 Task: Team Management: Offsite Planning.
Action: Mouse moved to (46, 85)
Screenshot: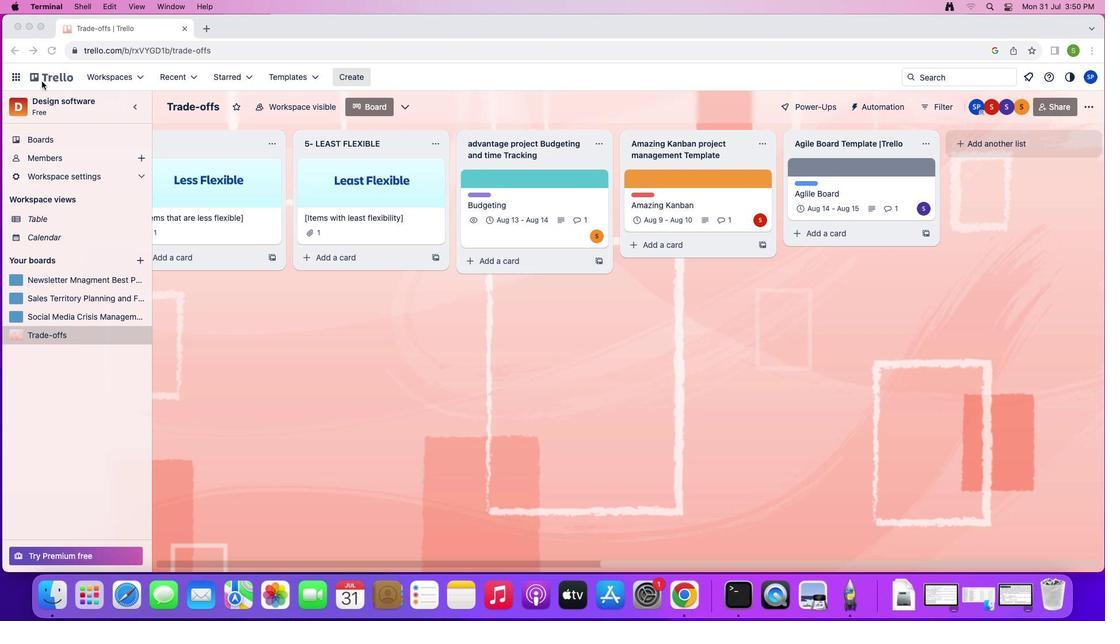 
Action: Mouse pressed left at (46, 85)
Screenshot: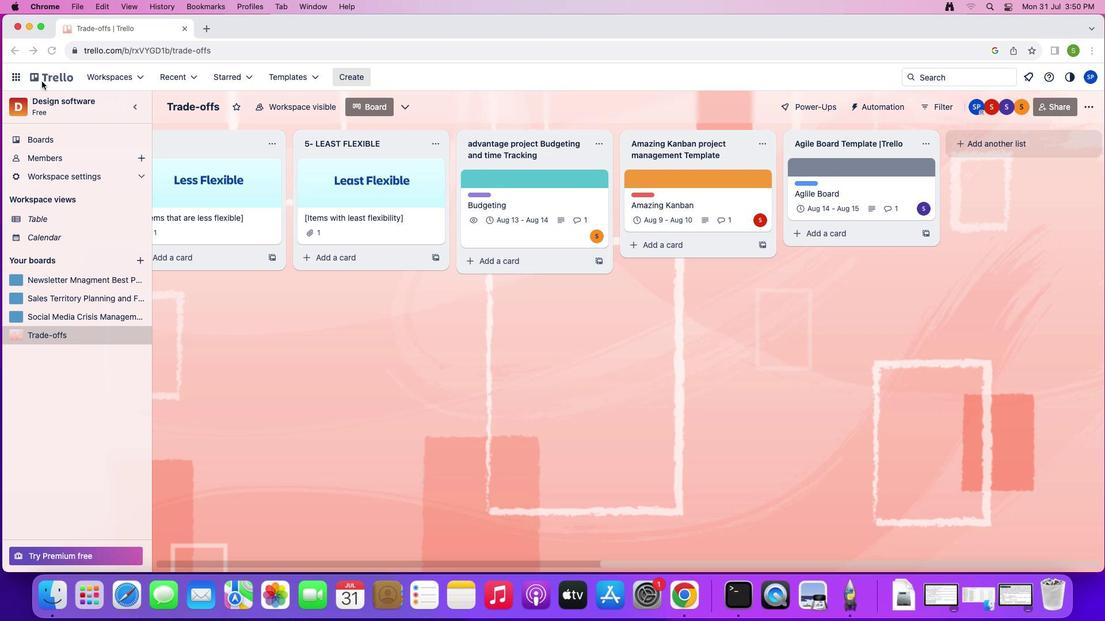 
Action: Mouse moved to (61, 82)
Screenshot: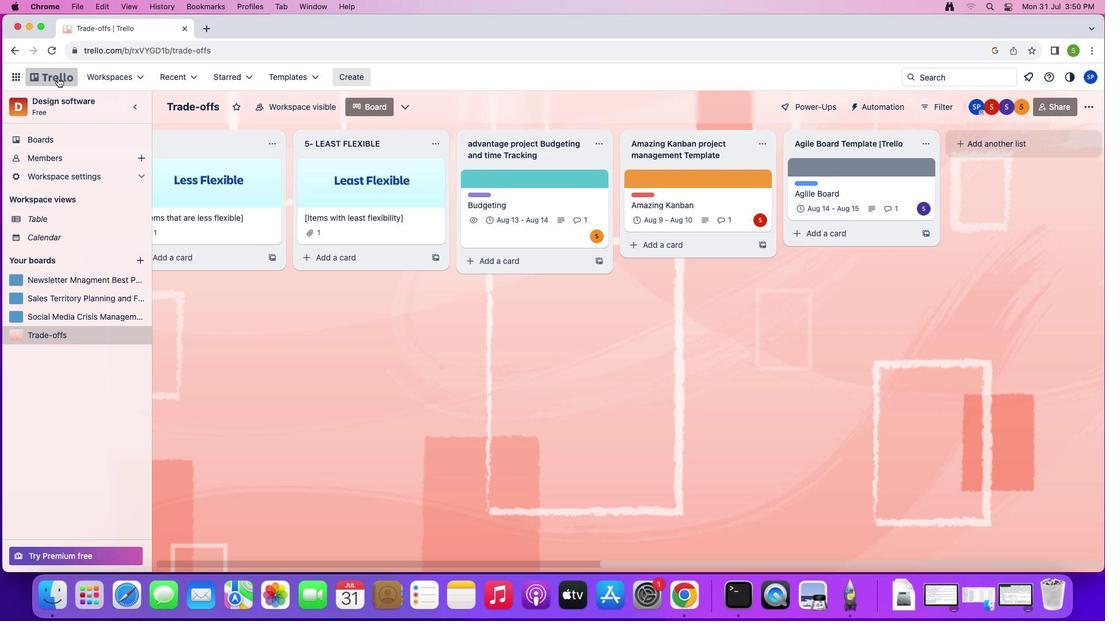 
Action: Mouse pressed left at (61, 82)
Screenshot: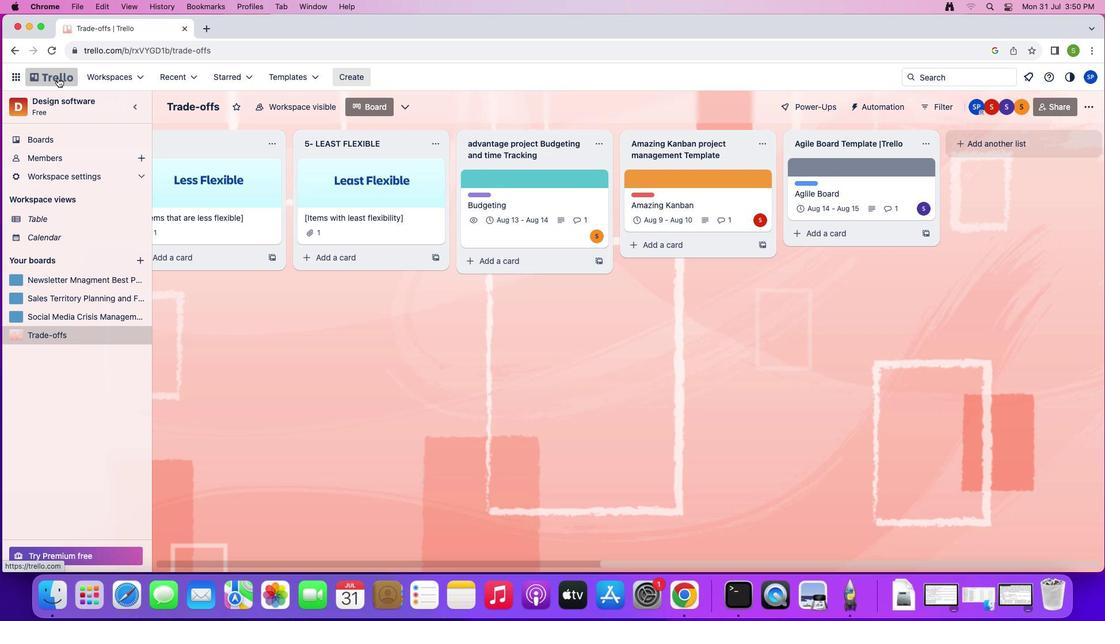 
Action: Mouse moved to (268, 145)
Screenshot: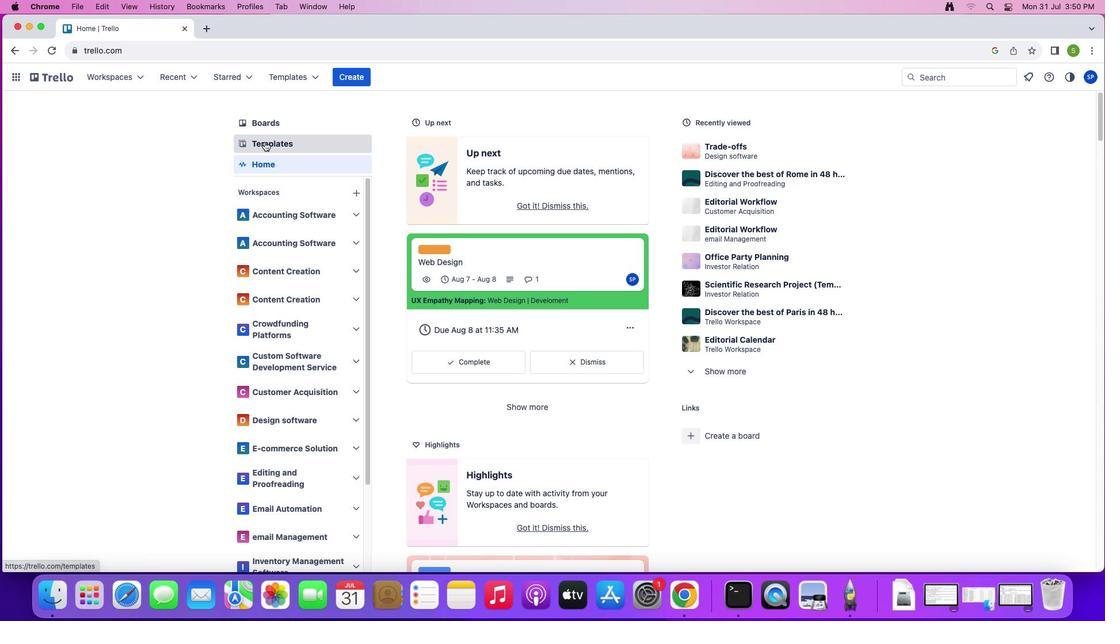 
Action: Mouse pressed left at (268, 145)
Screenshot: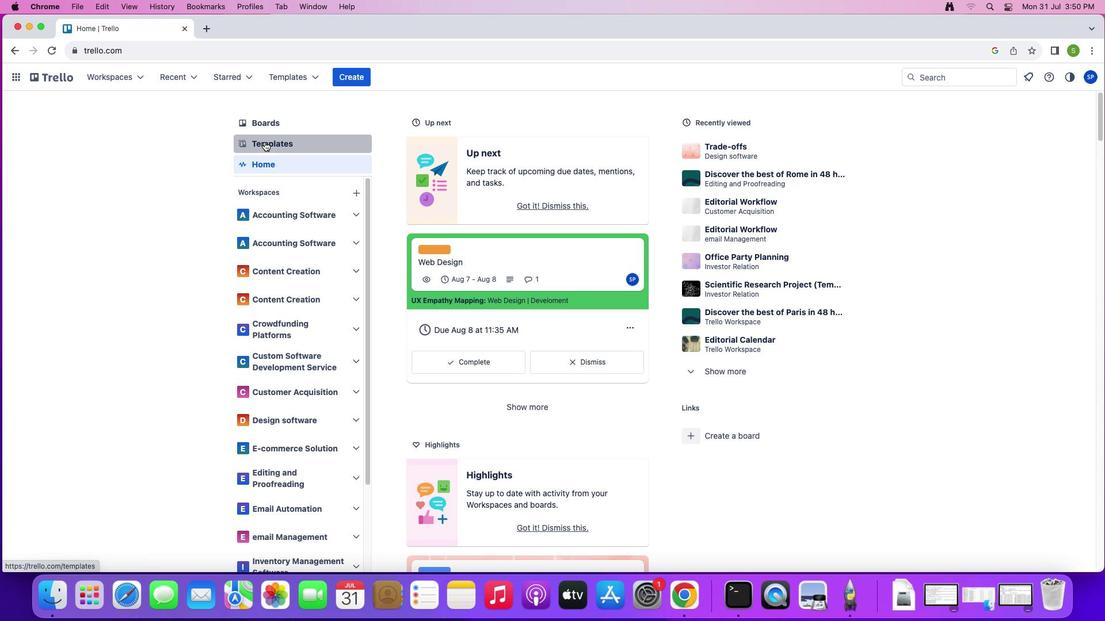 
Action: Mouse moved to (283, 466)
Screenshot: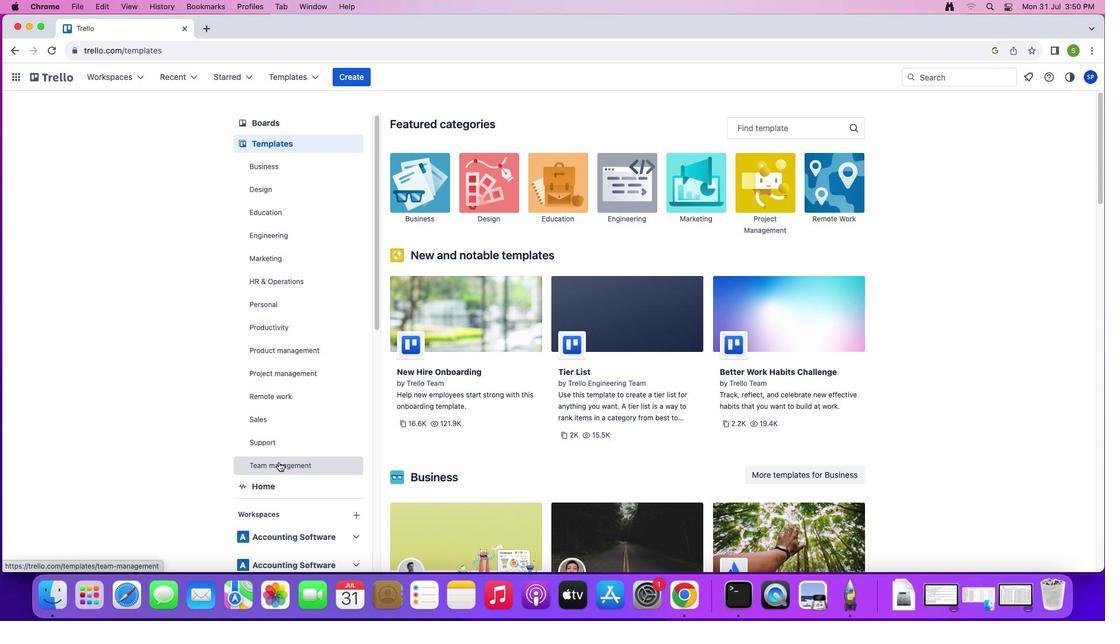 
Action: Mouse pressed left at (283, 466)
Screenshot: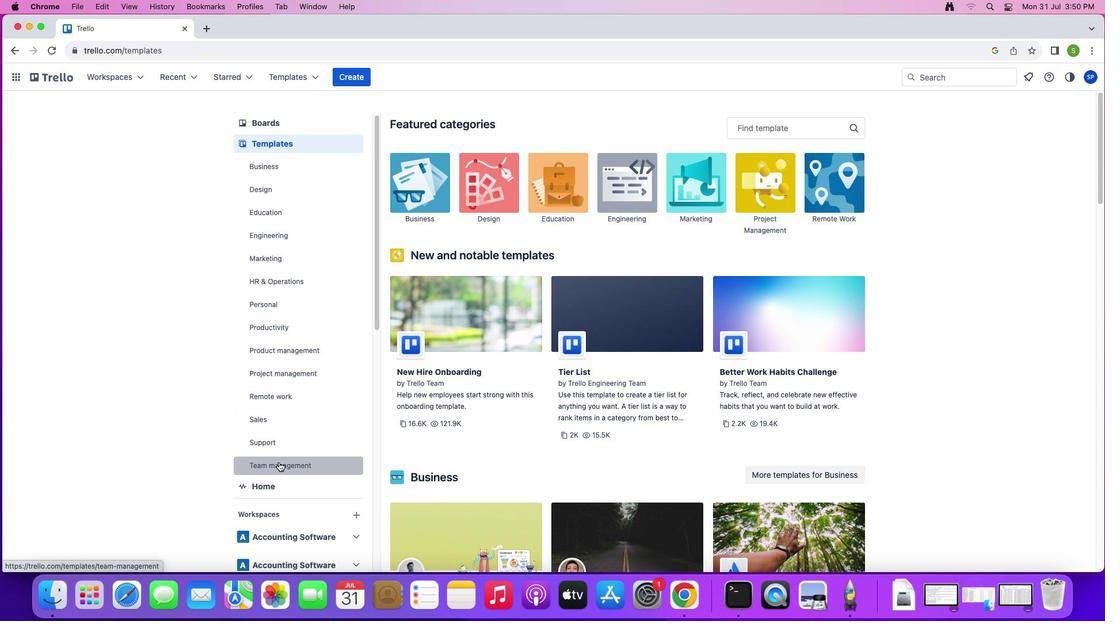 
Action: Mouse moved to (786, 129)
Screenshot: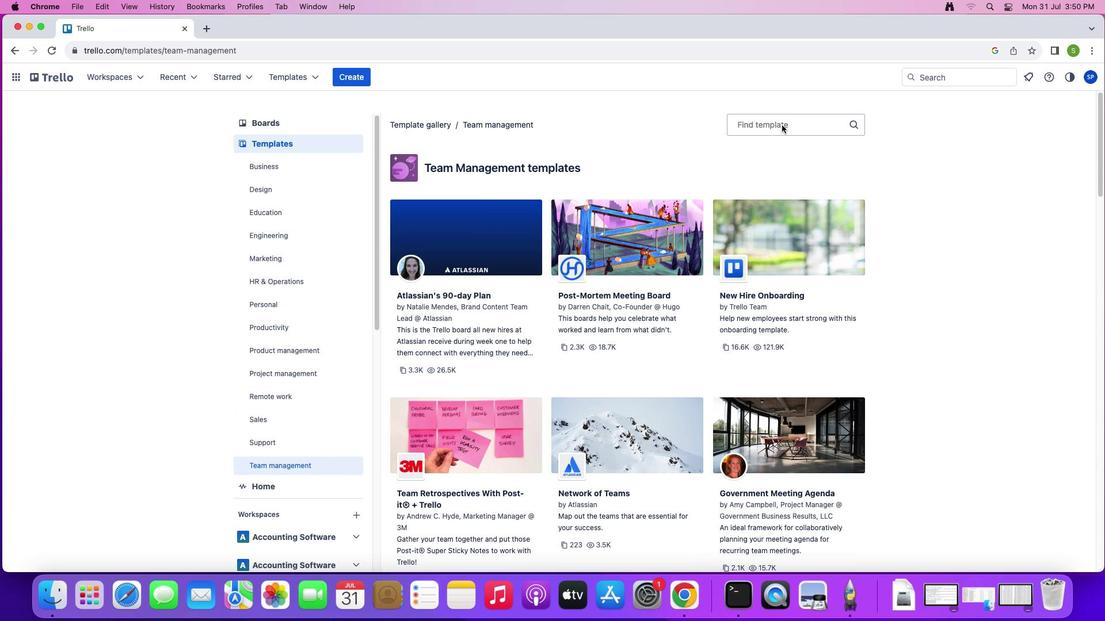 
Action: Mouse pressed left at (786, 129)
Screenshot: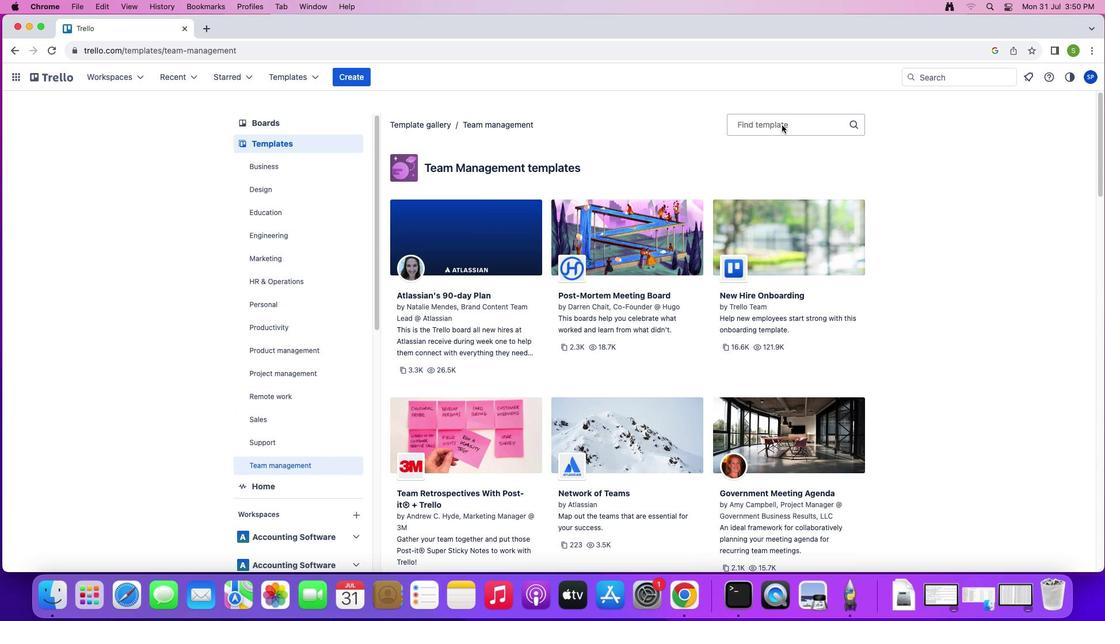 
Action: Mouse moved to (780, 130)
Screenshot: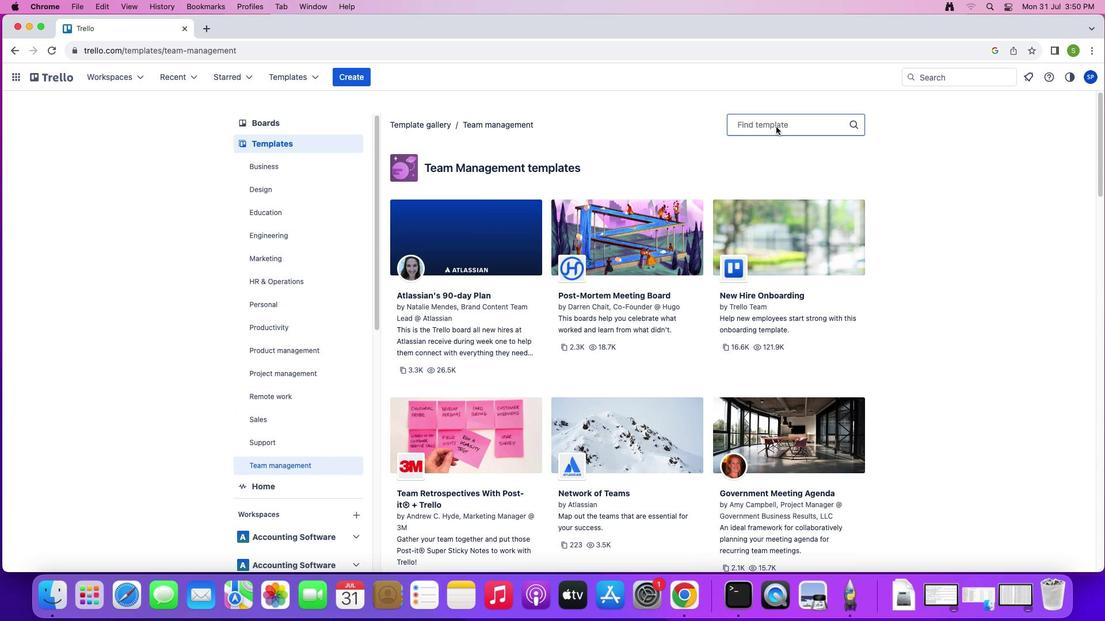 
Action: Key pressed Key.shift'O''f''f''s''i''t''e'Key.space
Screenshot: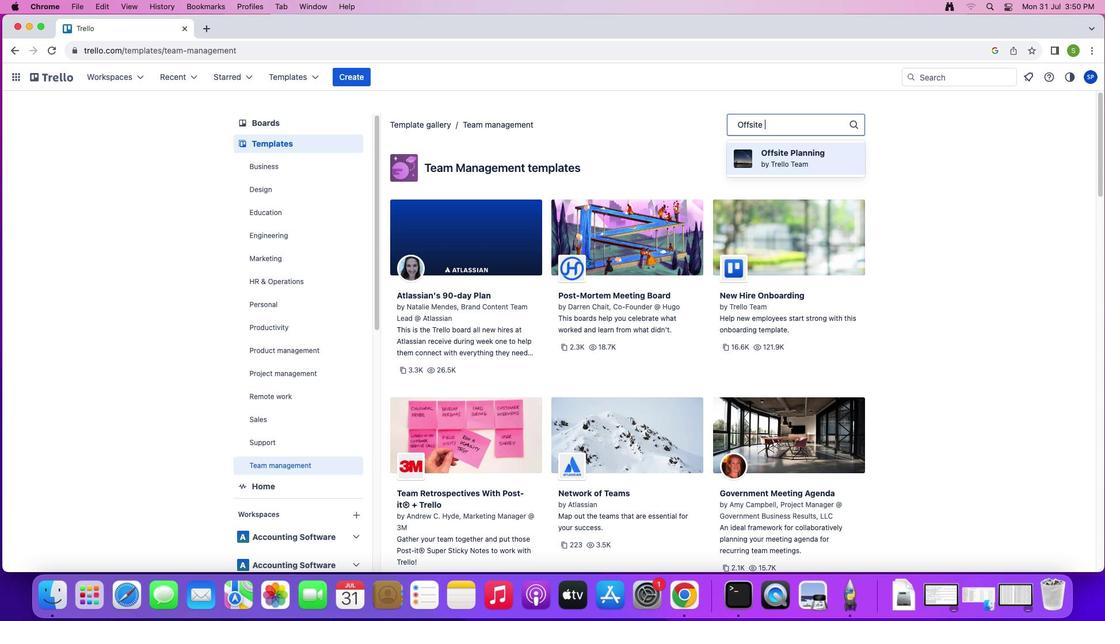 
Action: Mouse moved to (757, 161)
Screenshot: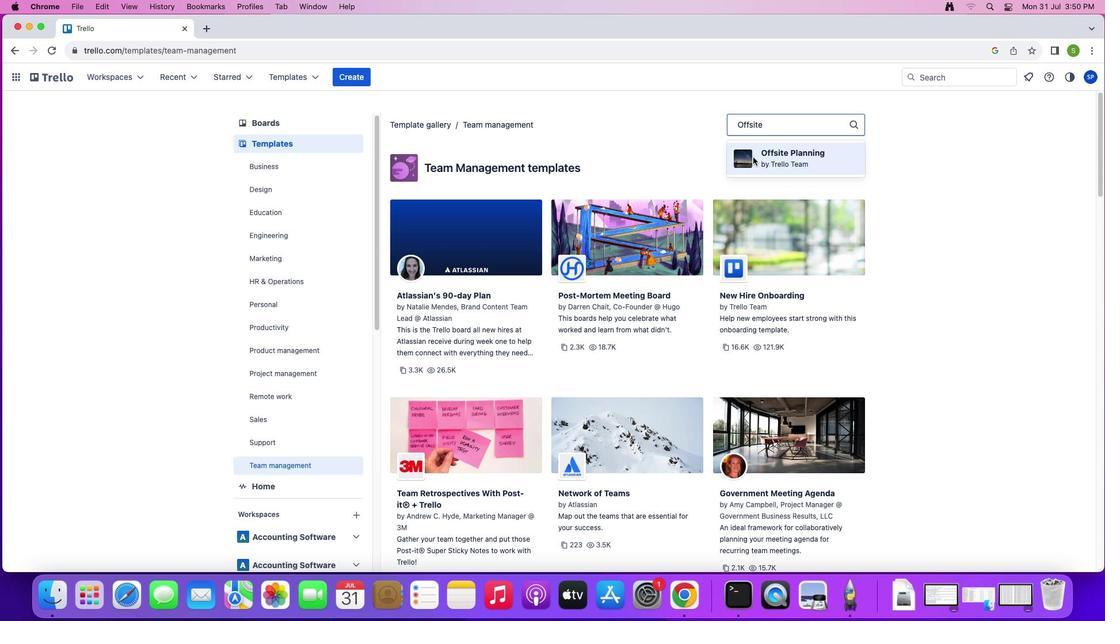 
Action: Mouse pressed left at (757, 161)
Screenshot: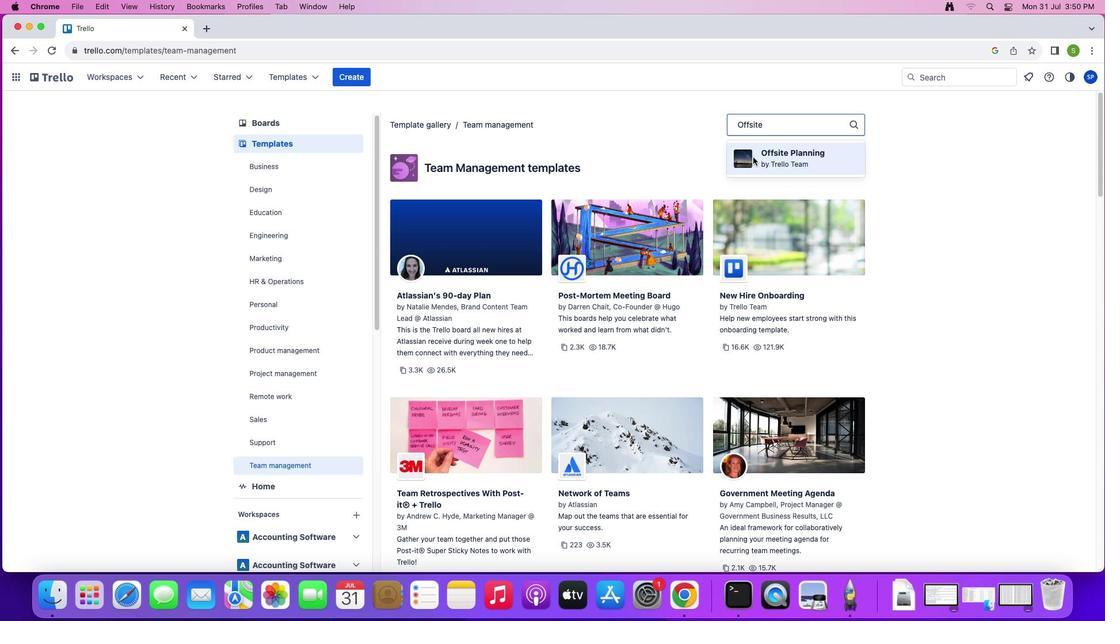 
Action: Mouse moved to (823, 169)
Screenshot: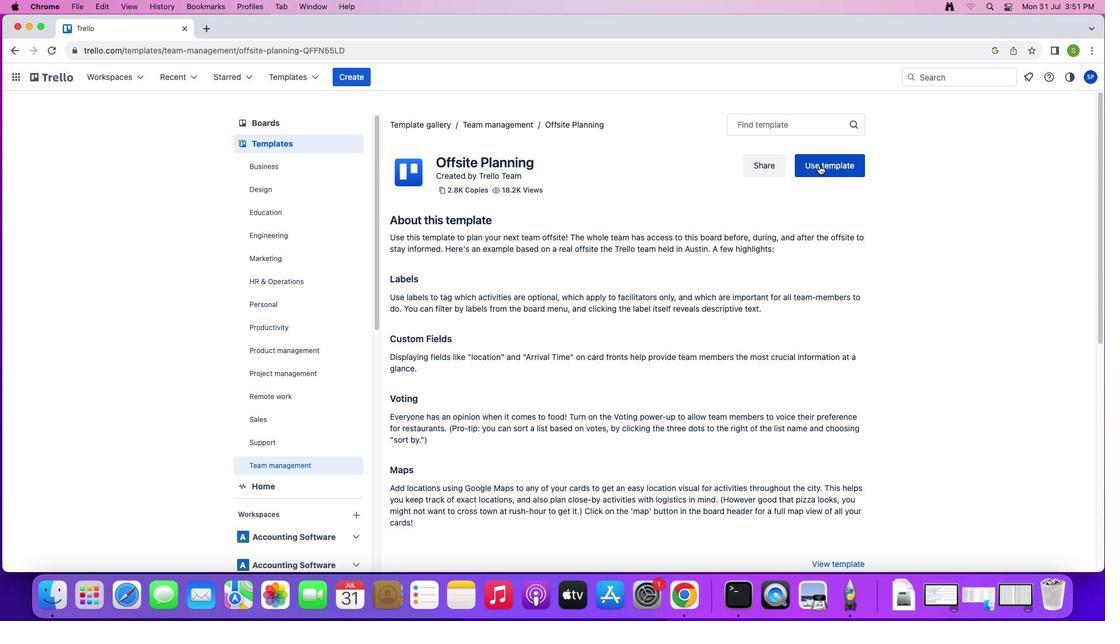 
Action: Mouse pressed left at (823, 169)
Screenshot: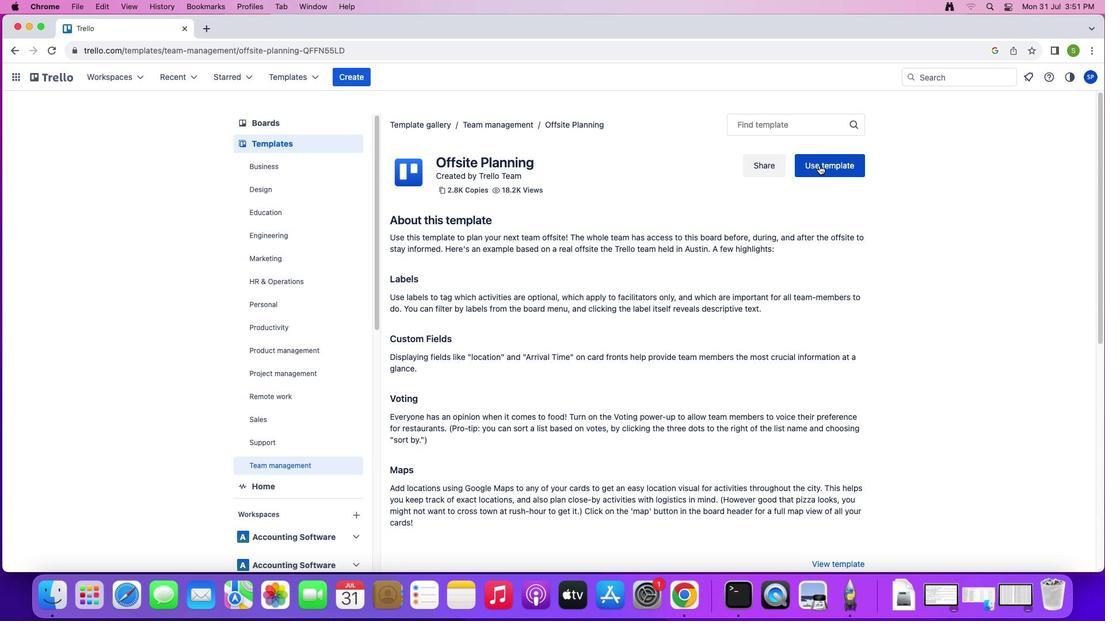 
Action: Mouse moved to (858, 274)
Screenshot: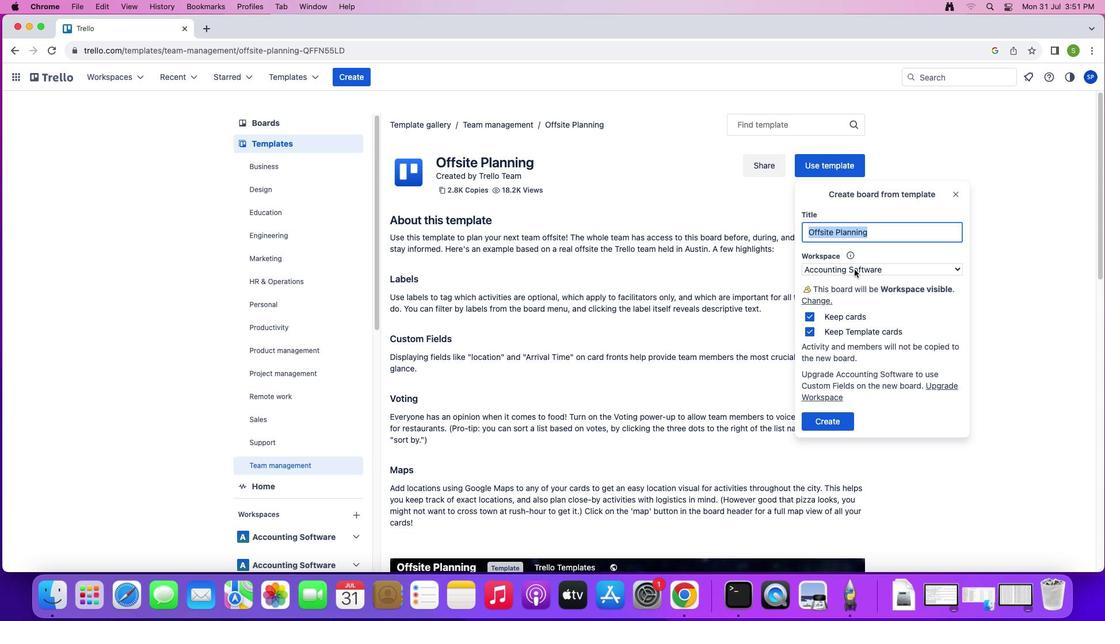
Action: Mouse pressed left at (858, 274)
Screenshot: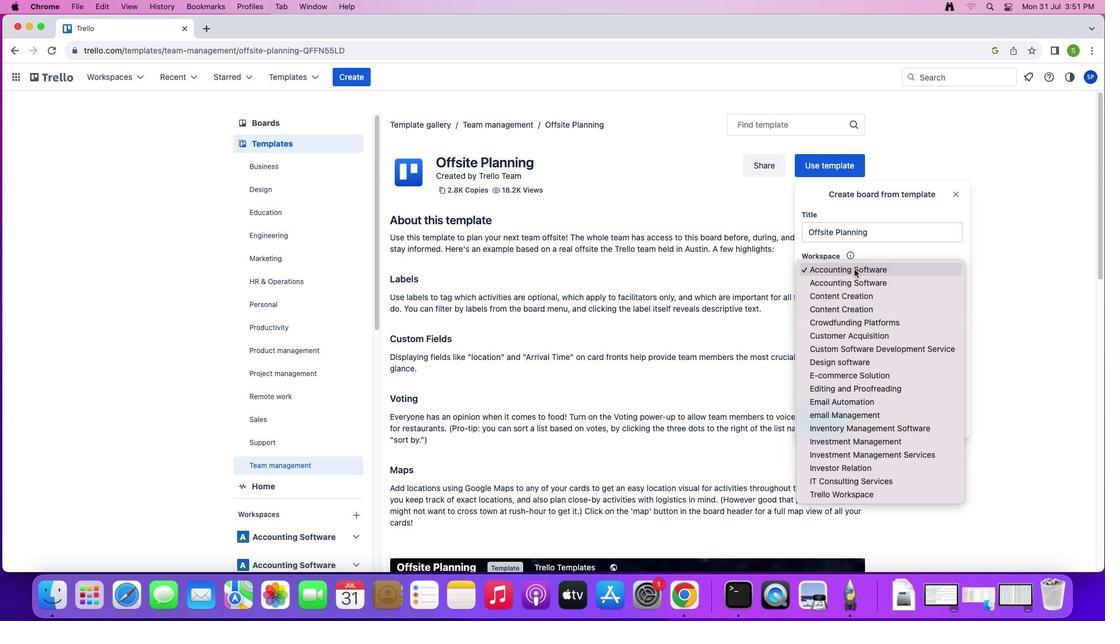 
Action: Mouse moved to (866, 410)
Screenshot: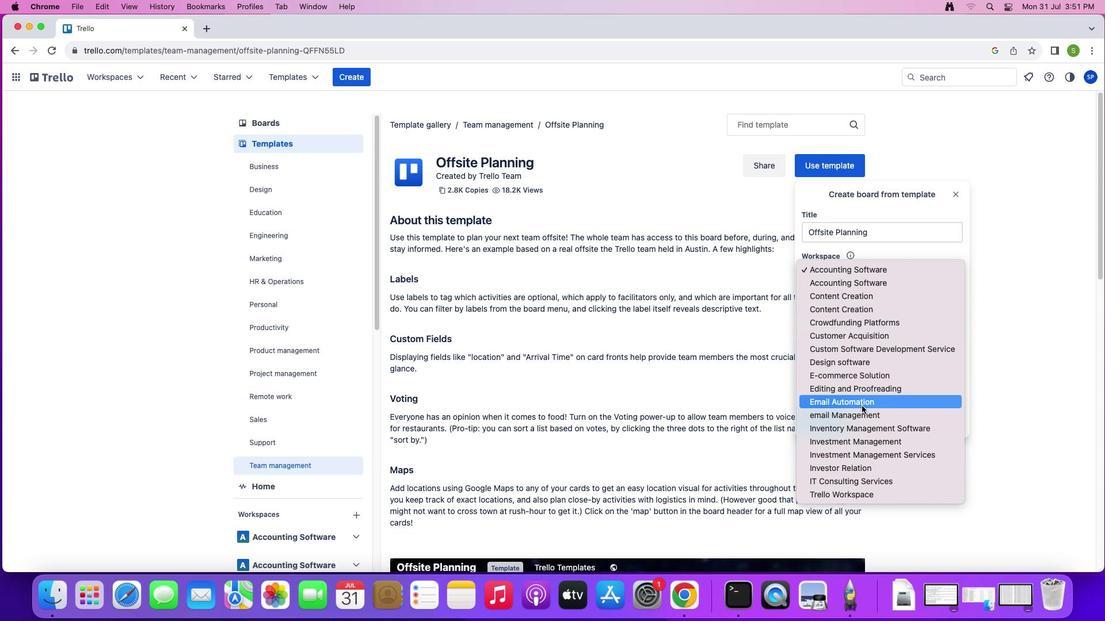 
Action: Mouse pressed left at (866, 410)
Screenshot: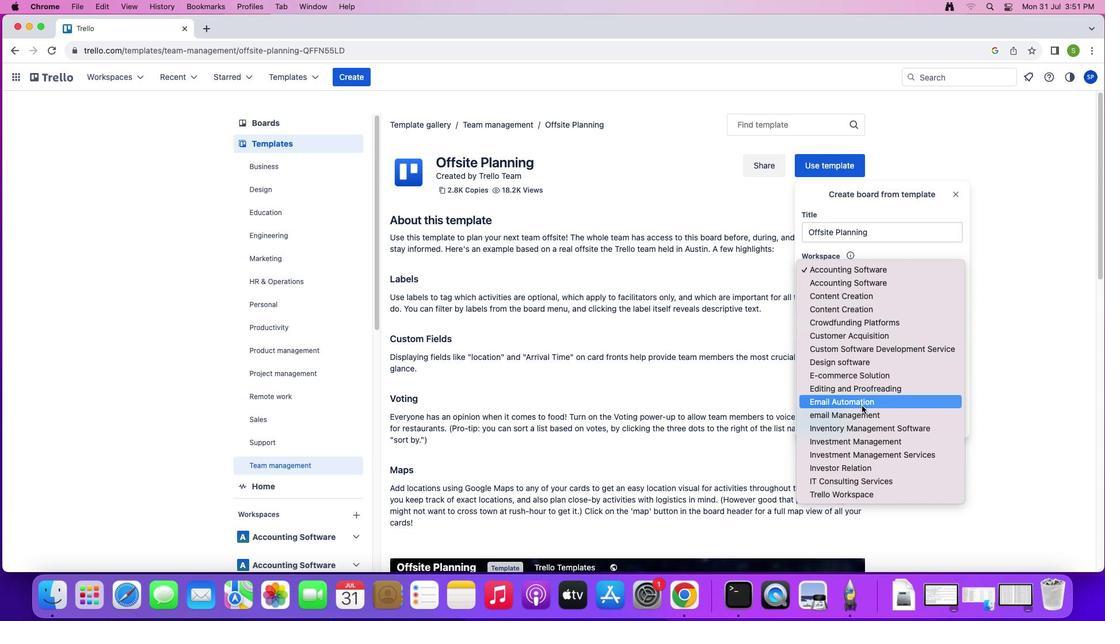 
Action: Mouse moved to (833, 432)
Screenshot: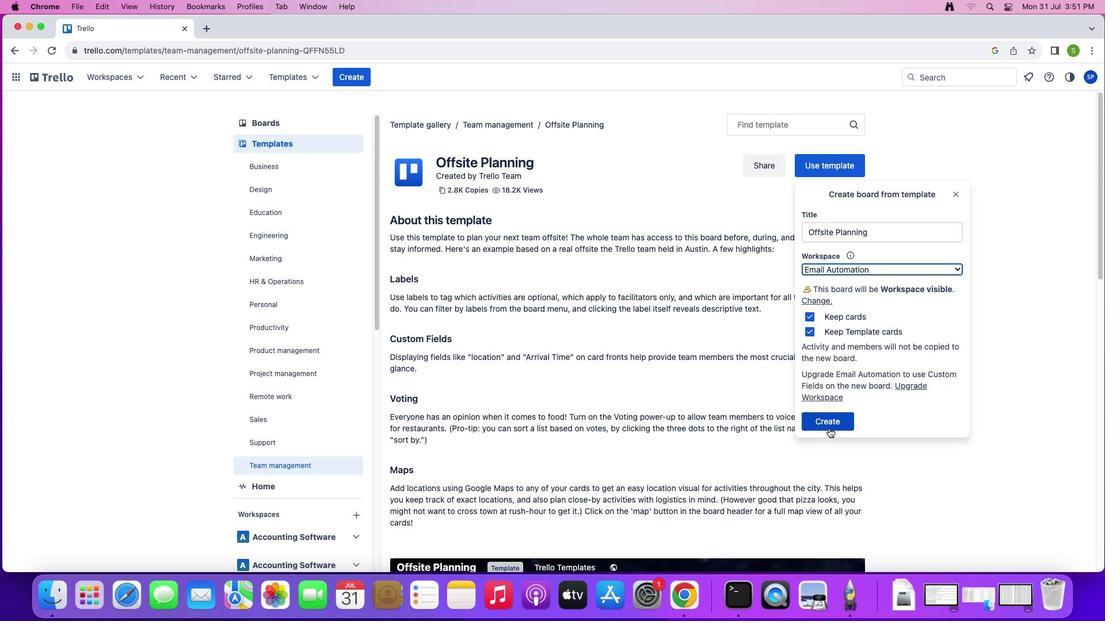 
Action: Mouse pressed left at (833, 432)
Screenshot: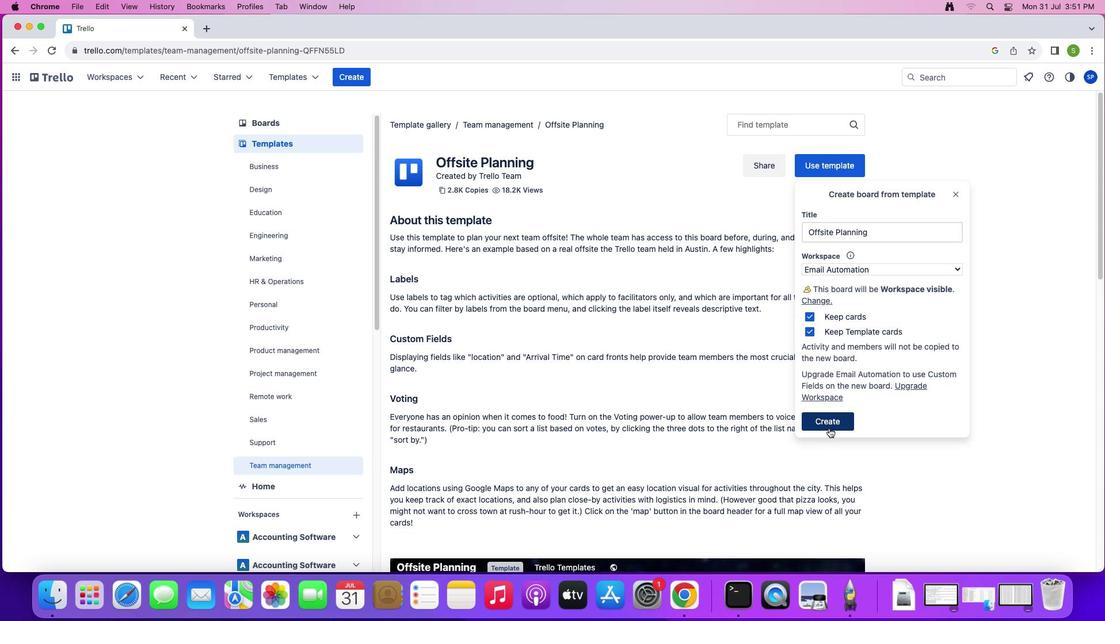 
Action: Mouse moved to (599, 567)
Screenshot: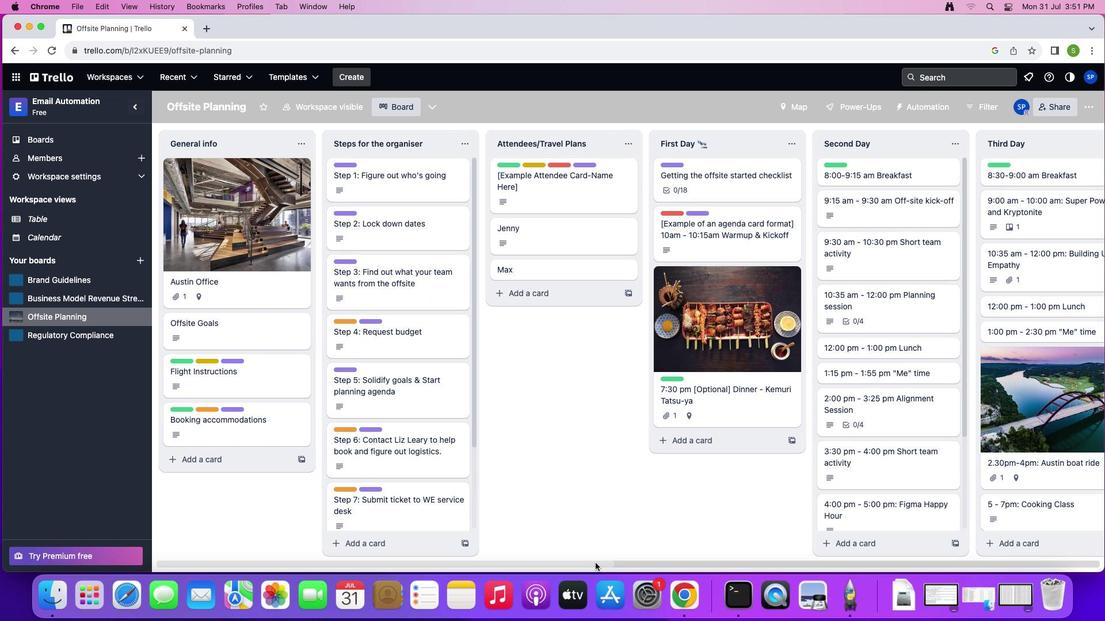 
Action: Mouse pressed left at (599, 567)
Screenshot: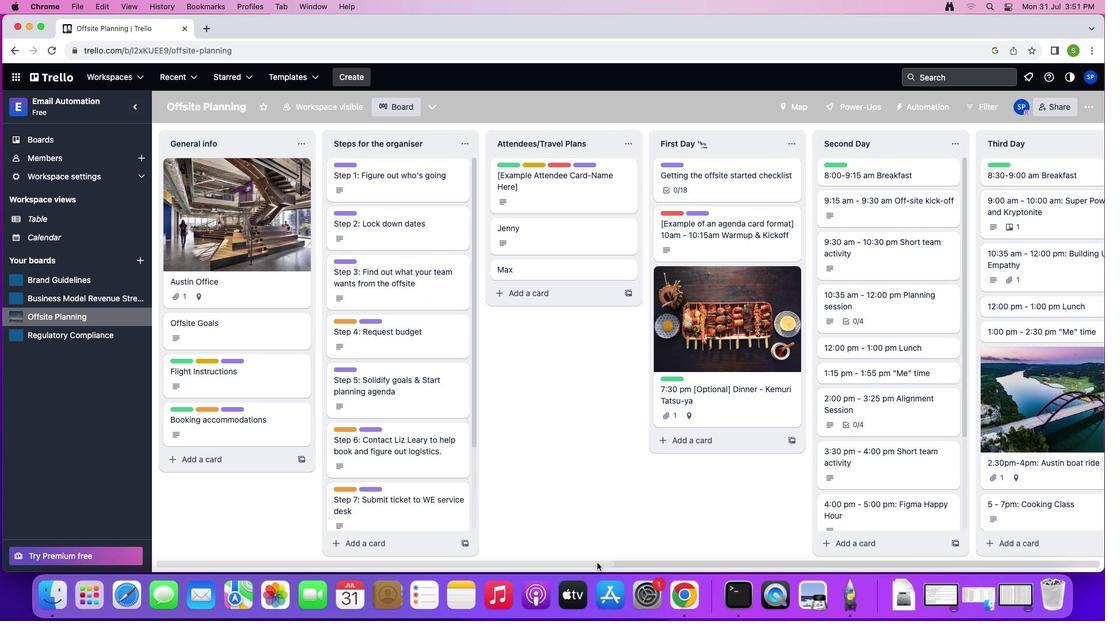 
Action: Mouse moved to (1022, 154)
Screenshot: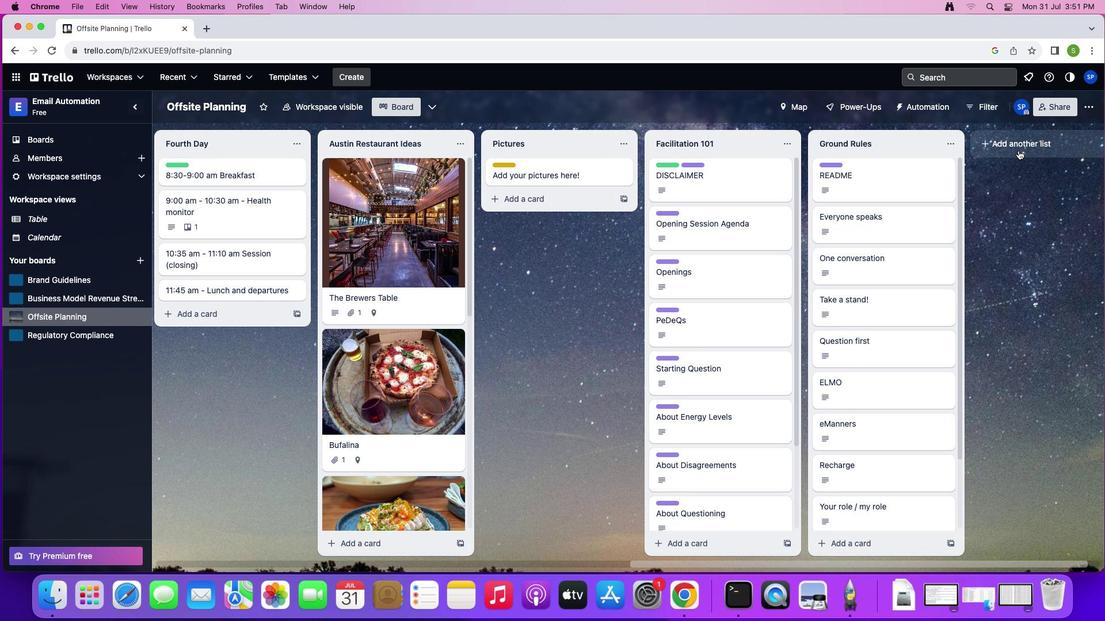 
Action: Mouse pressed left at (1022, 154)
Screenshot: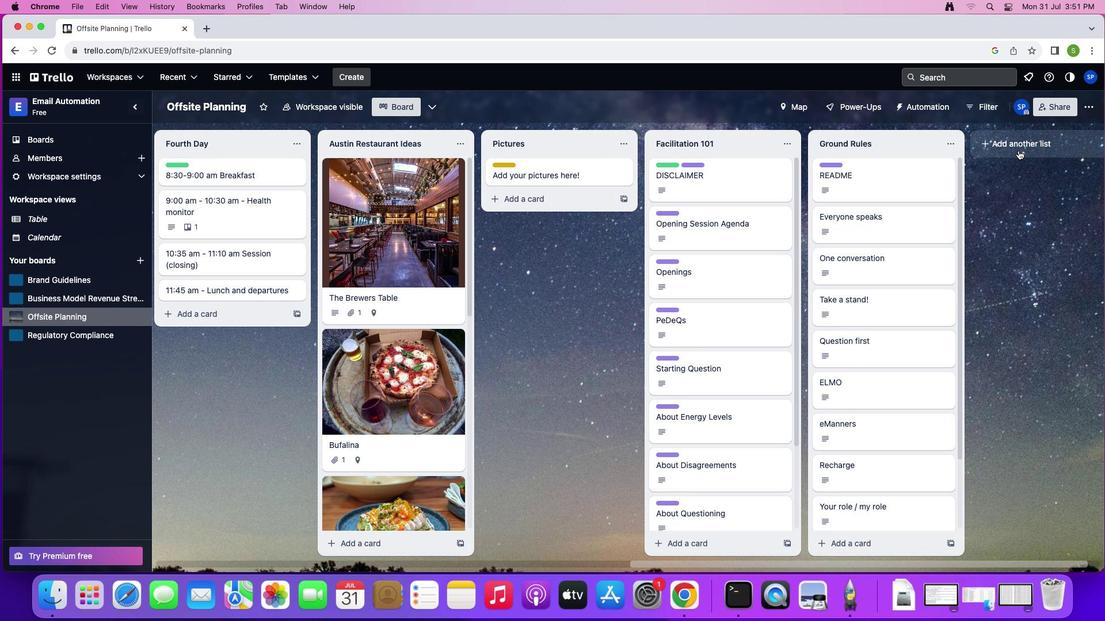 
Action: Mouse moved to (864, 567)
Screenshot: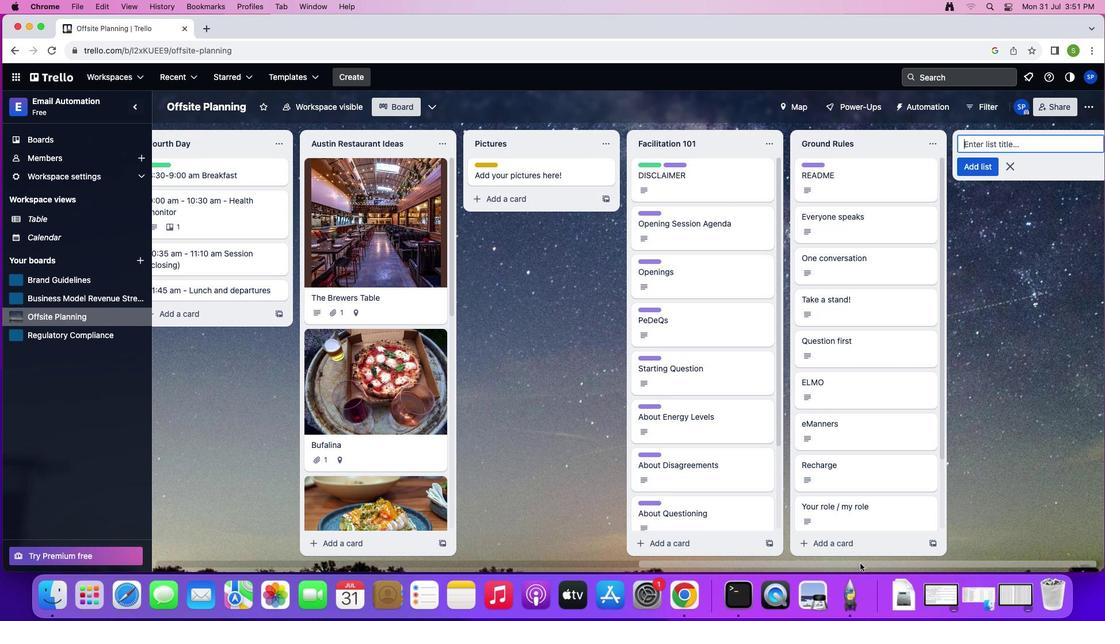 
Action: Mouse pressed left at (864, 567)
Screenshot: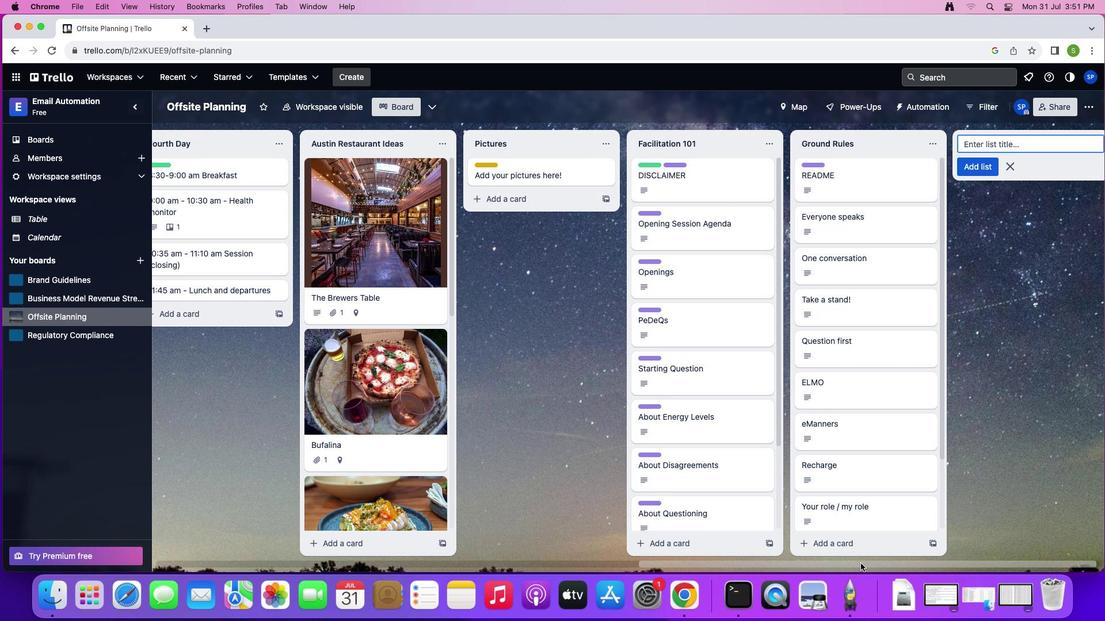 
Action: Mouse moved to (991, 147)
Screenshot: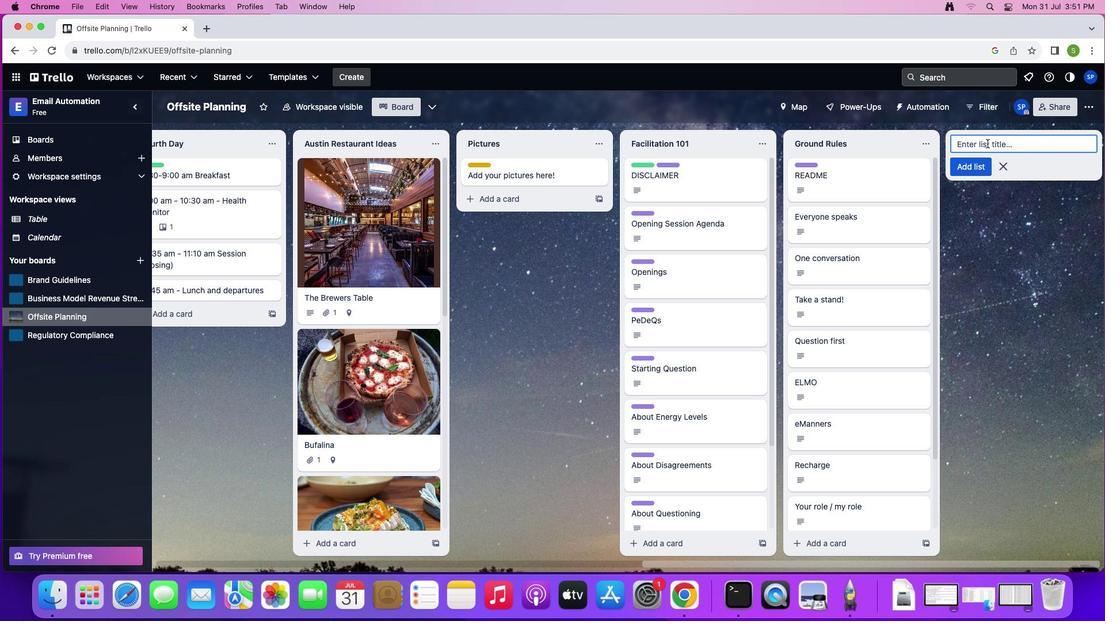 
Action: Mouse pressed left at (991, 147)
Screenshot: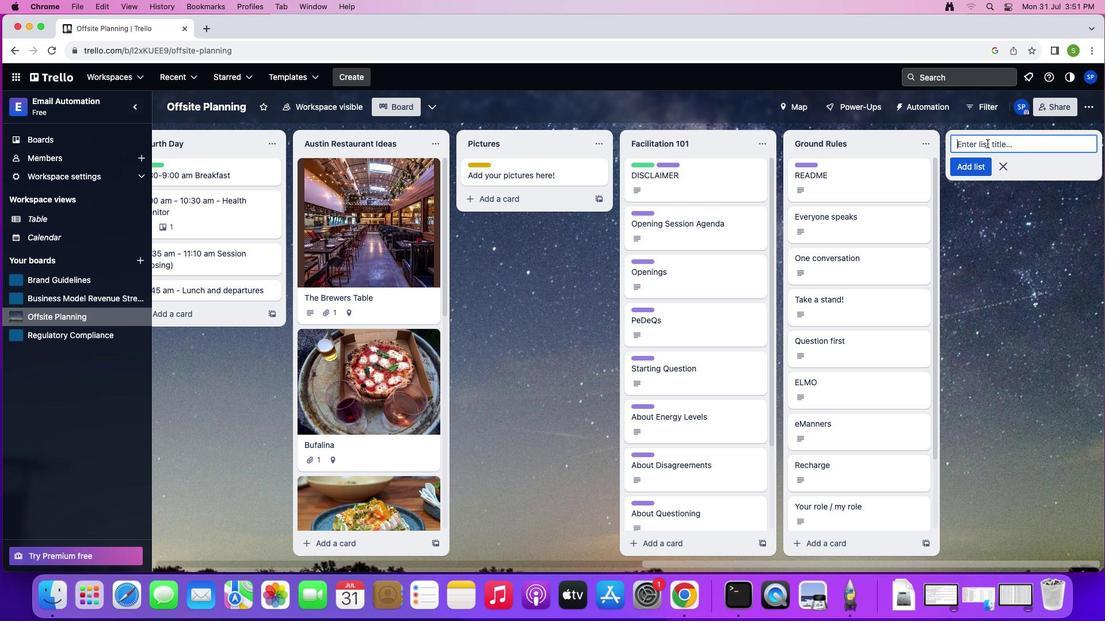 
Action: Mouse moved to (1051, 428)
Screenshot: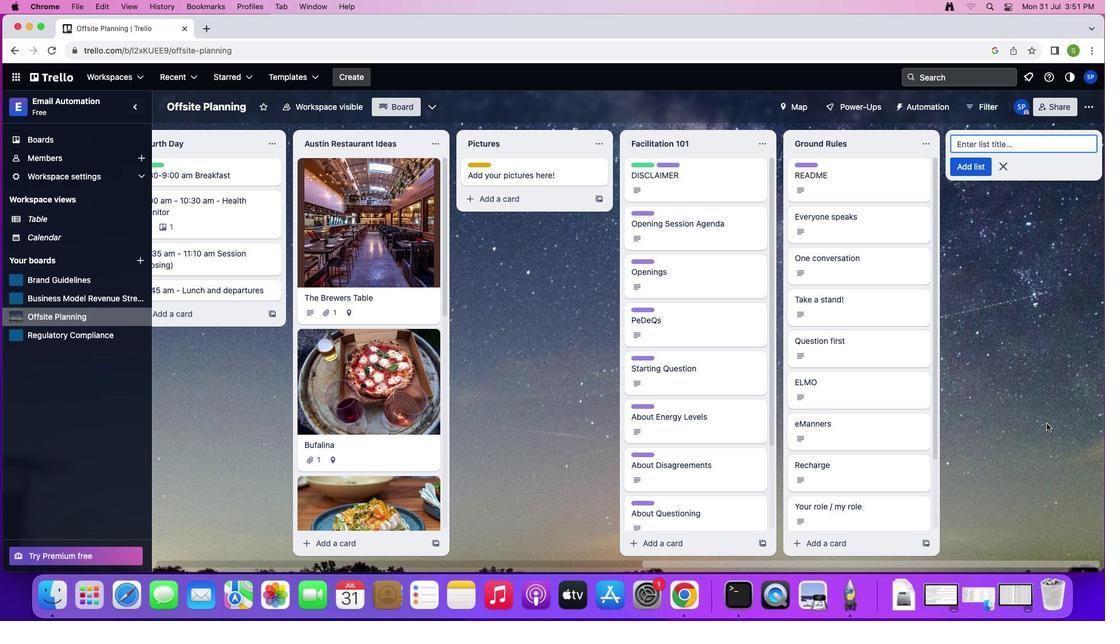 
Action: Key pressed Key.shift'T''e''a''m'Key.spaceKey.shift'h''e''a''l''t''h'Key.spaceKey.shift'M''o''n''i''t''e''r'
Screenshot: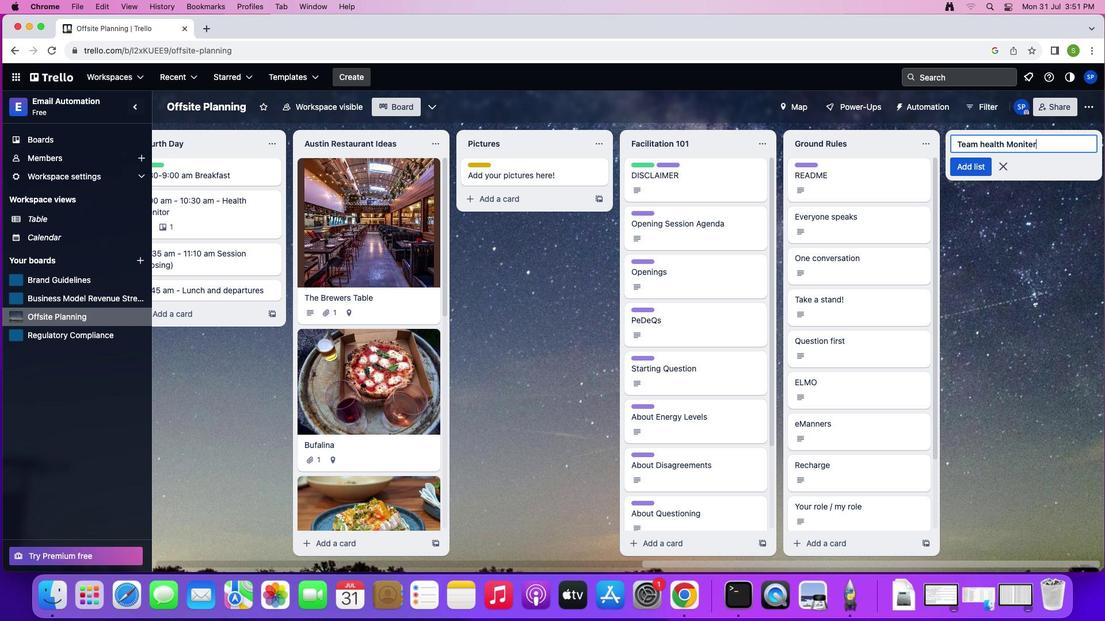 
Action: Mouse moved to (1050, 428)
Screenshot: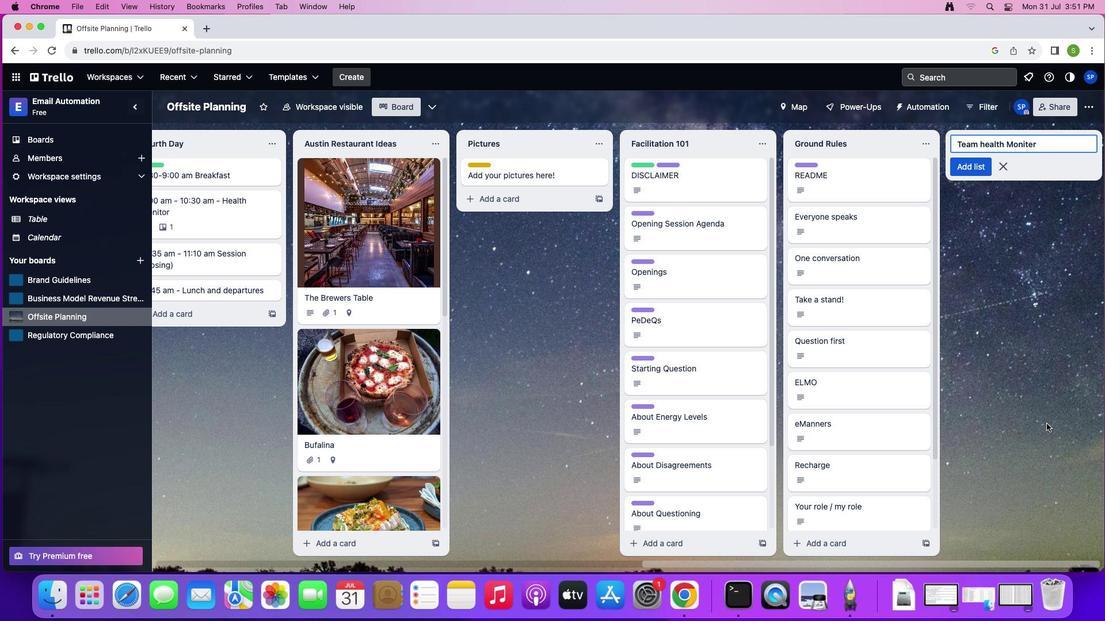 
Action: Key pressed Key.enter
Screenshot: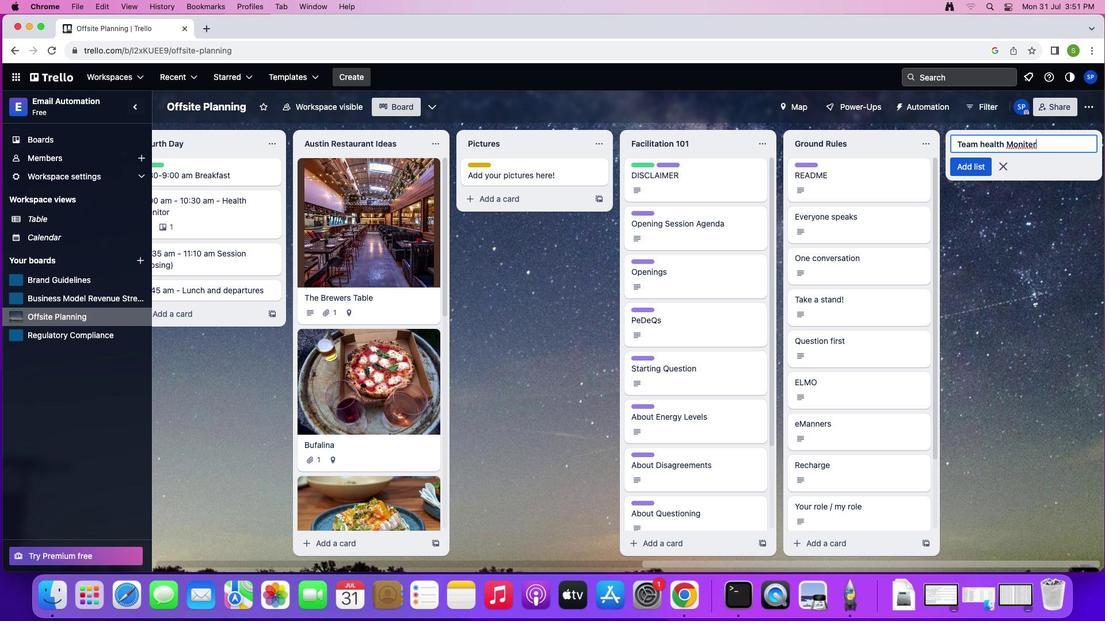 
Action: Mouse moved to (1047, 415)
Screenshot: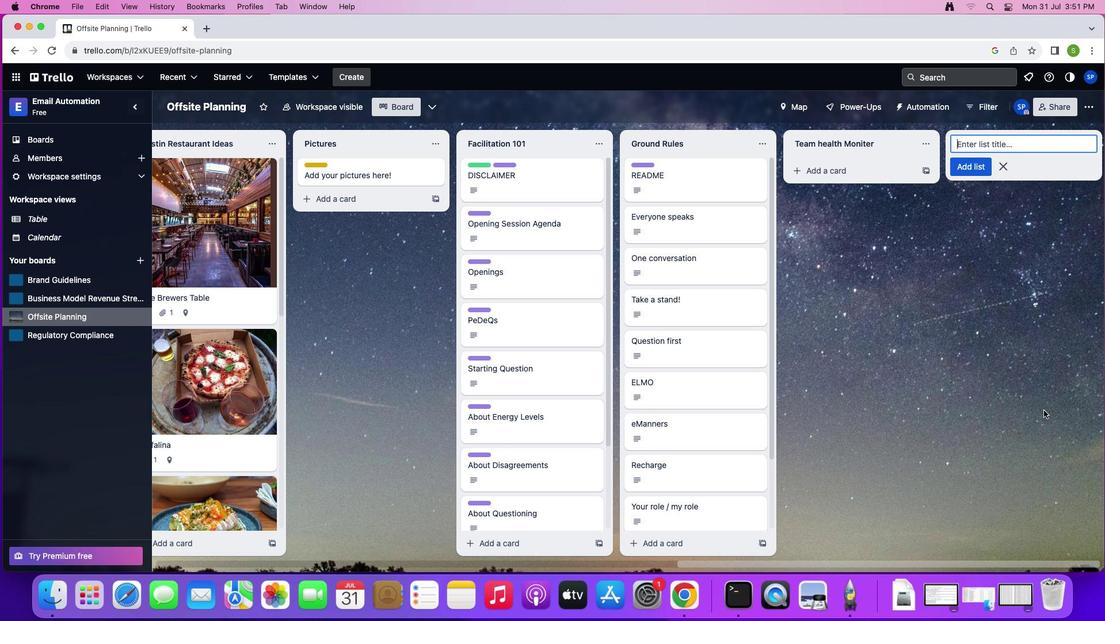 
Action: Key pressed Key.shift'P''o''s''t''-'Key.shift'M''o''r''t''e''m'Key.spaceKey.shift'M''e''e''t''i''n''g'Key.spaceKey.shift'B''o''a''r''d'Key.enterKey.shift'M''e''e''t''i''n''g'Key.spaceKey.shift'a''g''e''n''d''a'Key.spaceKey.shift't''e''m''p''l''a''t''e'Key.enter
Screenshot: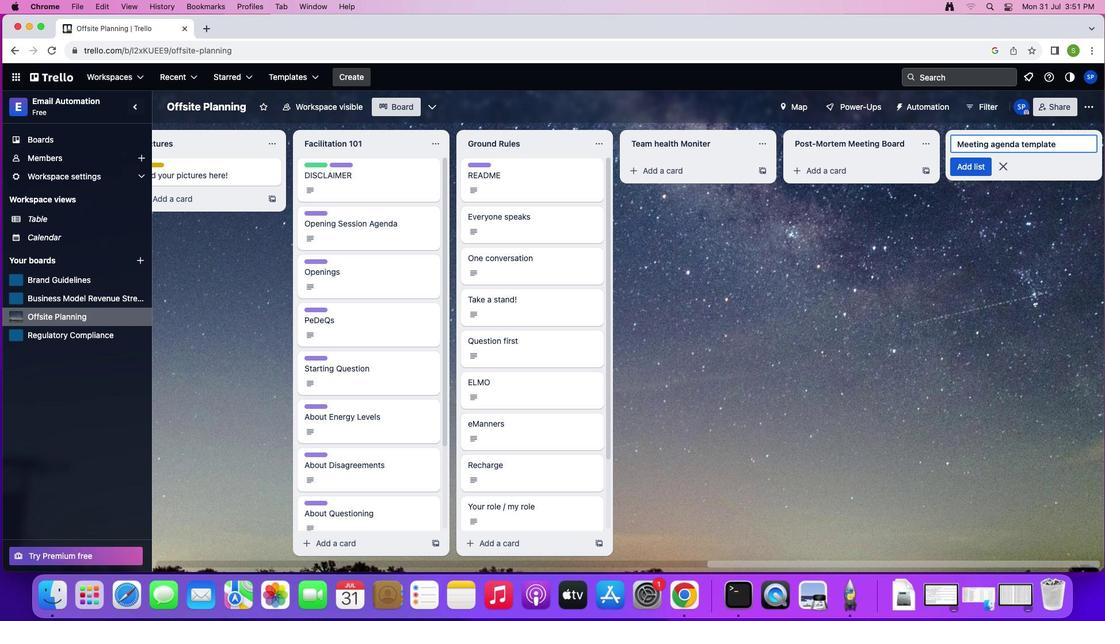 
Action: Mouse moved to (1010, 169)
Screenshot: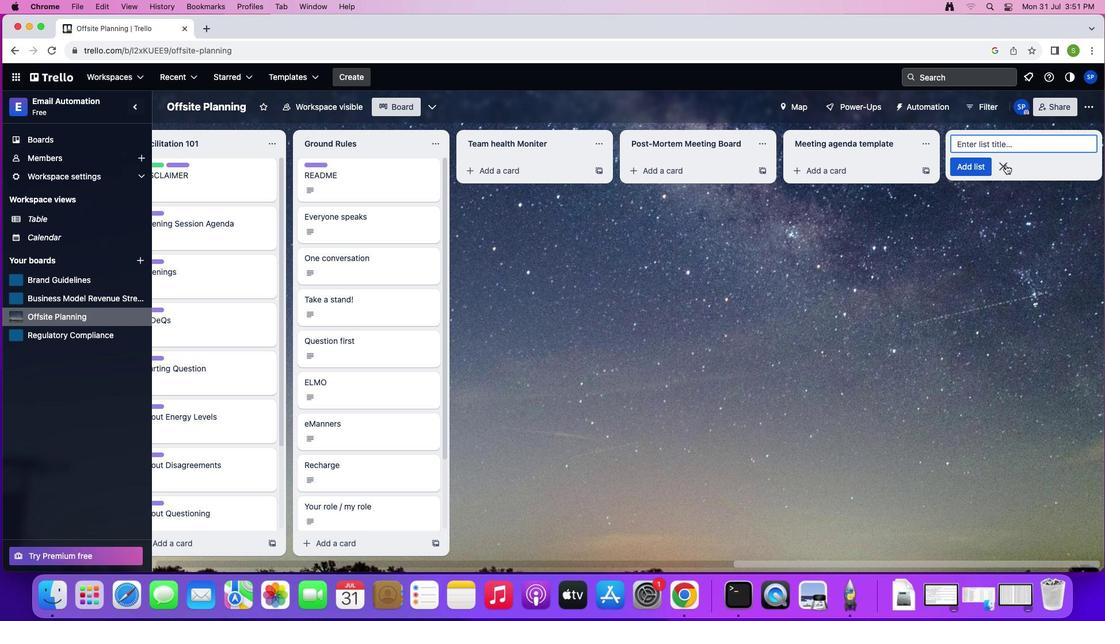 
Action: Mouse pressed left at (1010, 169)
Screenshot: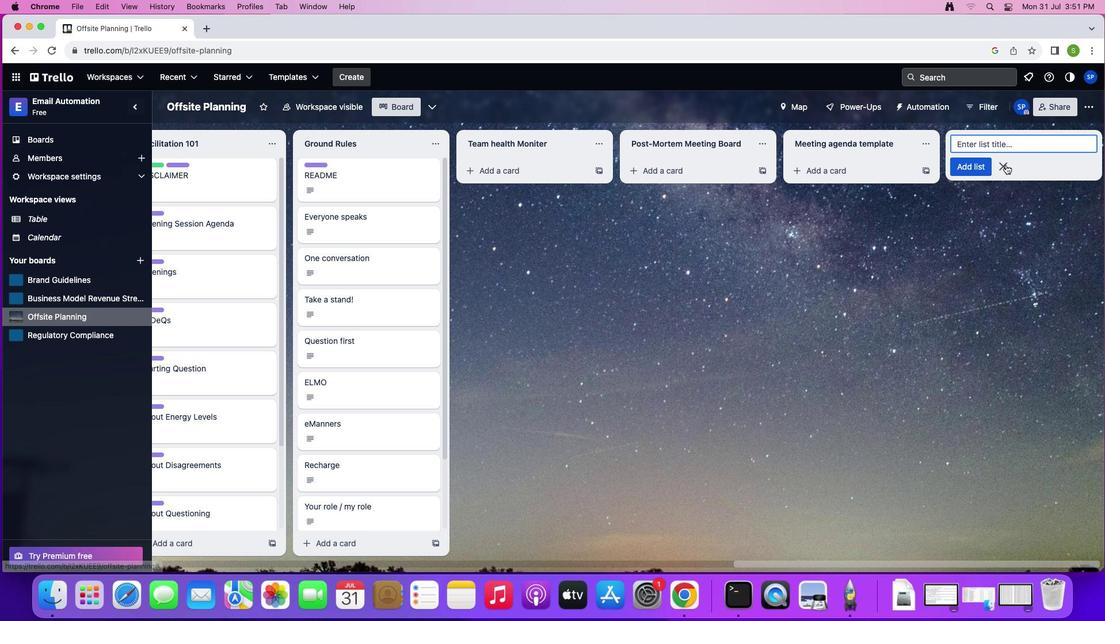 
Action: Mouse moved to (516, 175)
Screenshot: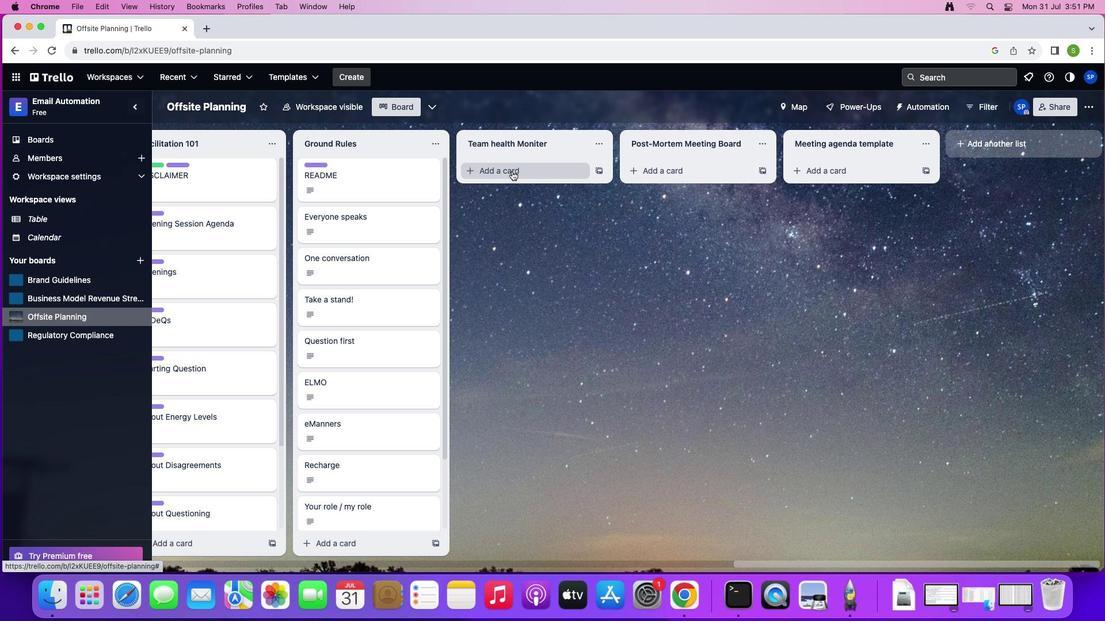 
Action: Mouse pressed left at (516, 175)
Screenshot: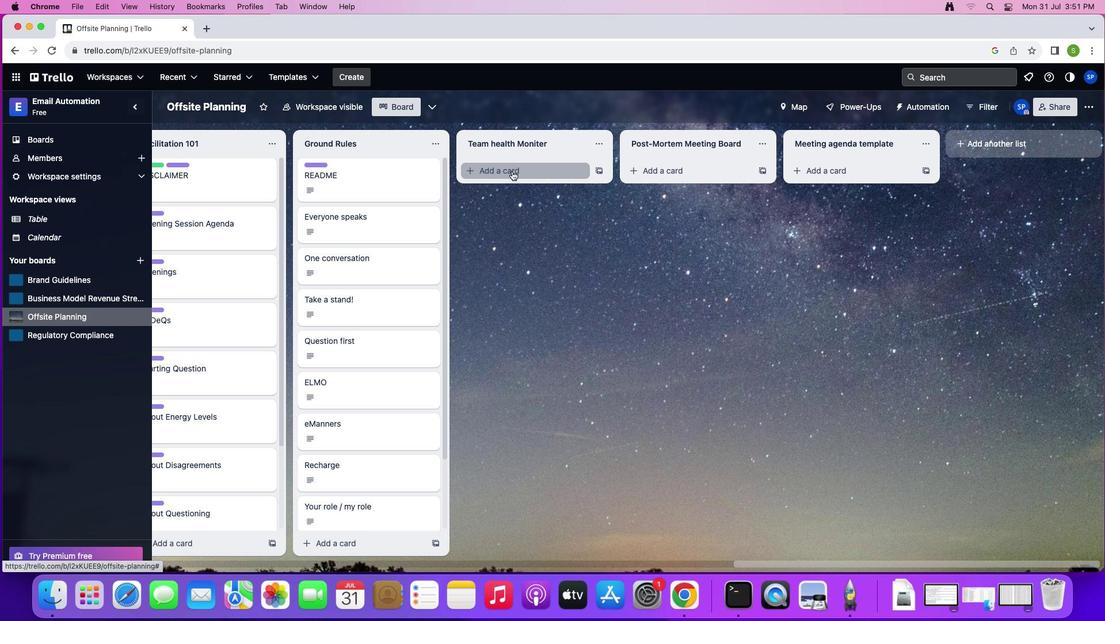 
Action: Mouse moved to (517, 182)
Screenshot: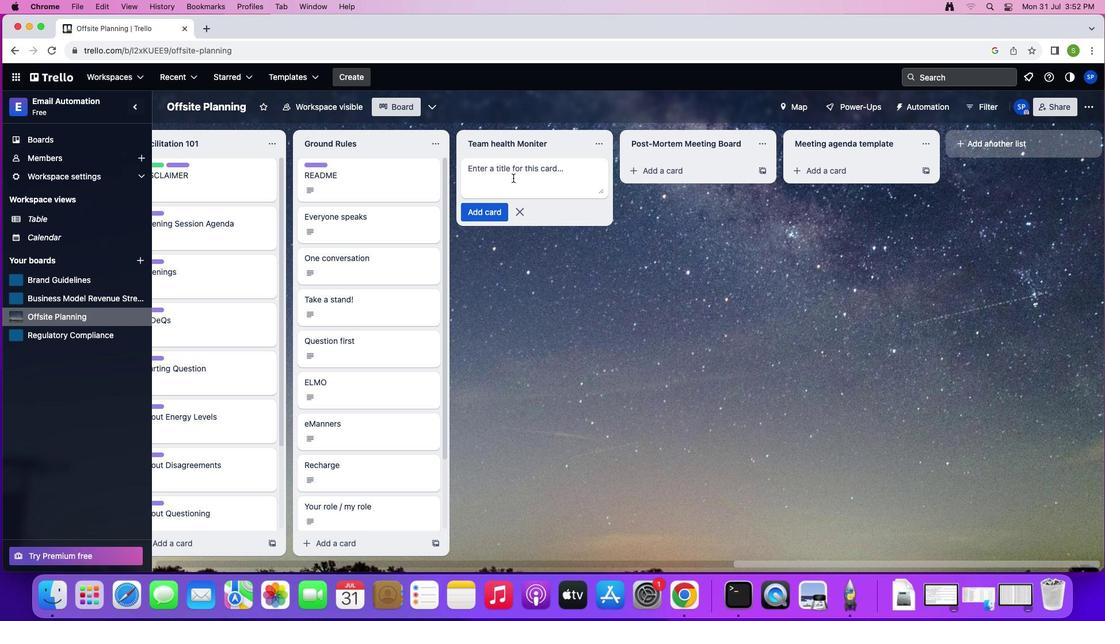 
Action: Mouse pressed left at (517, 182)
Screenshot: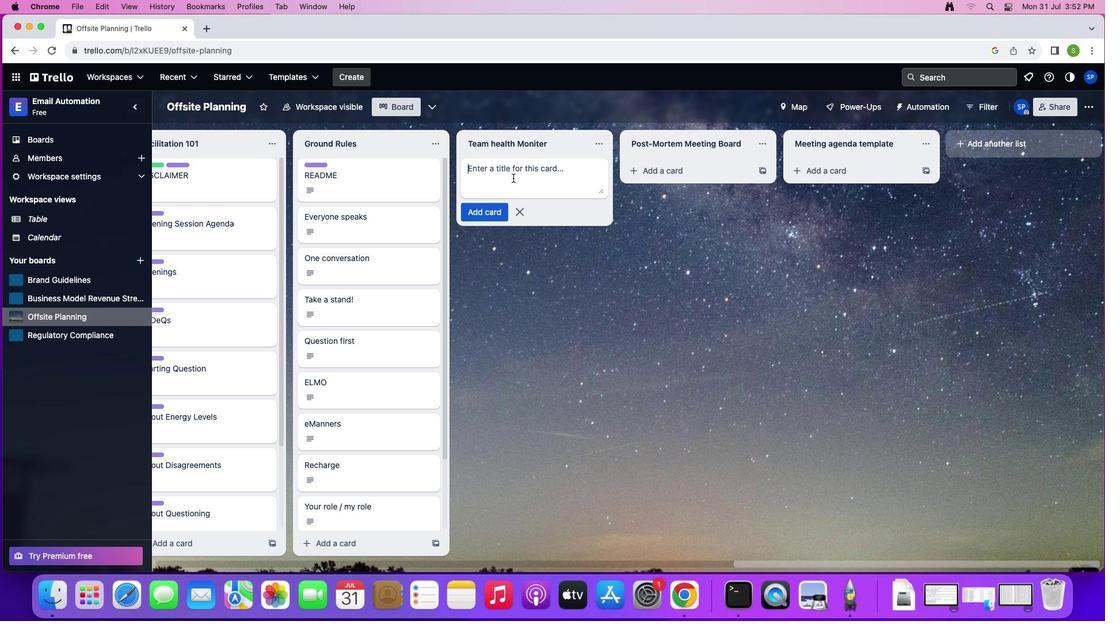 
Action: Mouse moved to (544, 183)
Screenshot: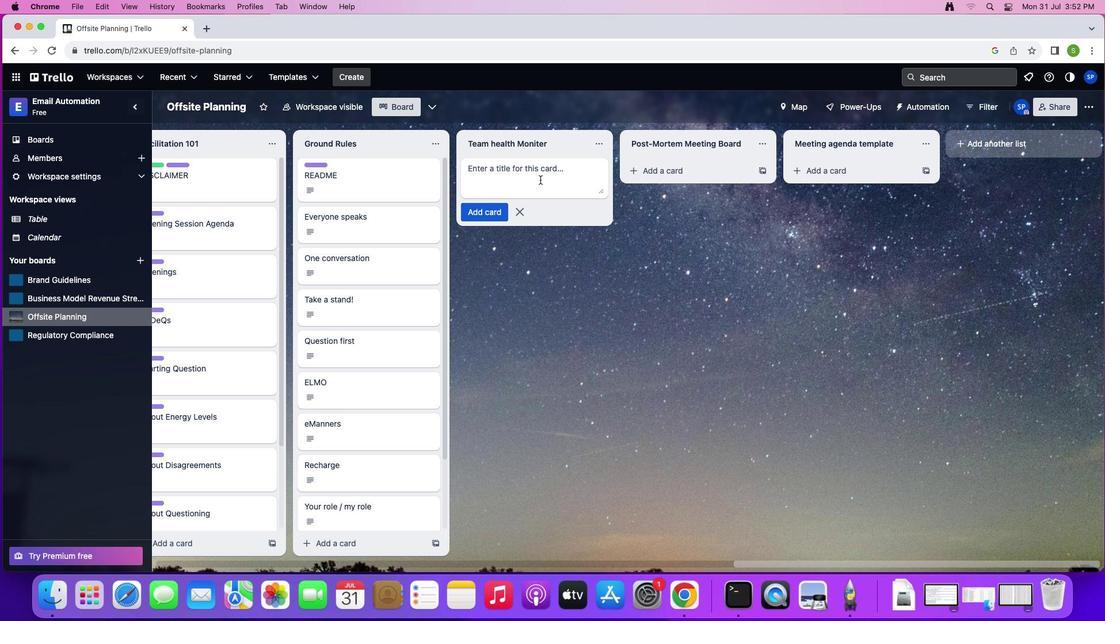 
Action: Key pressed Key.shift'A''t''l''a''s''s''i''a''n'Key.enter
Screenshot: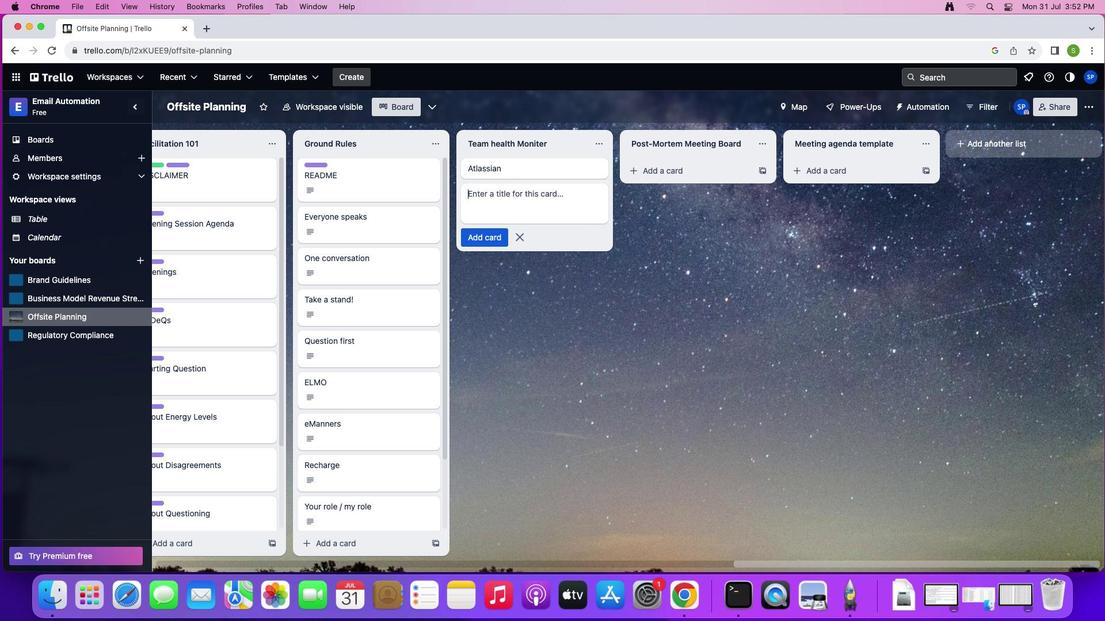 
Action: Mouse moved to (526, 242)
Screenshot: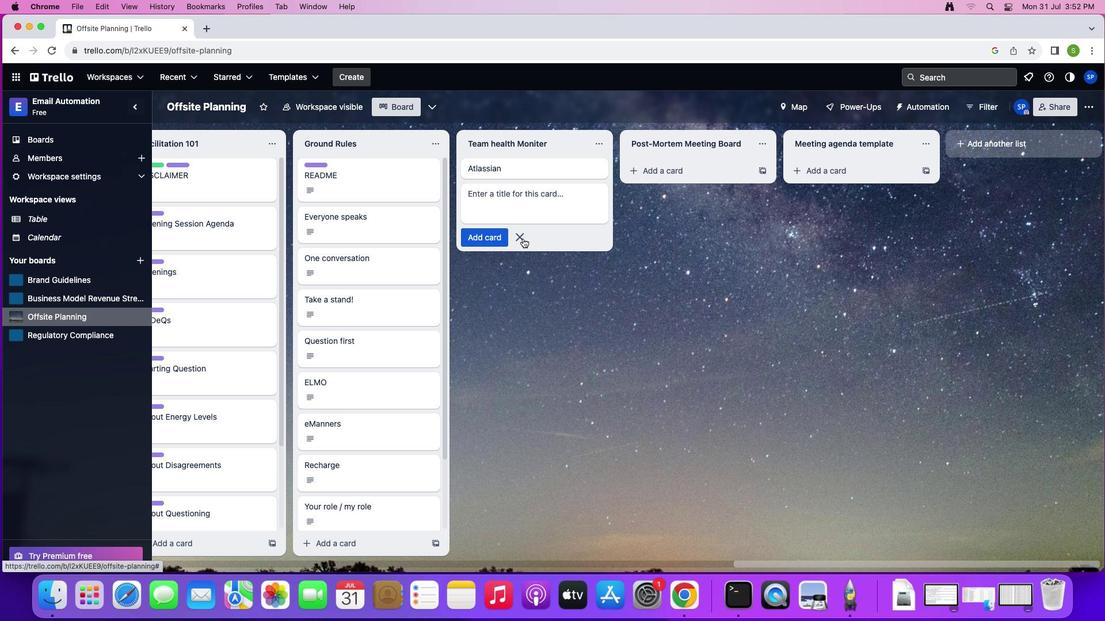 
Action: Mouse pressed left at (526, 242)
Screenshot: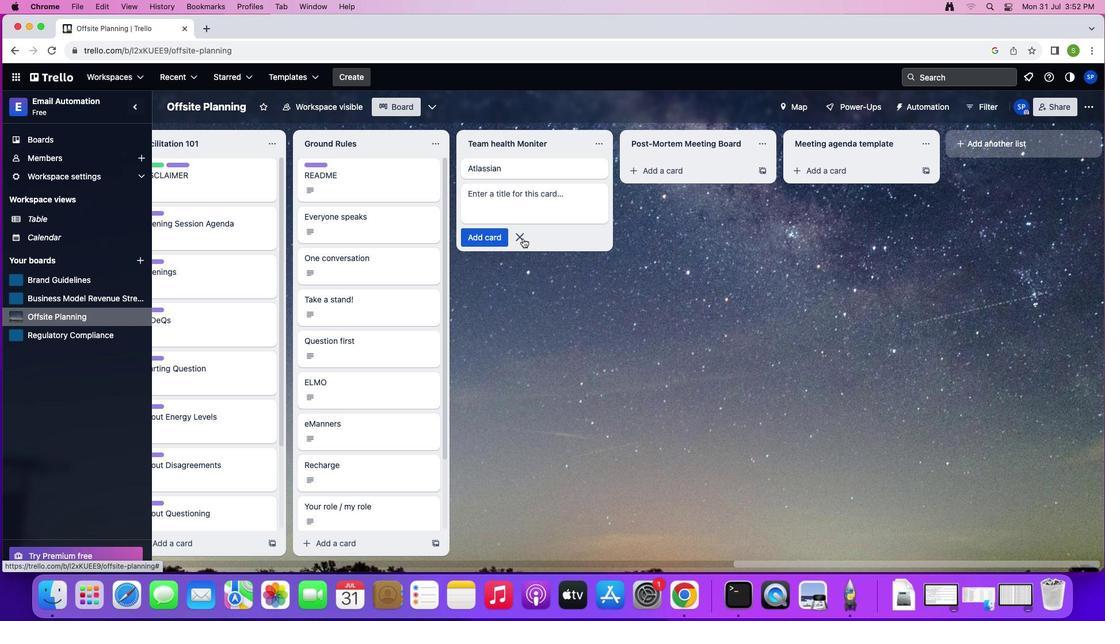 
Action: Mouse moved to (675, 176)
Screenshot: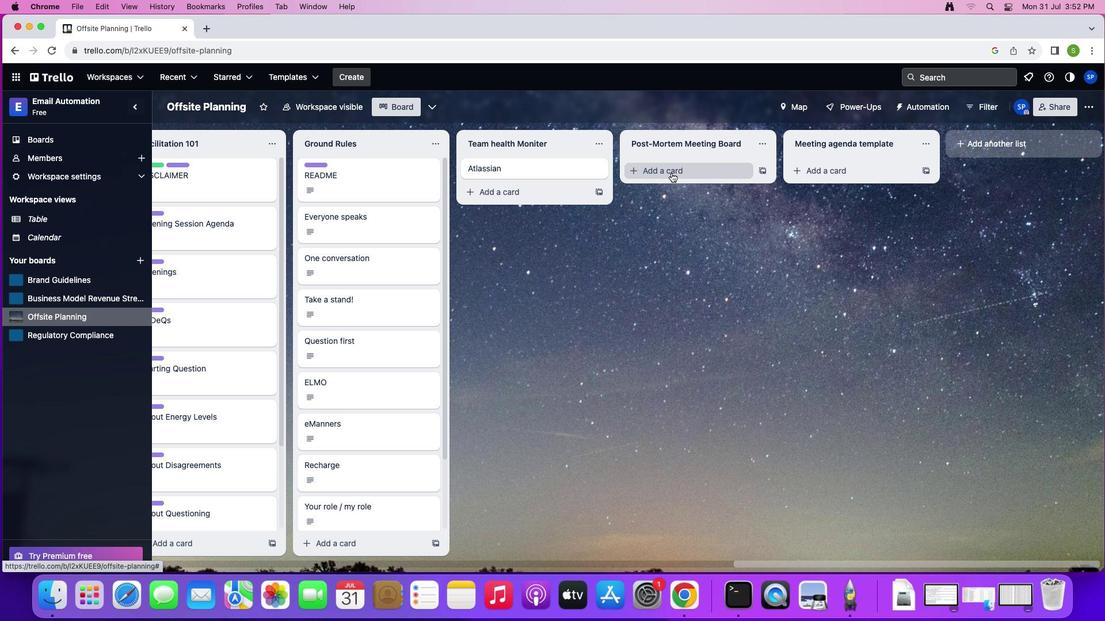 
Action: Mouse pressed left at (675, 176)
Screenshot: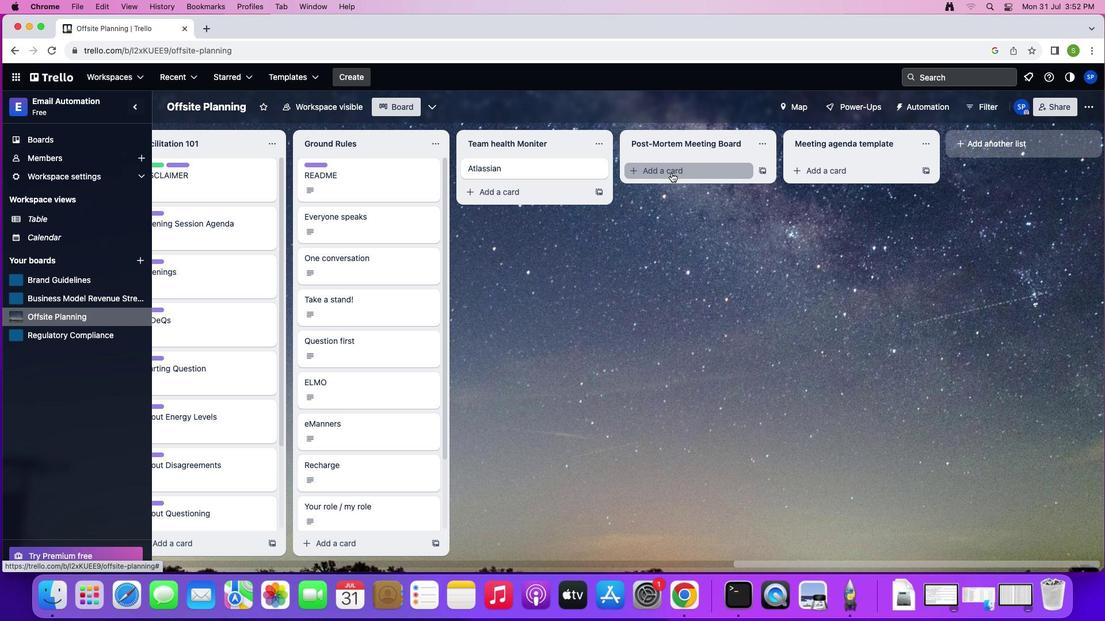 
Action: Key pressed Key.shift'D''a''r''r''e''n'Key.enter
Screenshot: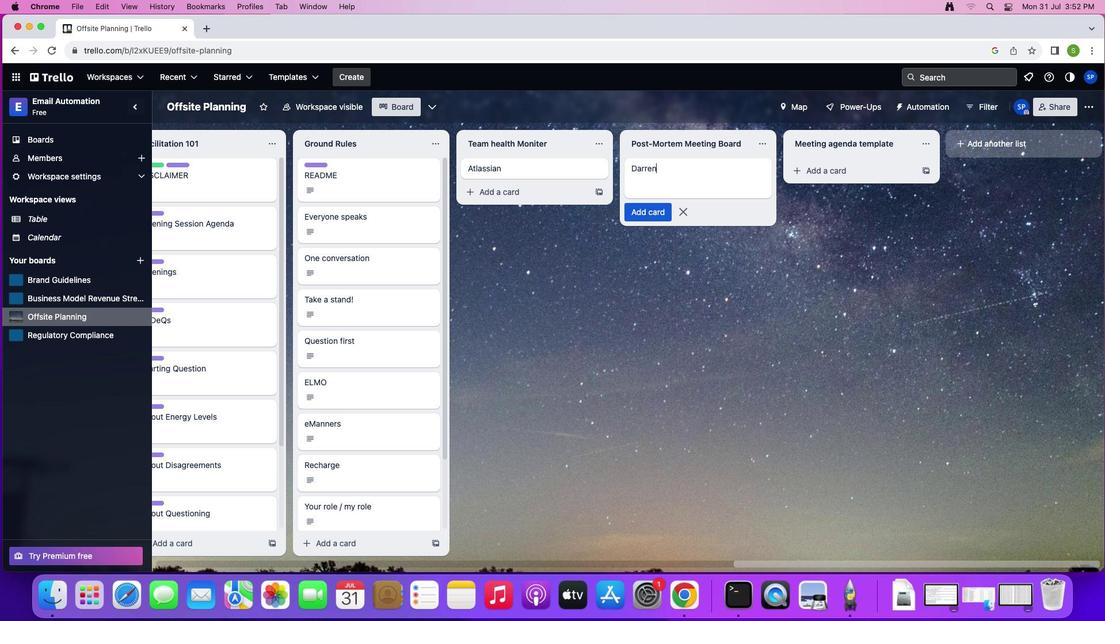 
Action: Mouse moved to (688, 242)
Screenshot: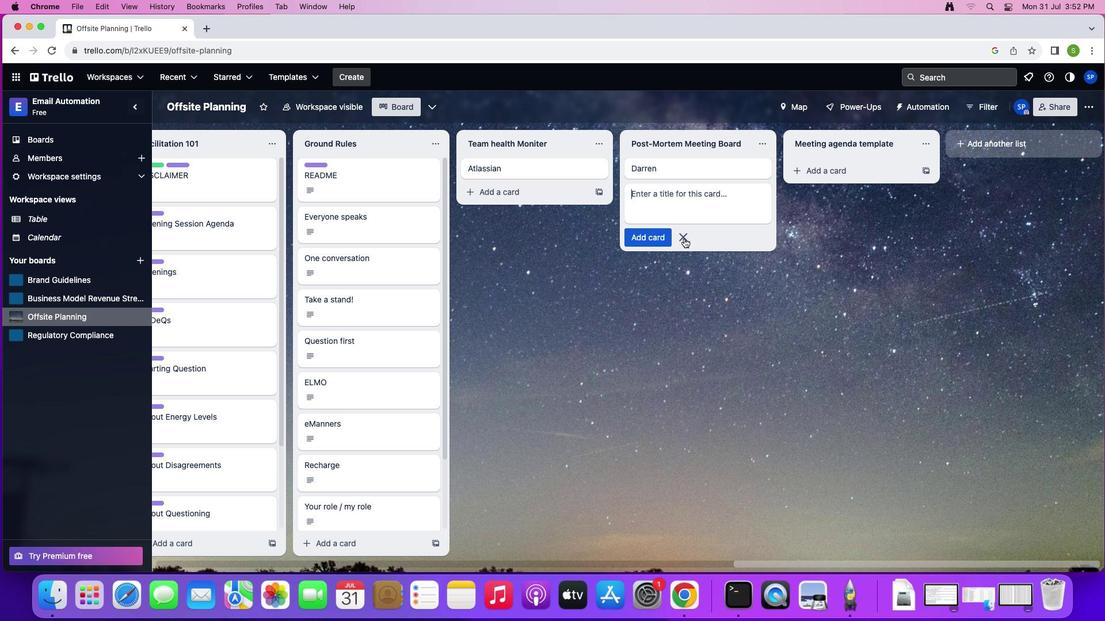 
Action: Mouse pressed left at (688, 242)
Screenshot: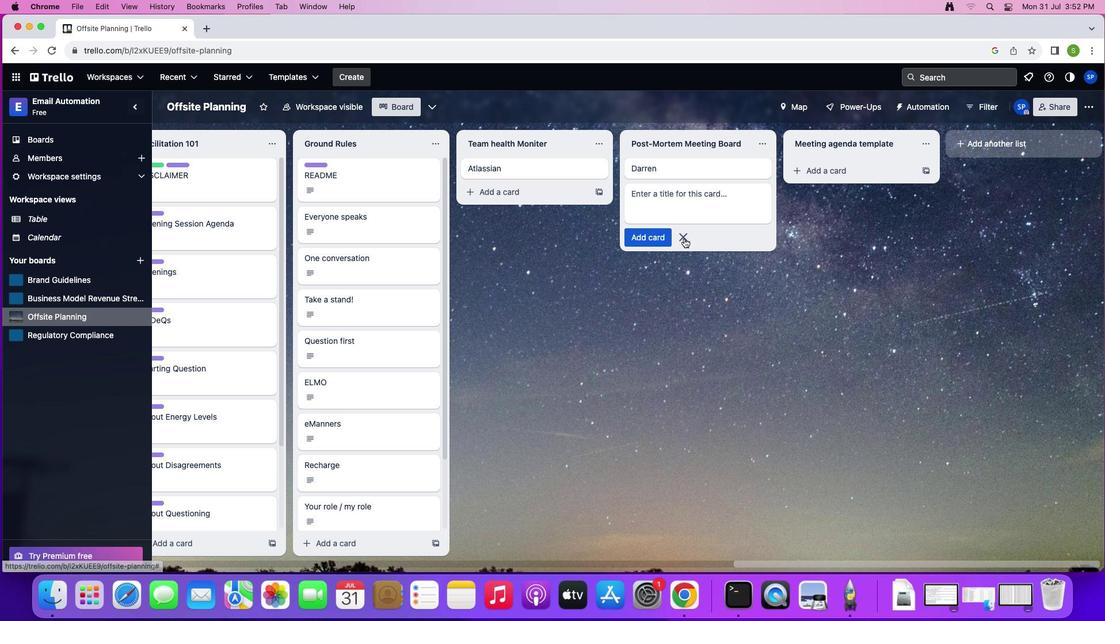 
Action: Mouse moved to (827, 174)
Screenshot: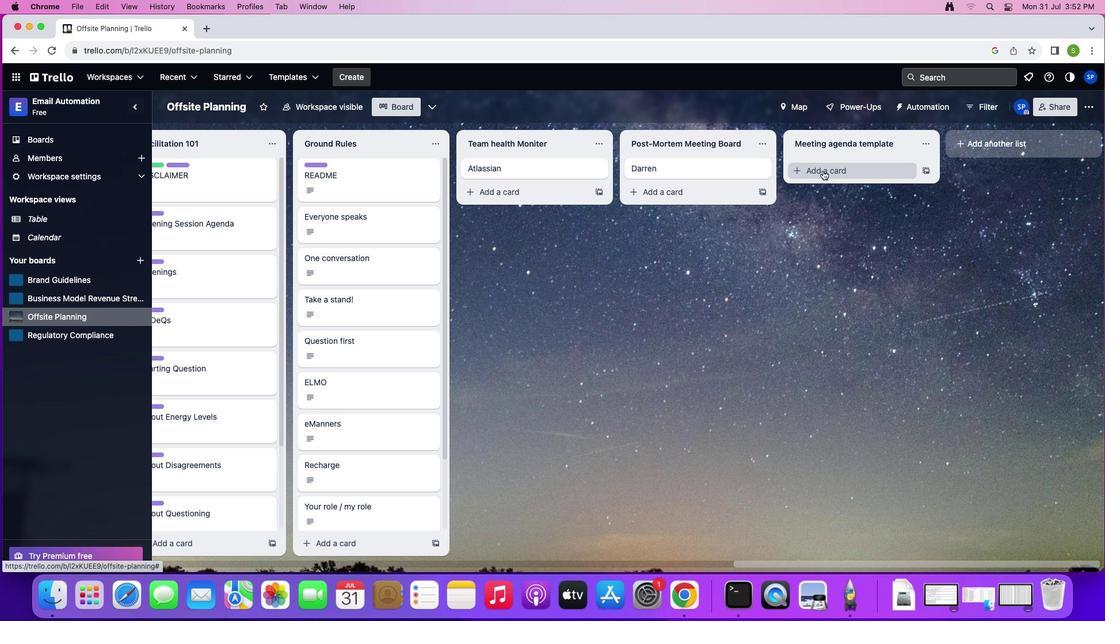 
Action: Mouse pressed left at (827, 174)
Screenshot: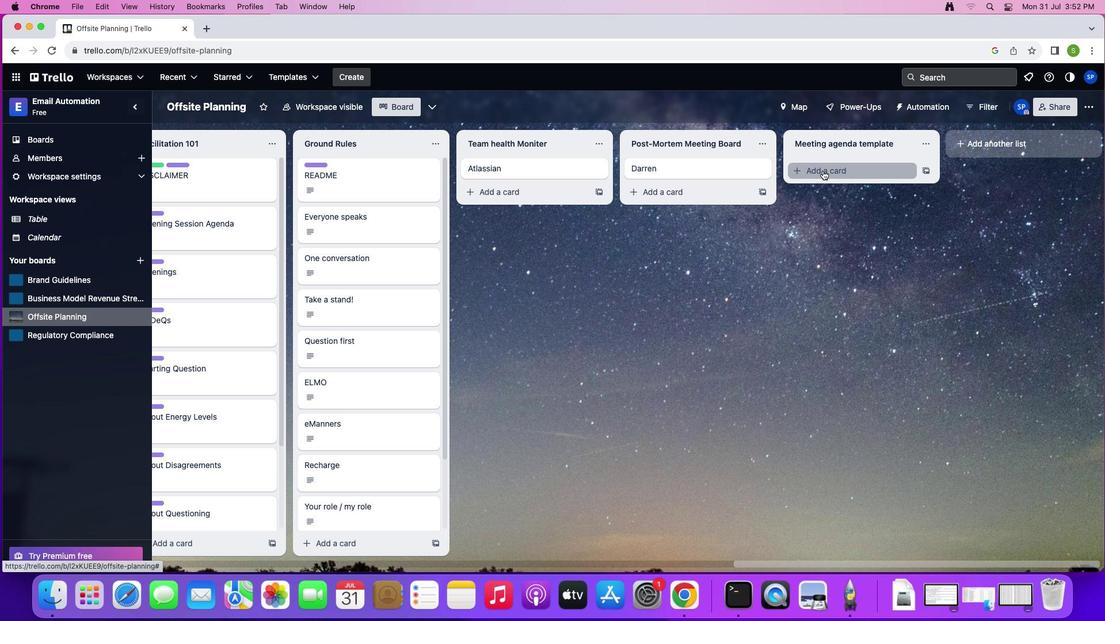 
Action: Mouse moved to (838, 180)
Screenshot: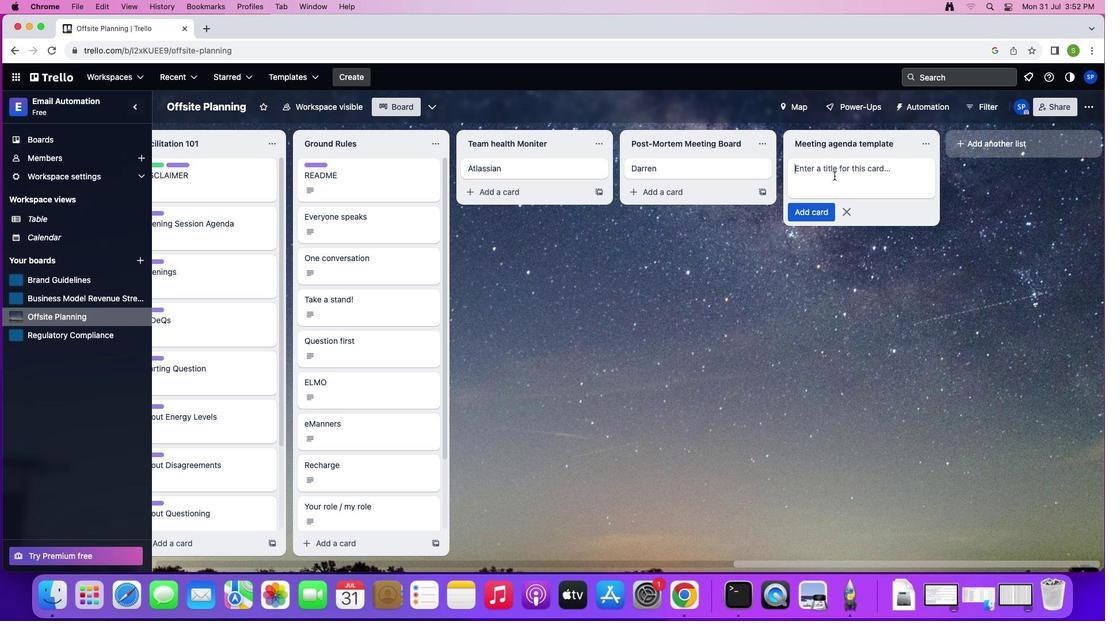 
Action: Key pressed Key.shift'H''u''g''o'
Screenshot: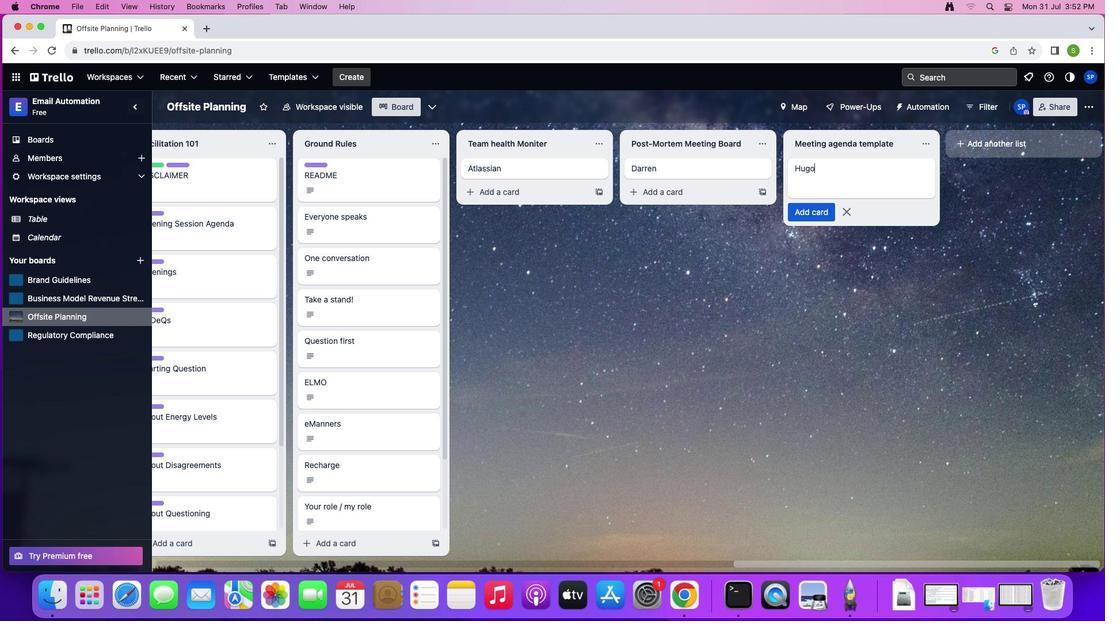 
Action: Mouse moved to (838, 179)
Screenshot: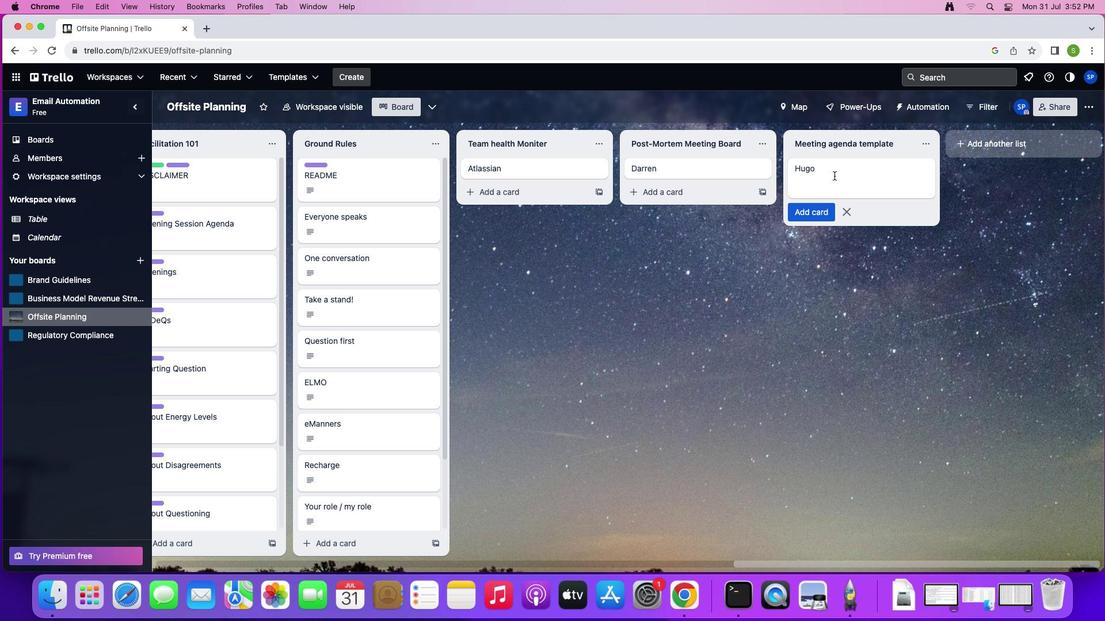 
Action: Key pressed Key.enter
Screenshot: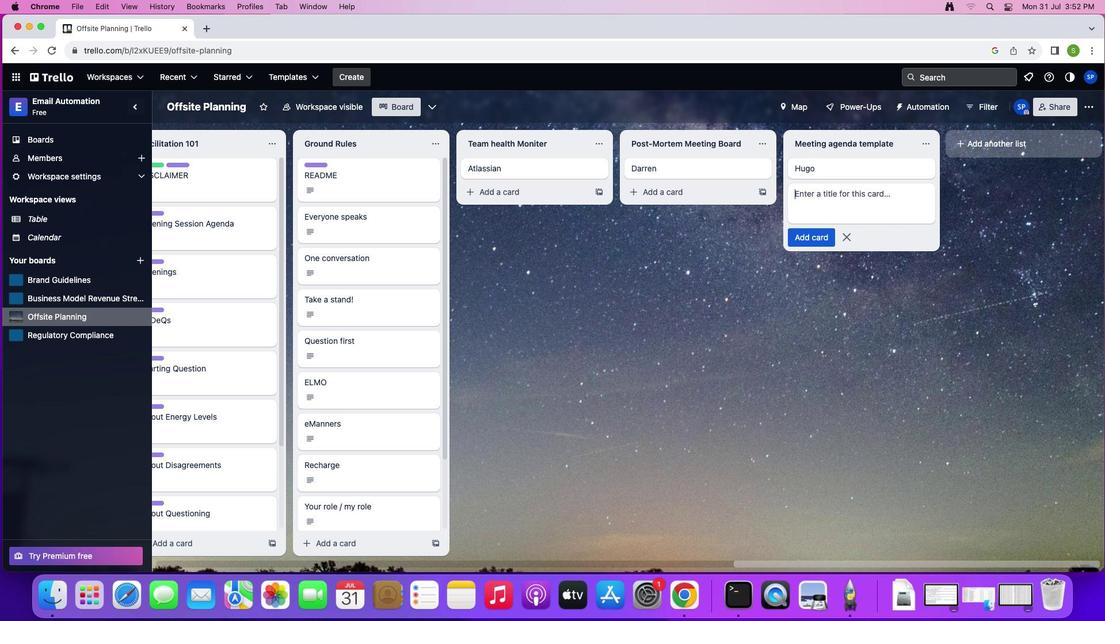 
Action: Mouse moved to (809, 241)
Screenshot: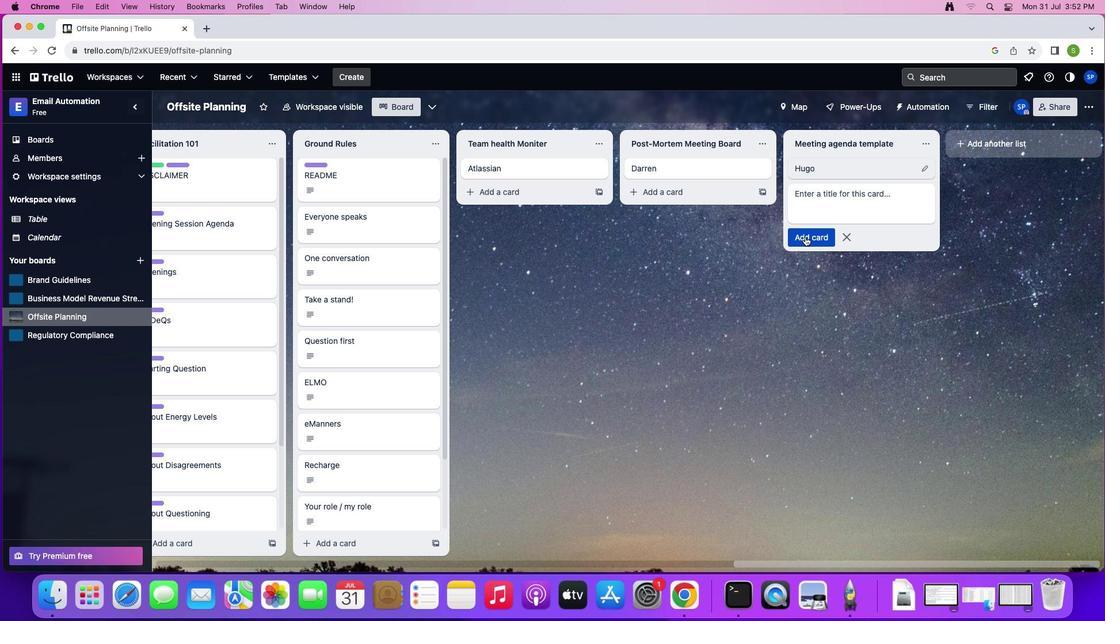 
Action: Mouse pressed left at (809, 241)
Screenshot: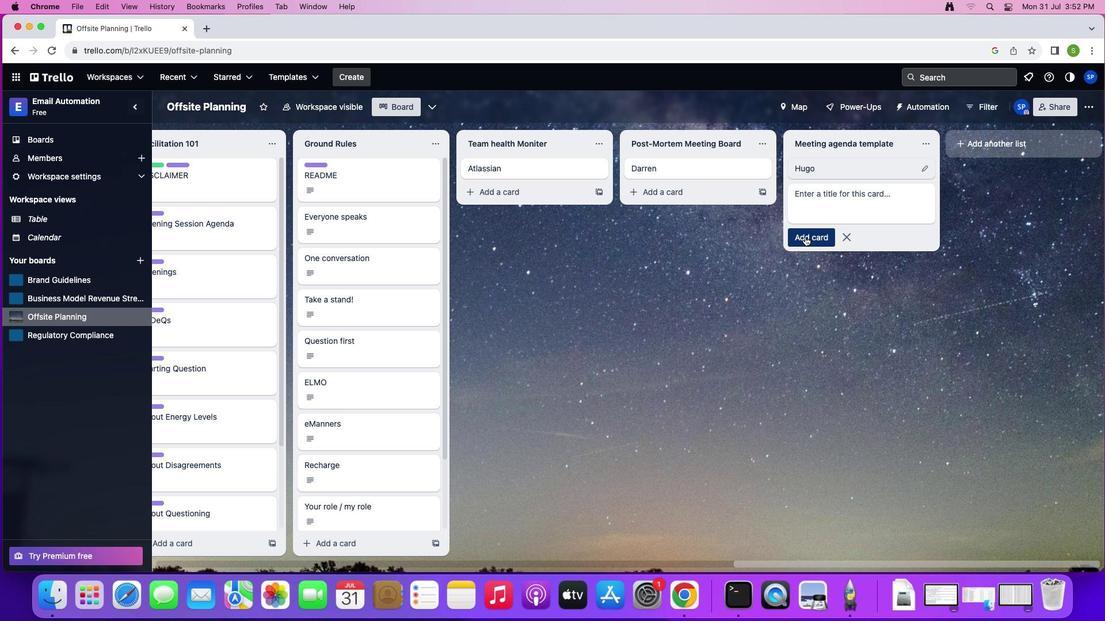 
Action: Mouse moved to (853, 237)
Screenshot: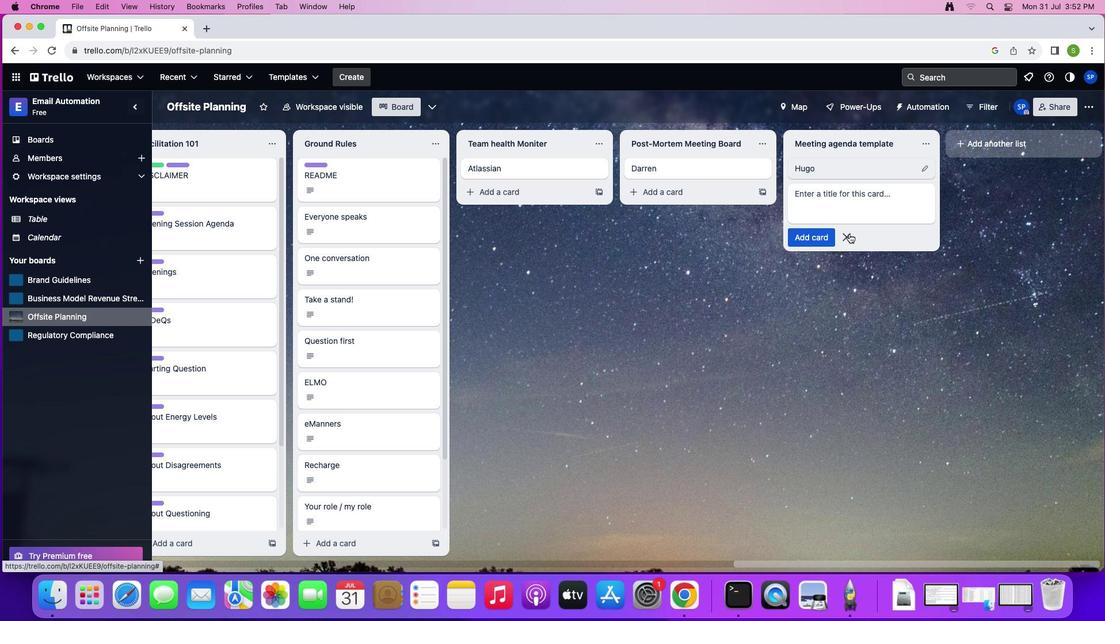 
Action: Mouse pressed left at (853, 237)
Screenshot: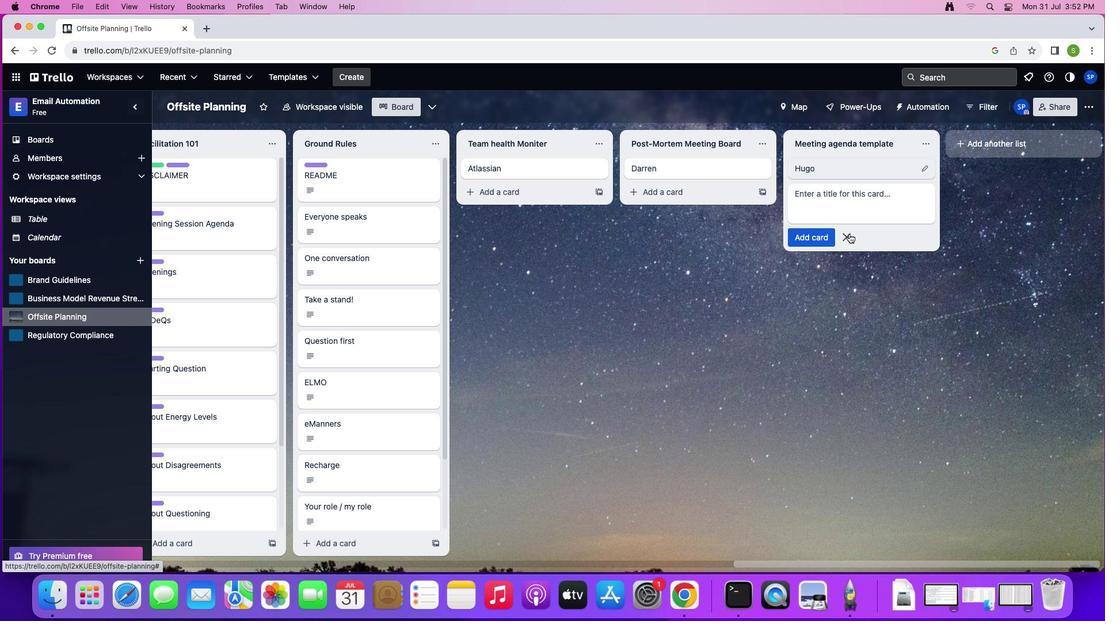 
Action: Mouse moved to (520, 176)
Screenshot: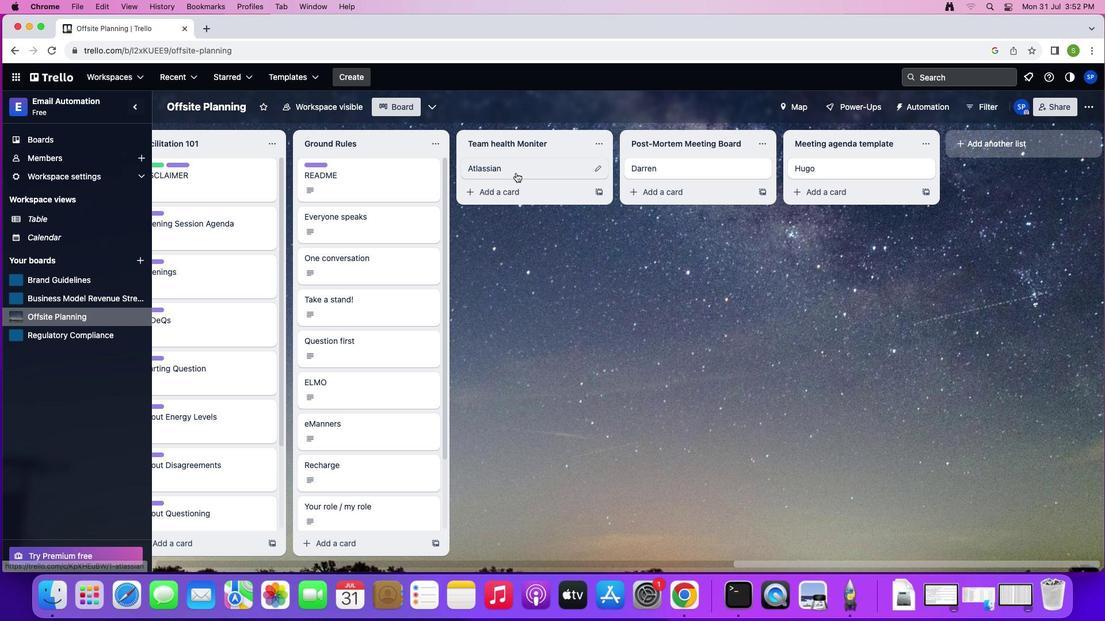 
Action: Mouse pressed left at (520, 176)
Screenshot: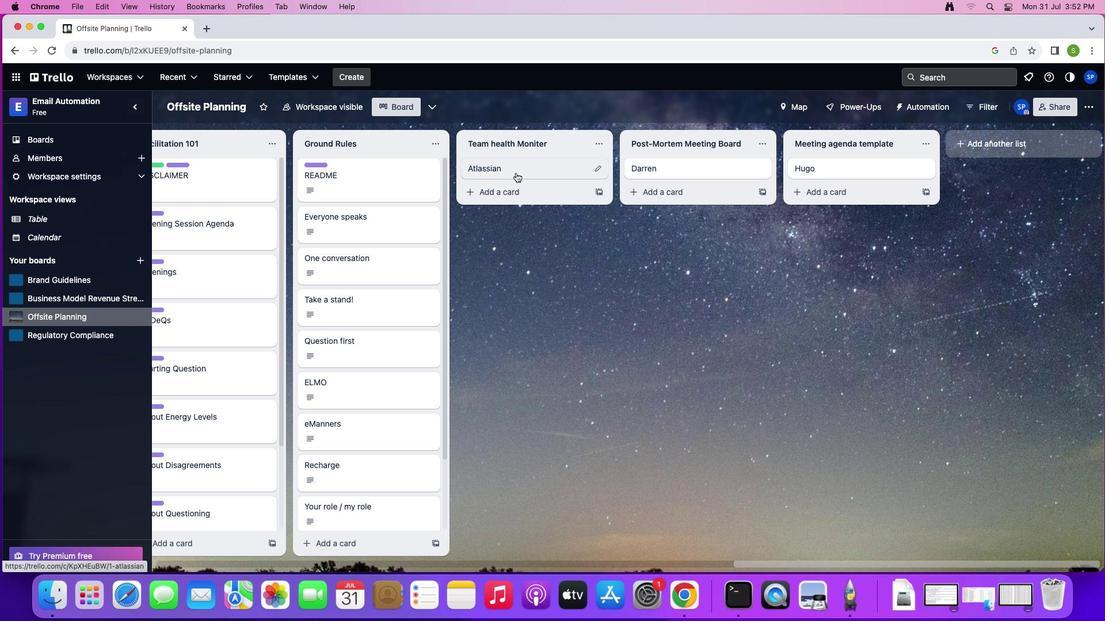 
Action: Mouse moved to (705, 168)
Screenshot: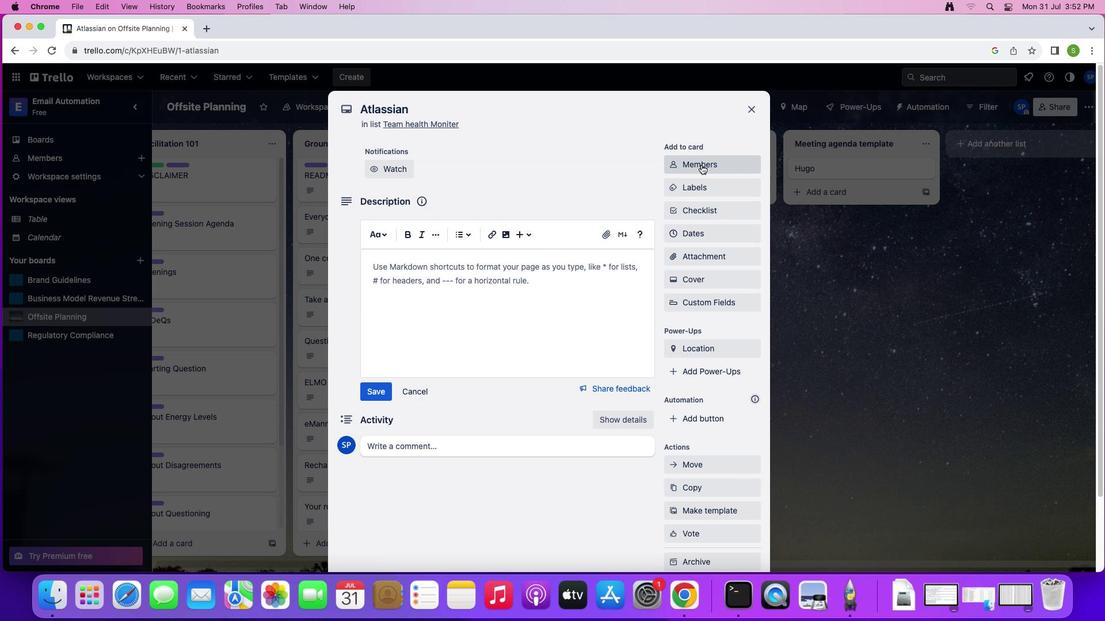 
Action: Mouse pressed left at (705, 168)
Screenshot: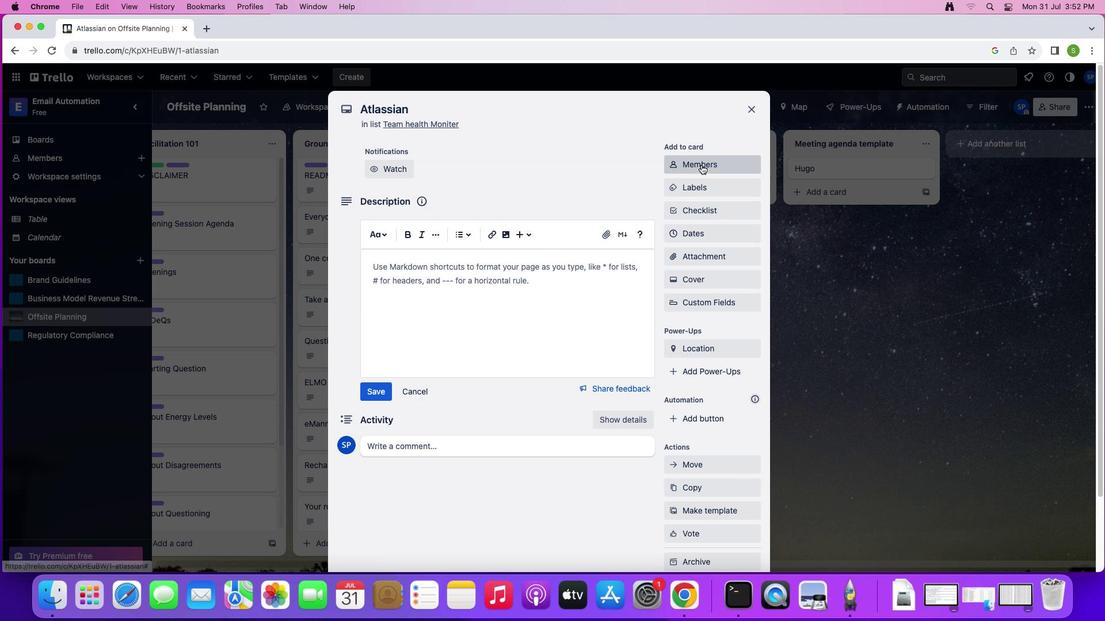 
Action: Mouse moved to (691, 221)
Screenshot: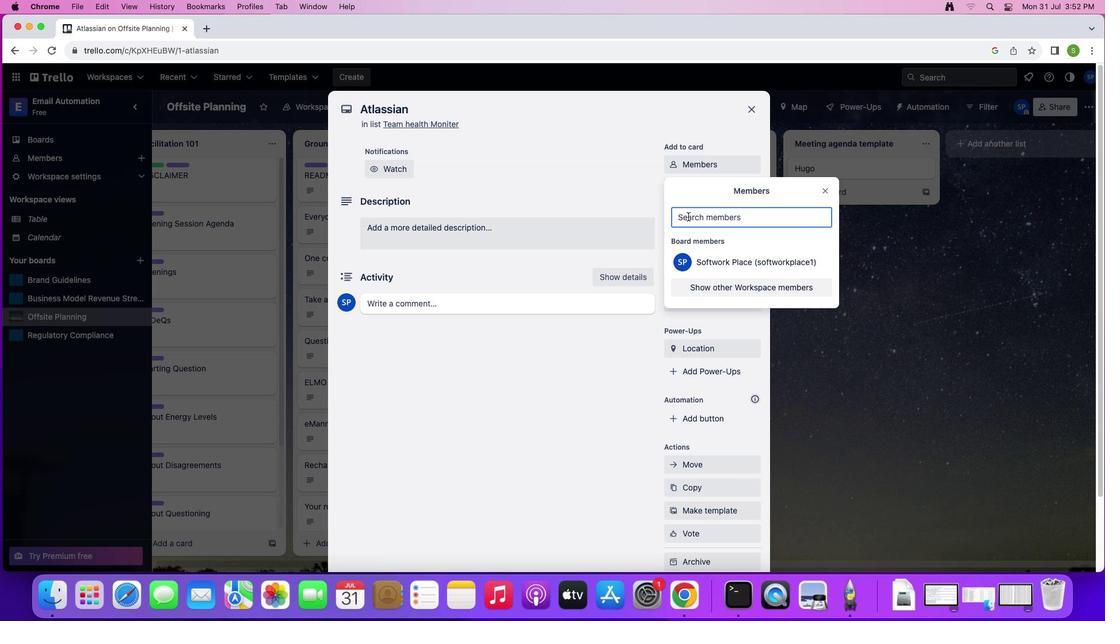 
Action: Mouse pressed left at (691, 221)
Screenshot: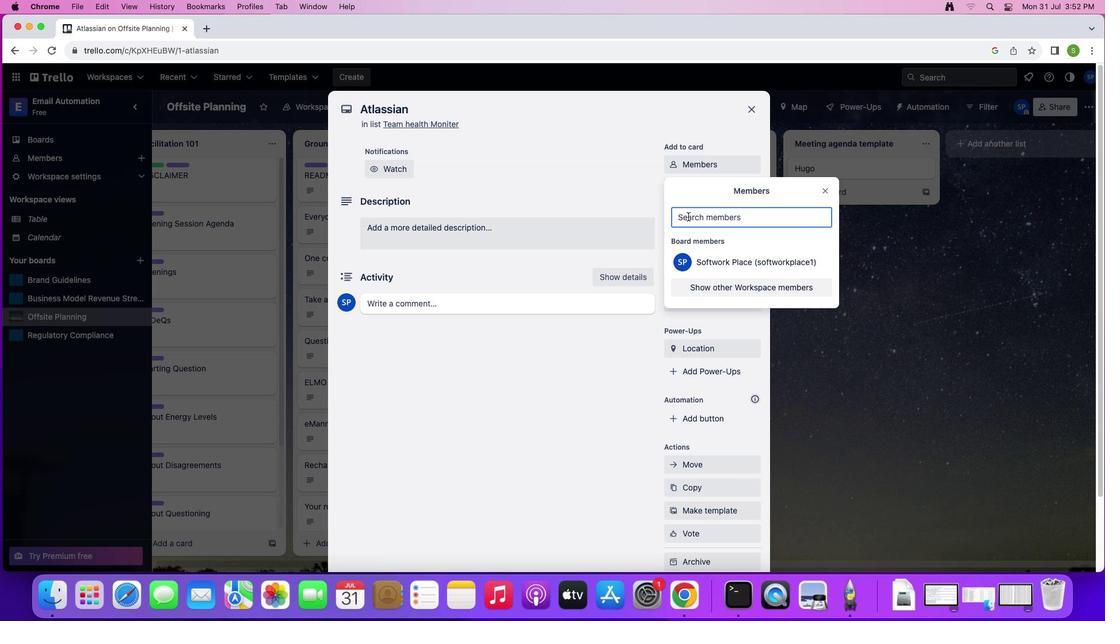 
Action: Mouse moved to (735, 218)
Screenshot: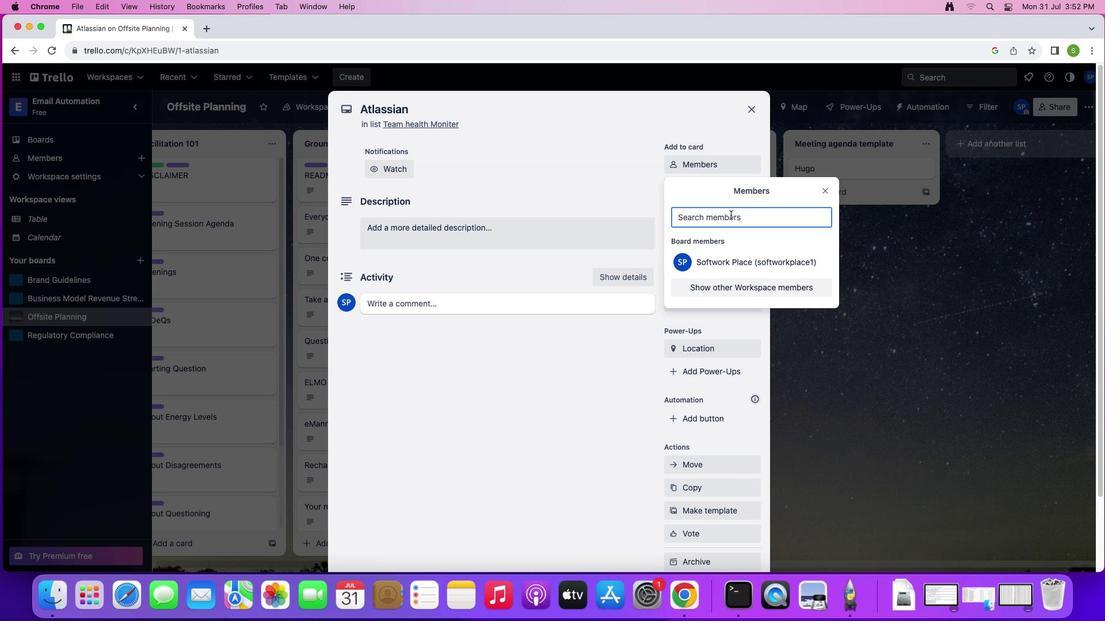 
Action: Key pressed 's''o''f''t''a''g''e''.''3'Key.shift'@''s''o''g'Key.backspace'f''t''a''g''e''.''n''e''t'
Screenshot: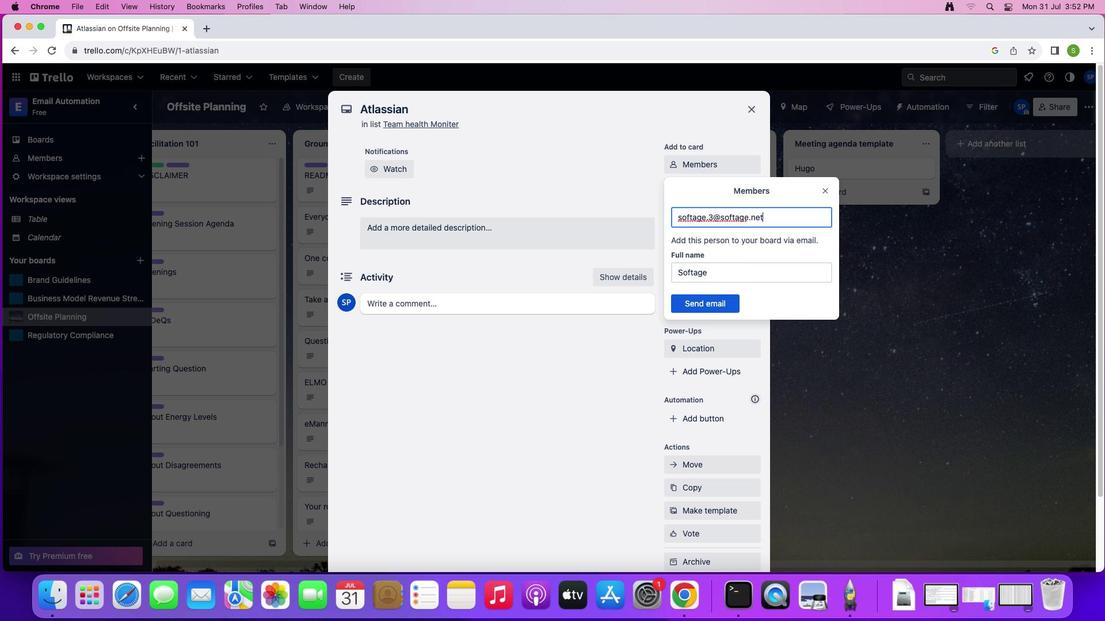 
Action: Mouse moved to (689, 306)
Screenshot: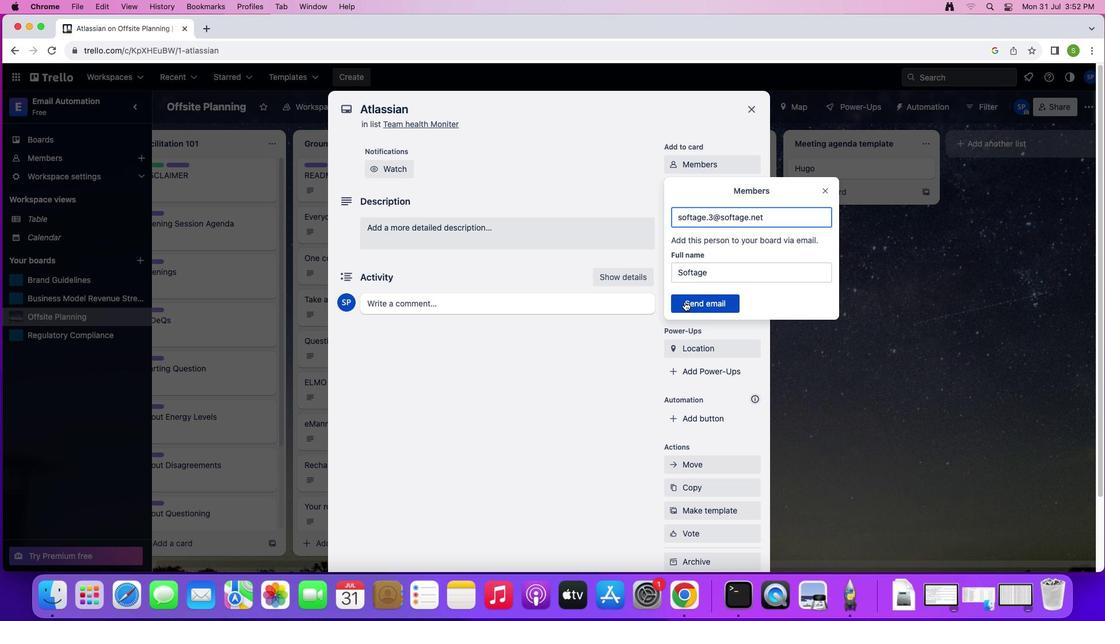 
Action: Mouse pressed left at (689, 306)
Screenshot: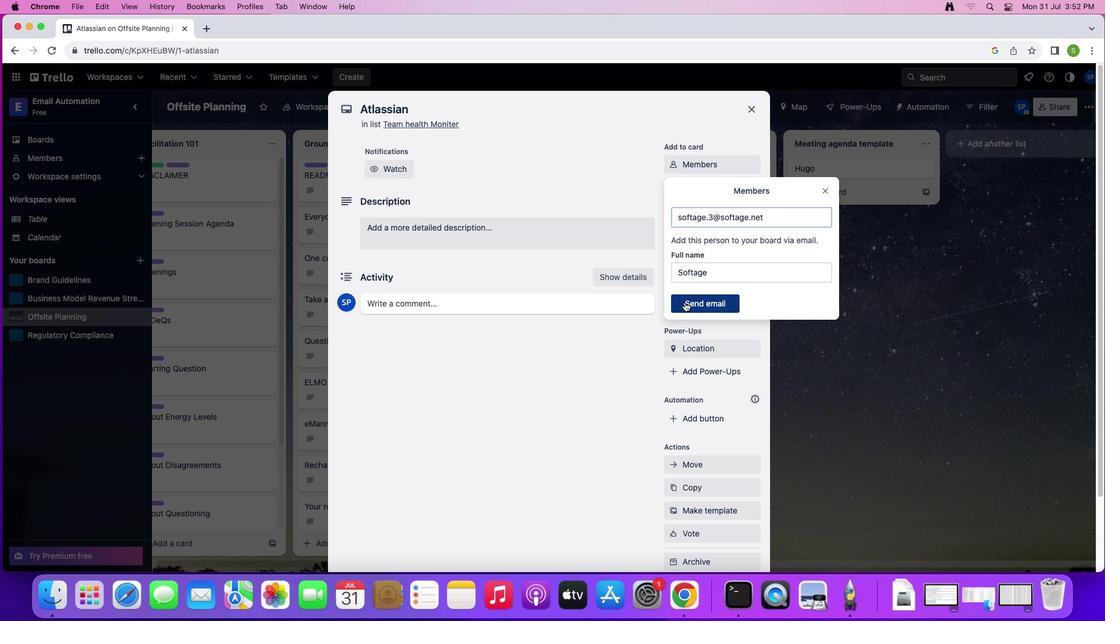 
Action: Mouse moved to (713, 236)
Screenshot: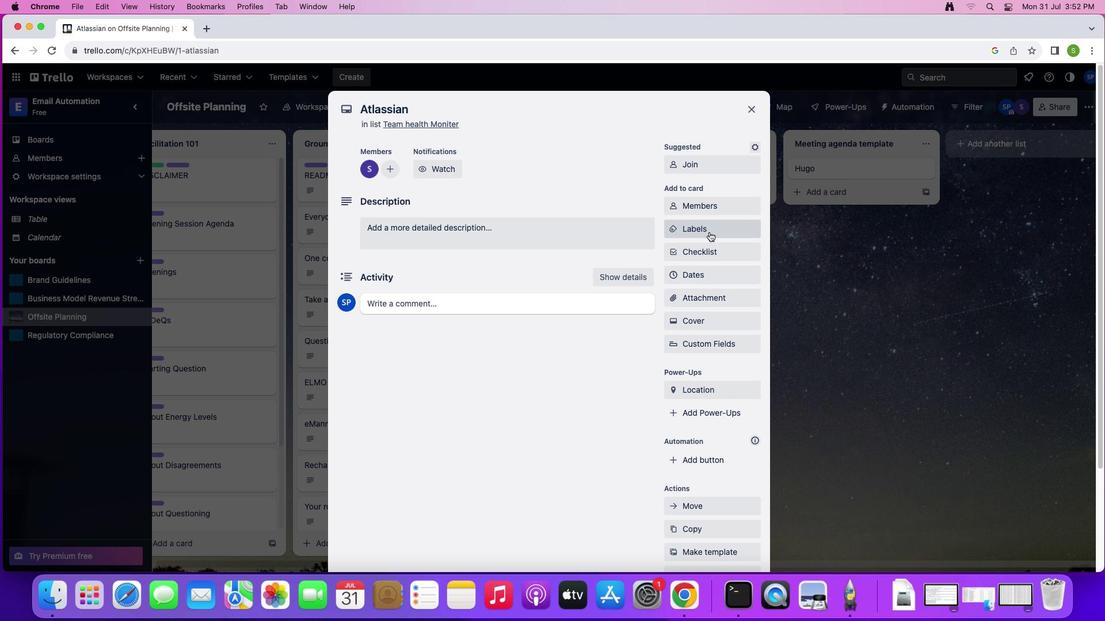 
Action: Mouse pressed left at (713, 236)
Screenshot: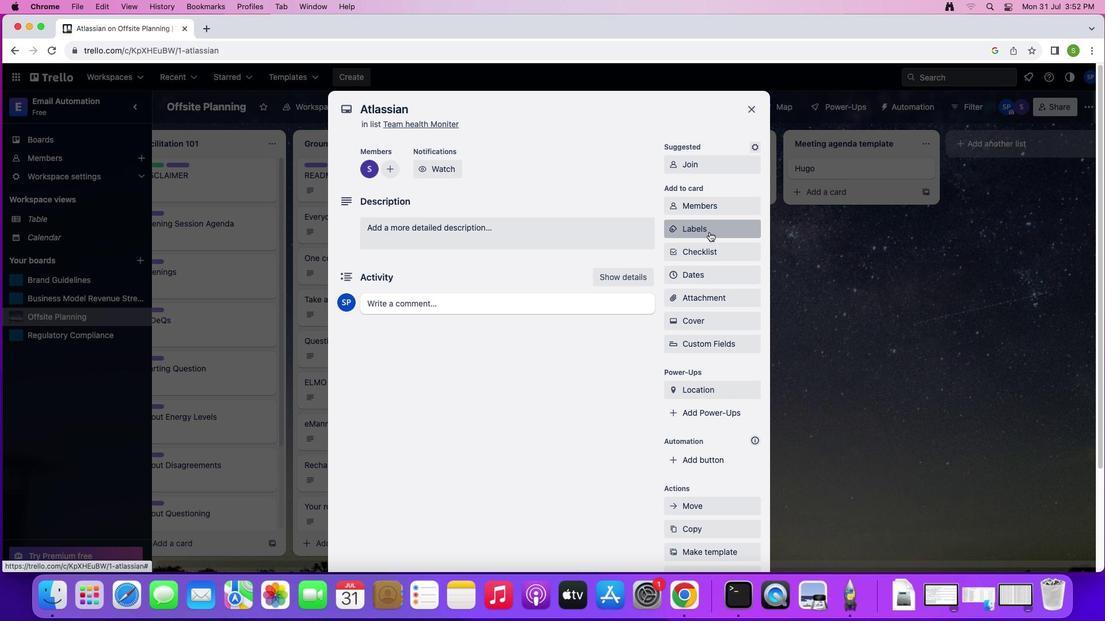 
Action: Mouse moved to (719, 406)
Screenshot: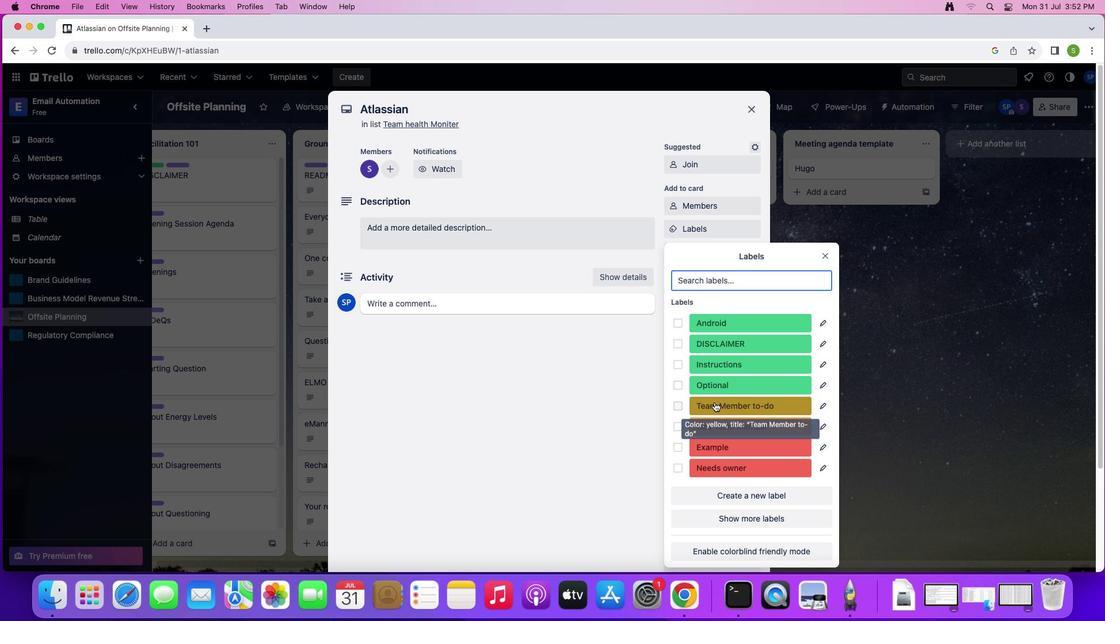 
Action: Mouse pressed left at (719, 406)
Screenshot: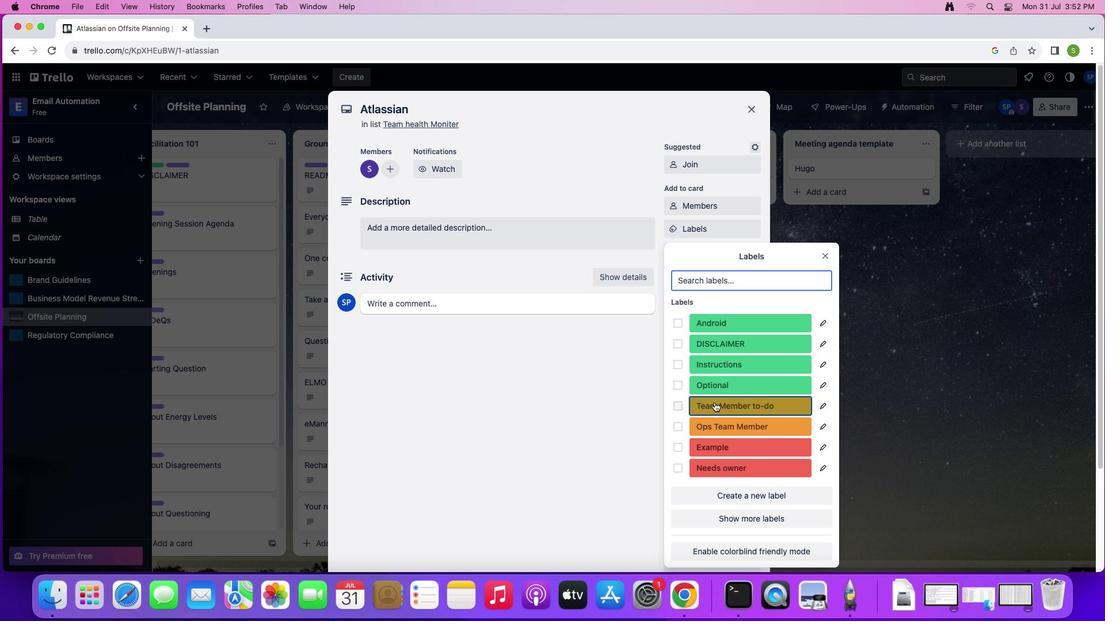
Action: Mouse moved to (826, 268)
Screenshot: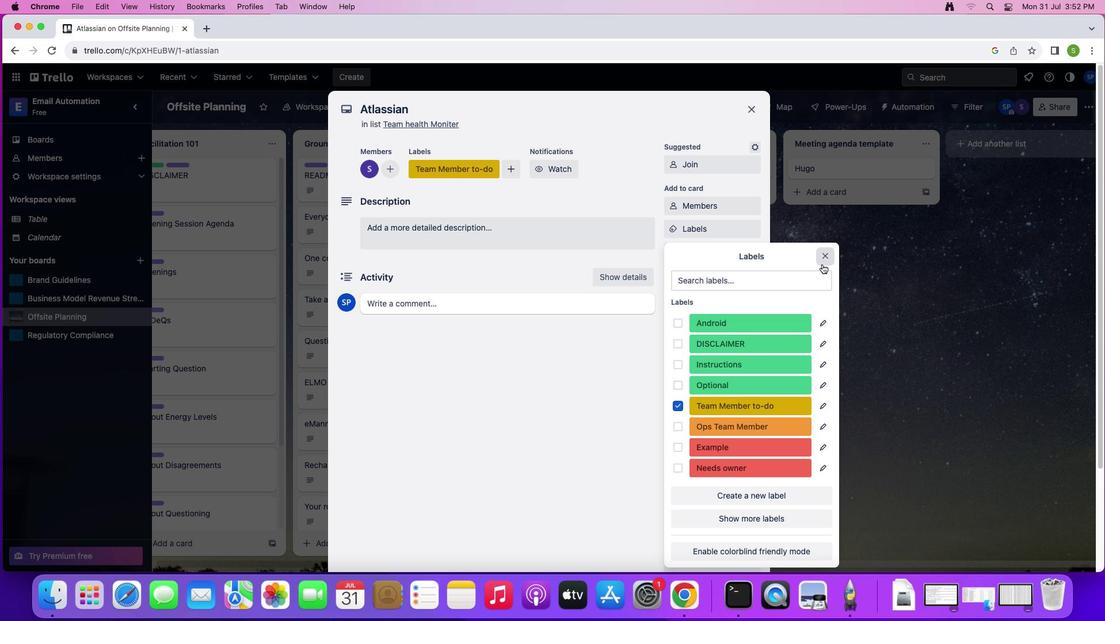 
Action: Mouse pressed left at (826, 268)
Screenshot: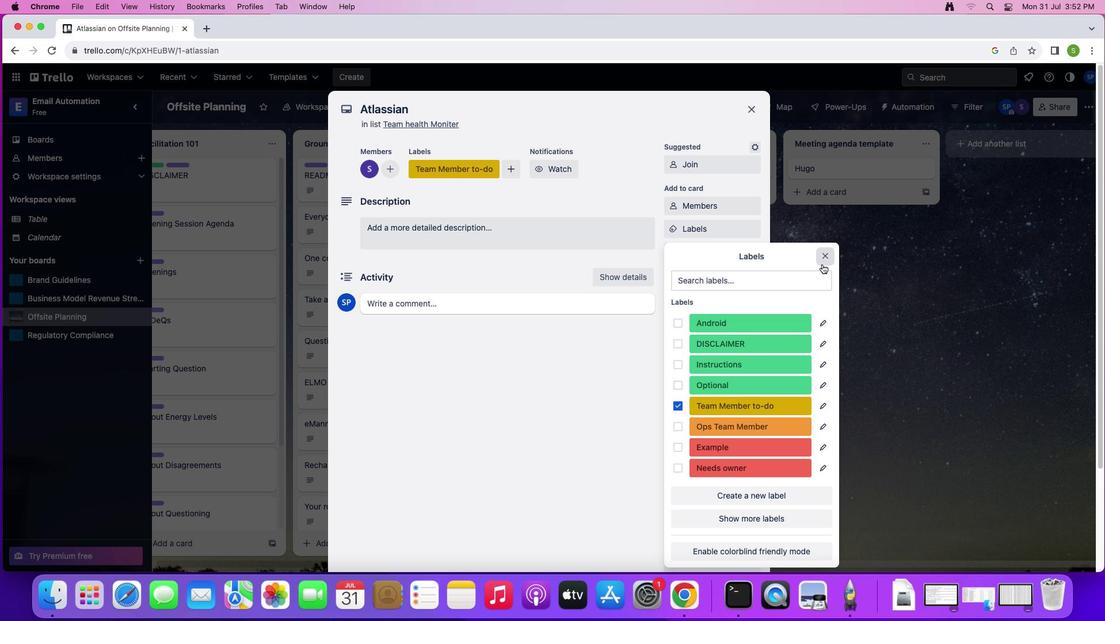 
Action: Mouse moved to (710, 252)
Screenshot: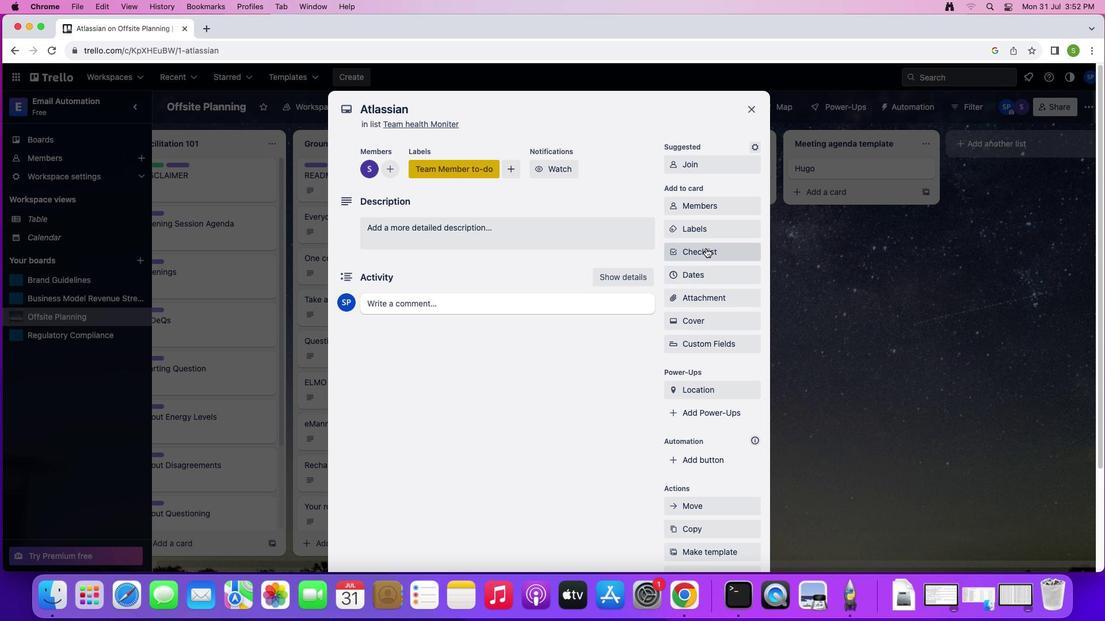 
Action: Mouse pressed left at (710, 252)
Screenshot: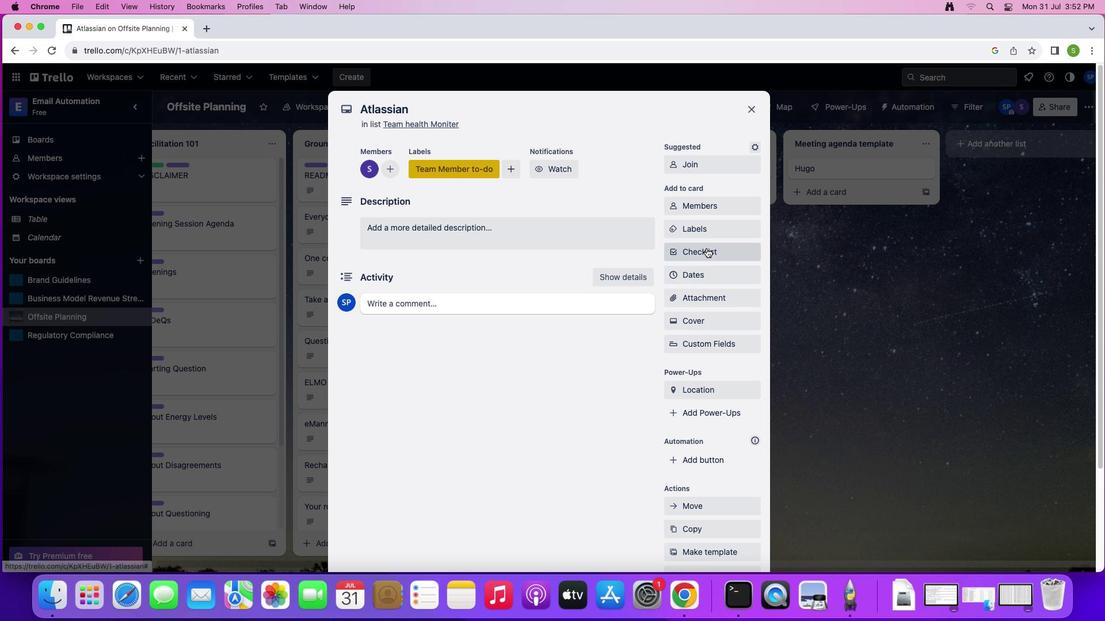 
Action: Mouse moved to (714, 374)
Screenshot: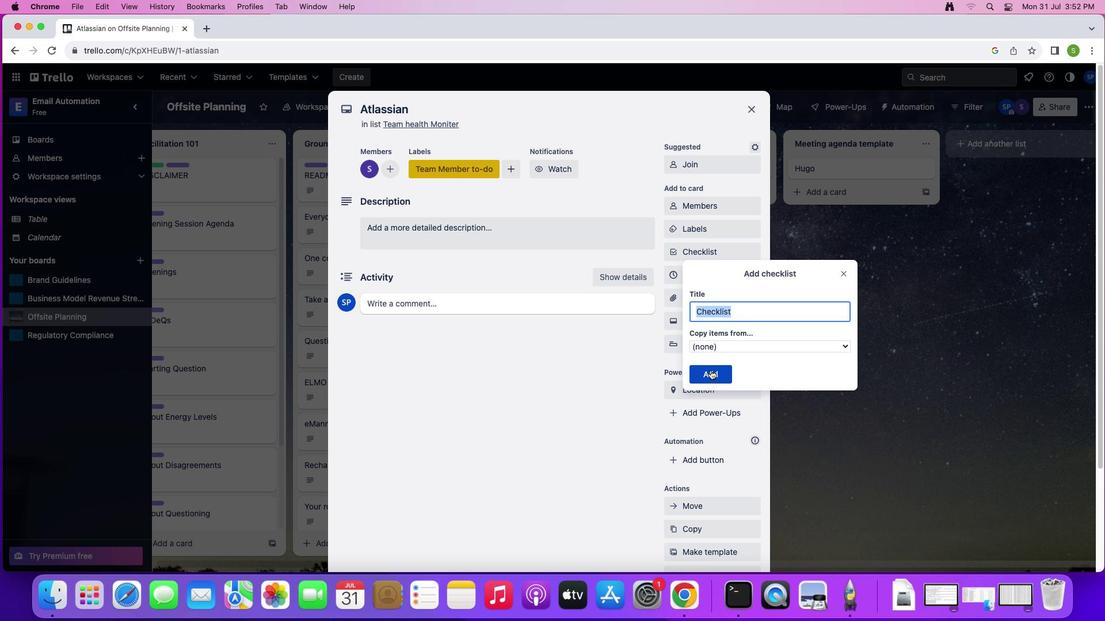 
Action: Mouse pressed left at (714, 374)
Screenshot: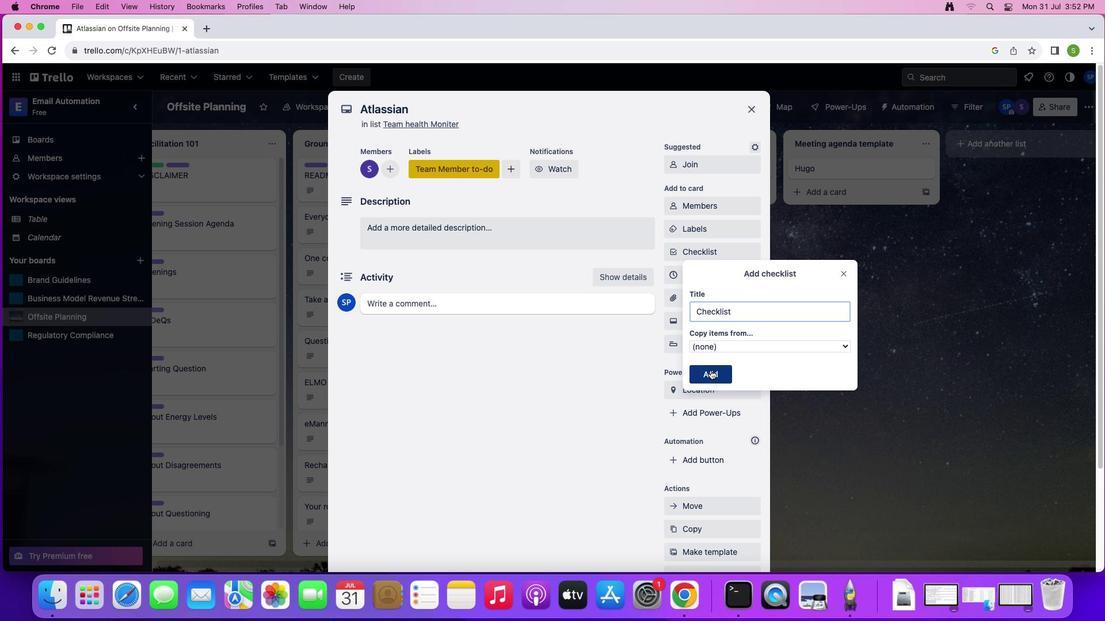 
Action: Mouse moved to (698, 277)
Screenshot: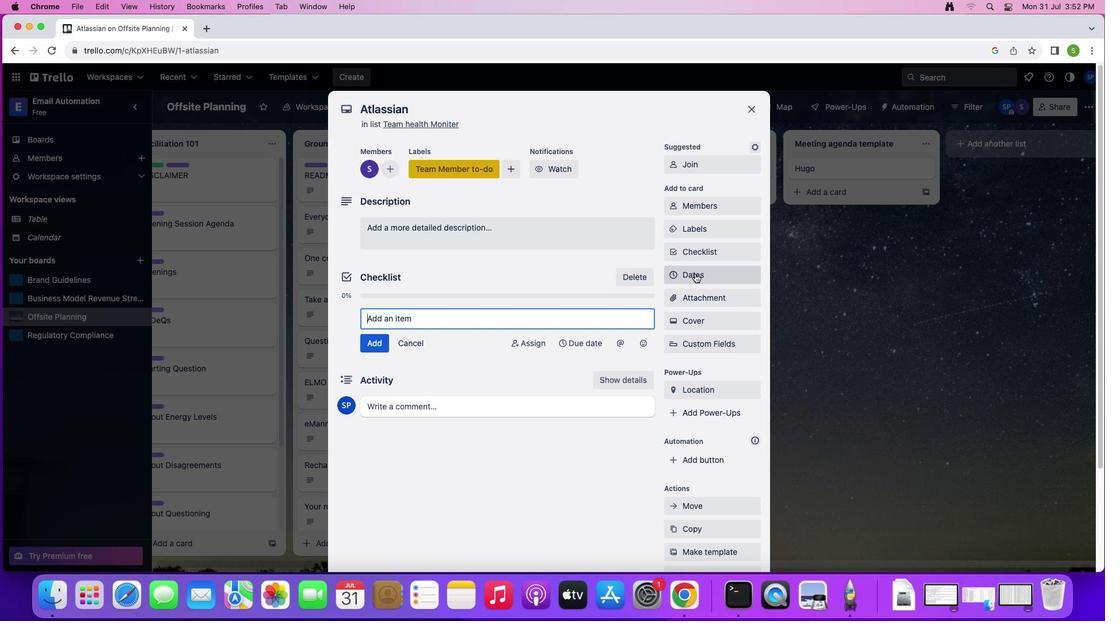 
Action: Mouse pressed left at (698, 277)
Screenshot: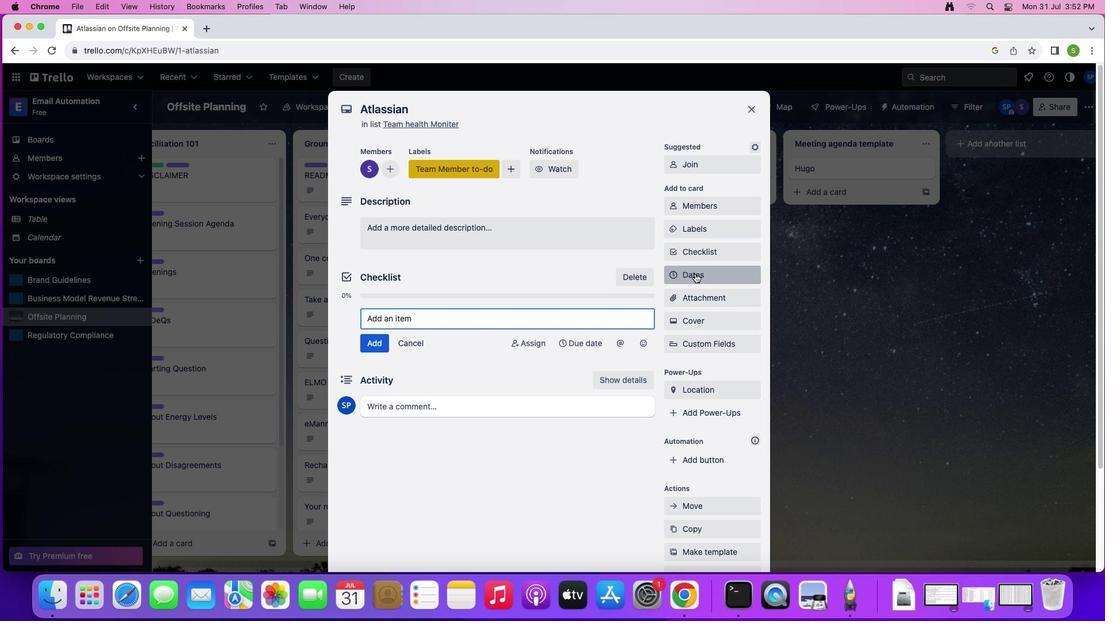 
Action: Mouse moved to (778, 217)
Screenshot: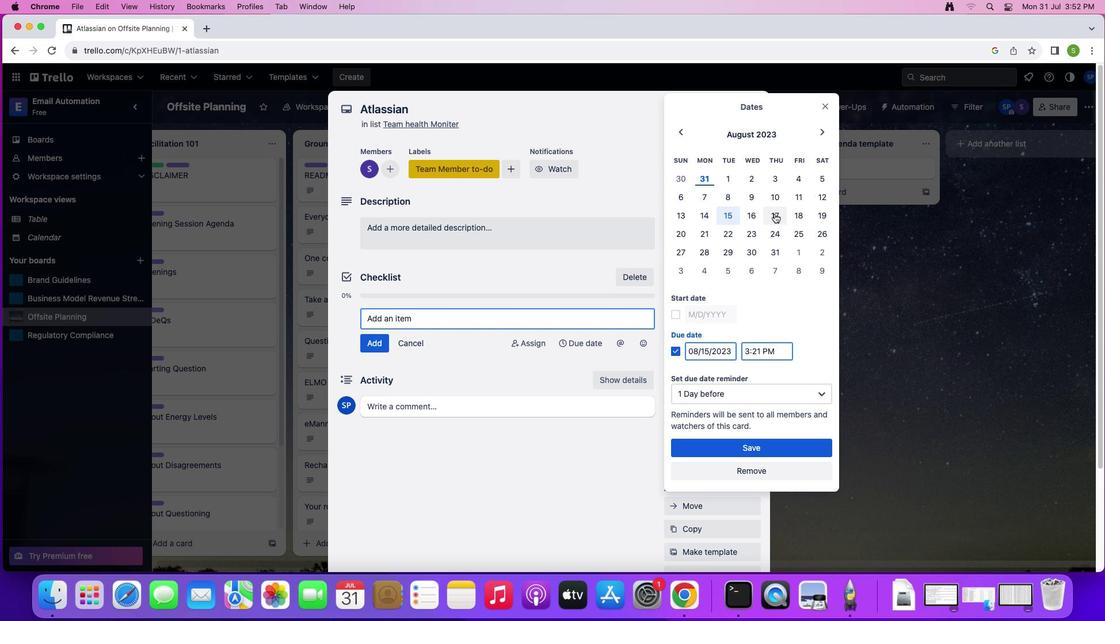 
Action: Mouse pressed left at (778, 217)
Screenshot: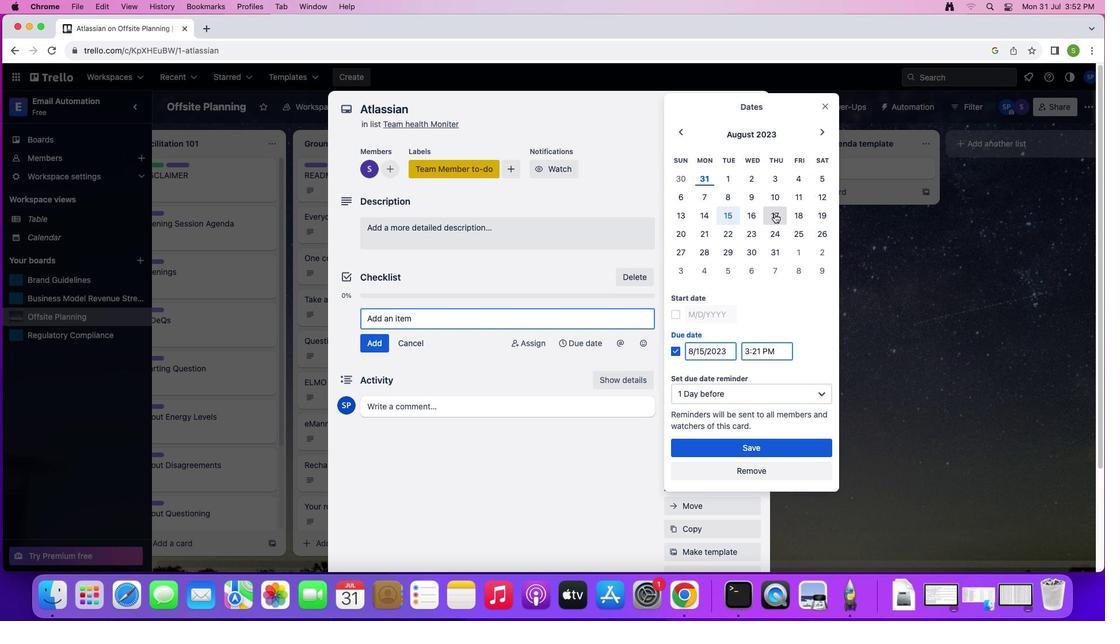 
Action: Mouse moved to (680, 318)
Screenshot: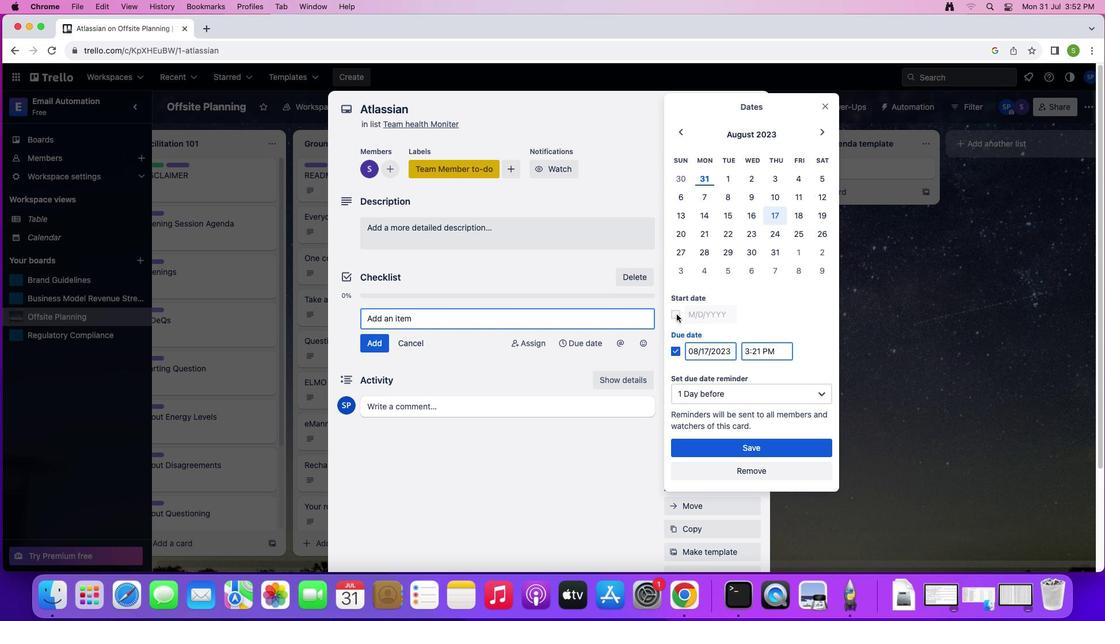 
Action: Mouse pressed left at (680, 318)
Screenshot: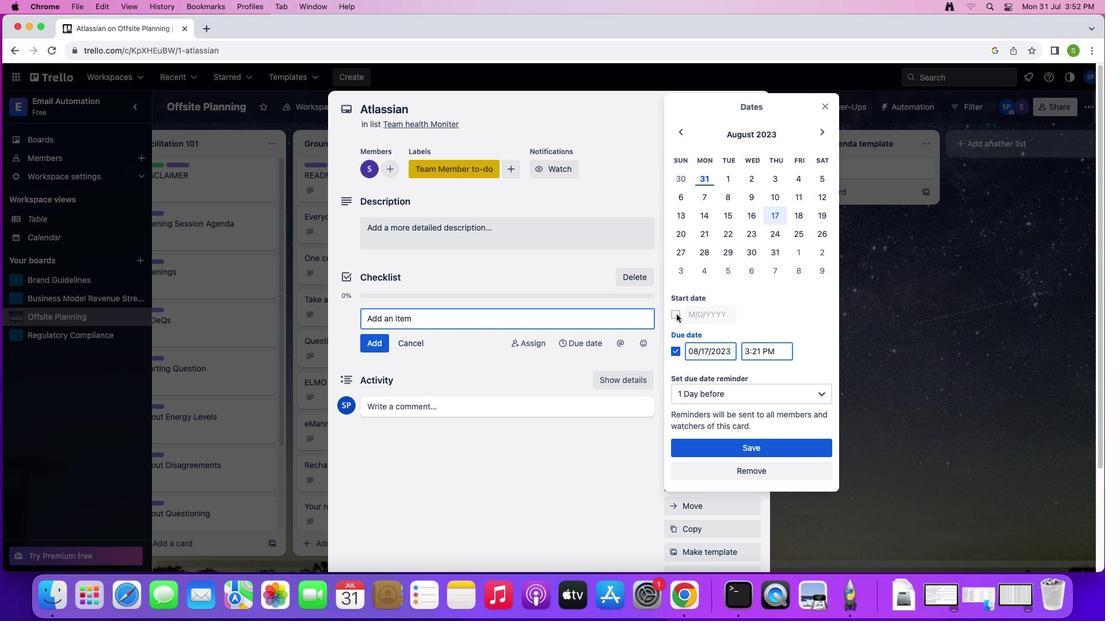 
Action: Mouse moved to (750, 454)
Screenshot: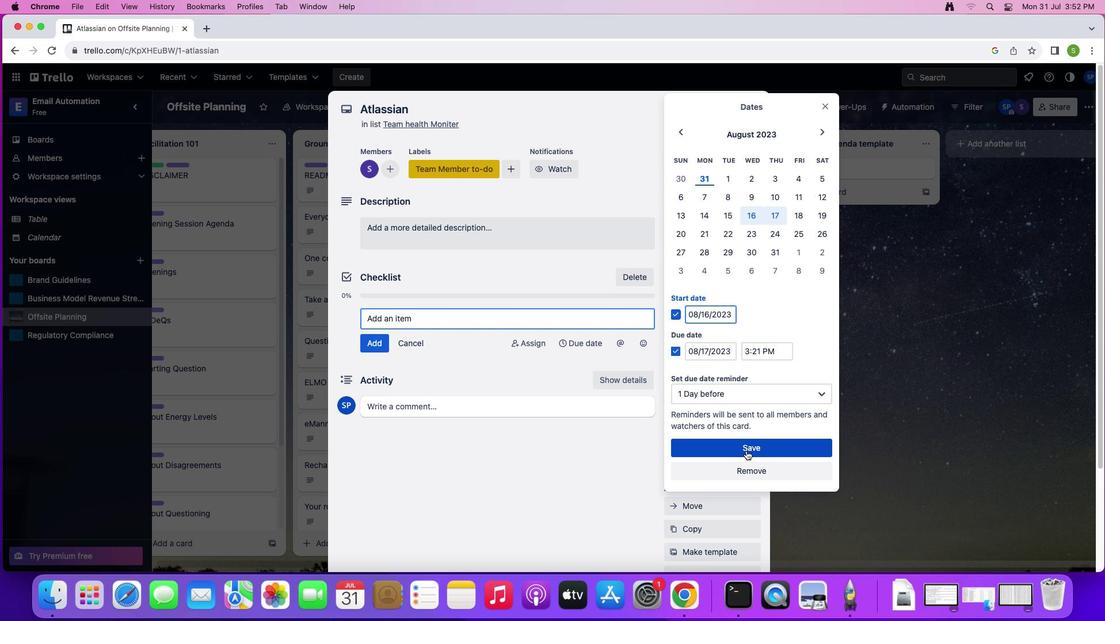 
Action: Mouse pressed left at (750, 454)
Screenshot: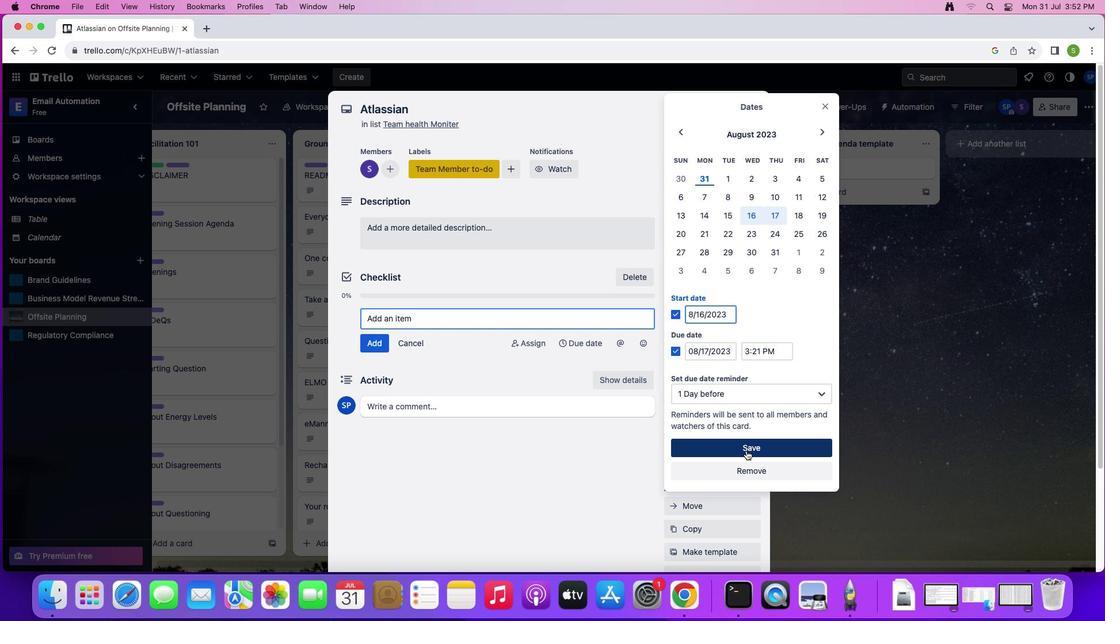 
Action: Mouse moved to (705, 331)
Screenshot: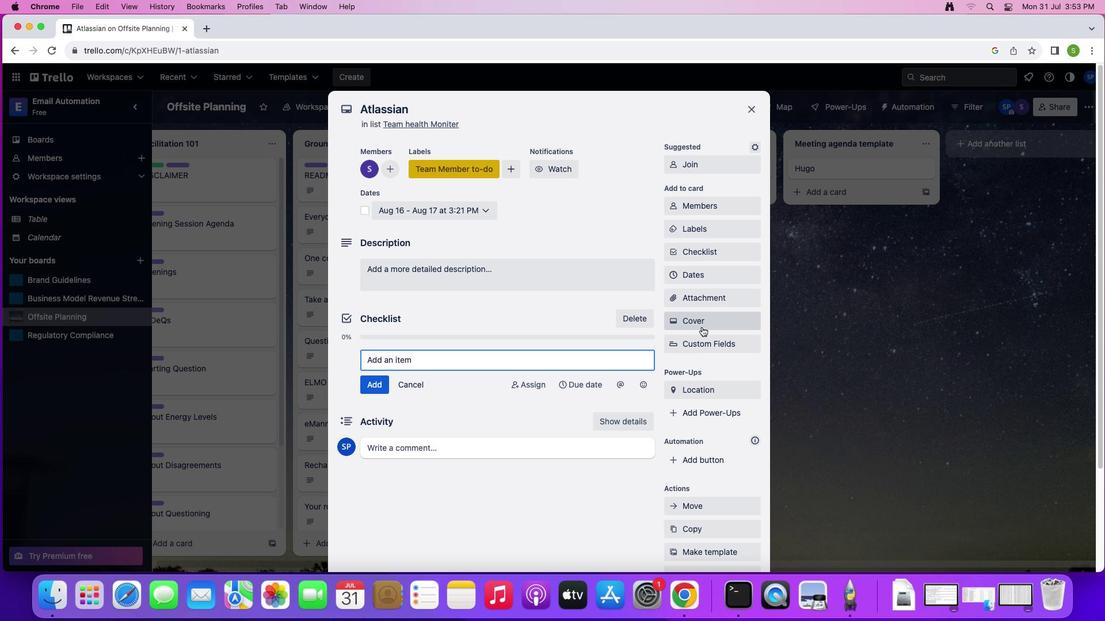 
Action: Mouse pressed left at (705, 331)
Screenshot: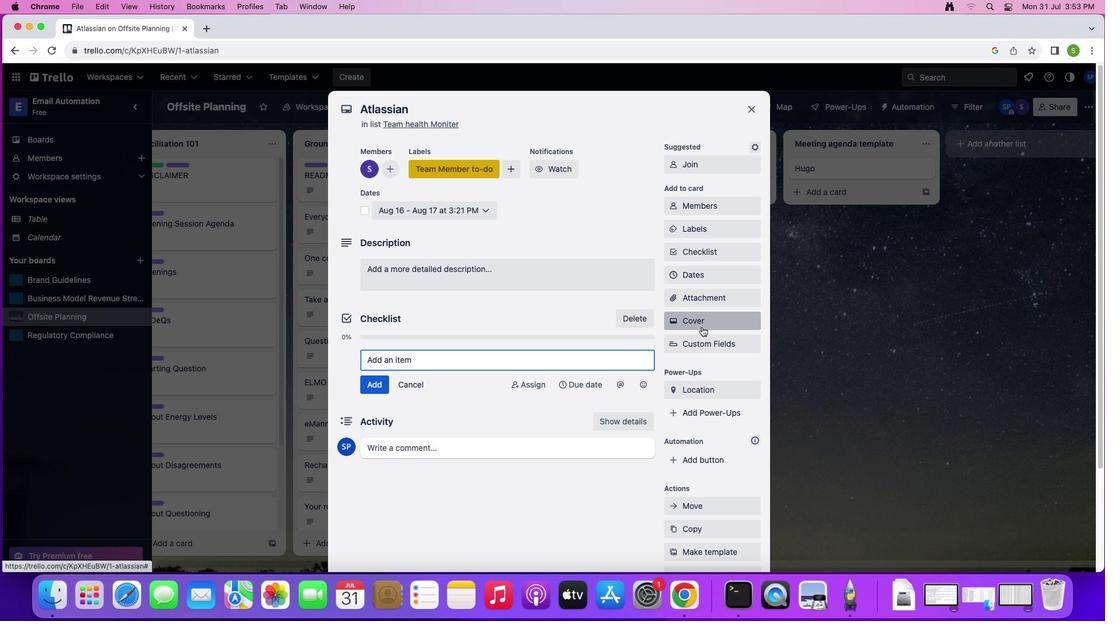 
Action: Mouse moved to (691, 351)
Screenshot: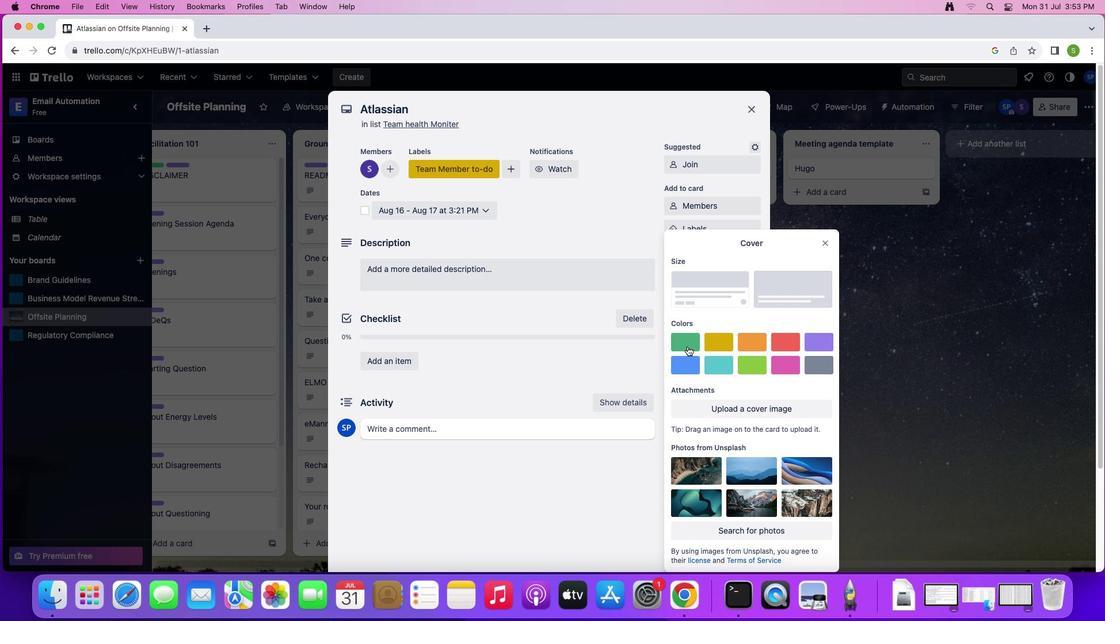 
Action: Mouse pressed left at (691, 351)
Screenshot: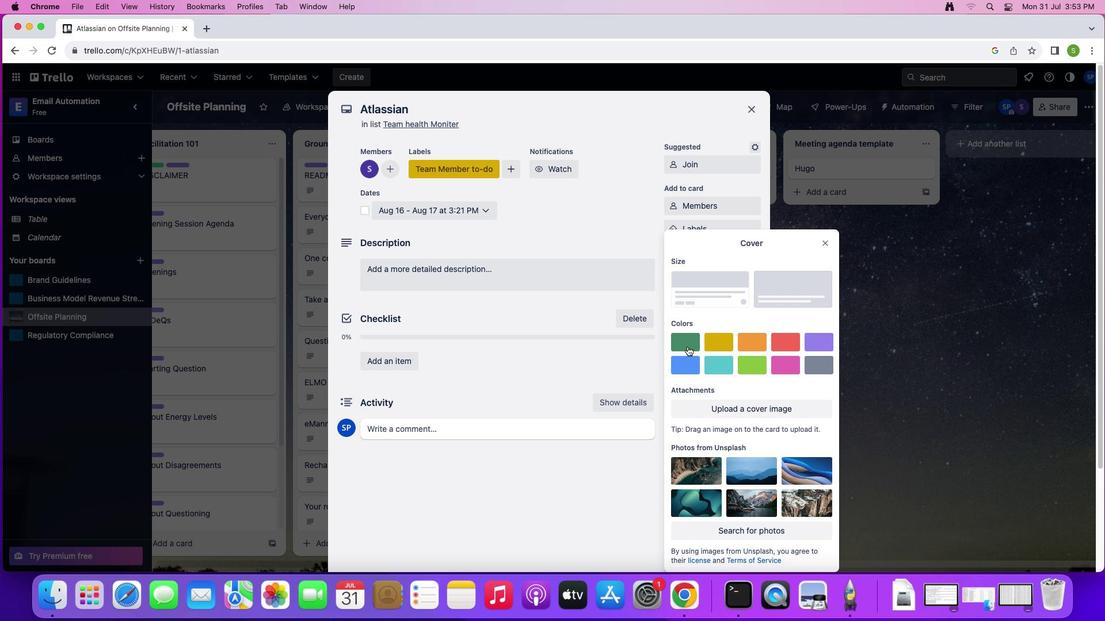 
Action: Mouse moved to (830, 231)
Screenshot: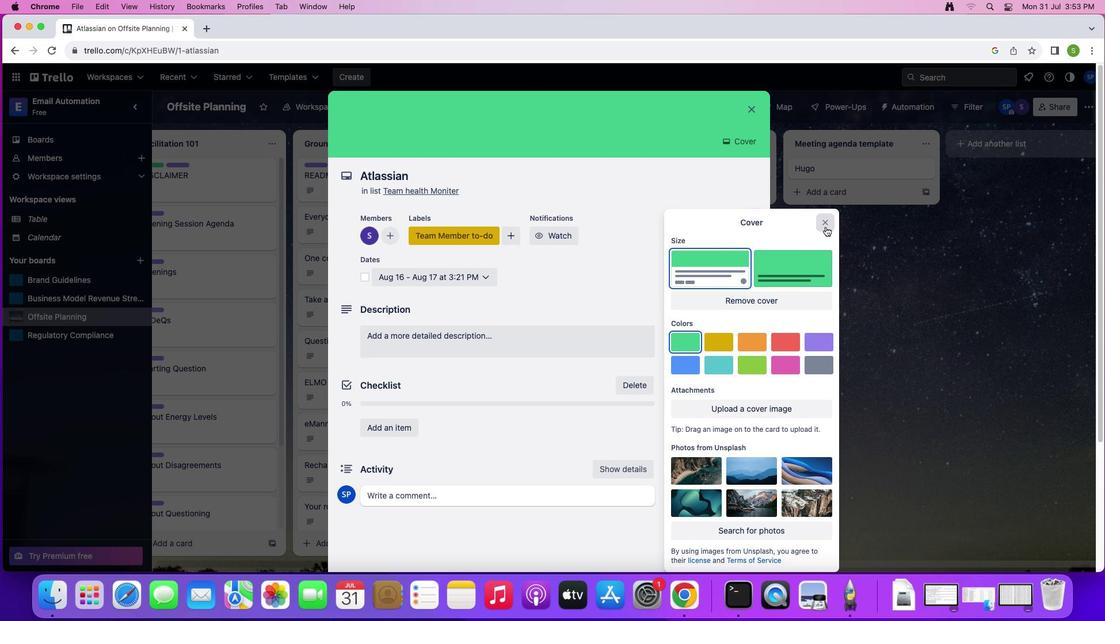 
Action: Mouse pressed left at (830, 231)
Screenshot: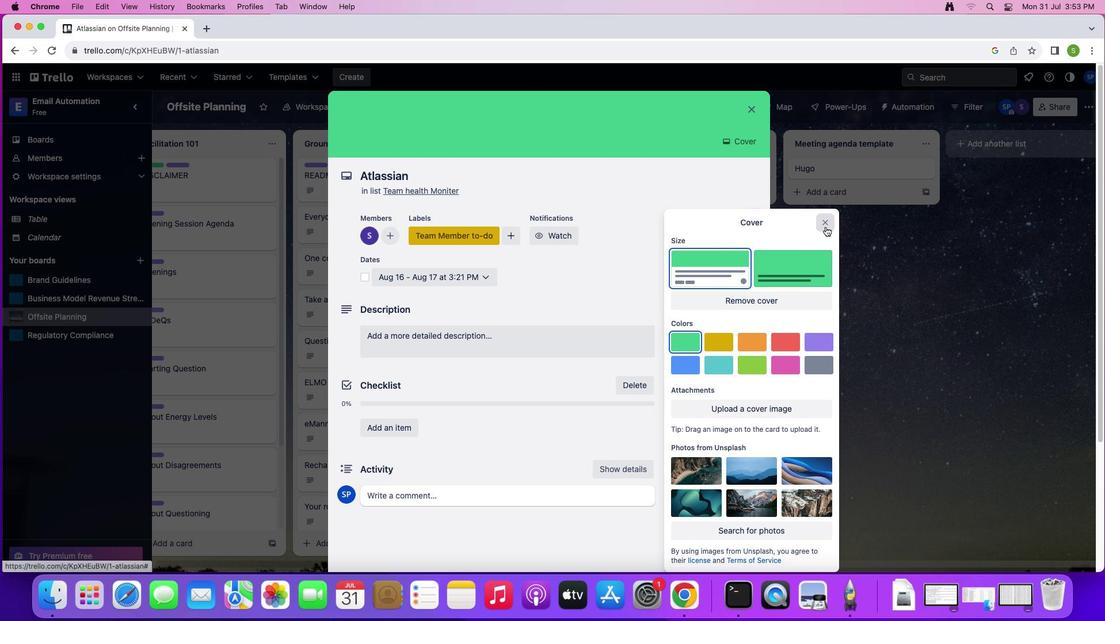 
Action: Mouse moved to (463, 340)
Screenshot: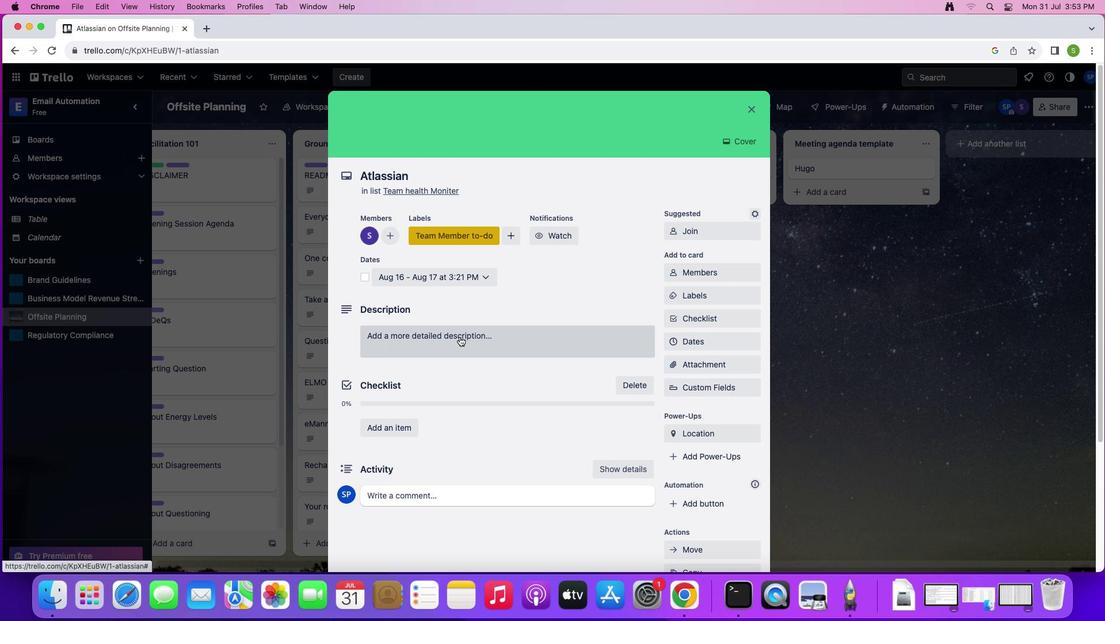 
Action: Mouse pressed left at (463, 340)
Screenshot: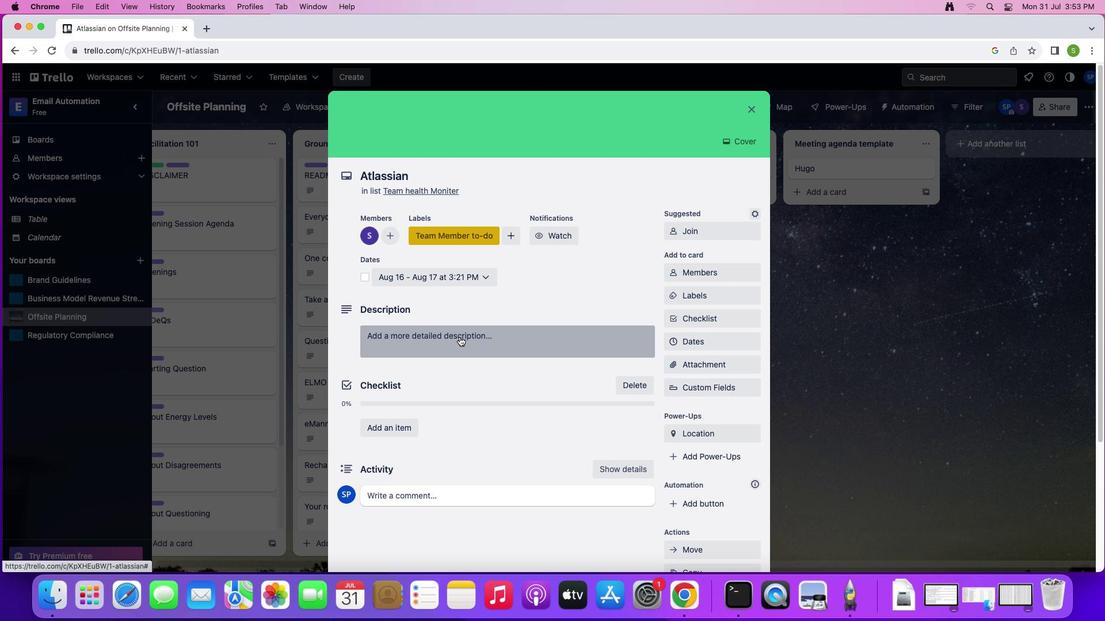 
Action: Mouse moved to (444, 383)
Screenshot: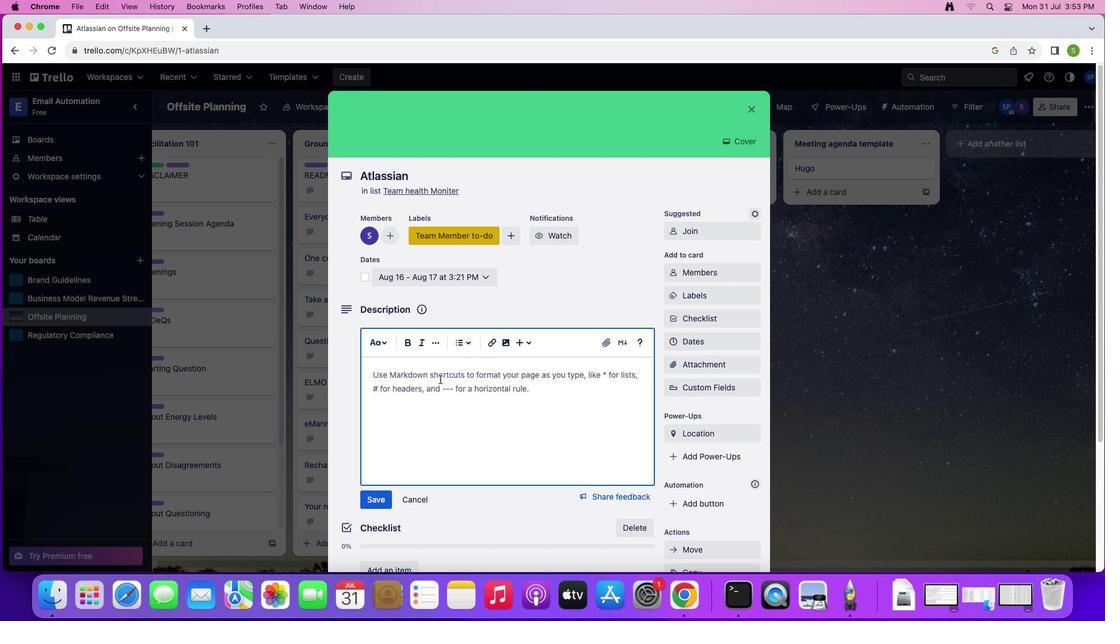 
Action: Mouse pressed left at (444, 383)
Screenshot: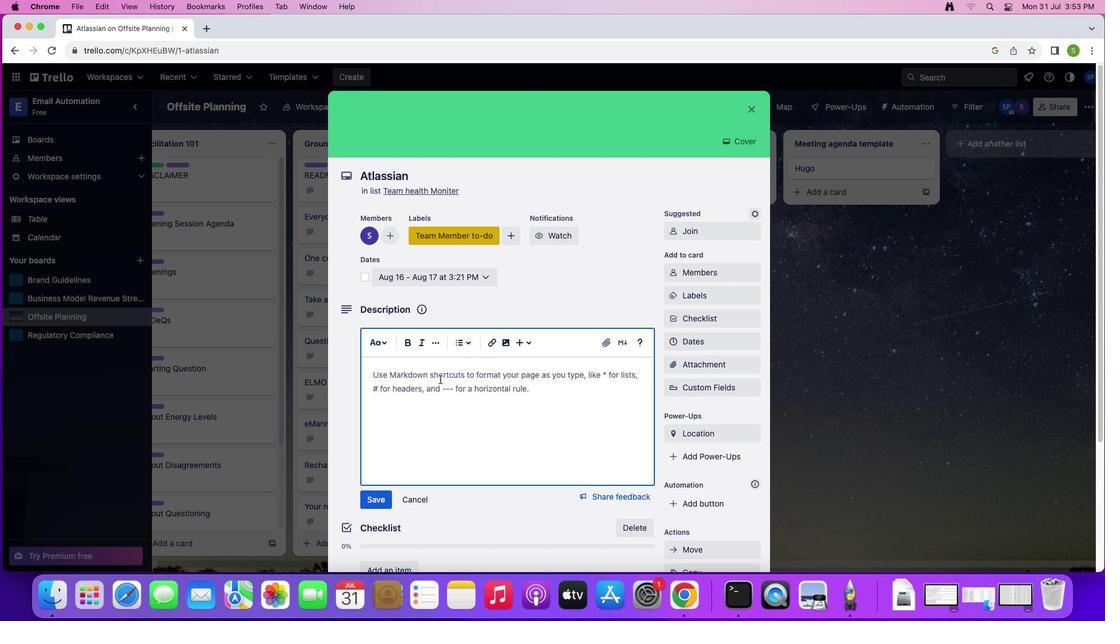 
Action: Mouse moved to (465, 390)
Screenshot: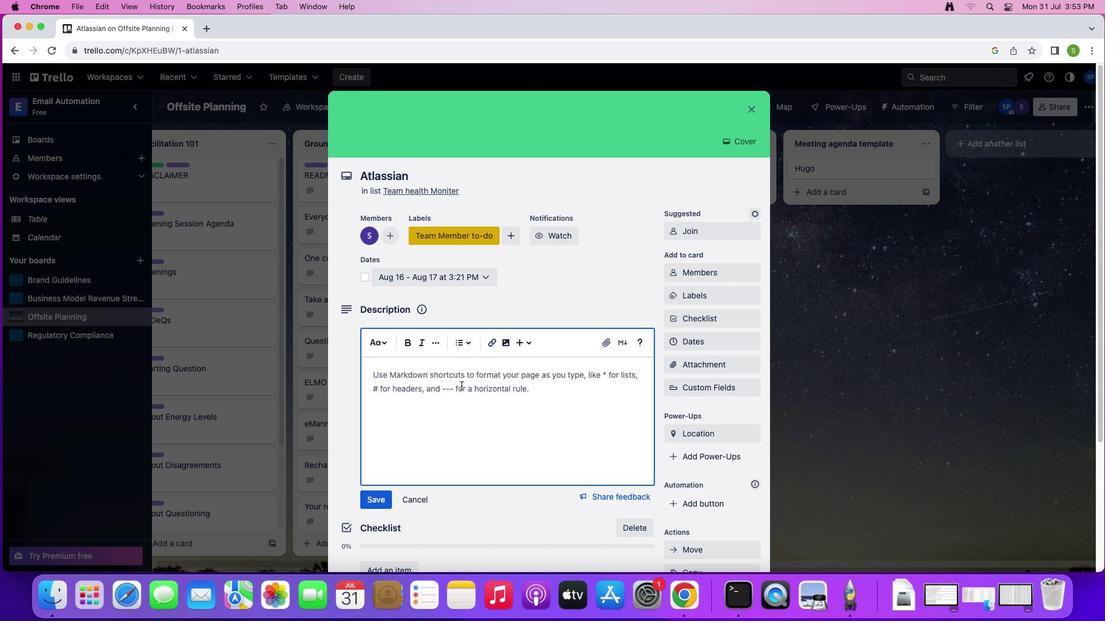 
Action: Key pressed Key.shift'A''s''s''e''s''s'Key.space'y''o''u''r'Key.space't''e''a''m'Key.space'a''g''a''i''n''s''t'Key.space't''e''h'Key.backspaceKey.backspace'h''e'Key.space'e''i''g''h''t'Key.space'a''t''t''r''i''b''u''t''e''s'Key.space'm''o''s''t'Key.space'c''o''m''m''o''n''l''y'Key.space'f''o''u''n''d'Key.space'a''m''o''n''g'Key.space'h''e''a''l''t''h''u'Key.backspace'y'Key.space't''e''a''m''s''.'
Screenshot: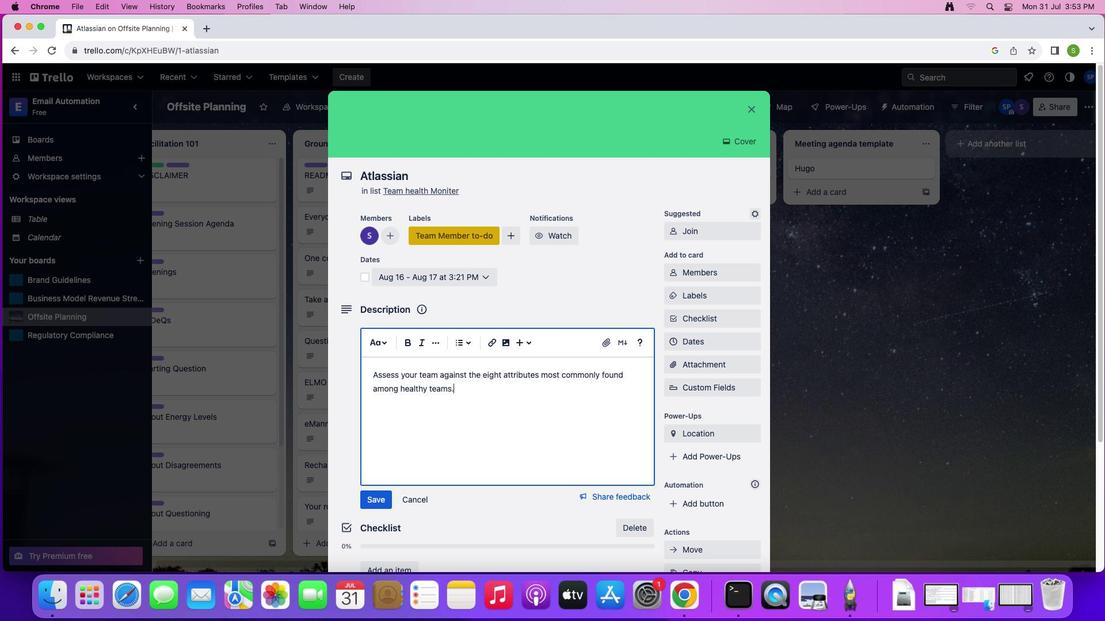 
Action: Mouse moved to (375, 500)
Screenshot: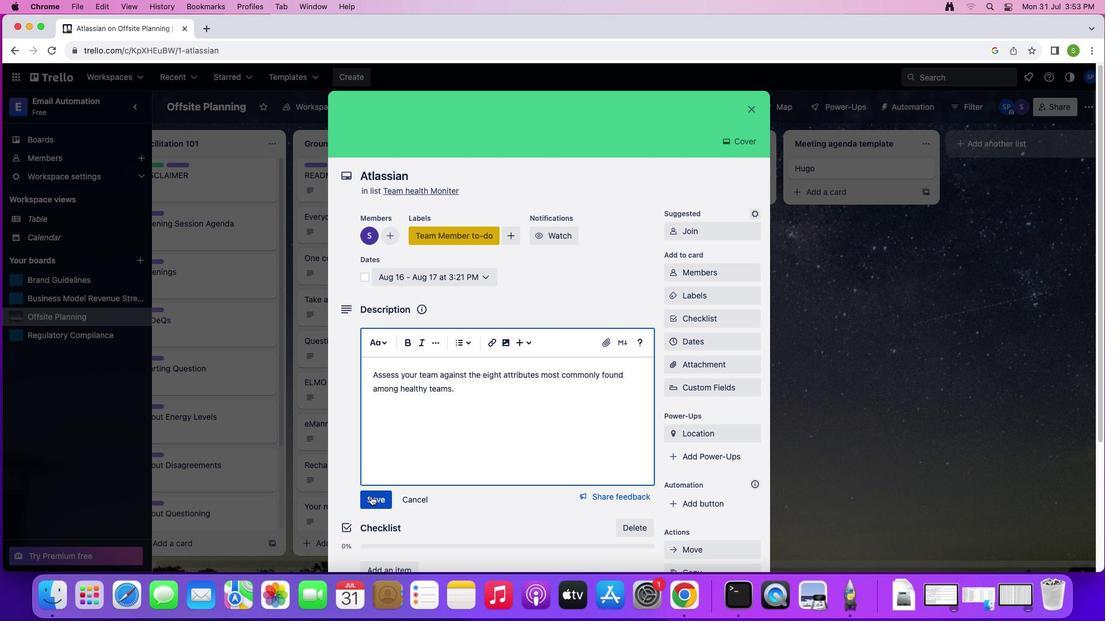 
Action: Mouse pressed left at (375, 500)
Screenshot: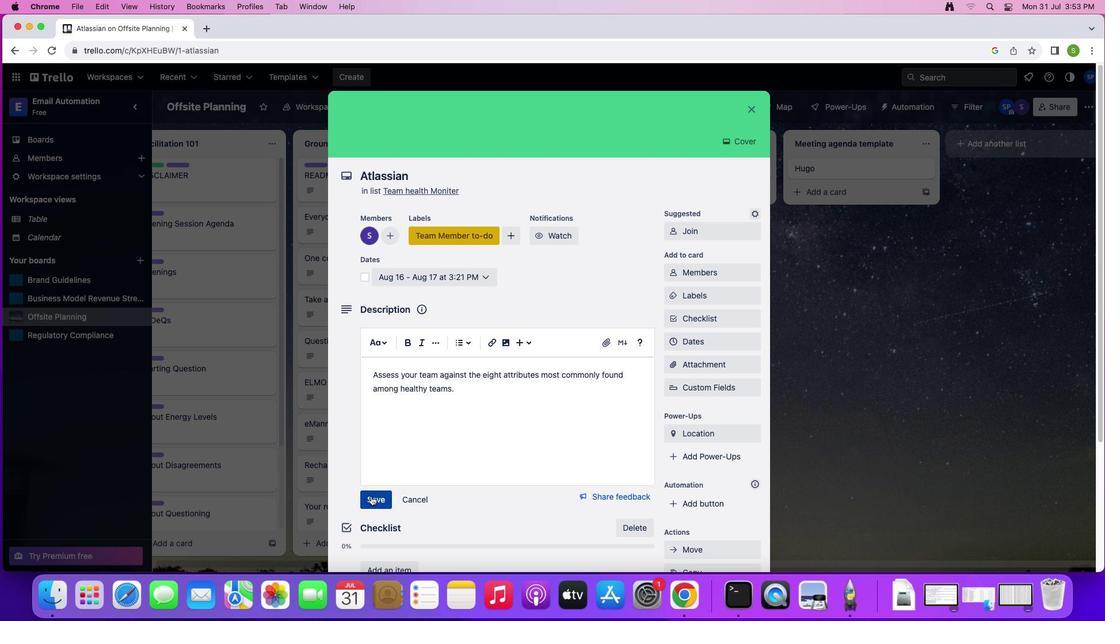 
Action: Mouse moved to (461, 487)
Screenshot: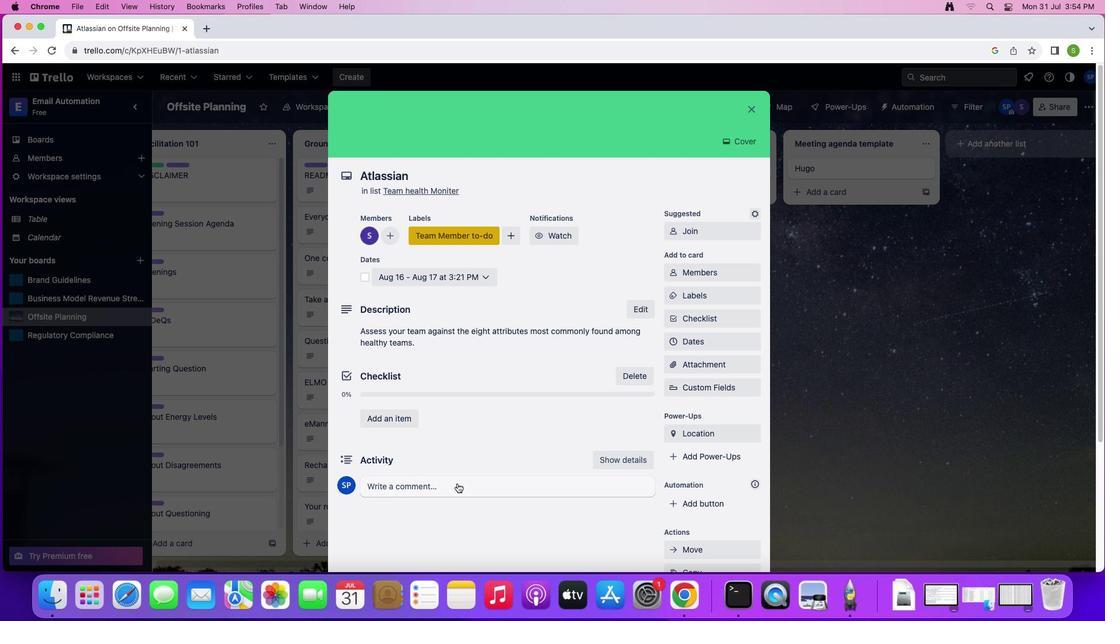 
Action: Mouse pressed left at (461, 487)
Screenshot: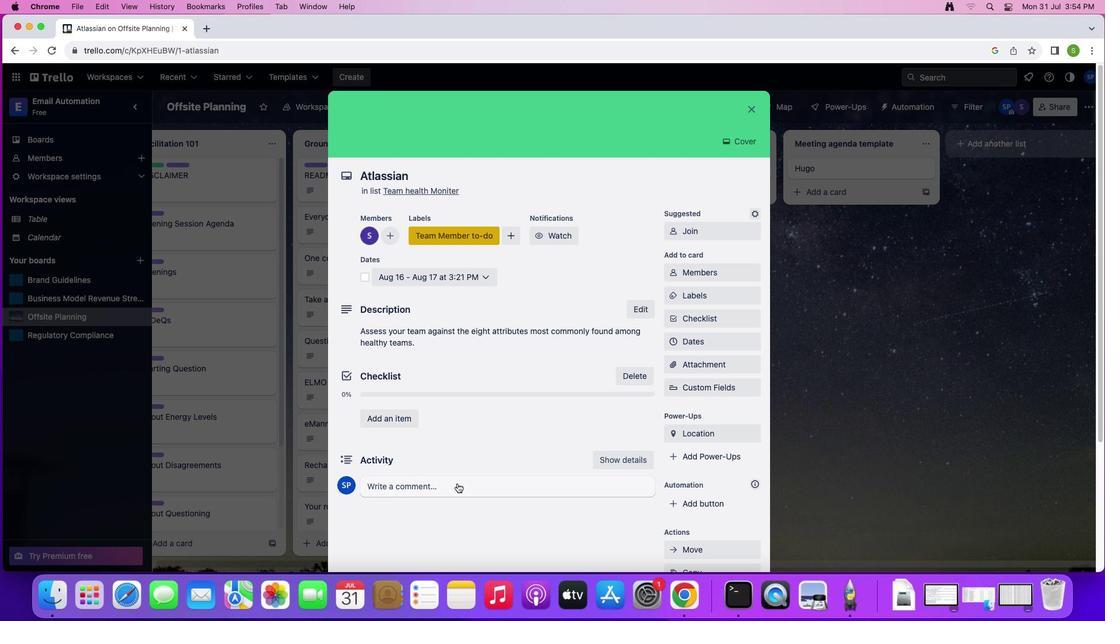 
Action: Mouse moved to (443, 525)
Screenshot: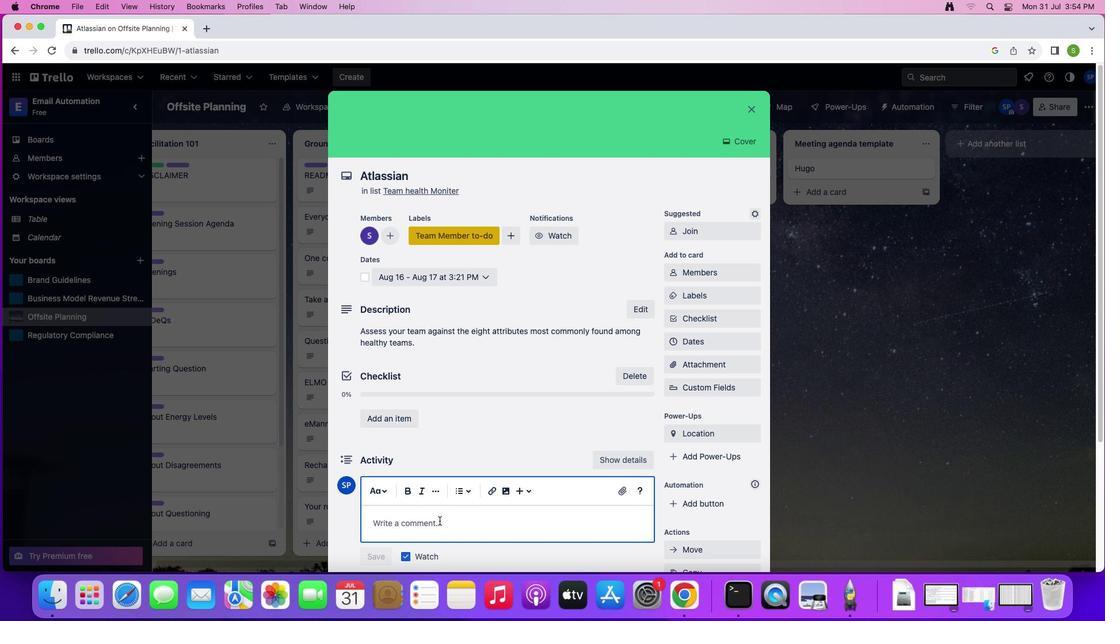 
Action: Mouse pressed left at (443, 525)
Screenshot: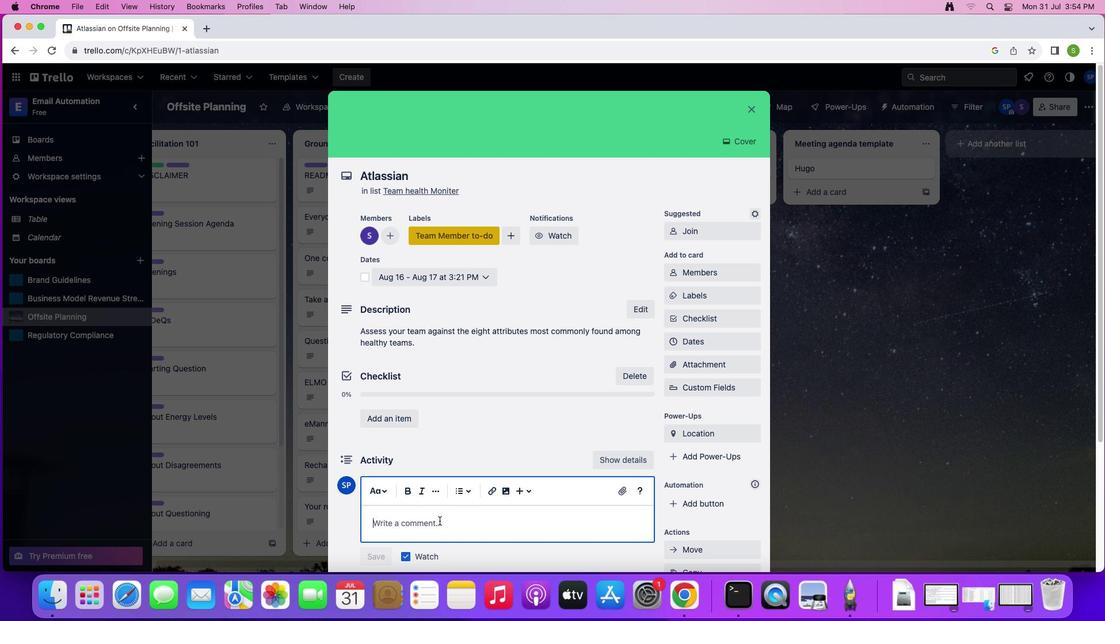 
Action: Mouse moved to (444, 527)
Screenshot: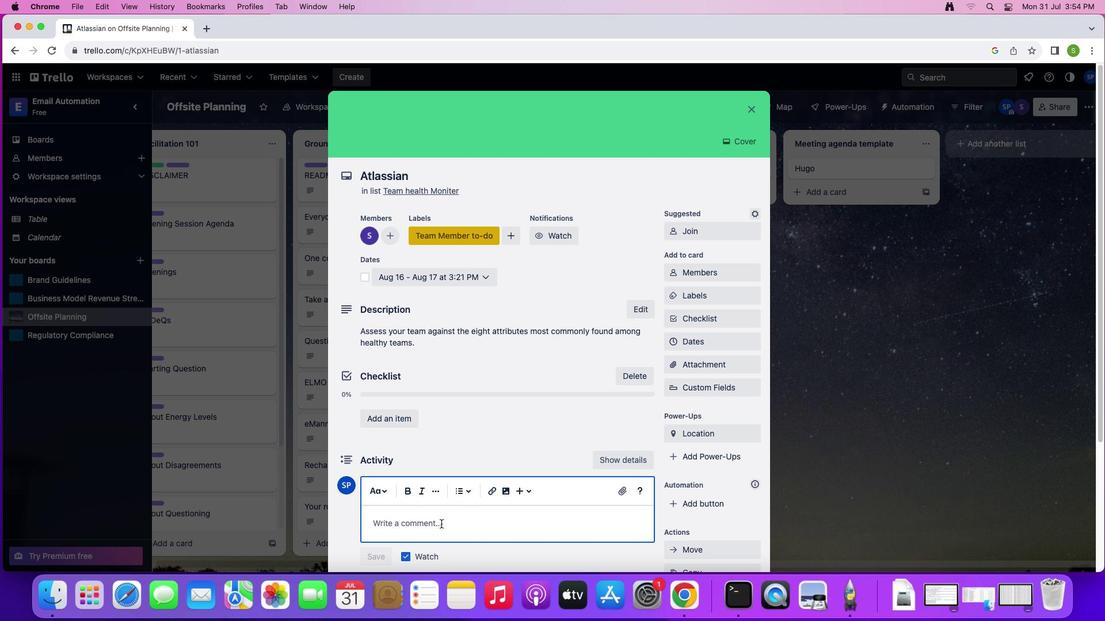 
Action: Mouse pressed left at (444, 527)
Screenshot: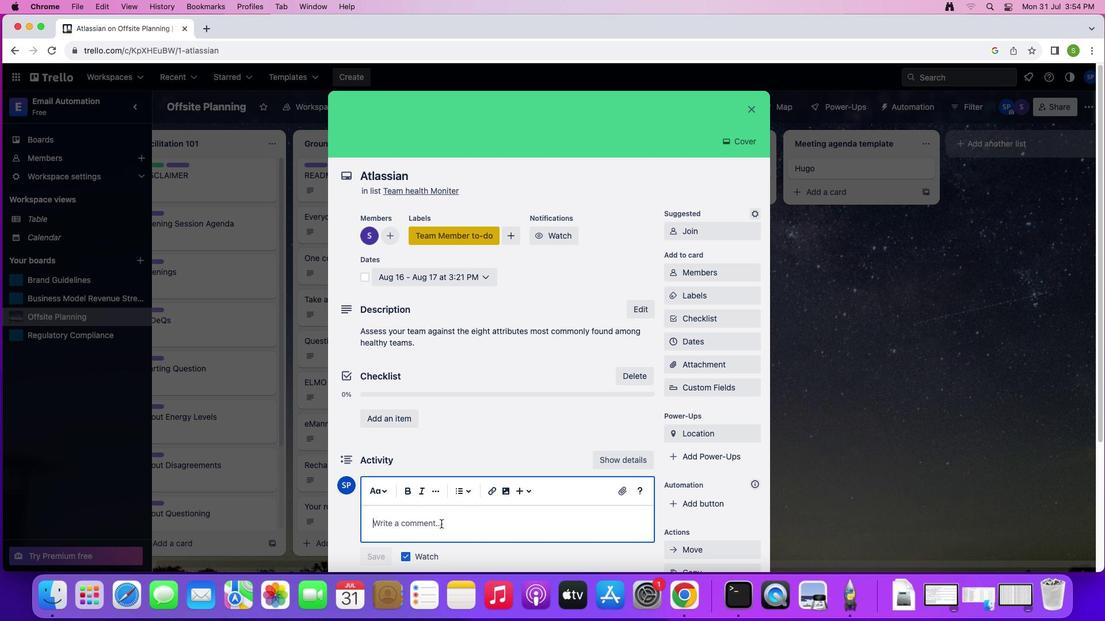 
Action: Mouse moved to (446, 526)
Screenshot: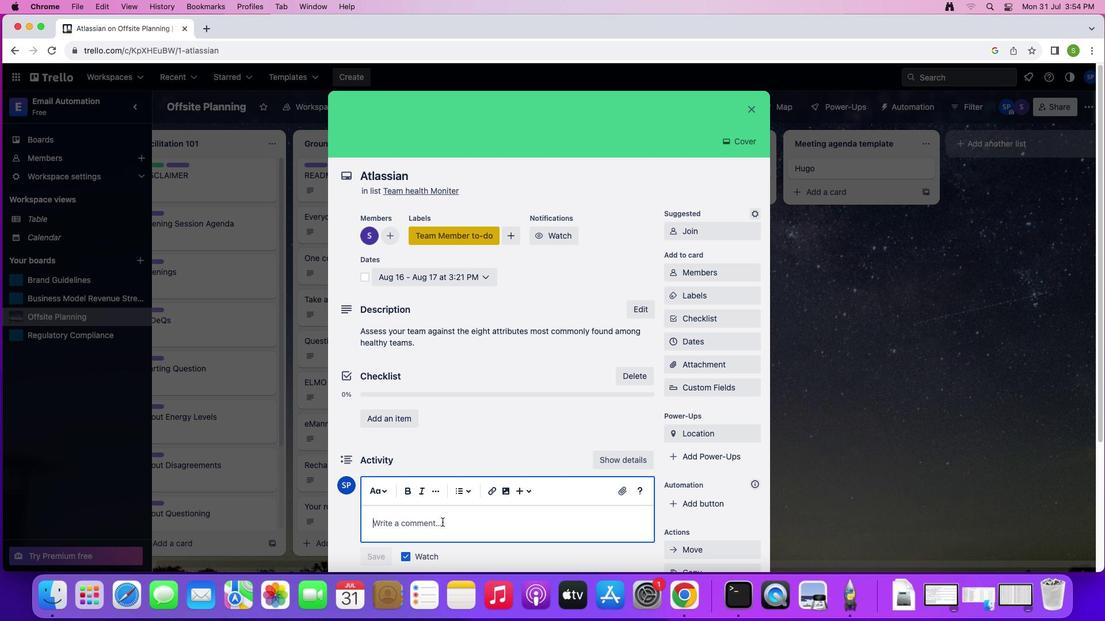 
Action: Key pressed Key.shift'H''e''a''l''t''h''y'
Screenshot: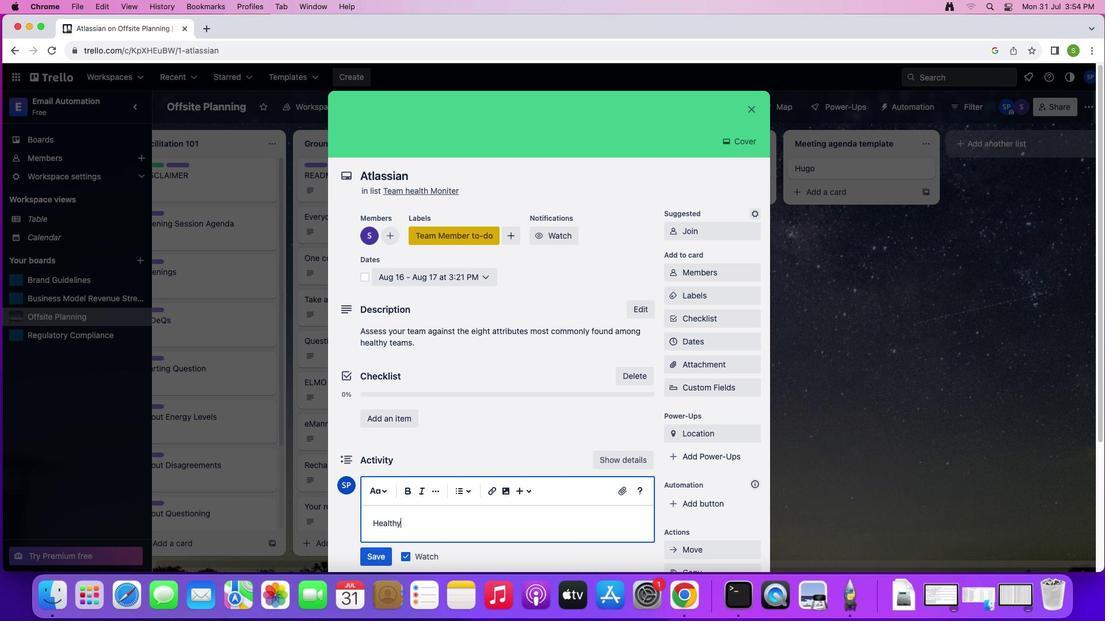 
Action: Mouse moved to (375, 565)
Screenshot: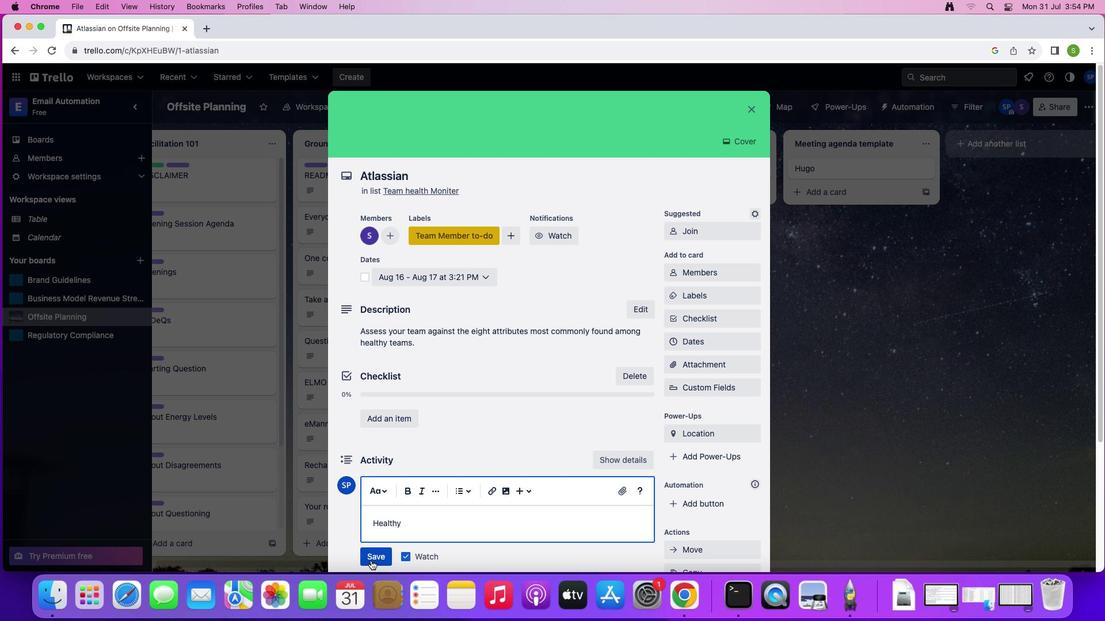 
Action: Mouse pressed left at (375, 565)
Screenshot: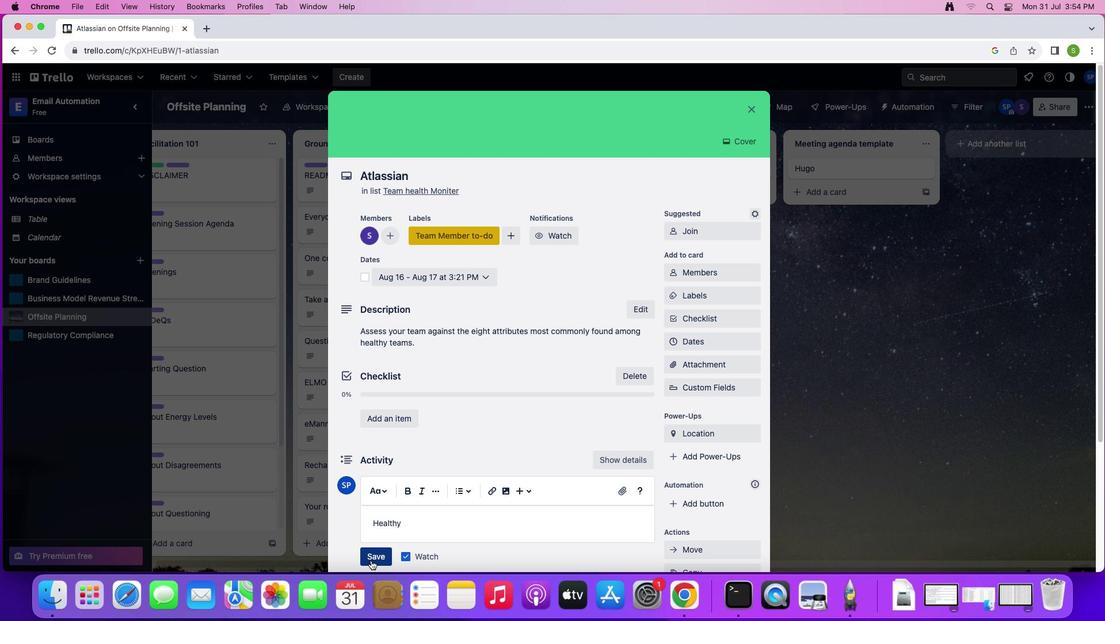 
Action: Mouse moved to (748, 113)
Screenshot: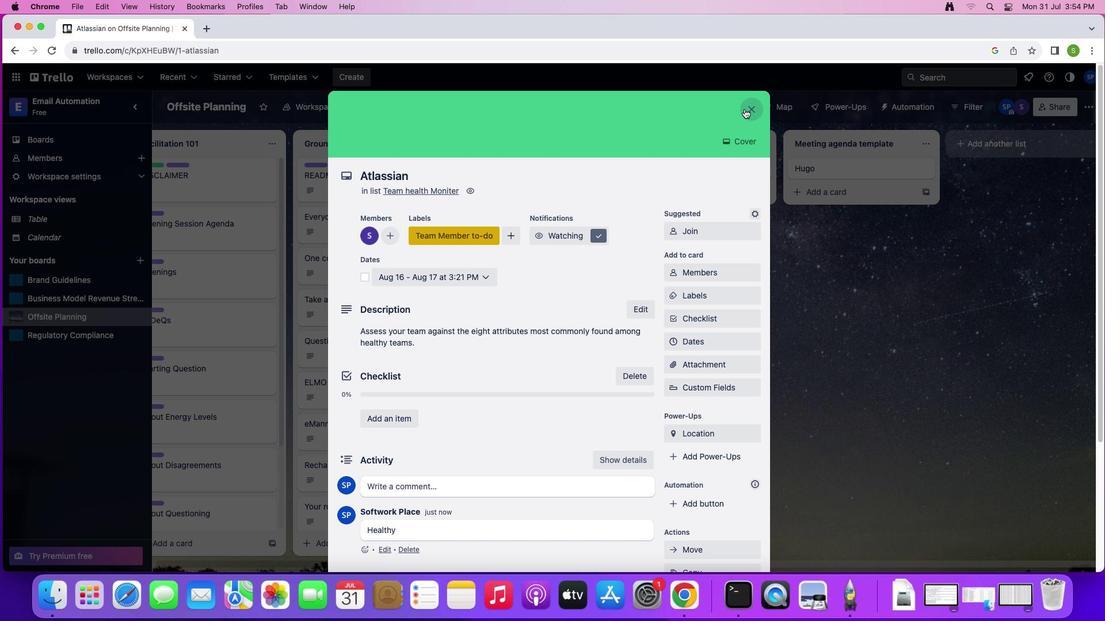 
Action: Mouse pressed left at (748, 113)
Screenshot: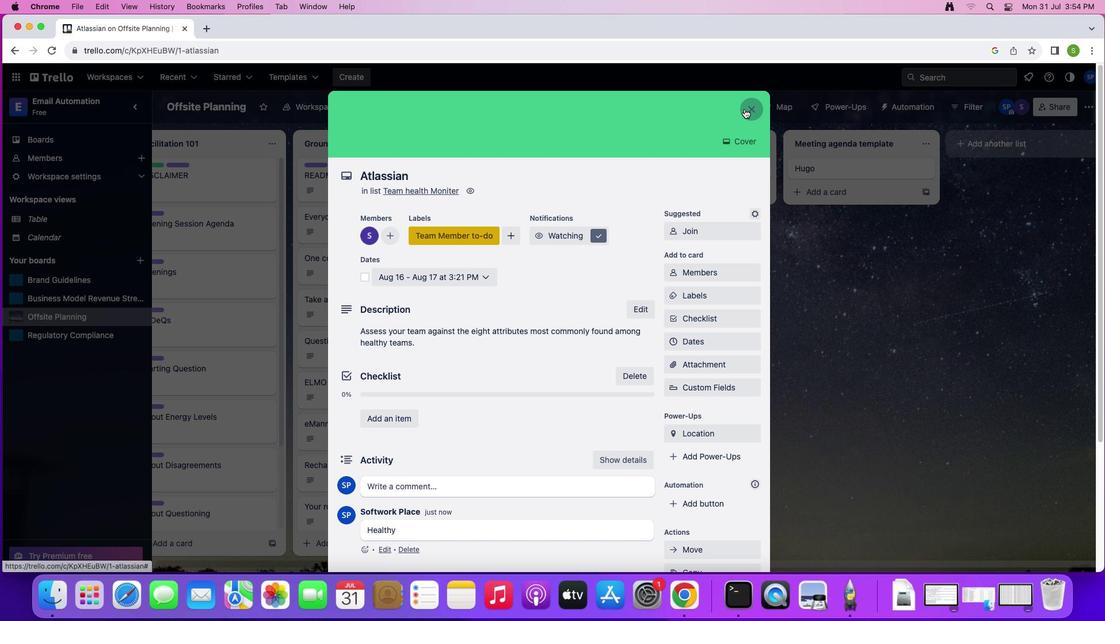 
Action: Mouse moved to (707, 174)
Screenshot: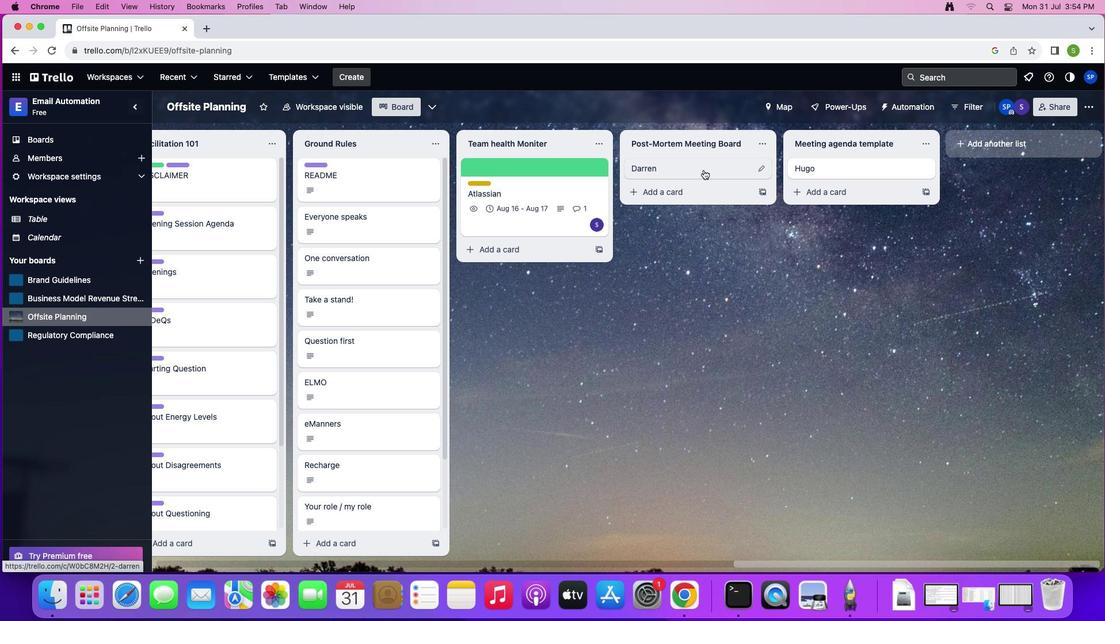 
Action: Mouse pressed left at (707, 174)
Screenshot: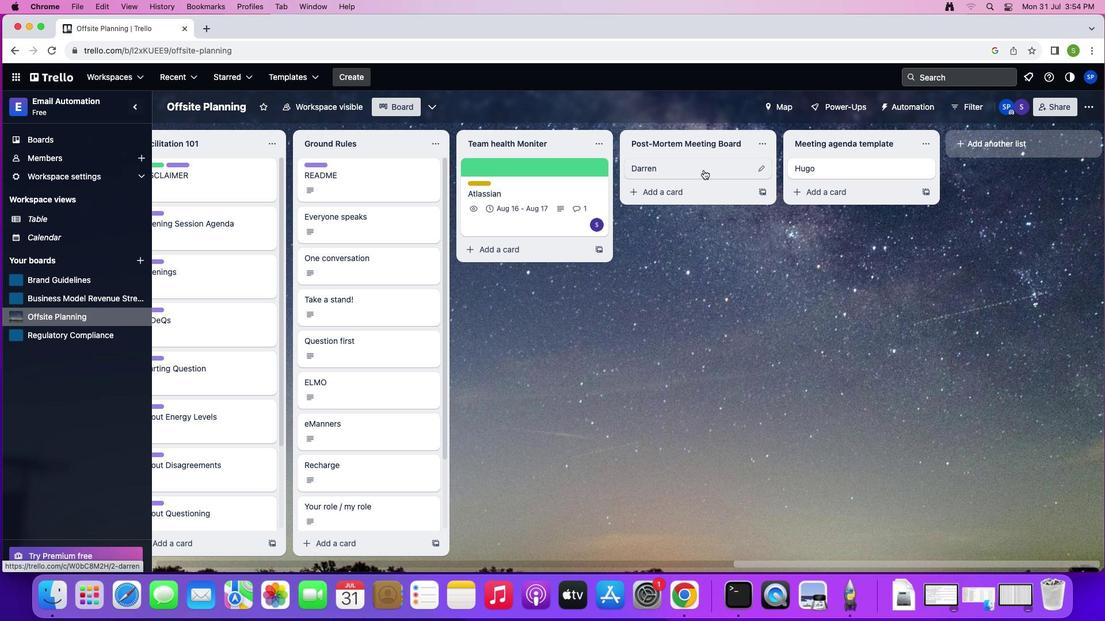 
Action: Mouse moved to (697, 210)
Screenshot: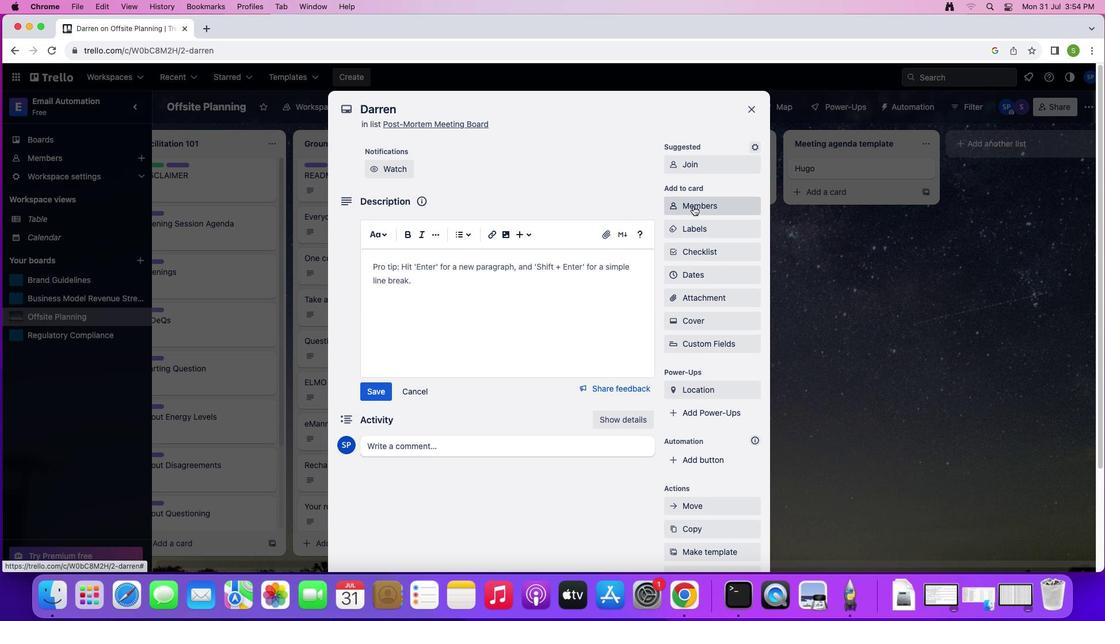 
Action: Mouse pressed left at (697, 210)
Screenshot: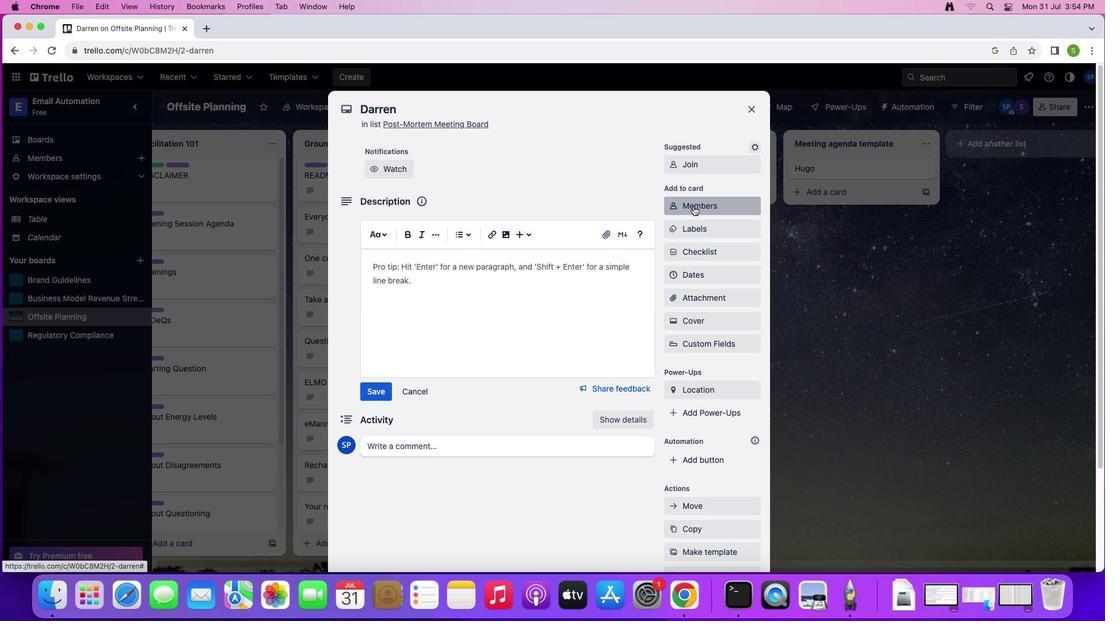 
Action: Mouse moved to (701, 266)
Screenshot: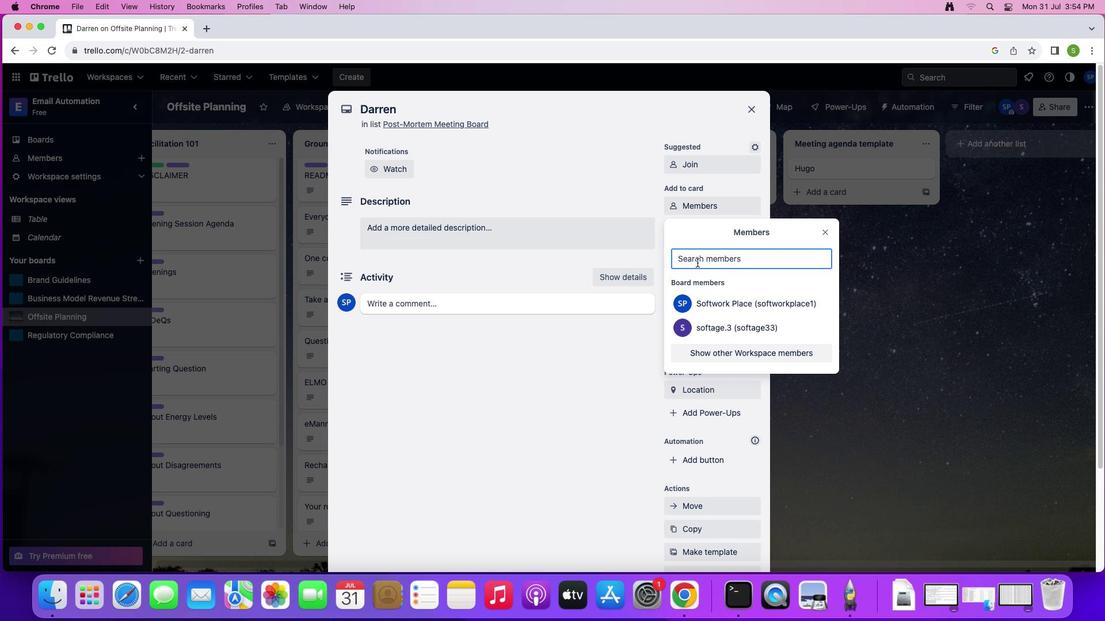 
Action: Mouse pressed left at (701, 266)
Screenshot: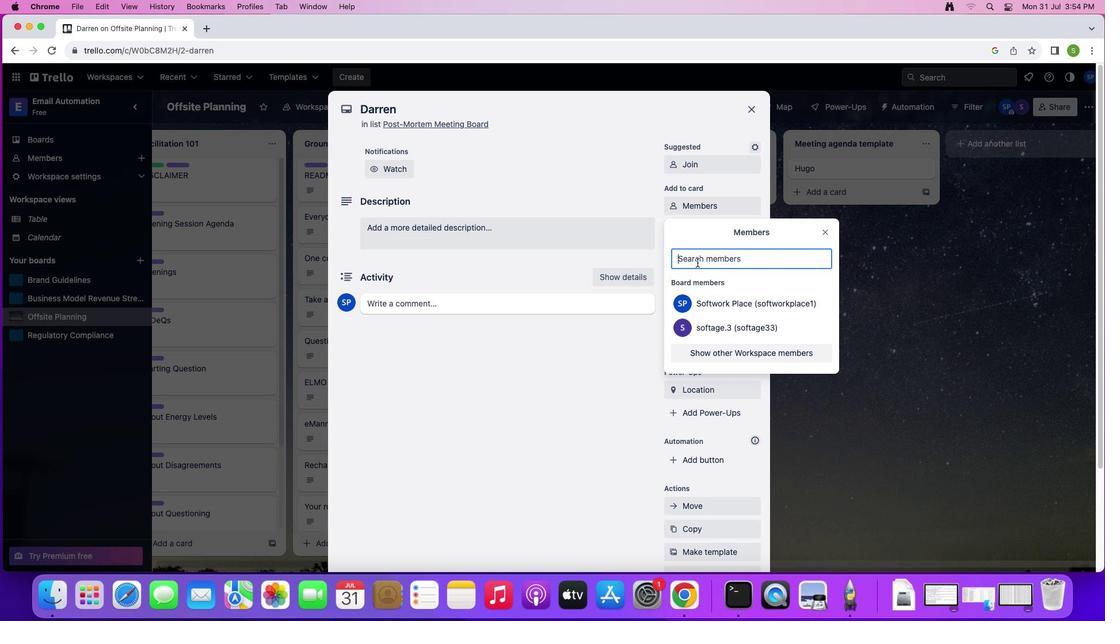 
Action: Mouse moved to (701, 265)
Screenshot: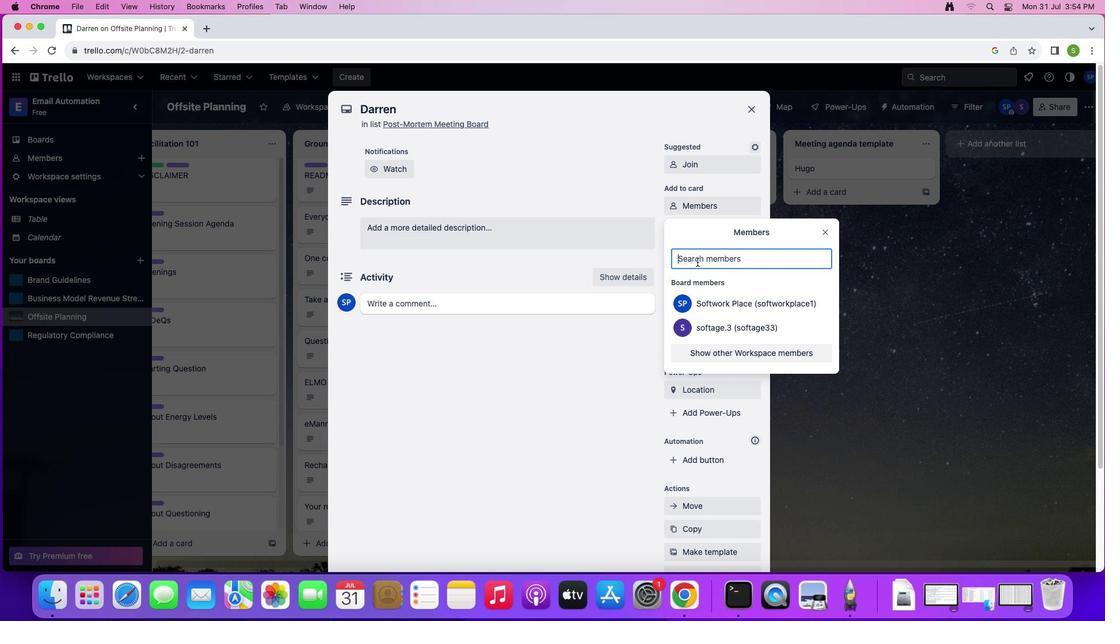 
Action: Key pressed 's''o''f''t''a''g''e''.''3'Key.shift'@''s''o''f''t''a''g''e''.''n''e''t'
Screenshot: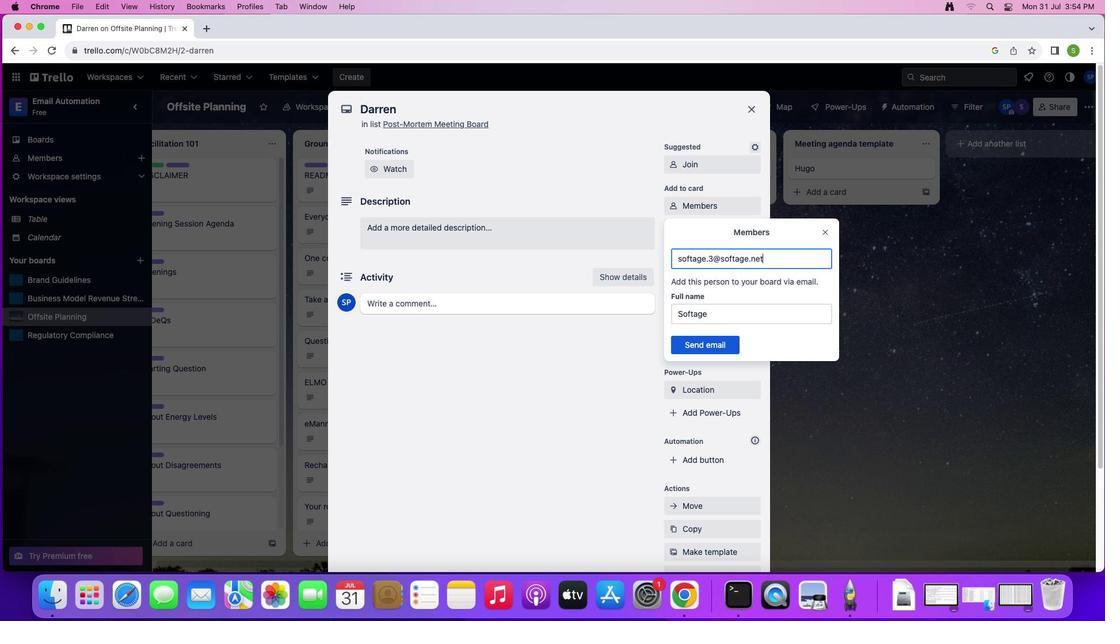 
Action: Mouse moved to (699, 347)
Screenshot: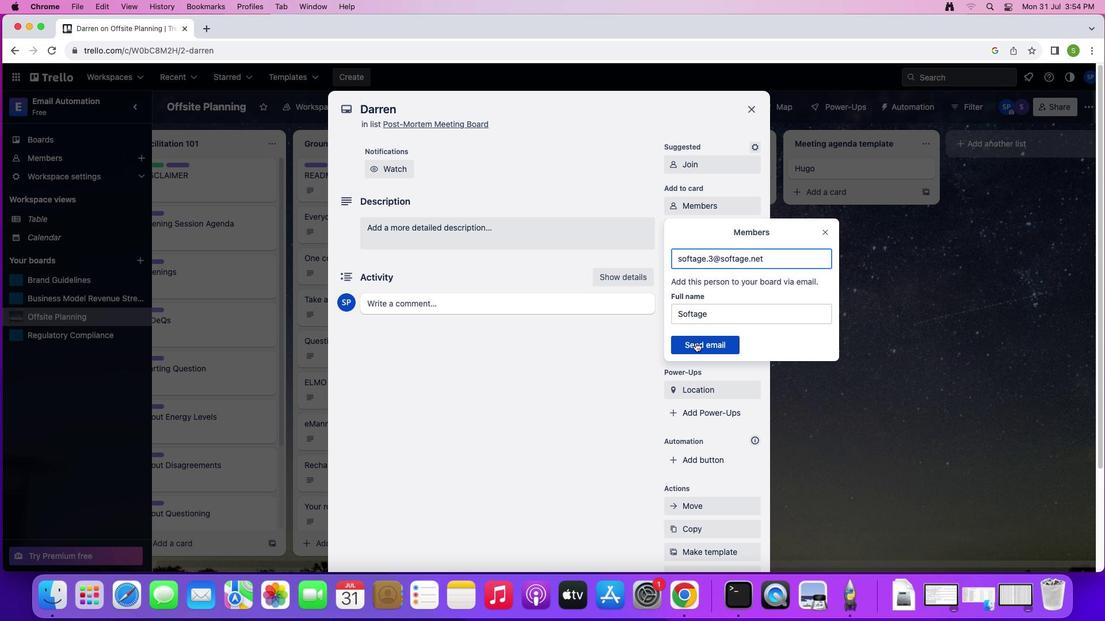 
Action: Mouse pressed left at (699, 347)
Screenshot: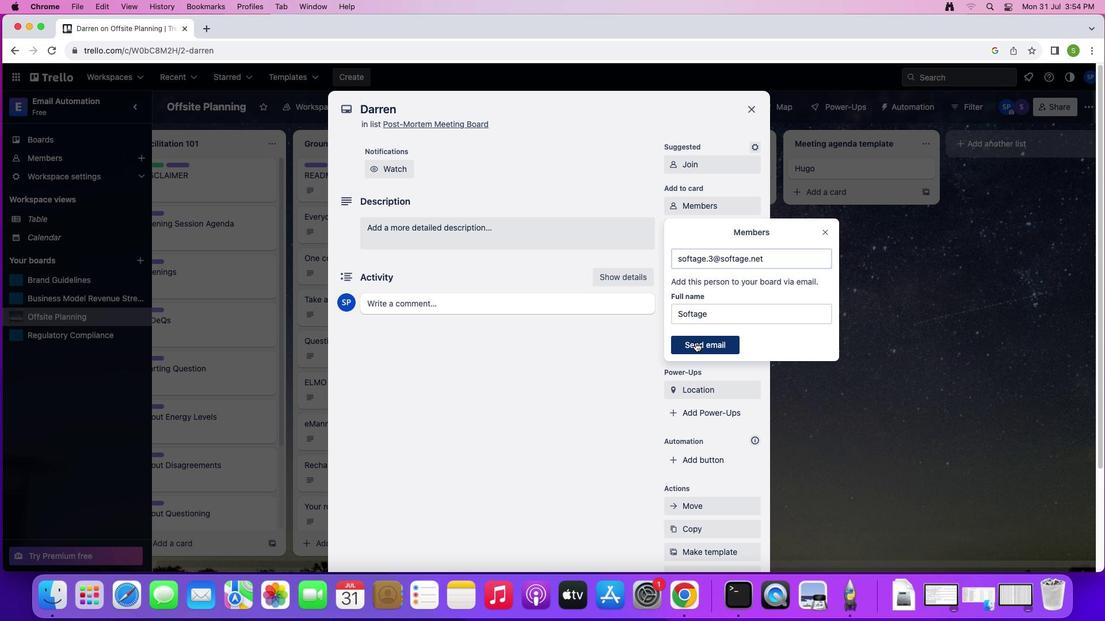 
Action: Mouse moved to (715, 232)
Screenshot: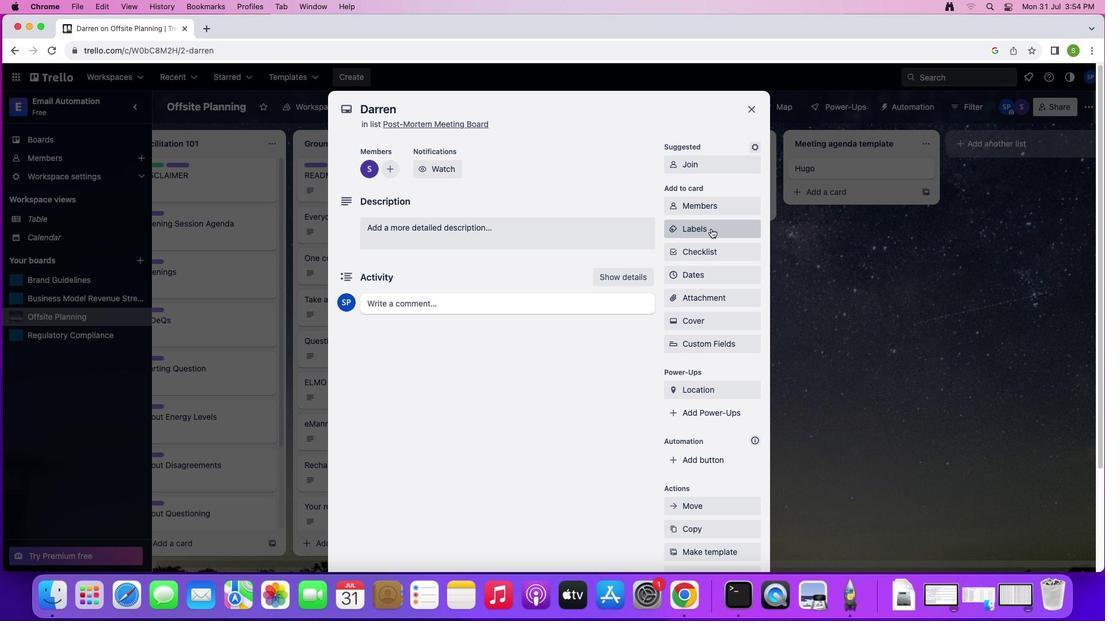 
Action: Mouse pressed left at (715, 232)
Screenshot: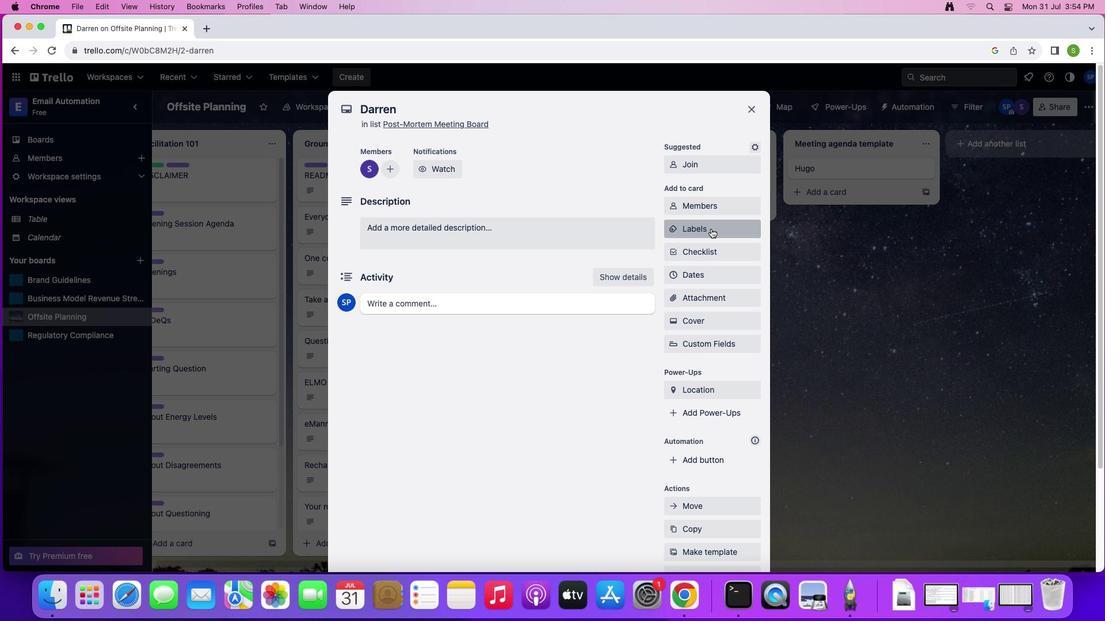 
Action: Mouse moved to (719, 453)
Screenshot: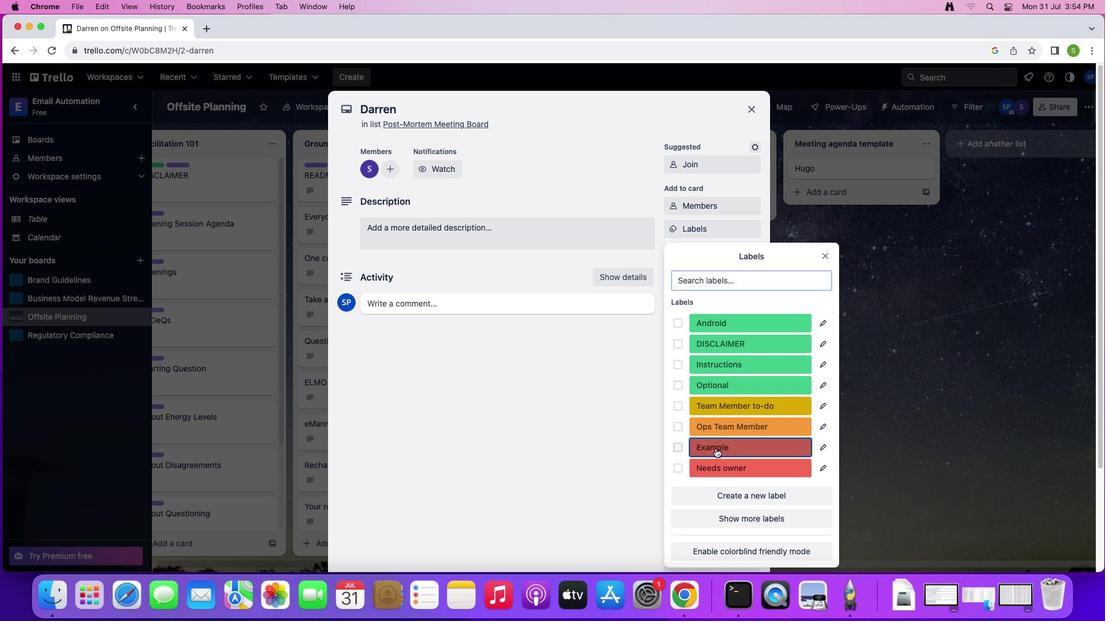 
Action: Mouse pressed left at (719, 453)
Screenshot: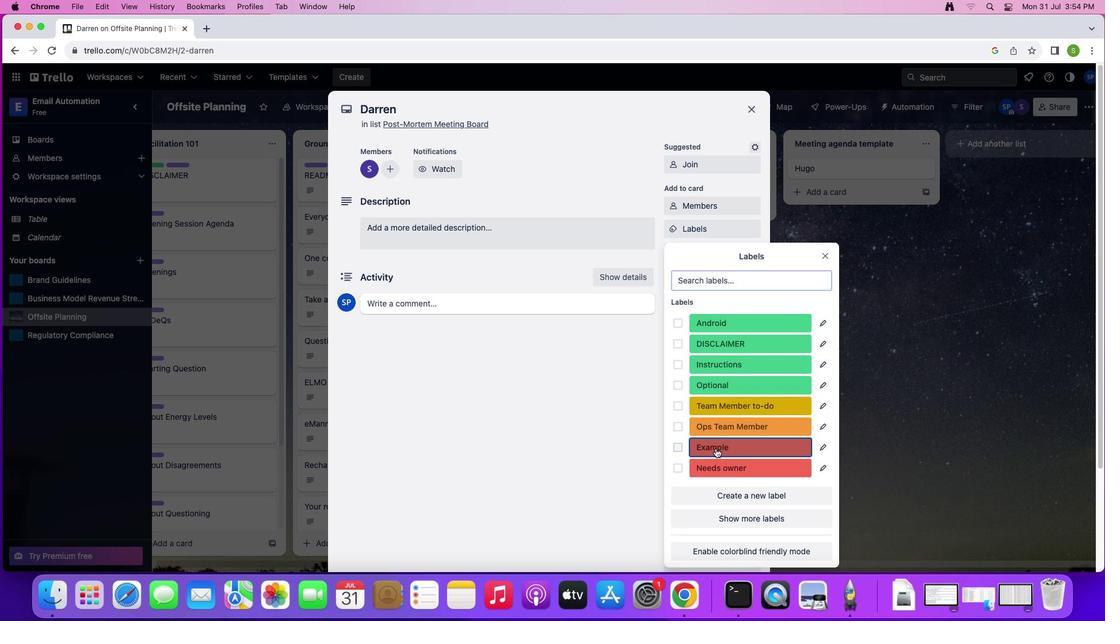 
Action: Mouse moved to (821, 260)
Screenshot: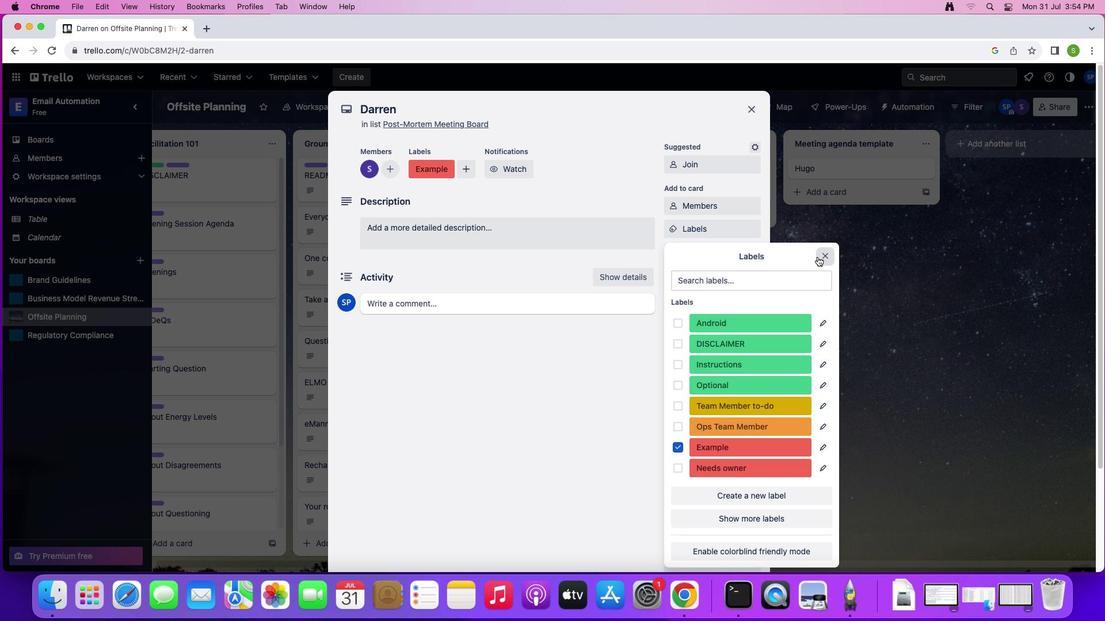 
Action: Mouse pressed left at (821, 260)
Screenshot: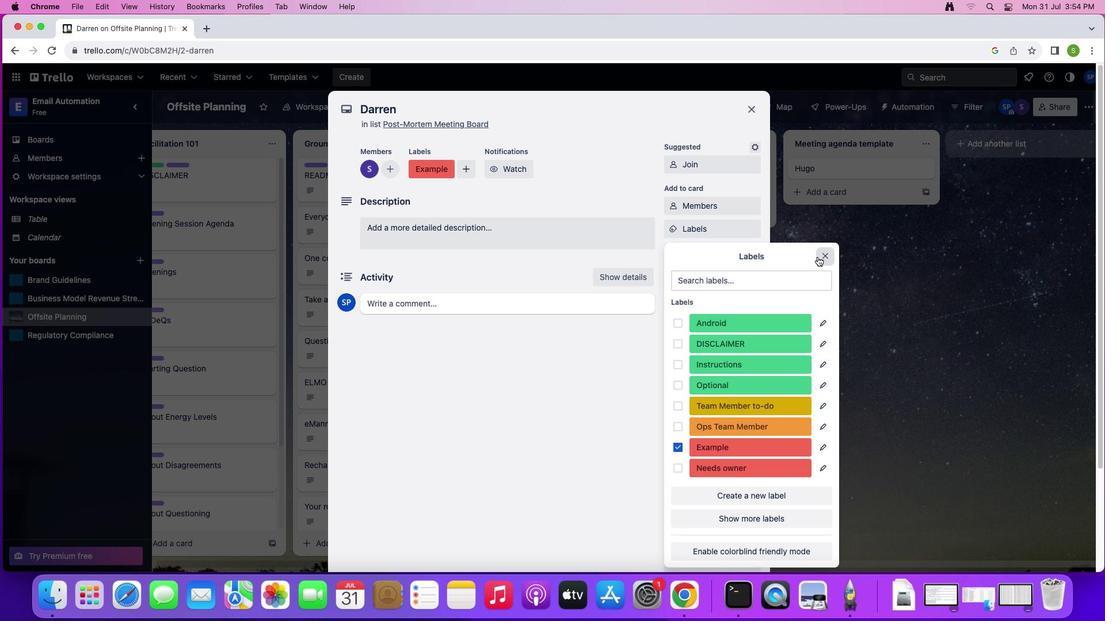 
Action: Mouse moved to (707, 248)
Screenshot: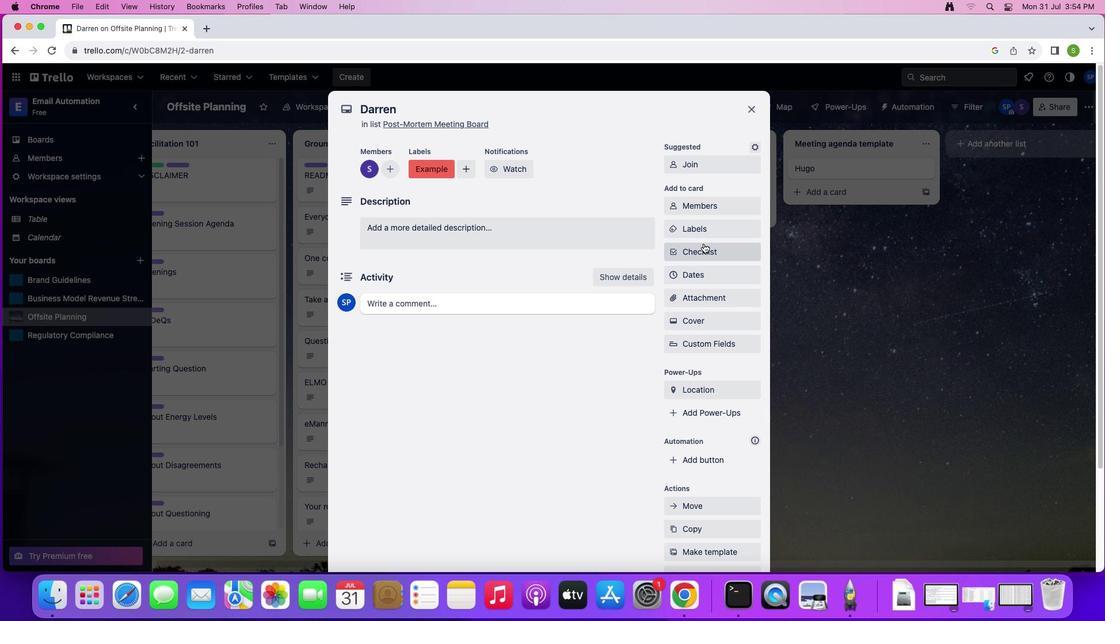 
Action: Mouse pressed left at (707, 248)
Screenshot: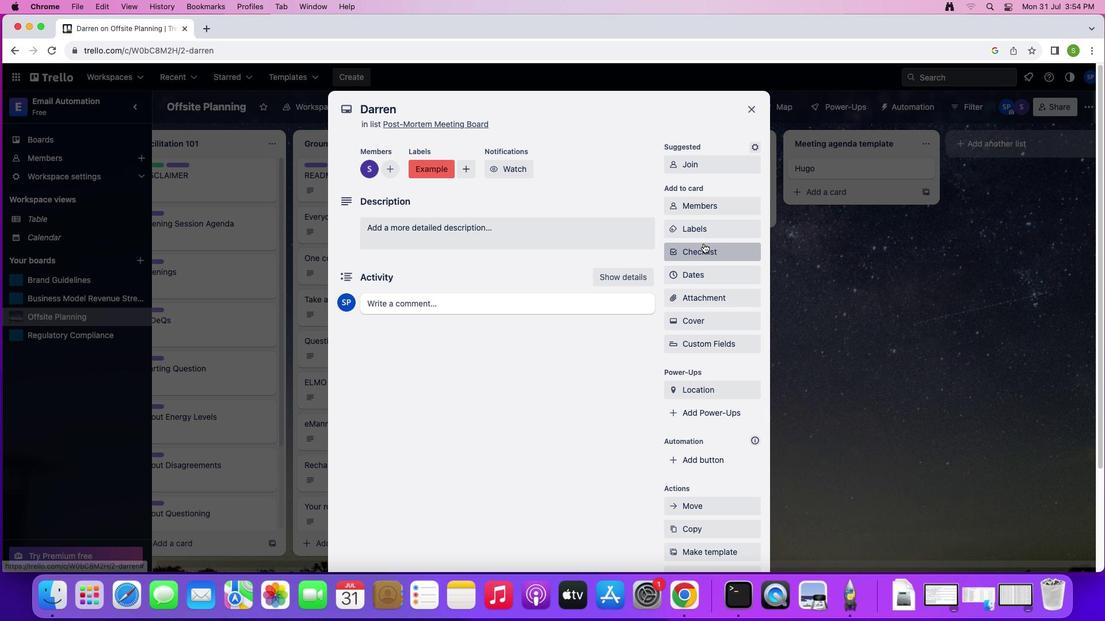 
Action: Mouse moved to (695, 383)
Screenshot: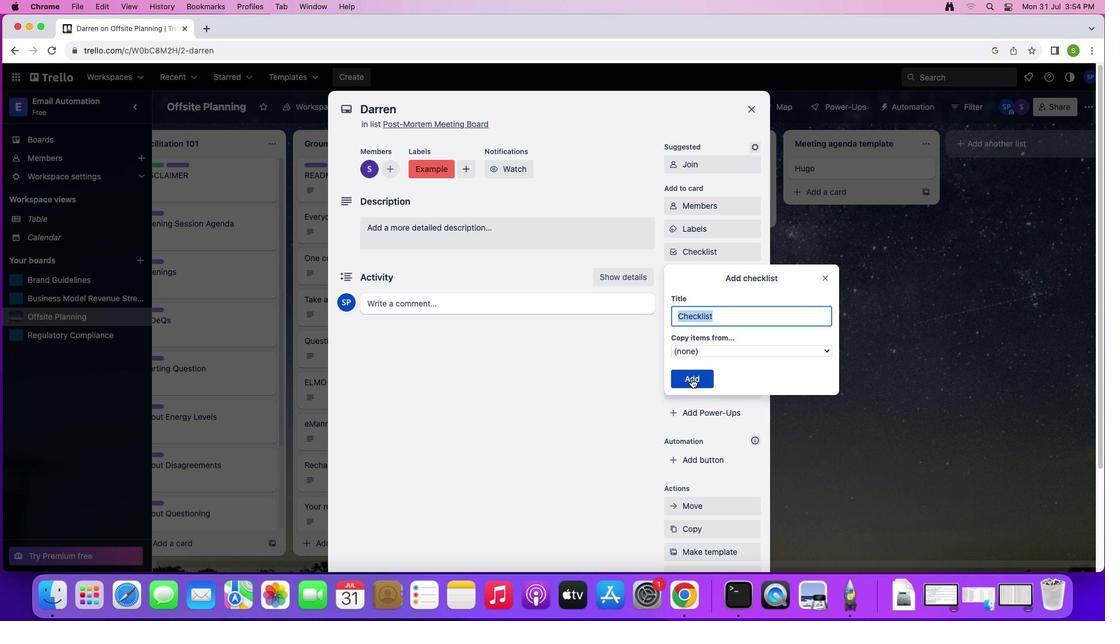 
Action: Mouse pressed left at (695, 383)
Screenshot: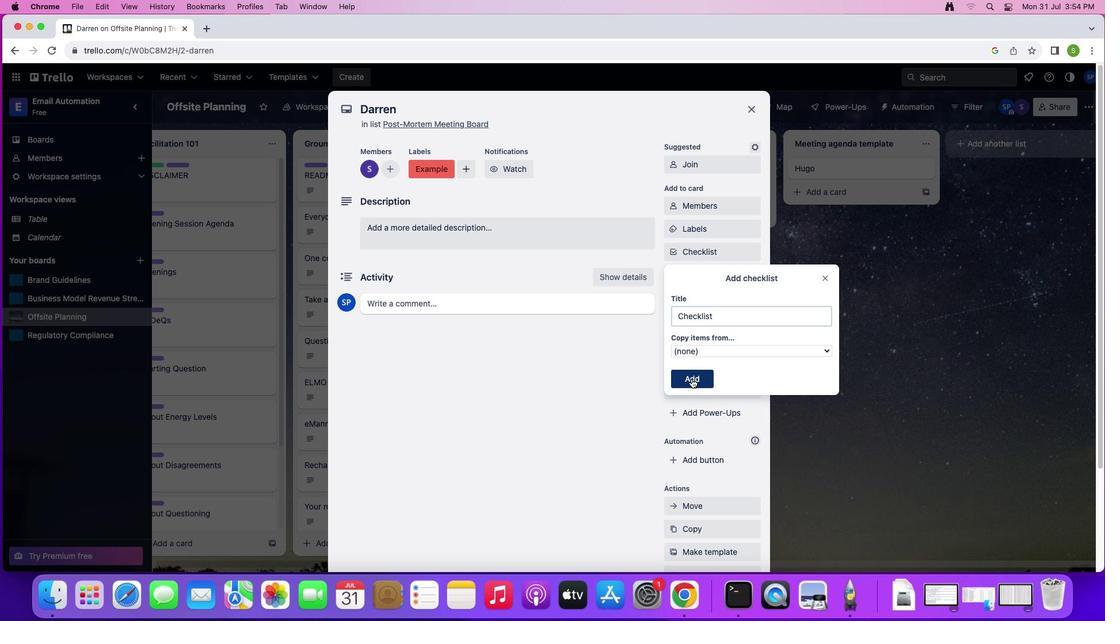 
Action: Mouse moved to (716, 274)
Screenshot: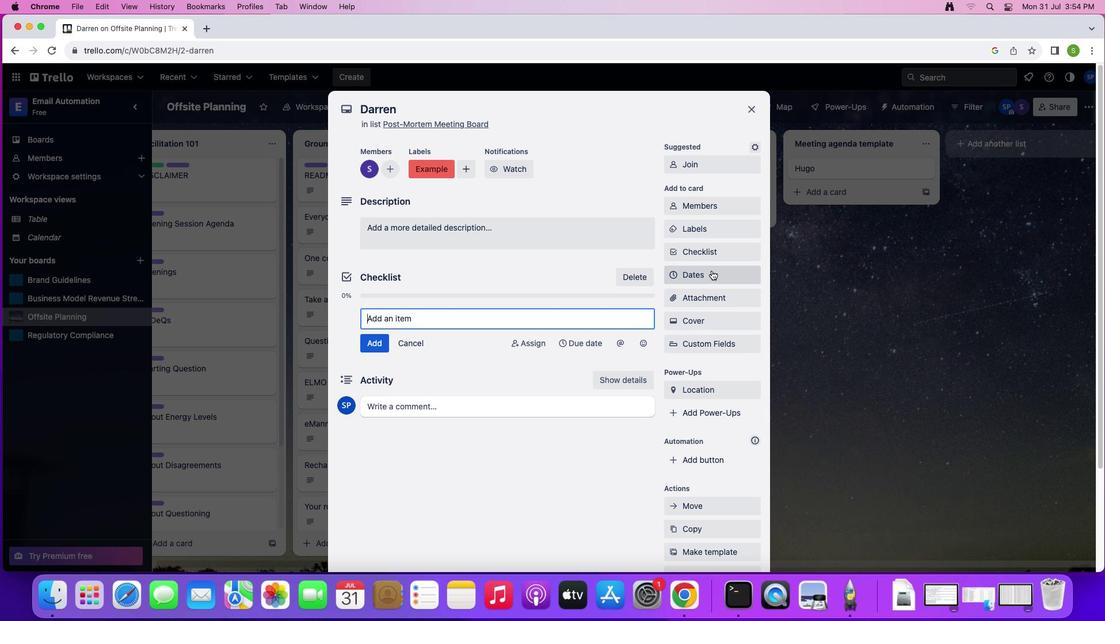 
Action: Mouse pressed left at (716, 274)
Screenshot: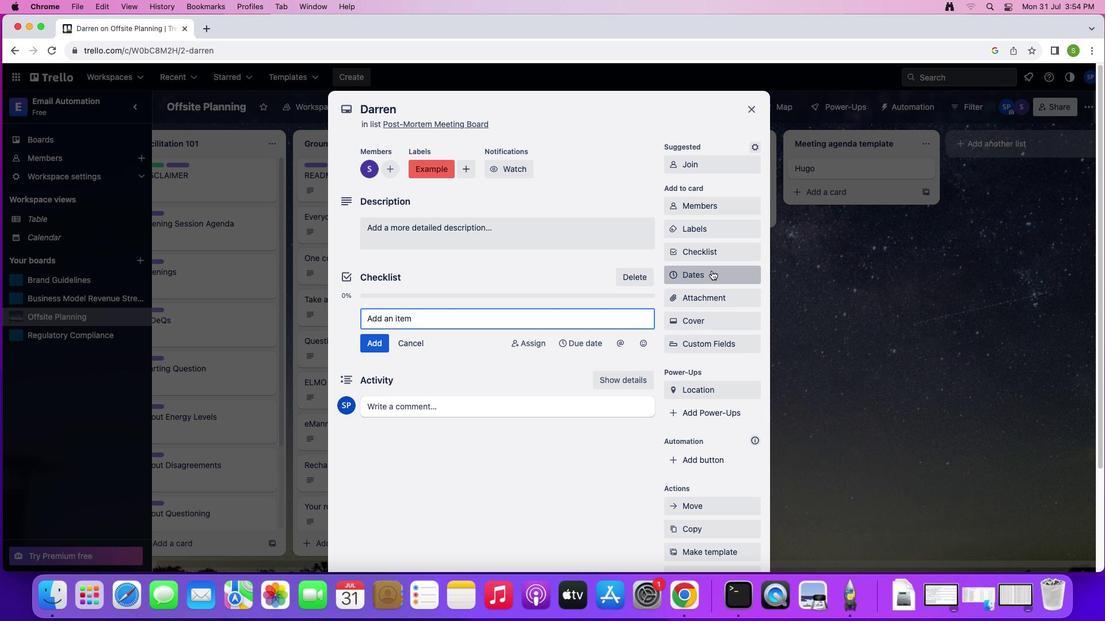 
Action: Mouse moved to (726, 219)
Screenshot: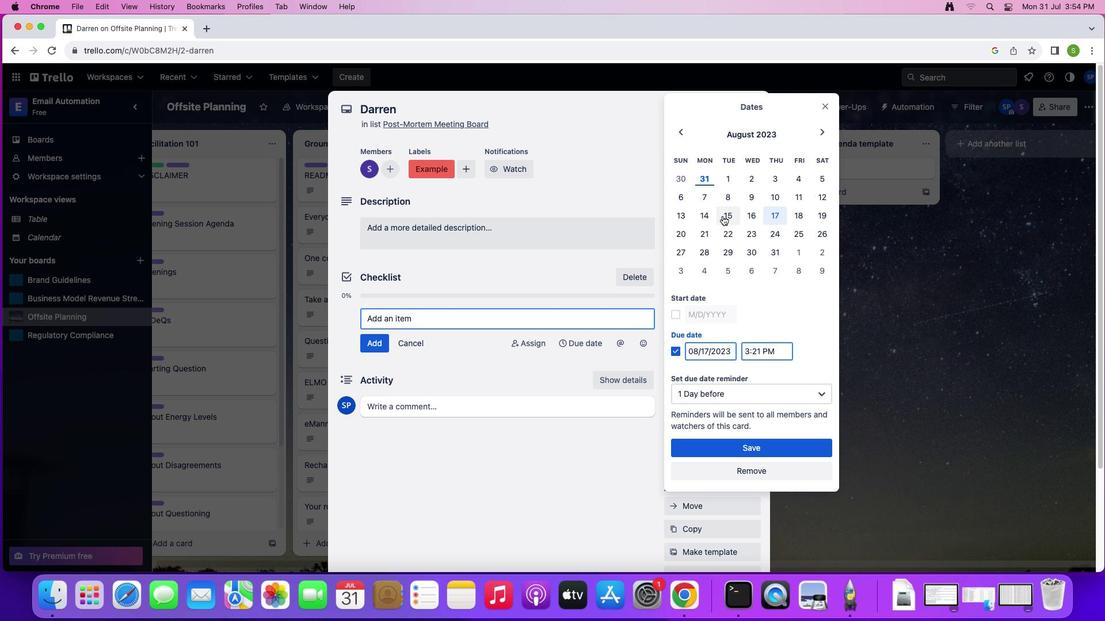 
Action: Mouse pressed left at (726, 219)
Screenshot: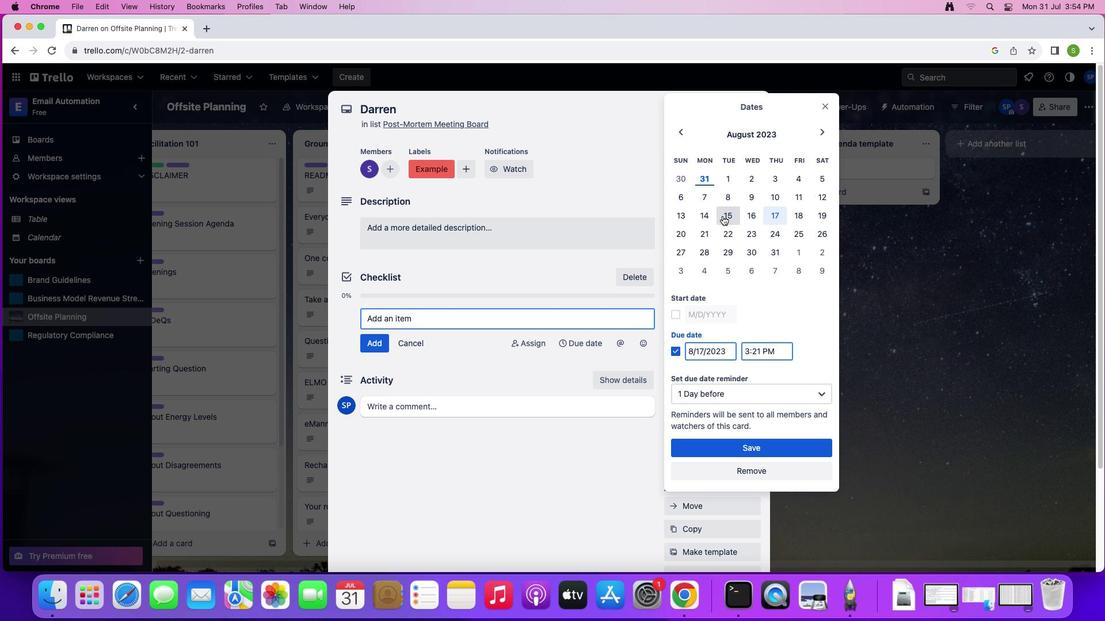 
Action: Mouse moved to (682, 315)
Screenshot: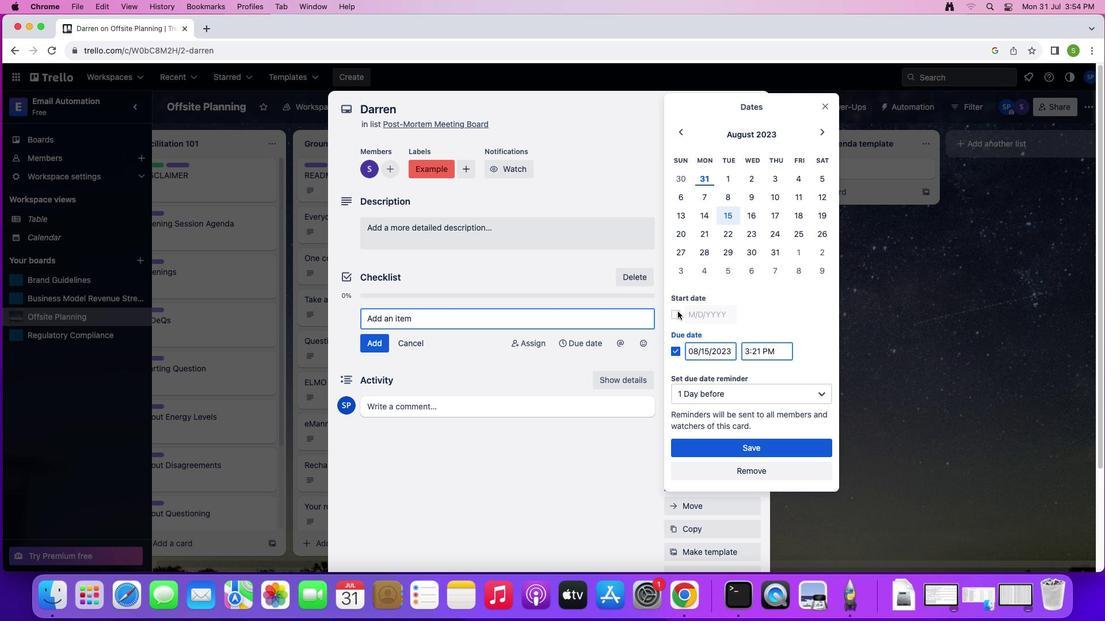 
Action: Mouse pressed left at (682, 315)
Screenshot: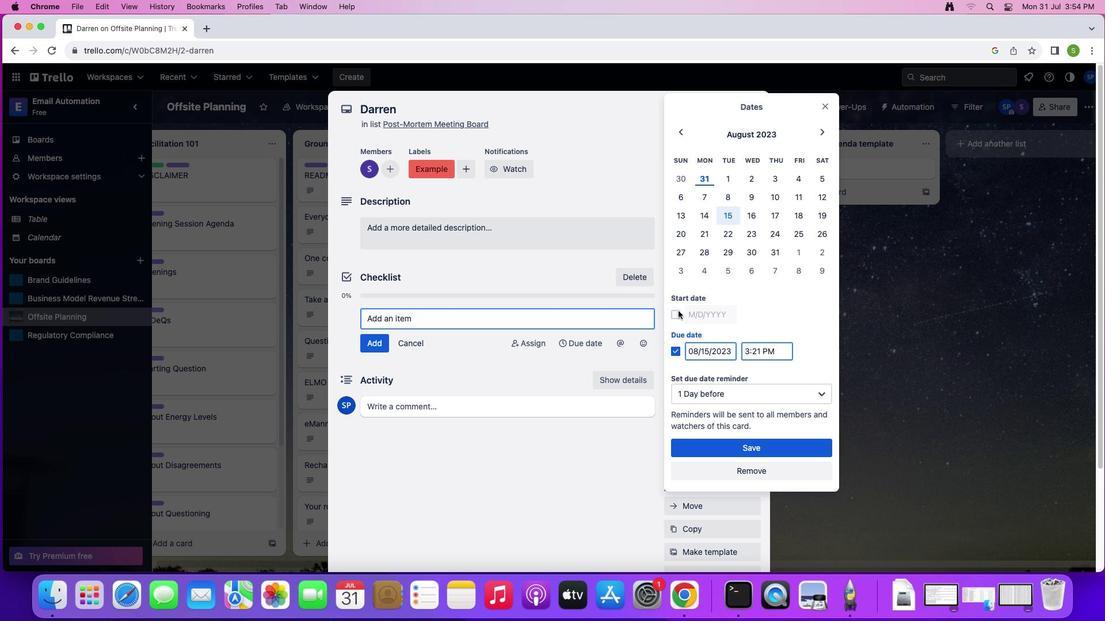 
Action: Mouse moved to (754, 451)
Screenshot: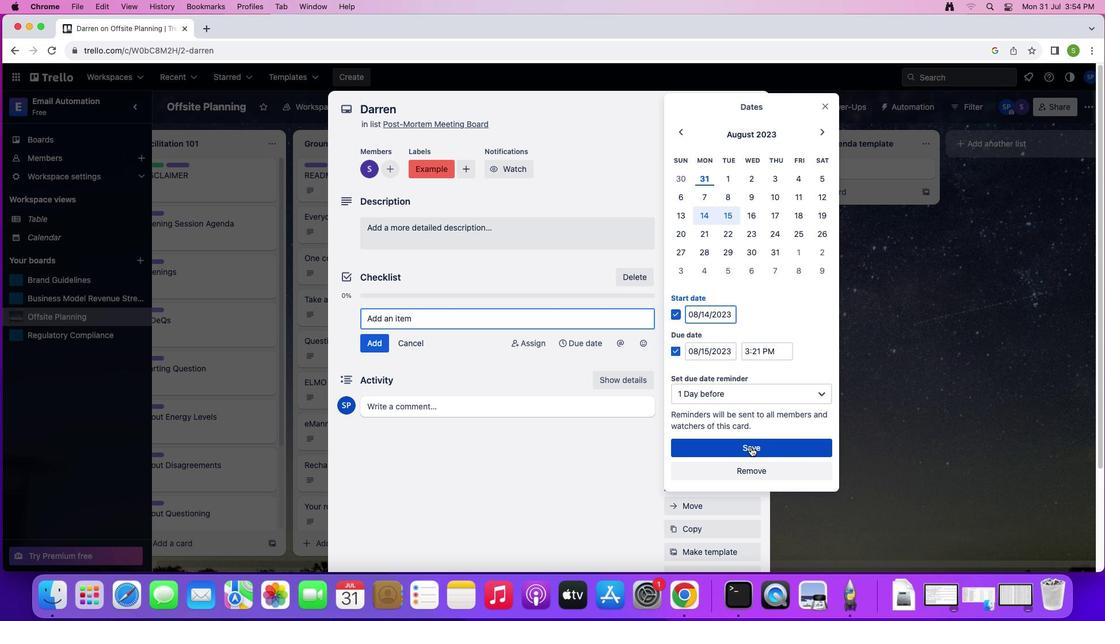 
Action: Mouse pressed left at (754, 451)
Screenshot: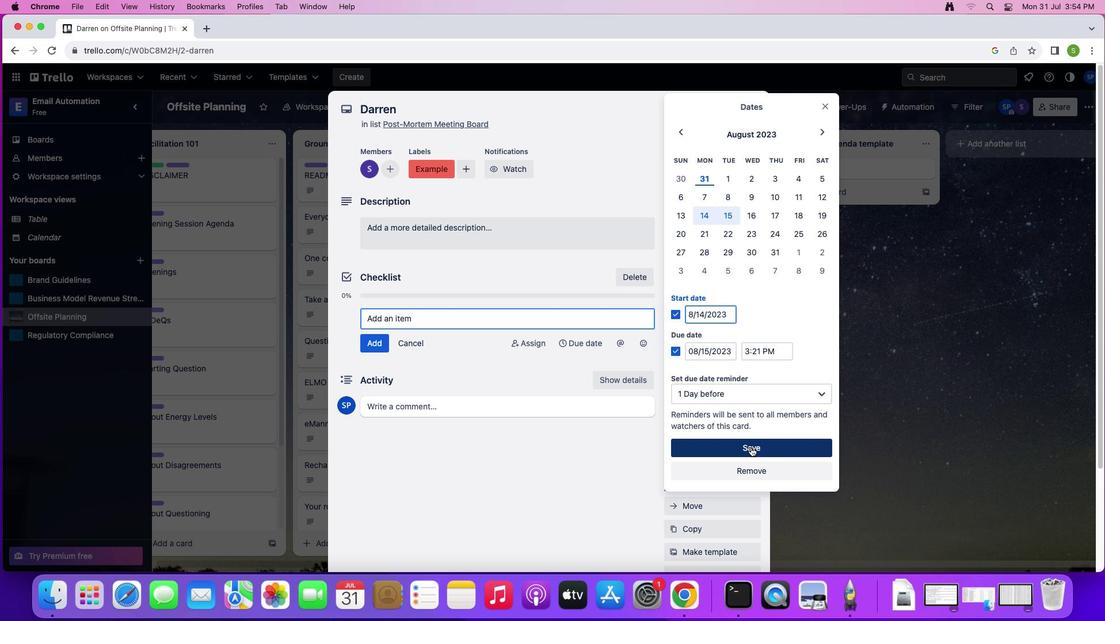 
Action: Mouse moved to (696, 331)
Screenshot: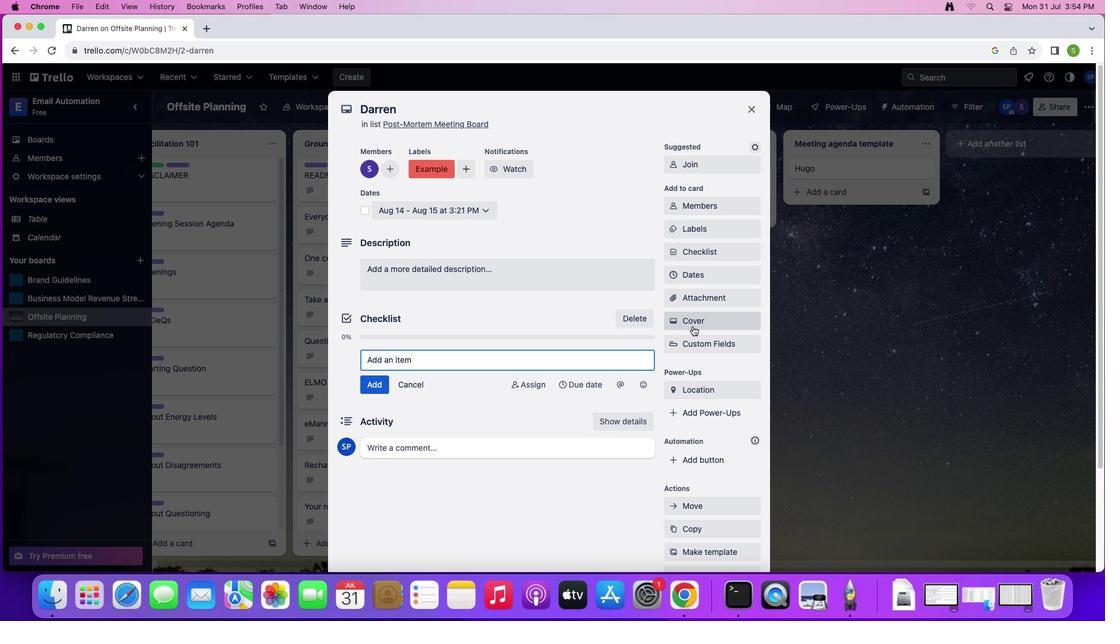 
Action: Mouse pressed left at (696, 331)
Screenshot: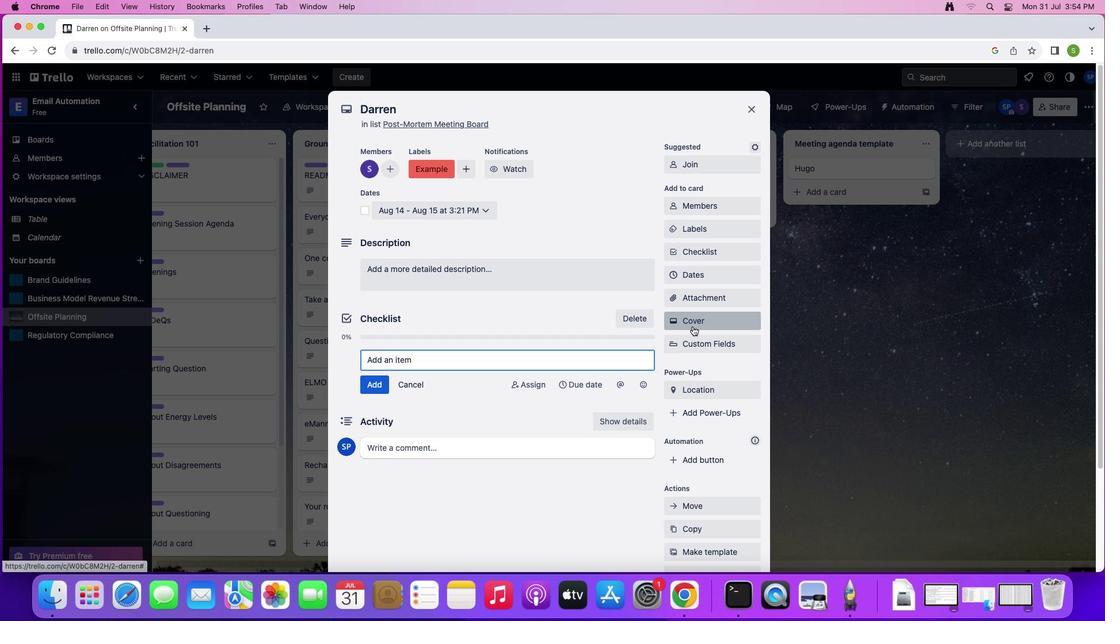 
Action: Mouse moved to (781, 364)
Screenshot: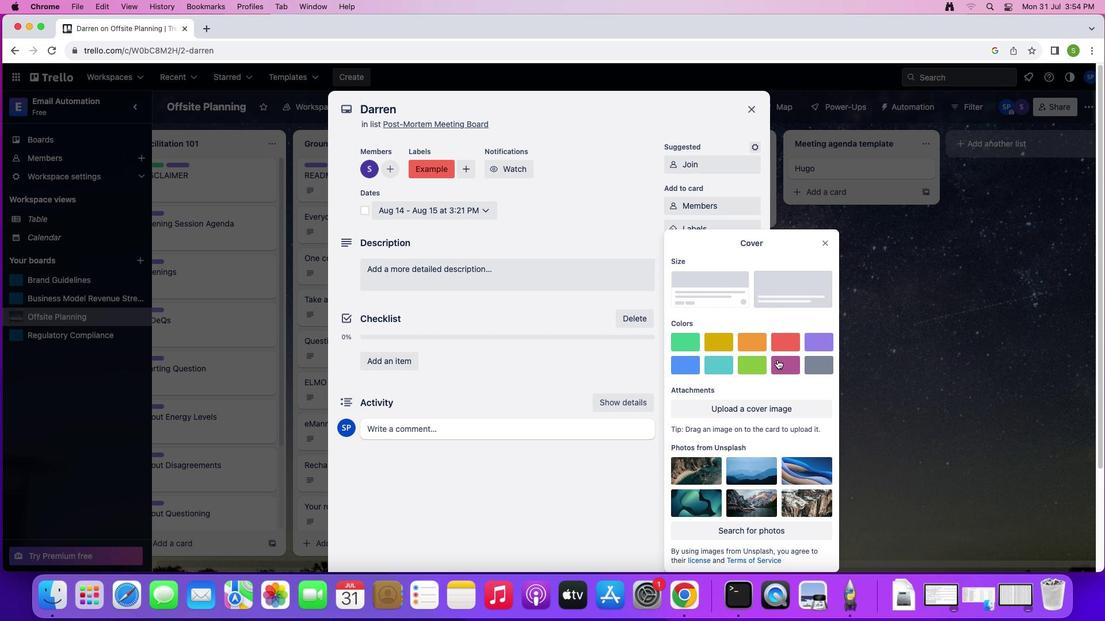 
Action: Mouse pressed left at (781, 364)
Screenshot: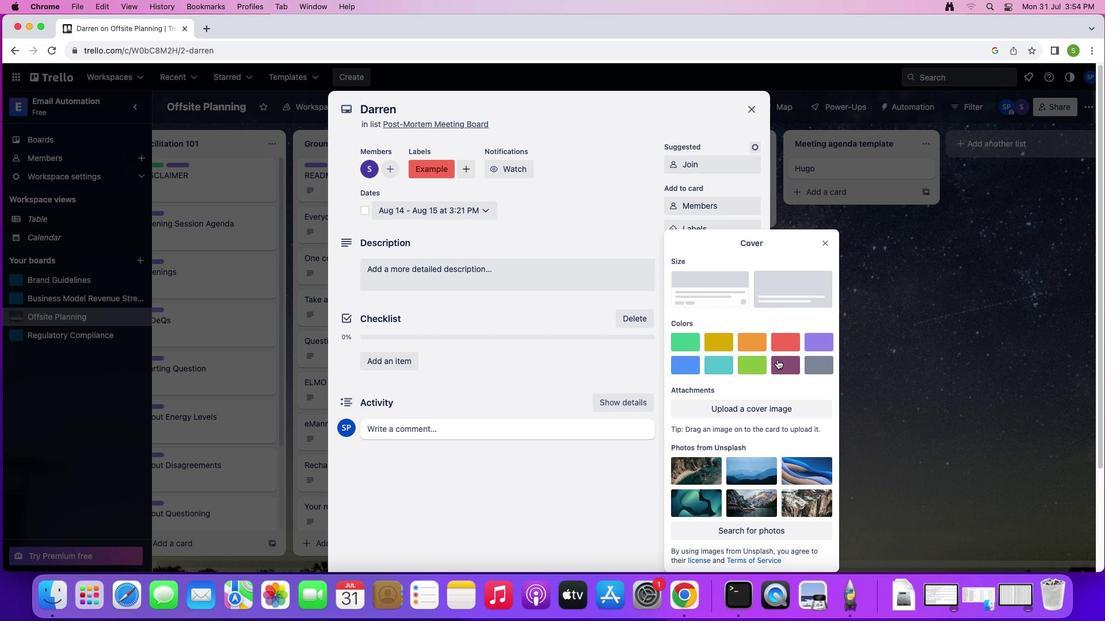 
Action: Mouse moved to (829, 225)
Screenshot: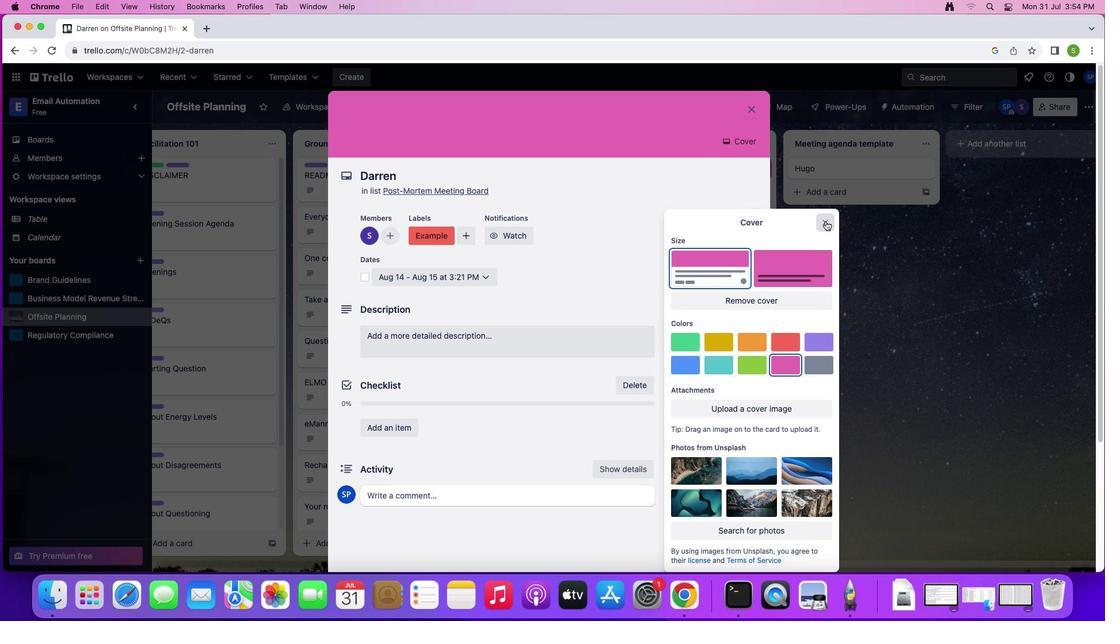 
Action: Mouse pressed left at (829, 225)
Screenshot: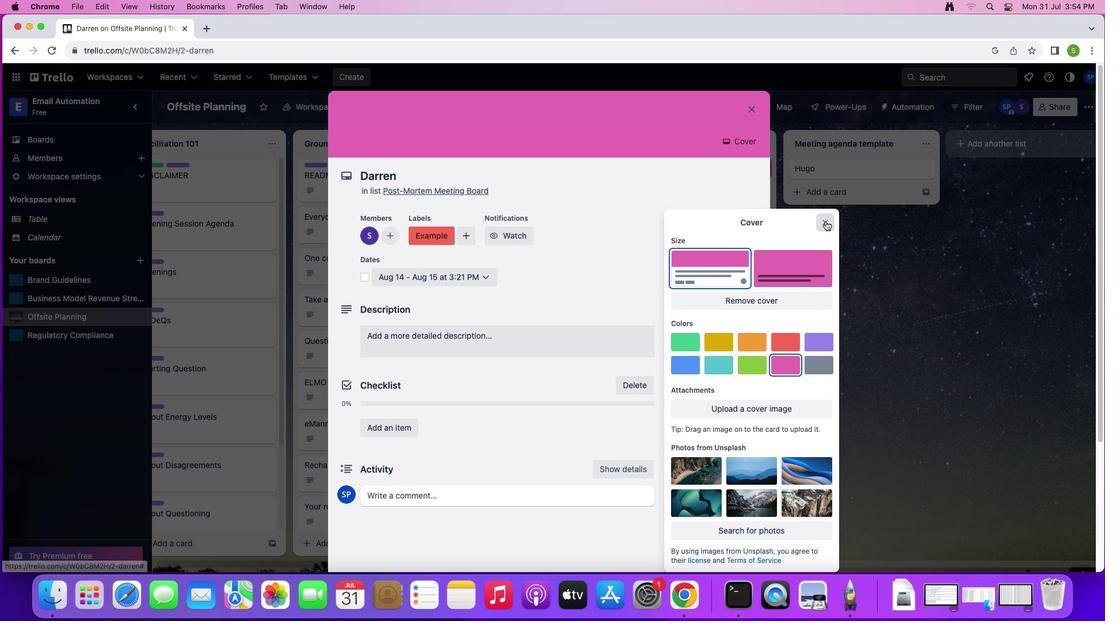 
Action: Mouse moved to (421, 338)
Screenshot: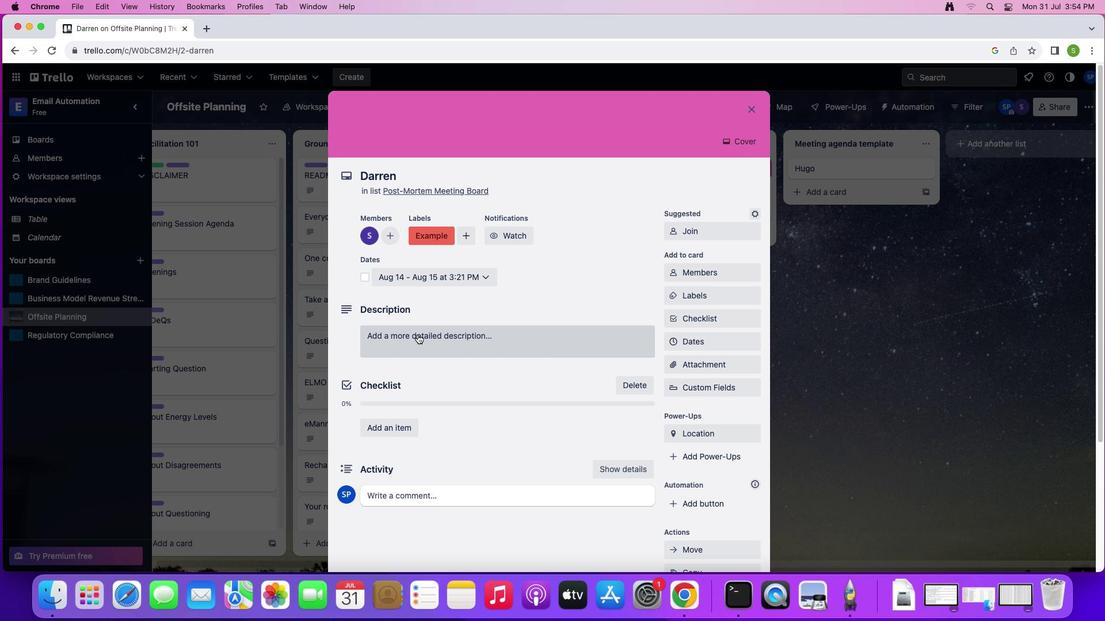 
Action: Mouse pressed left at (421, 338)
Screenshot: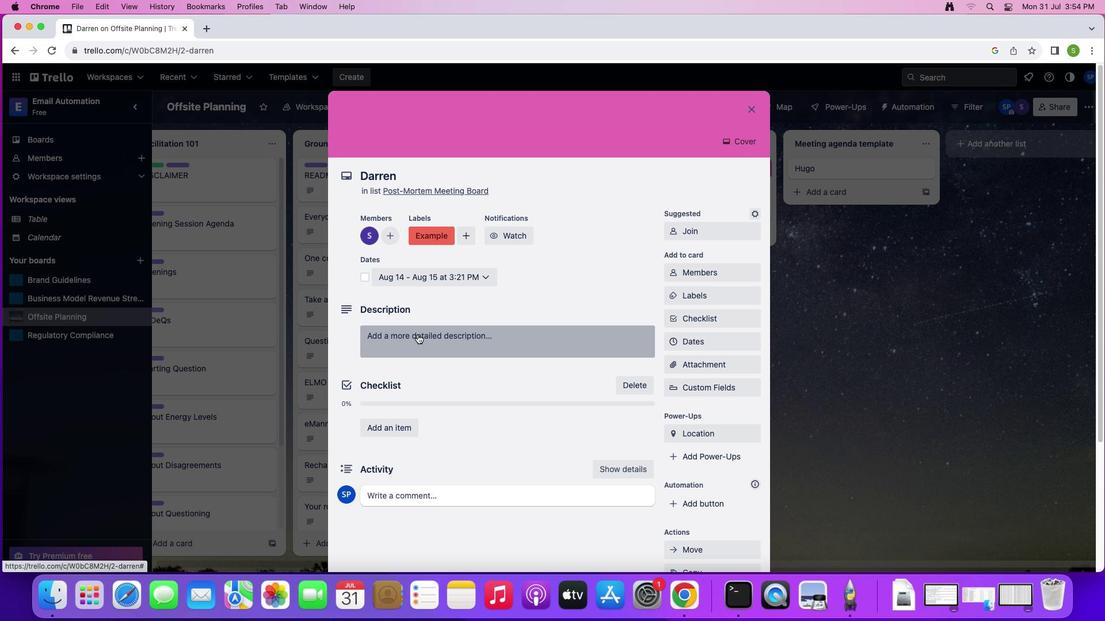 
Action: Mouse moved to (738, 404)
Screenshot: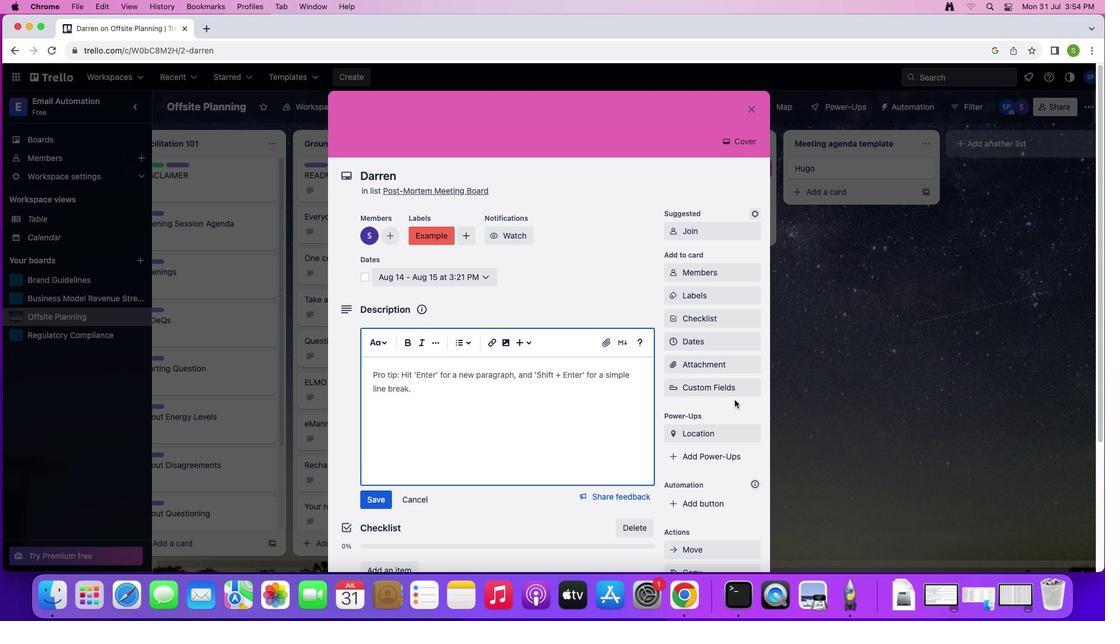 
Action: Mouse scrolled (738, 404) with delta (4, 3)
Screenshot: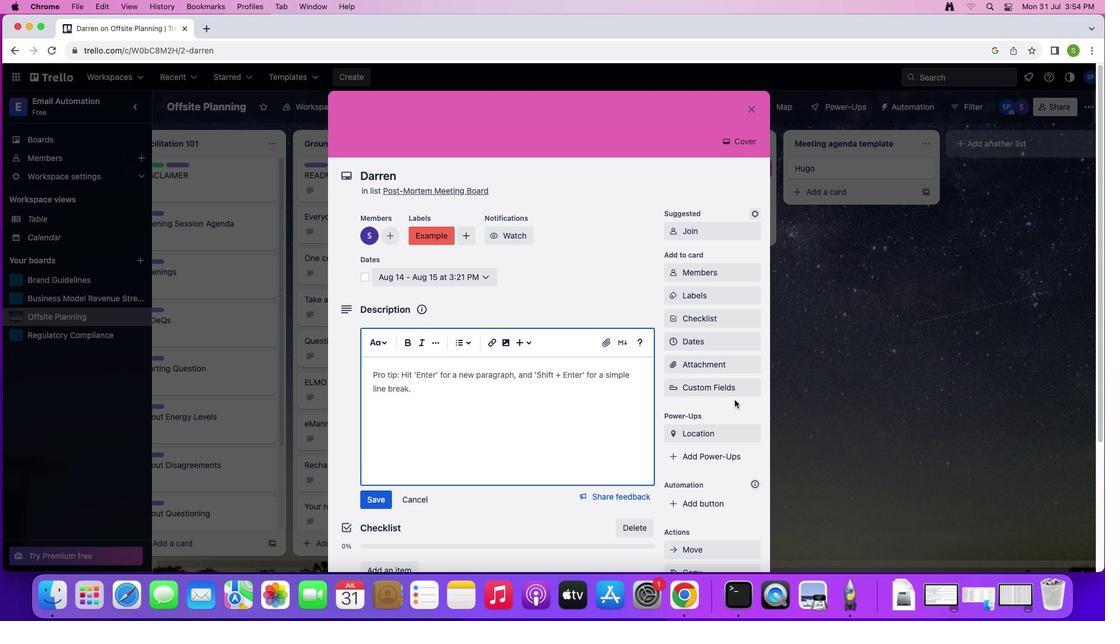 
Action: Mouse scrolled (738, 404) with delta (4, 3)
Screenshot: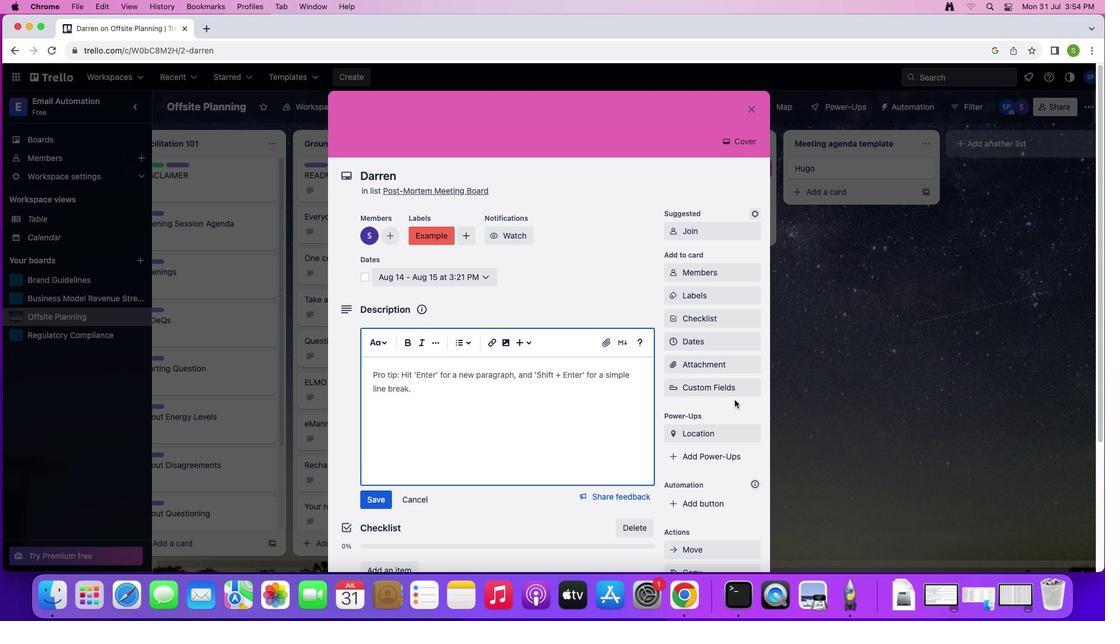 
Action: Mouse scrolled (738, 404) with delta (4, 2)
Screenshot: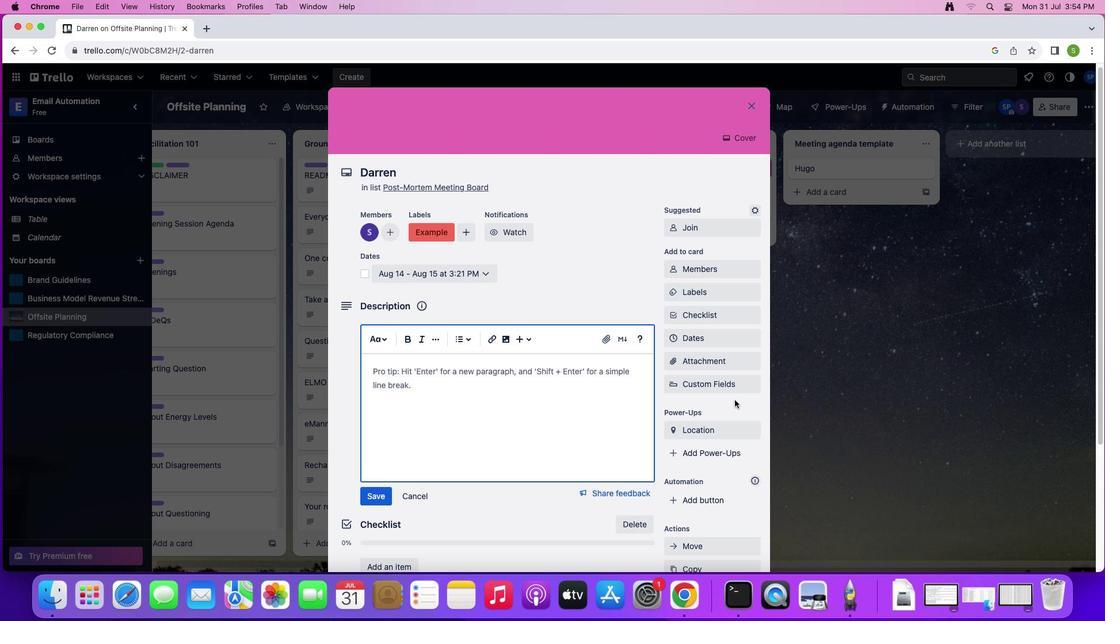 
Action: Mouse moved to (713, 342)
Screenshot: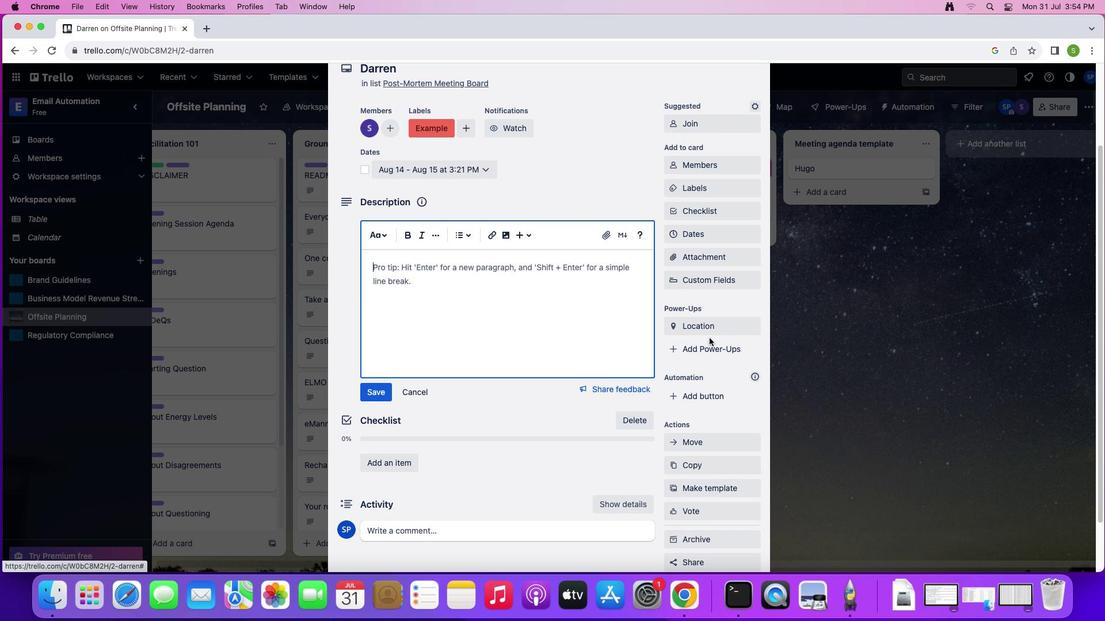 
Action: Mouse scrolled (713, 342) with delta (4, 3)
Screenshot: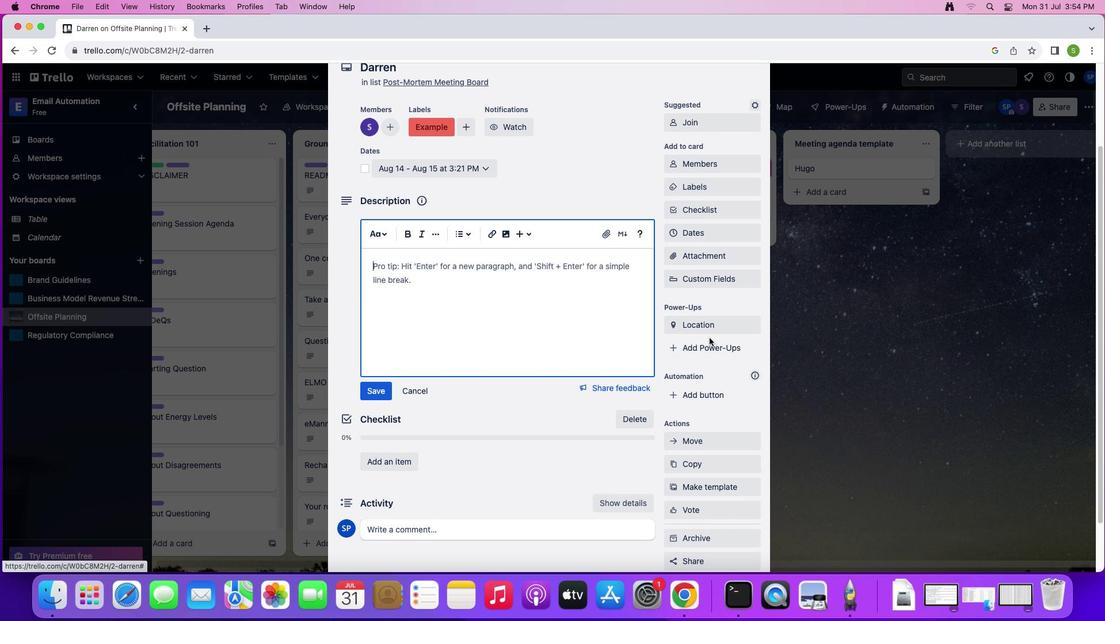 
Action: Mouse scrolled (713, 342) with delta (4, 3)
Screenshot: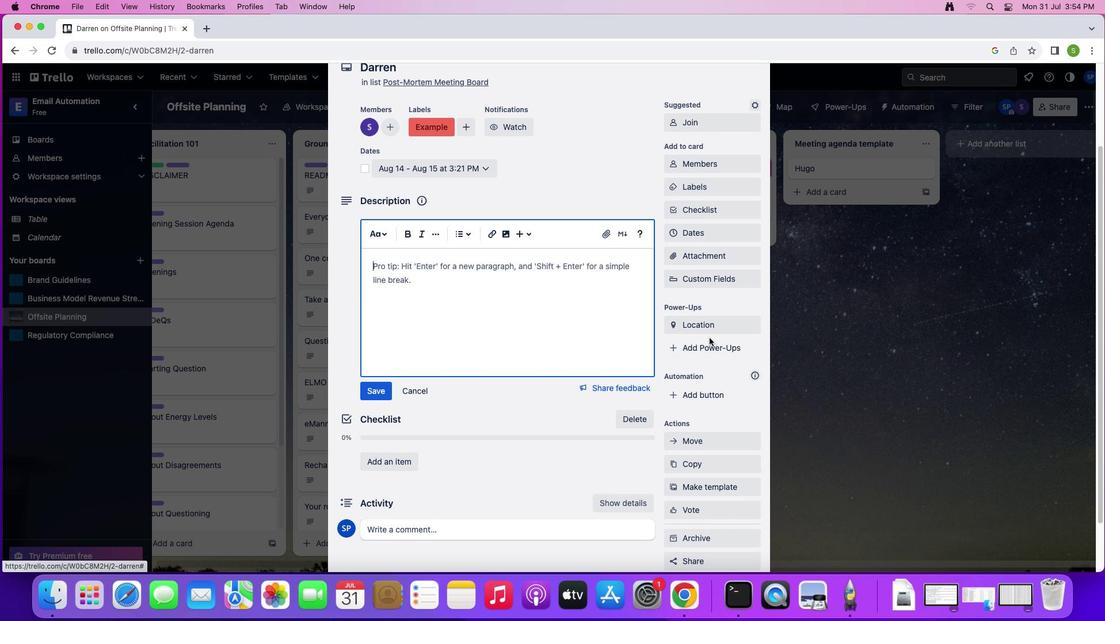 
Action: Mouse scrolled (713, 342) with delta (4, 2)
Screenshot: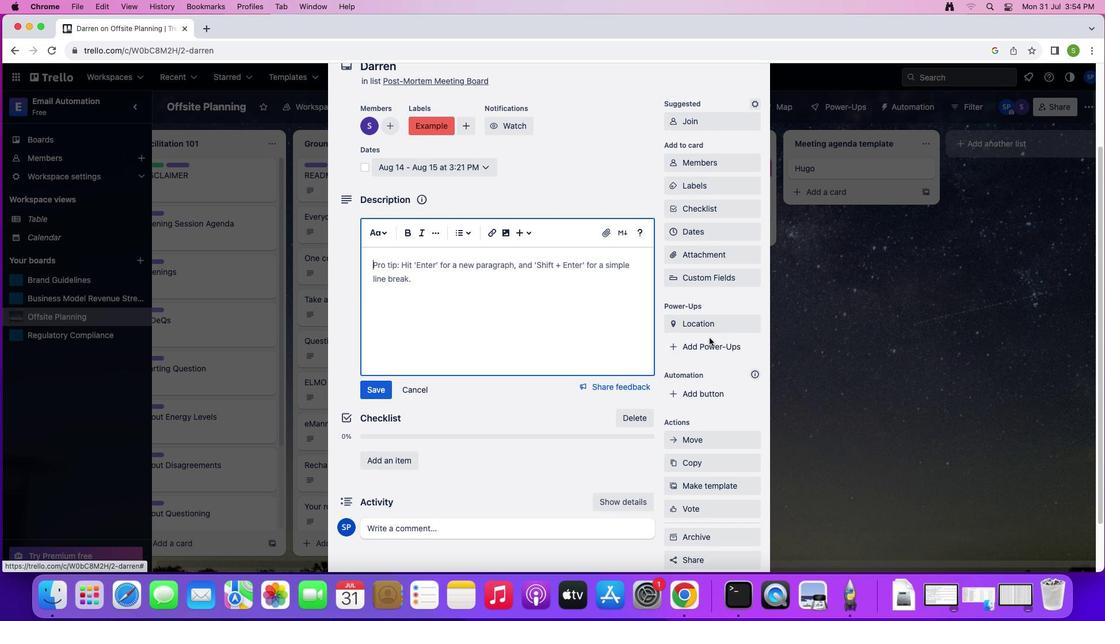 
Action: Mouse moved to (542, 226)
Screenshot: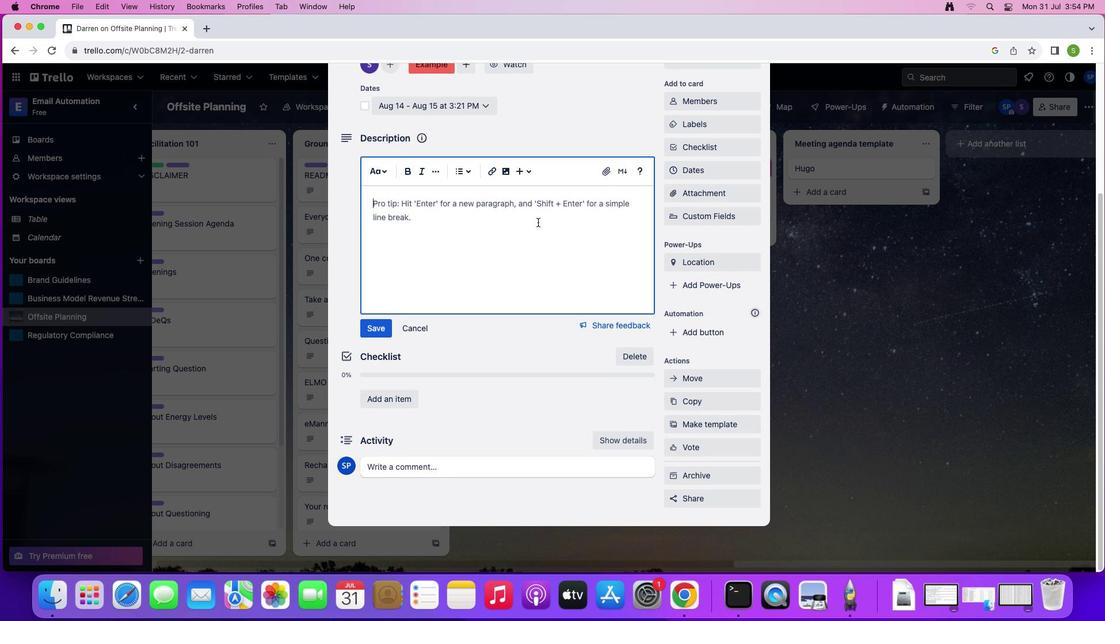 
Action: Mouse pressed left at (542, 226)
Screenshot: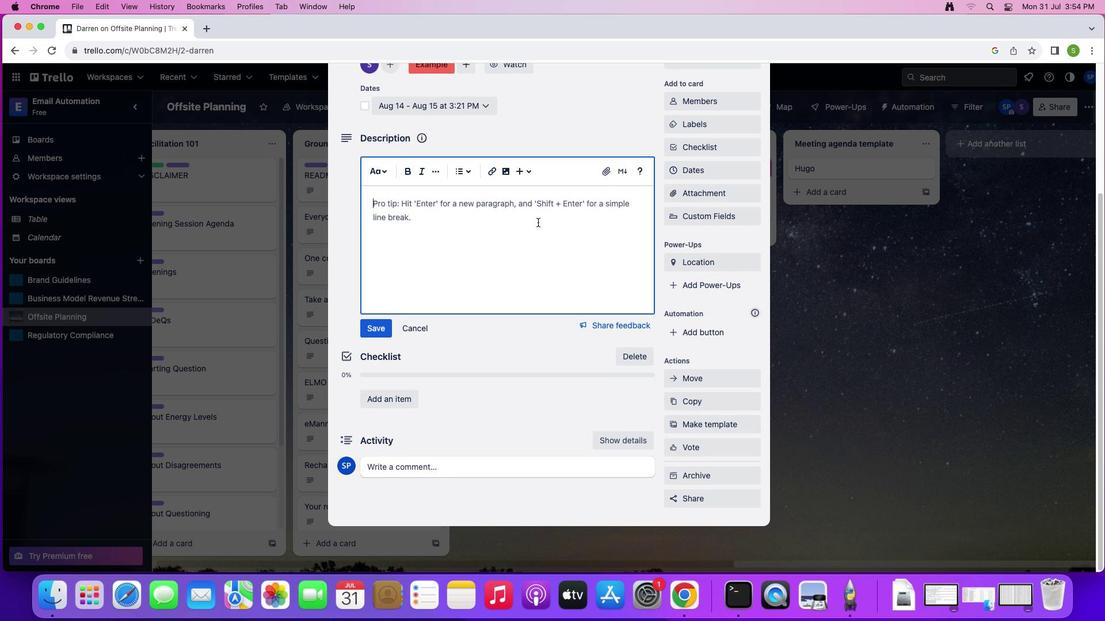 
Action: Mouse moved to (699, 264)
Screenshot: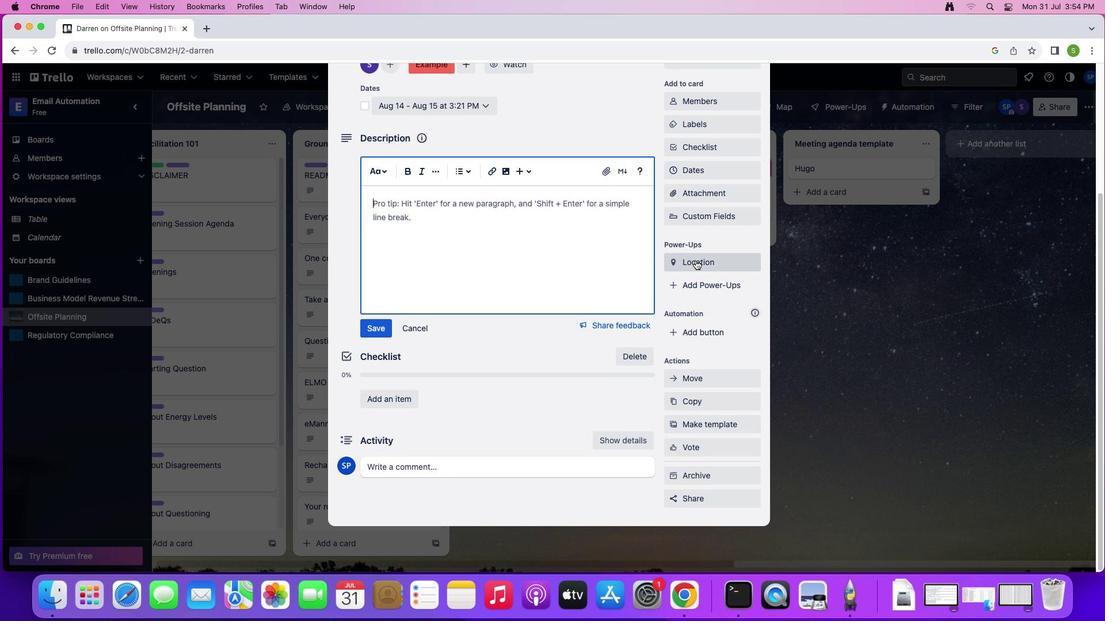 
Action: Key pressed Key.shift'T''h''i''s'Key.space'b''o''a''r''d''s'Key.space'h''e''l''p'Key.space'y''o''u'Key.space'c''e''l''e''b''r''a''t''e'Key.space'w''h''a''t'Key.space'w''o''r''k''e''d'Key.space'a''n''d'Key.space'l''e''a''r''n'Key.space'f''r''o''m'Key.space'w''h''a''t'Key.space'd''i''d''n'"'"'t'Key.space
Screenshot: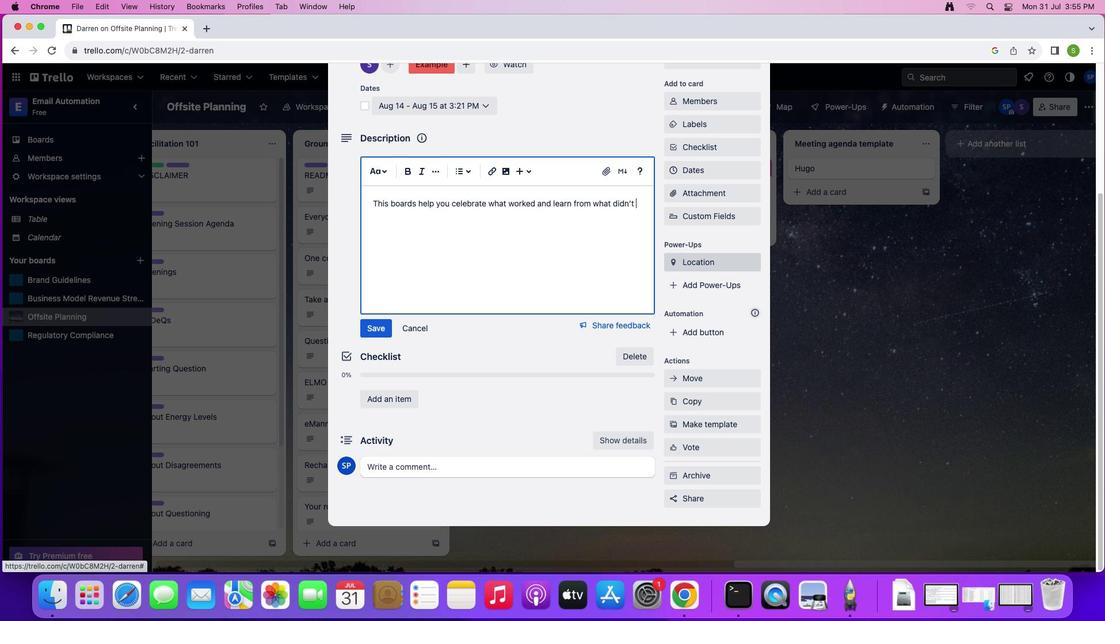 
Action: Mouse moved to (382, 332)
Screenshot: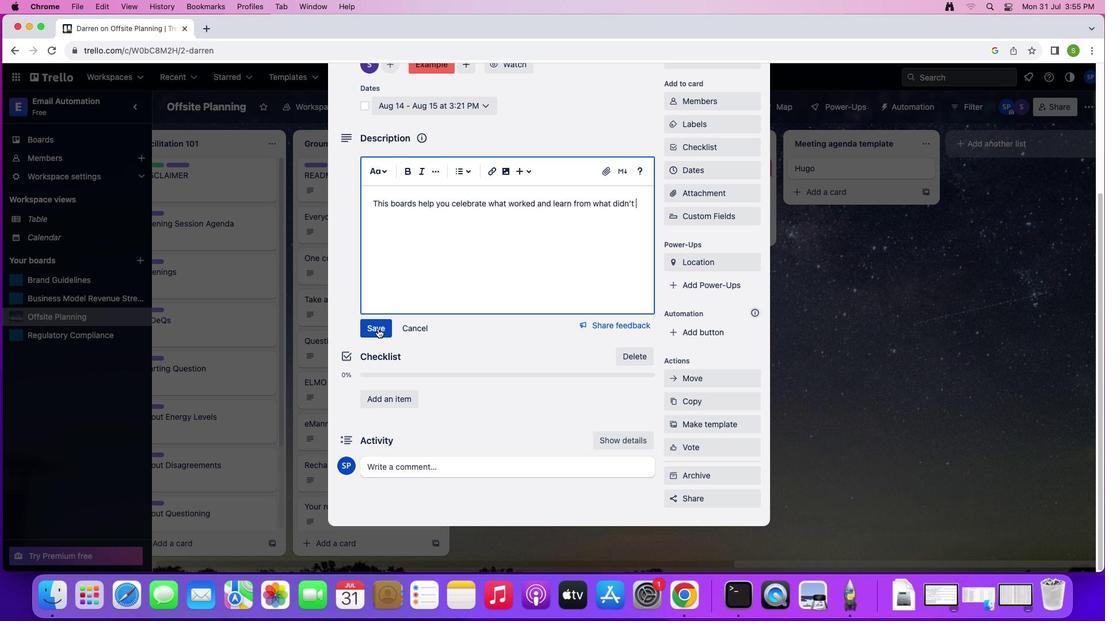 
Action: Mouse pressed left at (382, 332)
Screenshot: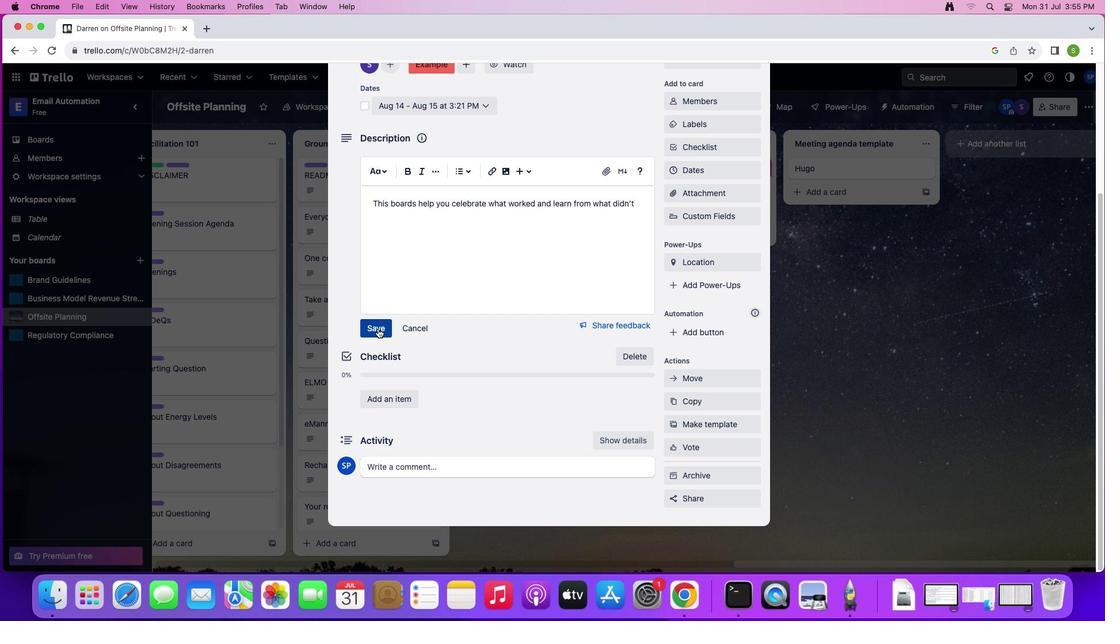 
Action: Mouse moved to (438, 305)
Screenshot: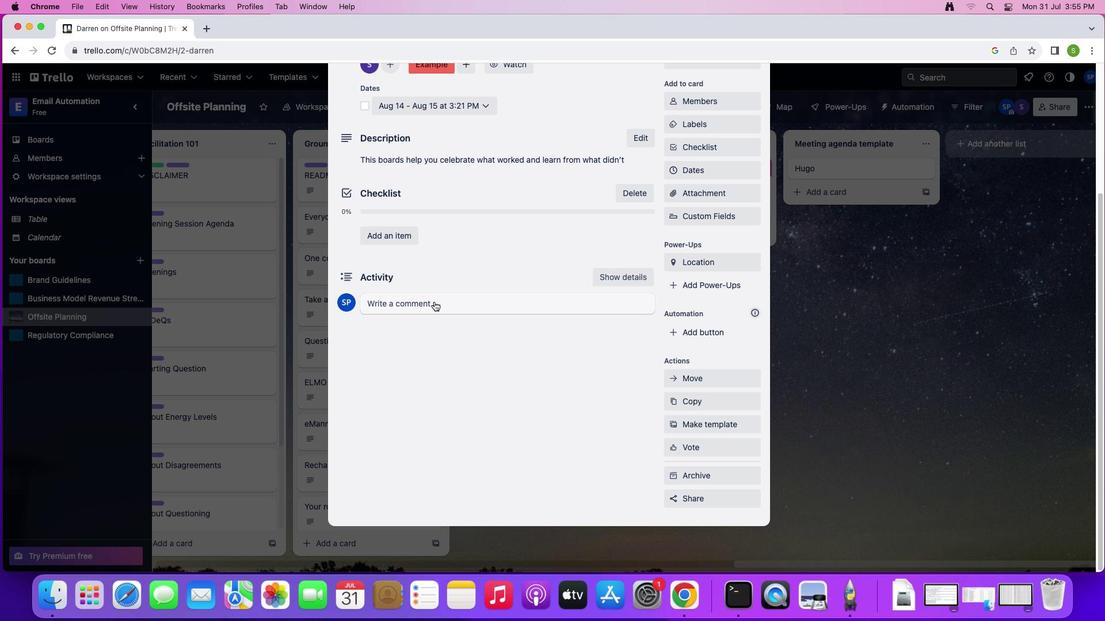 
Action: Mouse pressed left at (438, 305)
Screenshot: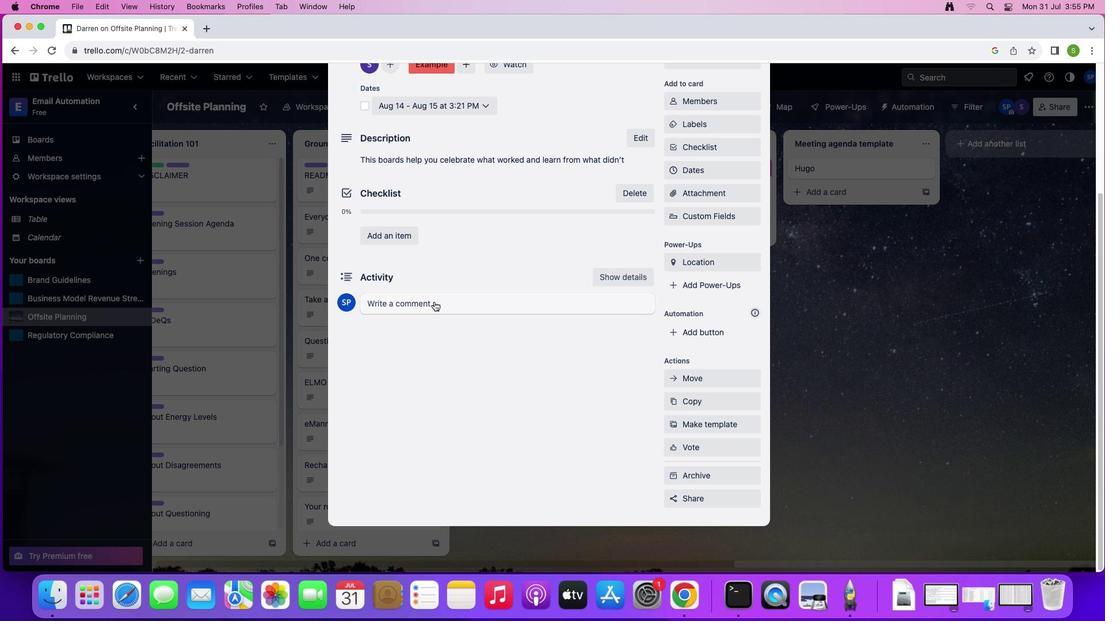 
Action: Mouse moved to (449, 339)
Screenshot: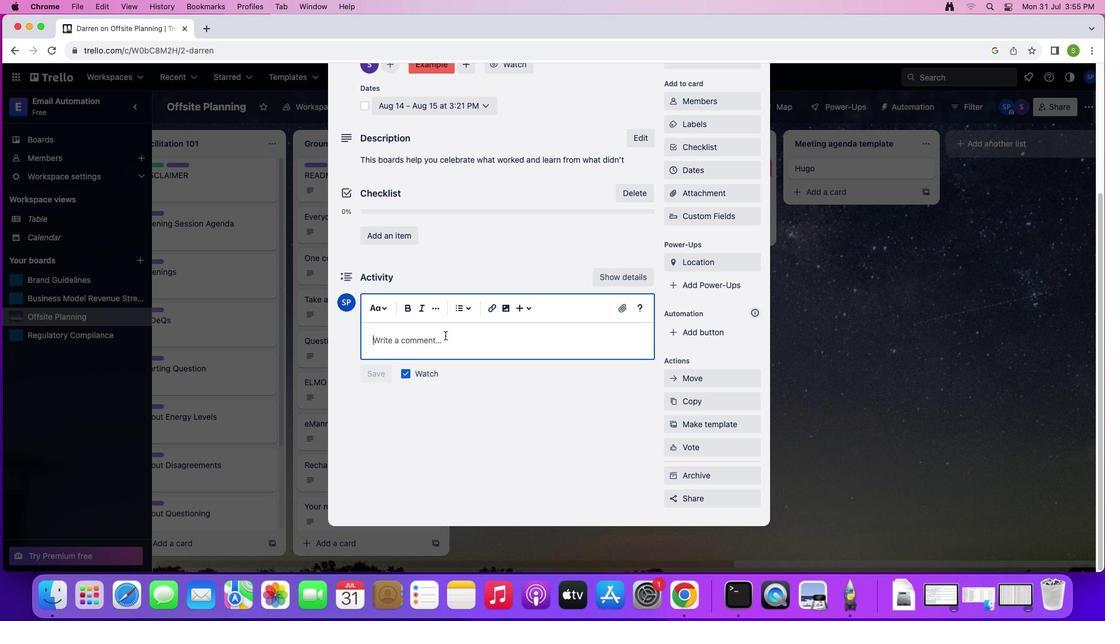 
Action: Mouse pressed left at (449, 339)
Screenshot: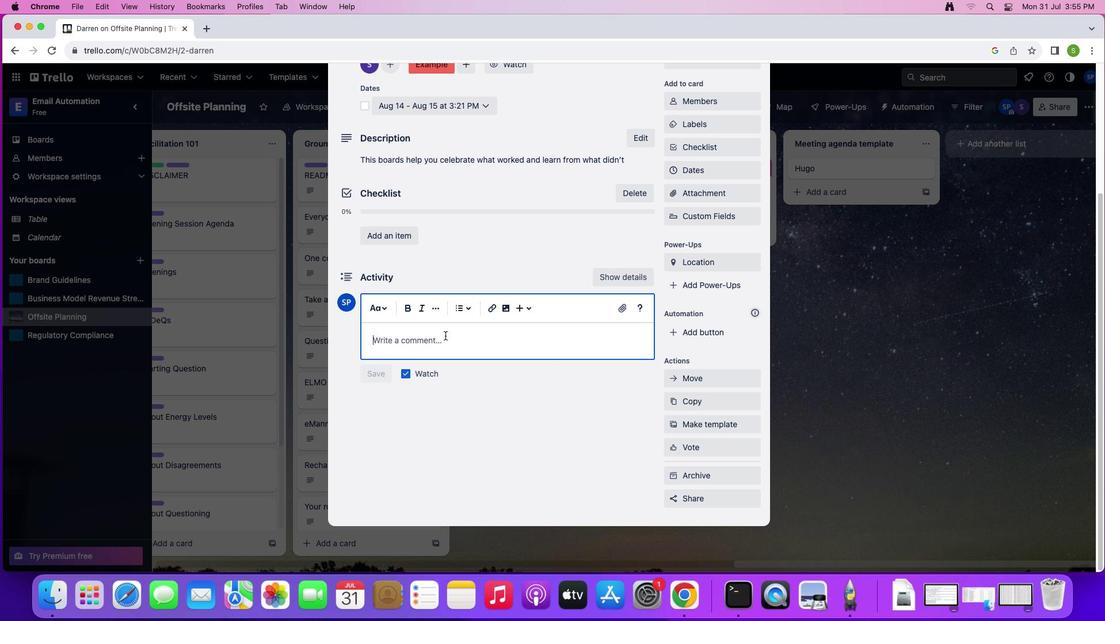
Action: Mouse moved to (507, 351)
Screenshot: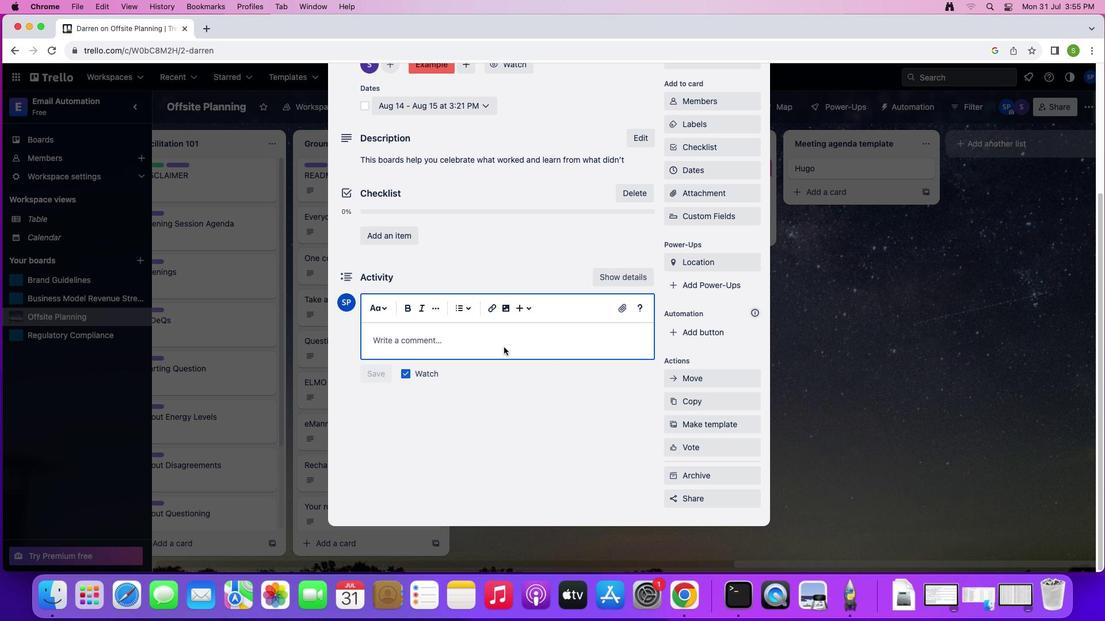 
Action: Key pressed Key.shift'P''o''s''t''='
Screenshot: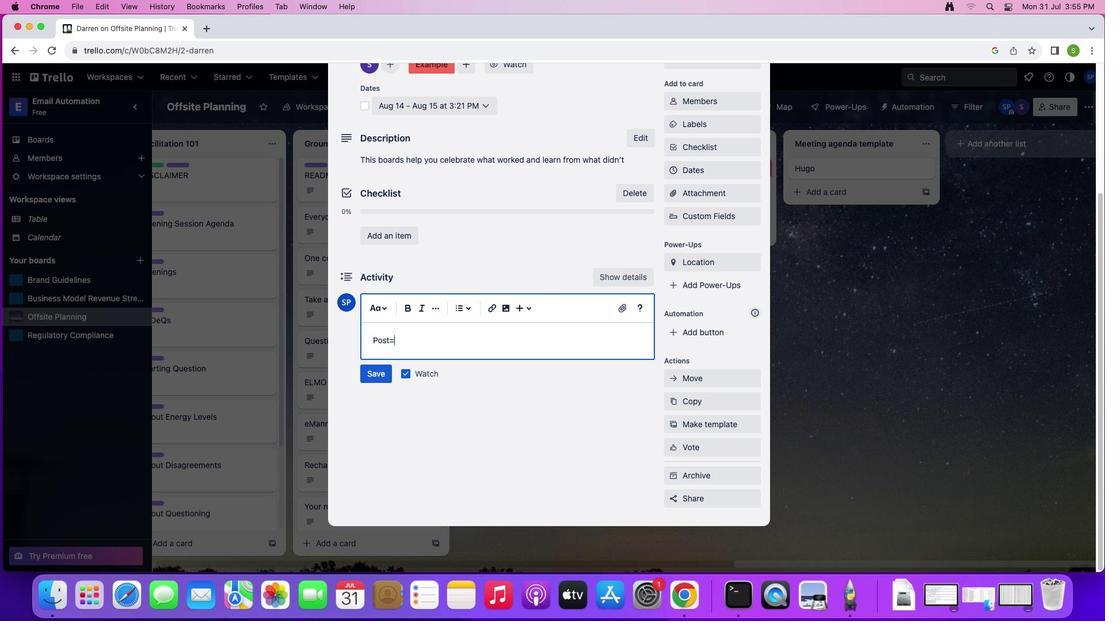 
Action: Mouse moved to (507, 351)
Screenshot: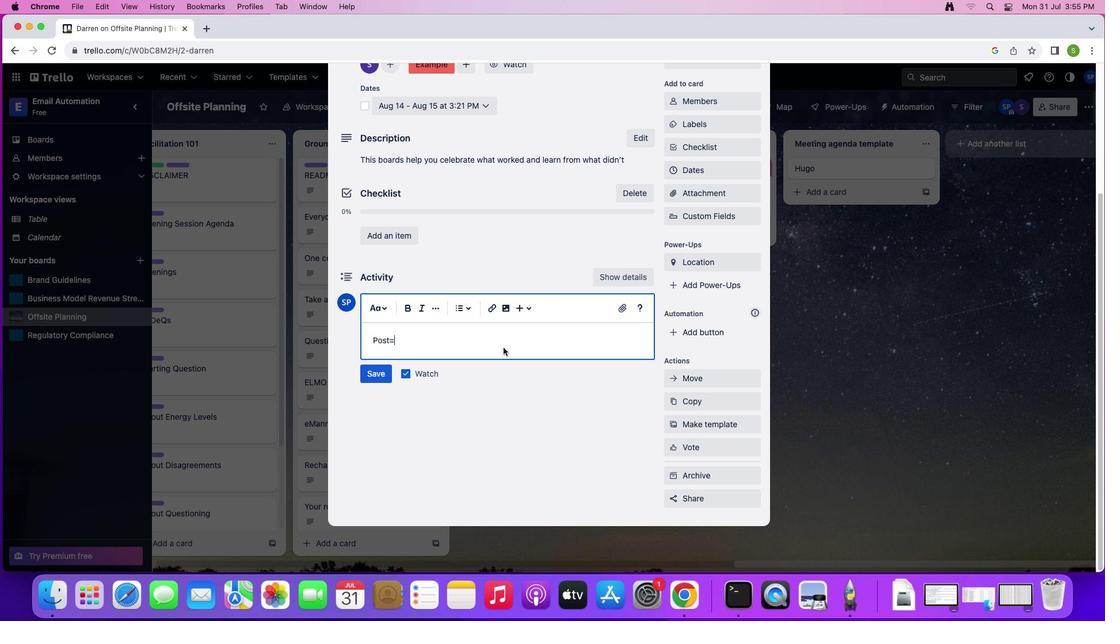 
Action: Key pressed Key.backspace'-'Key.shift'M''o''r''t''e''m'
Screenshot: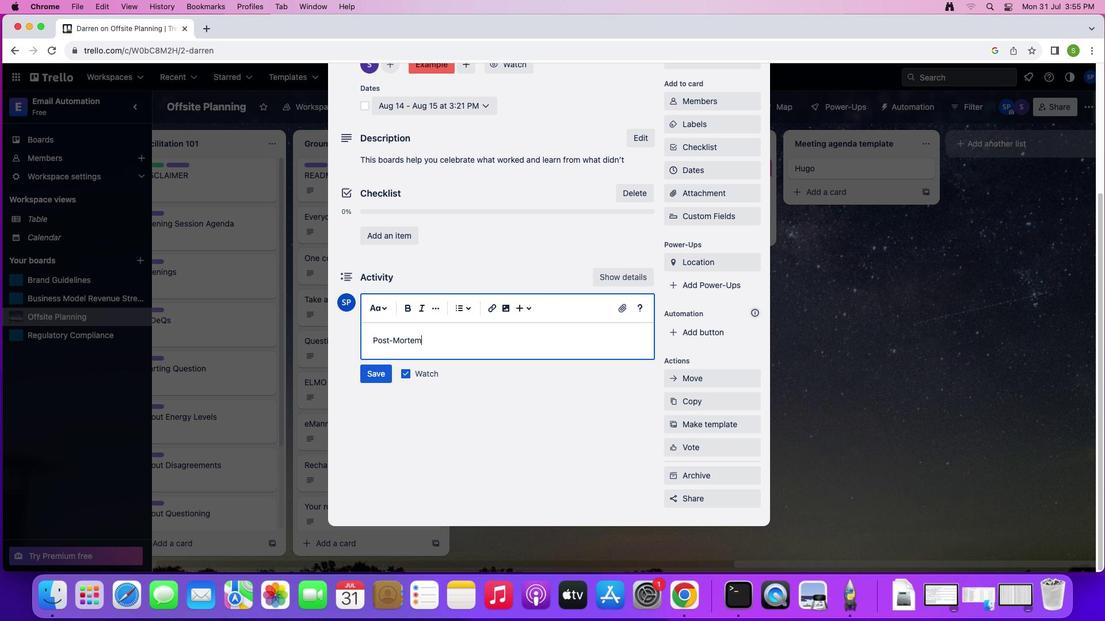 
Action: Mouse moved to (373, 383)
Screenshot: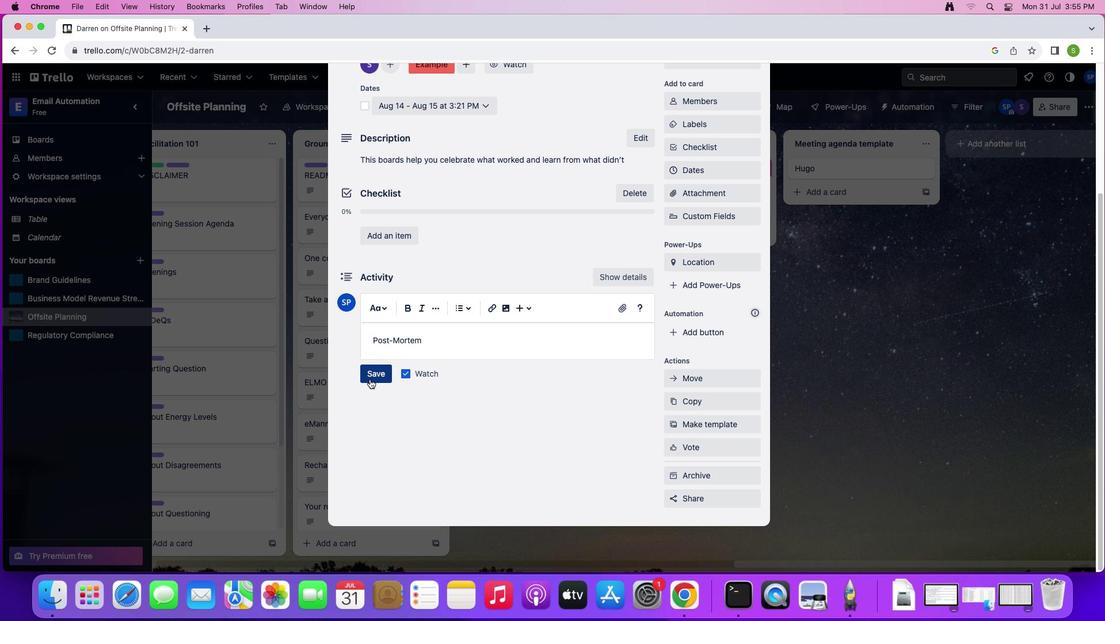 
Action: Mouse pressed left at (373, 383)
Screenshot: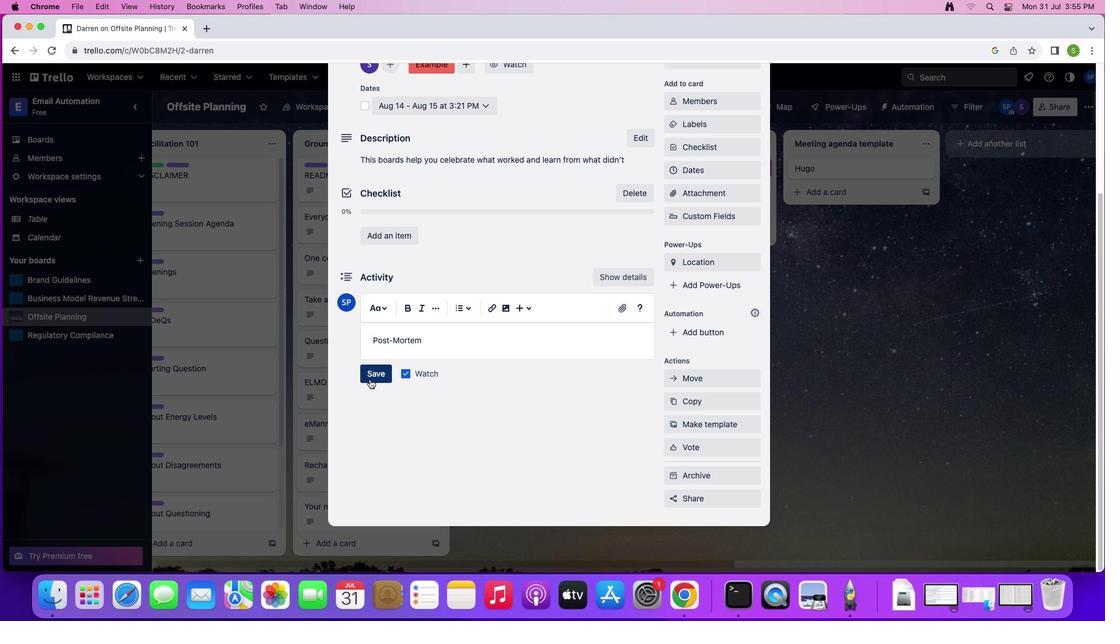 
Action: Mouse moved to (570, 263)
Screenshot: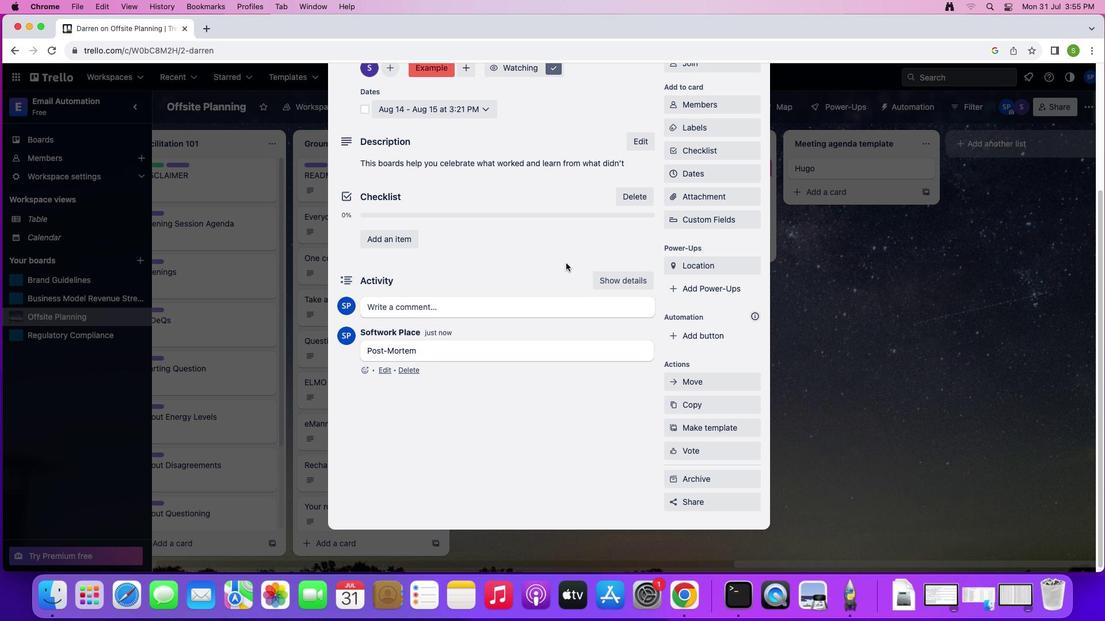
Action: Mouse scrolled (570, 263) with delta (4, 4)
Screenshot: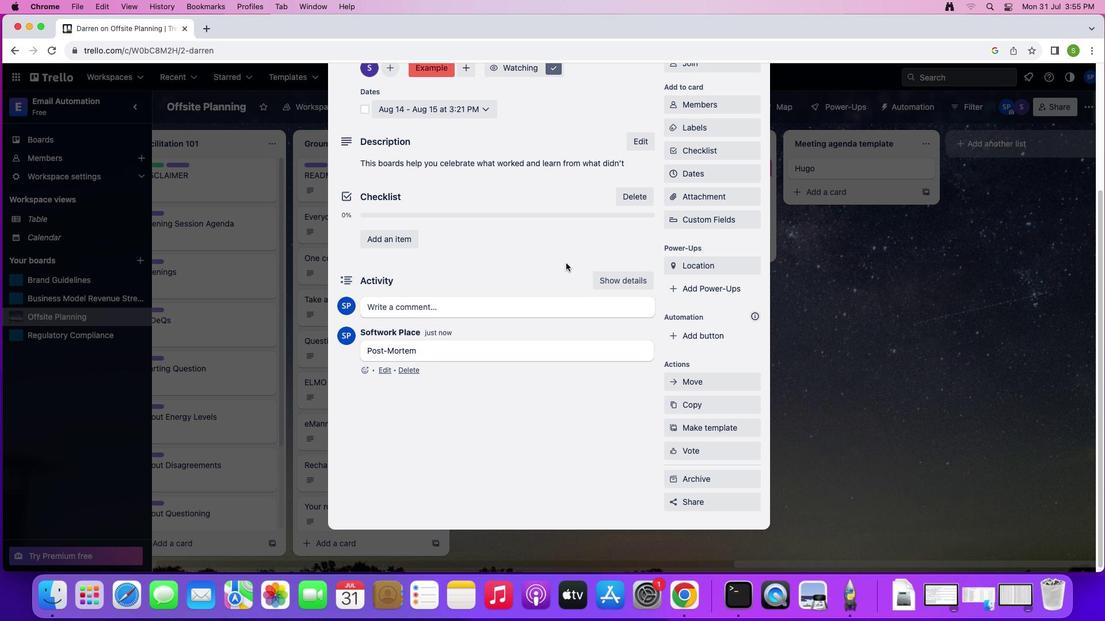 
Action: Mouse moved to (570, 264)
Screenshot: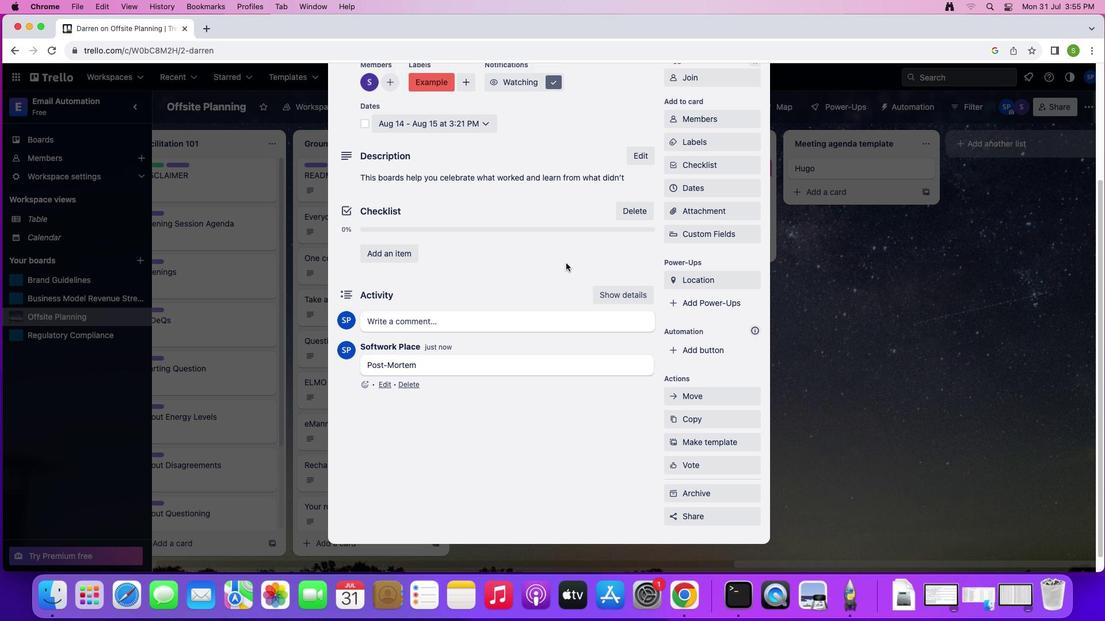 
Action: Mouse scrolled (570, 264) with delta (4, 4)
Screenshot: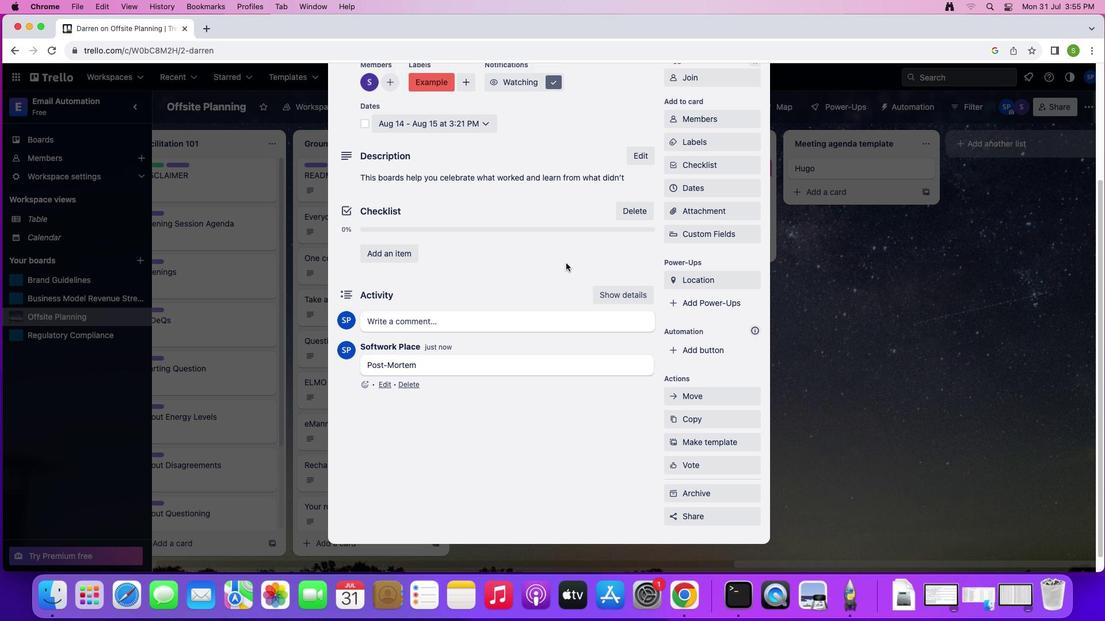 
Action: Mouse moved to (570, 267)
Screenshot: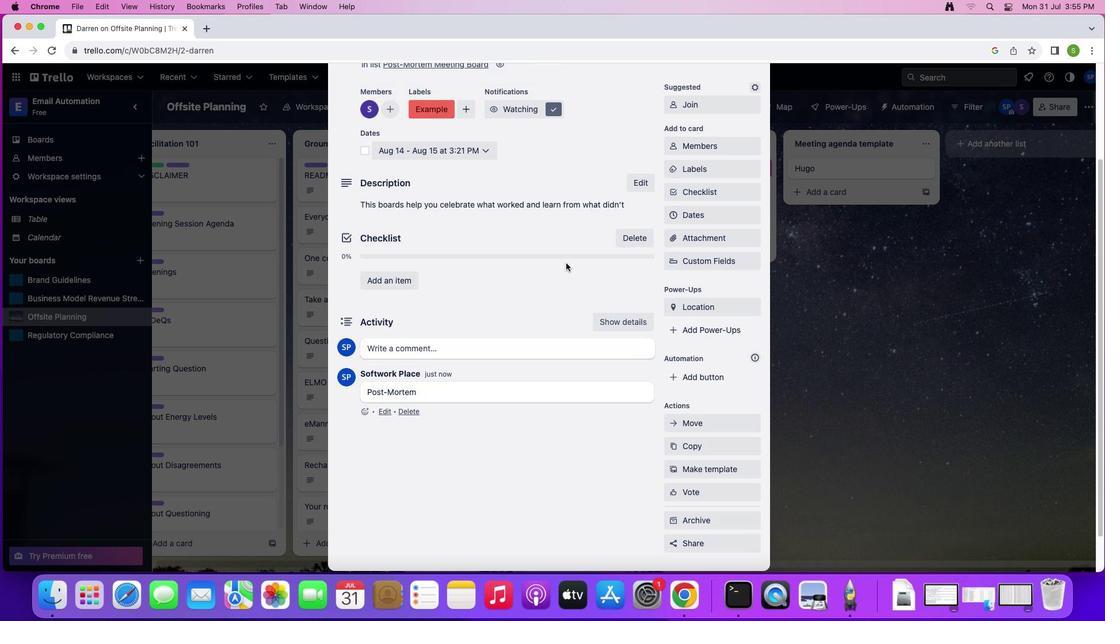 
Action: Mouse scrolled (570, 267) with delta (4, 5)
Screenshot: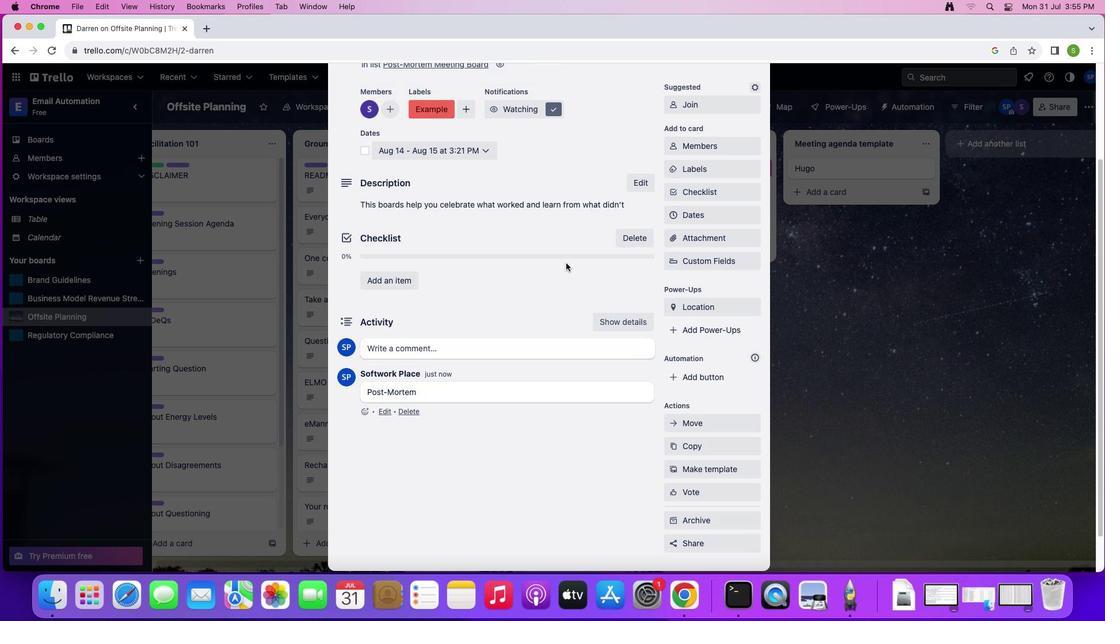 
Action: Mouse moved to (570, 267)
Screenshot: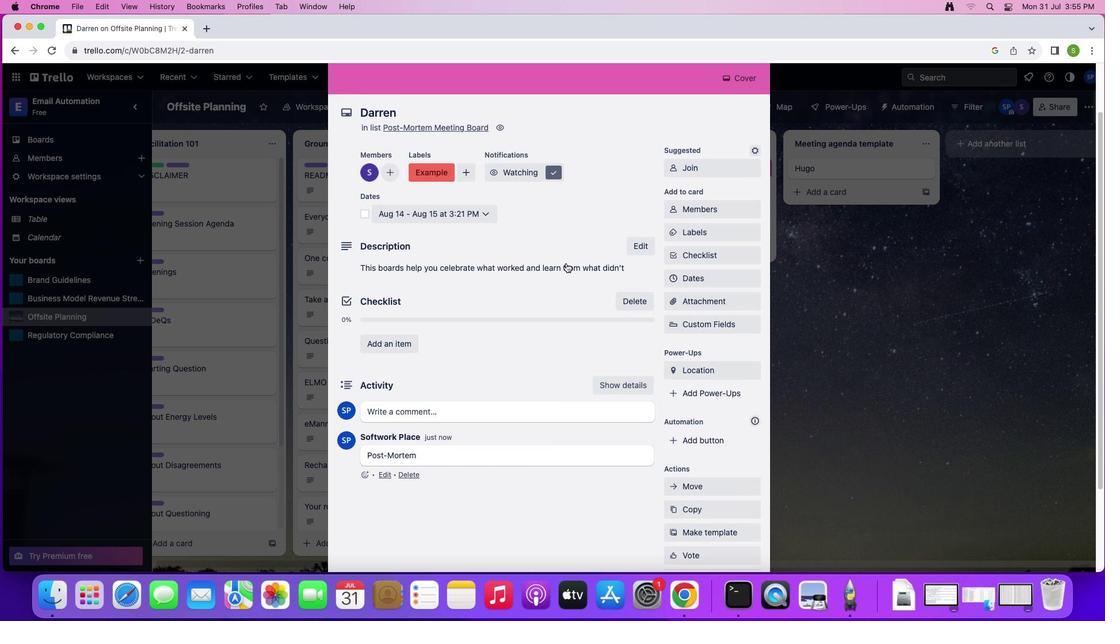 
Action: Mouse scrolled (570, 267) with delta (4, 4)
Screenshot: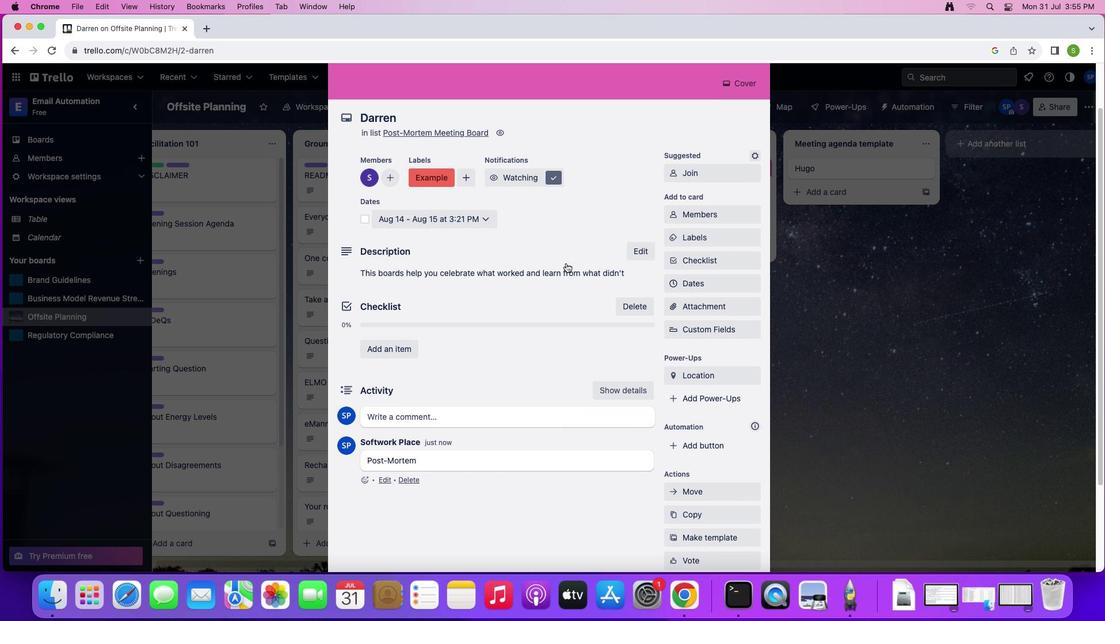 
Action: Mouse scrolled (570, 267) with delta (4, 4)
Screenshot: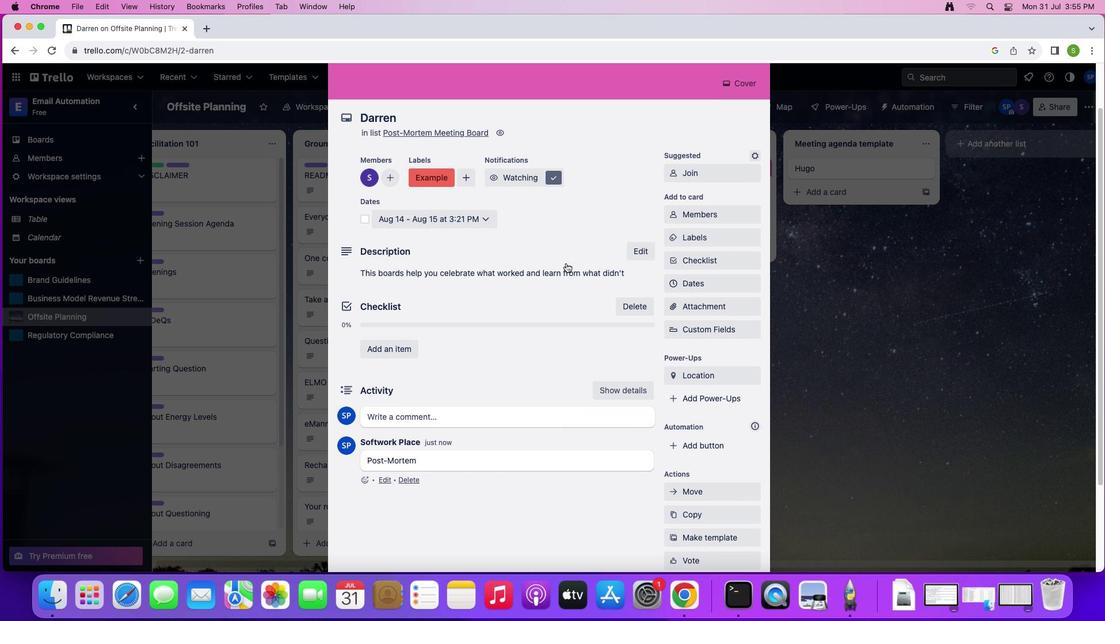 
Action: Mouse scrolled (570, 267) with delta (4, 5)
Screenshot: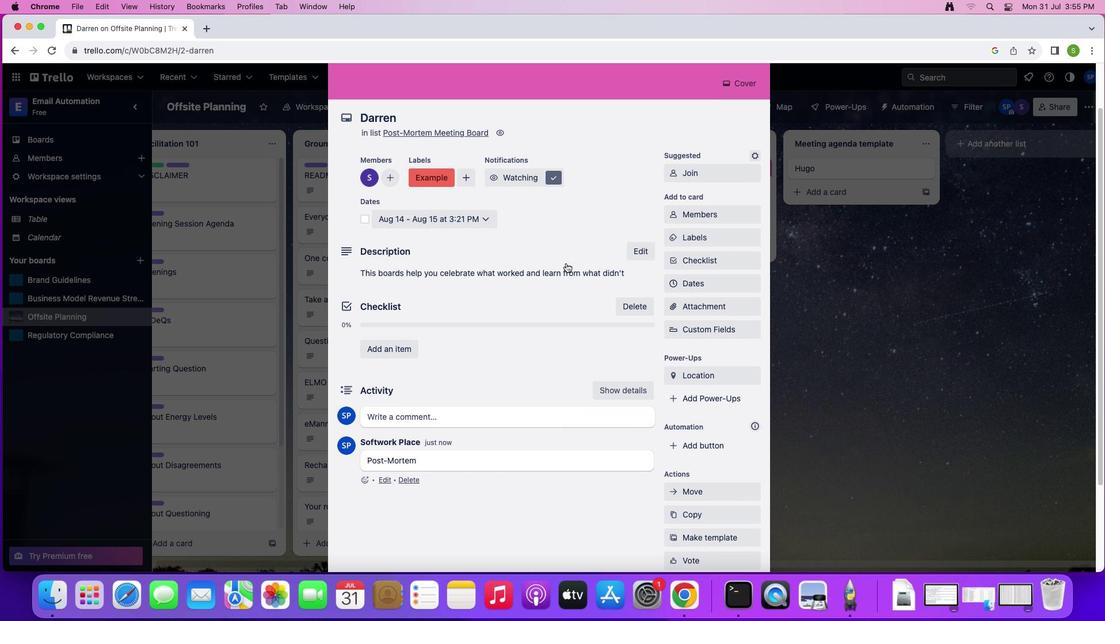 
Action: Mouse scrolled (570, 267) with delta (4, 6)
Screenshot: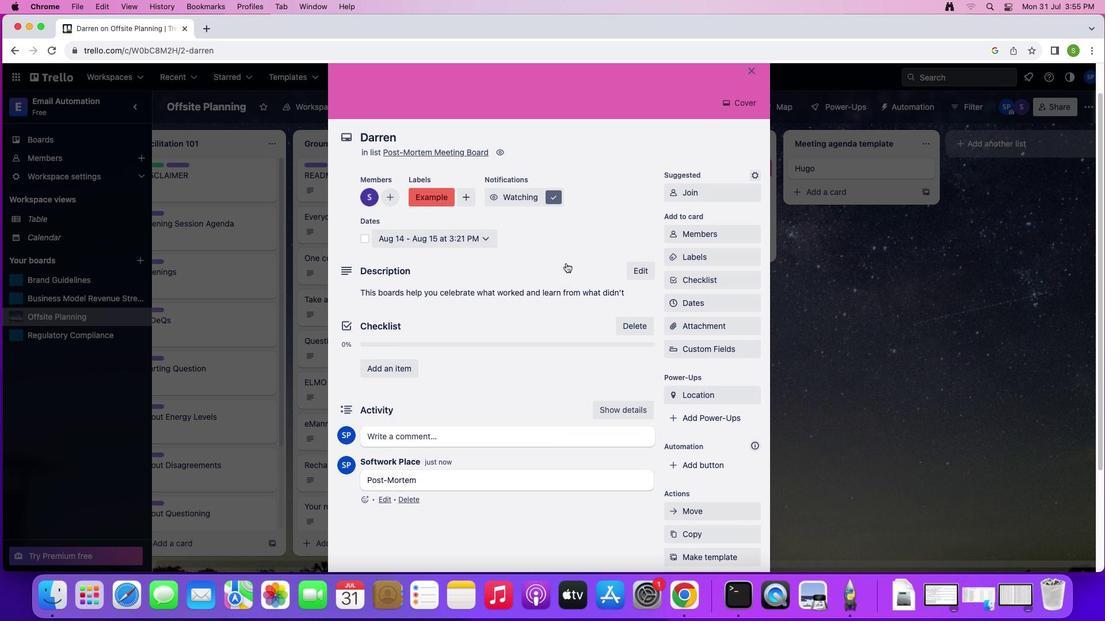
Action: Mouse moved to (760, 115)
Screenshot: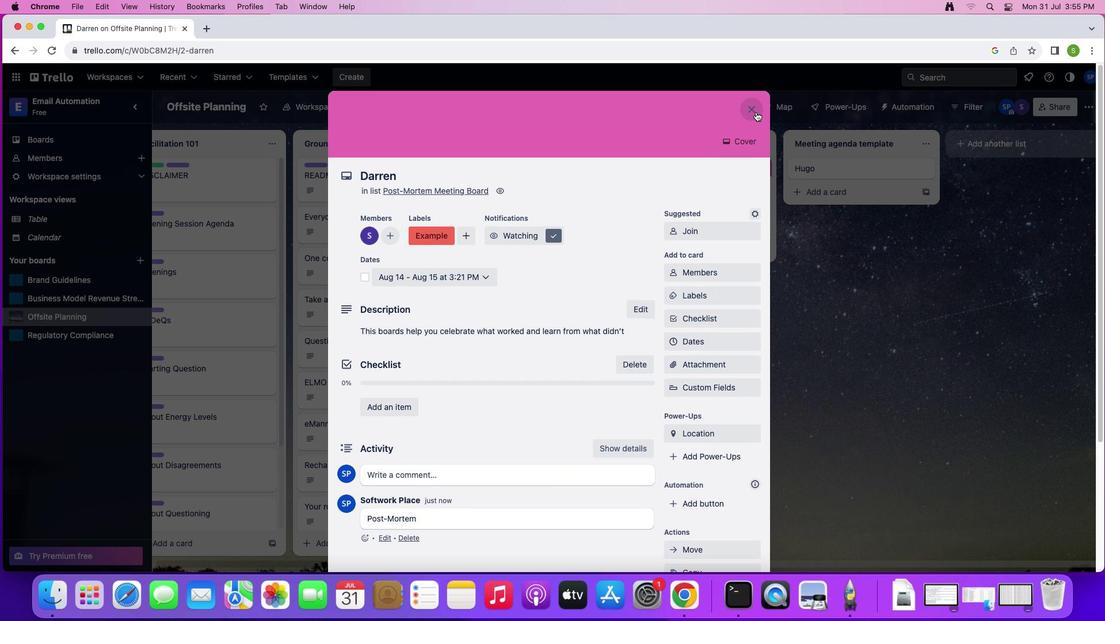 
Action: Mouse pressed left at (760, 115)
Screenshot: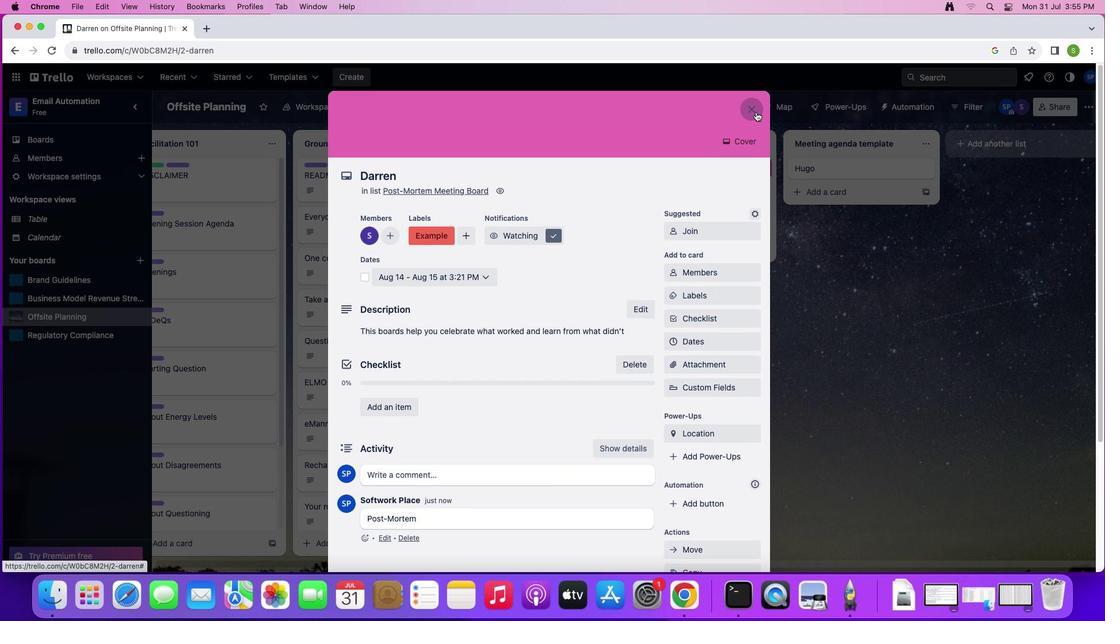 
Action: Mouse moved to (844, 178)
Screenshot: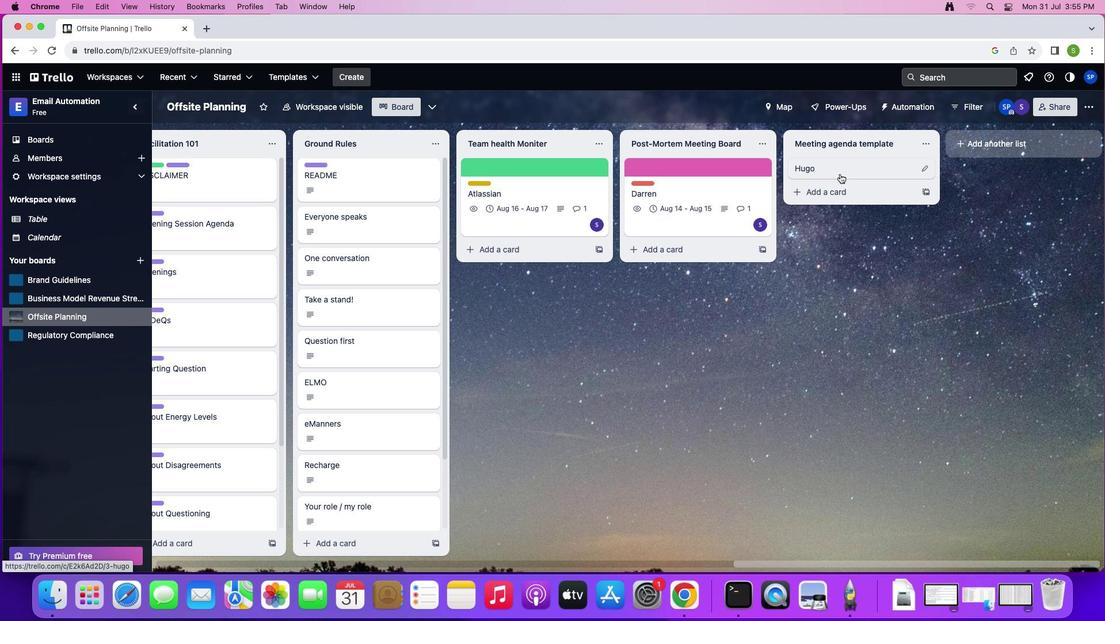 
Action: Mouse pressed left at (844, 178)
Screenshot: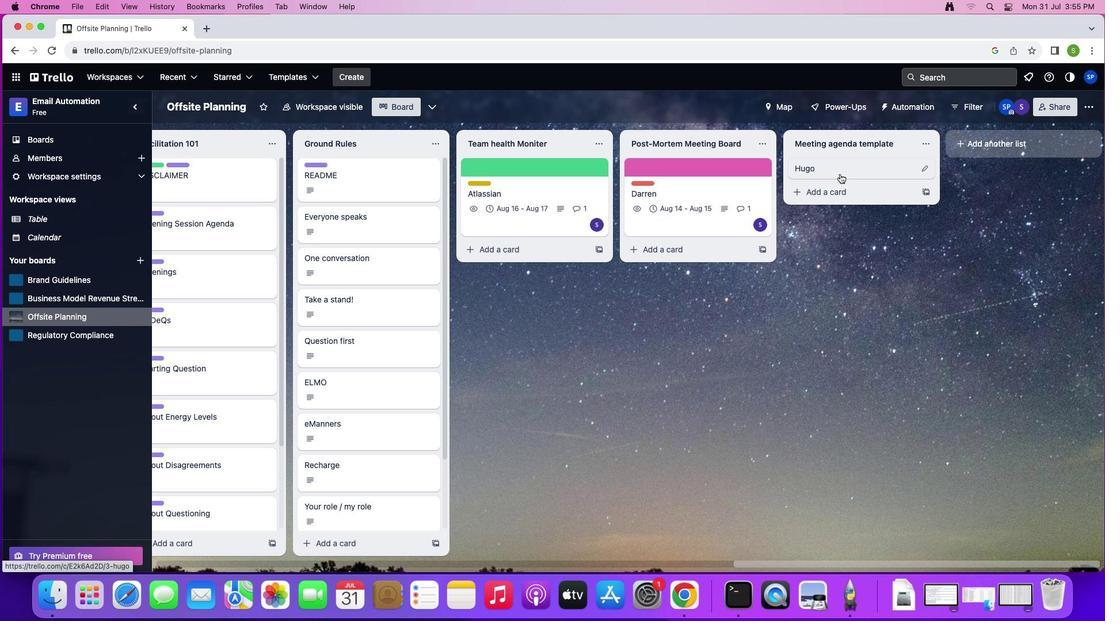 
Action: Mouse moved to (694, 212)
Screenshot: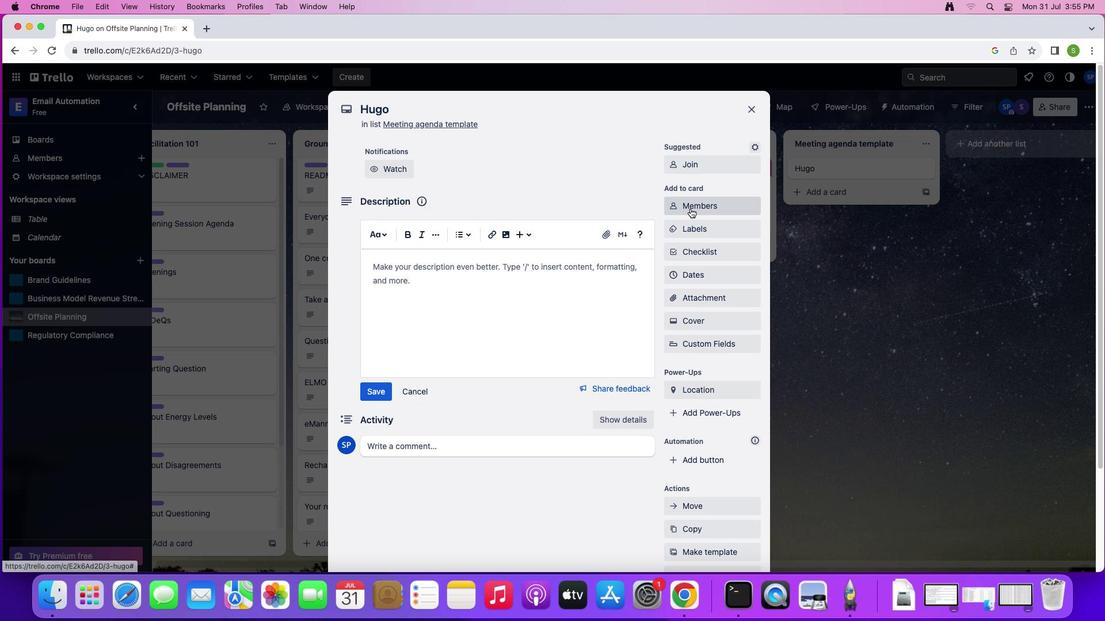 
Action: Mouse pressed left at (694, 212)
Screenshot: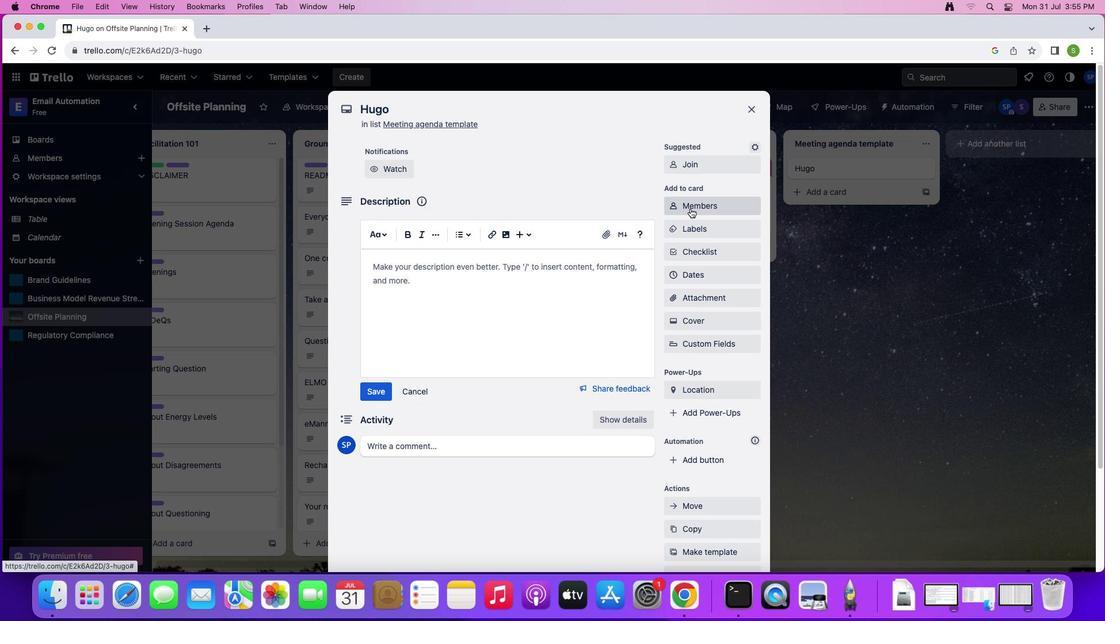 
Action: Mouse moved to (691, 260)
Screenshot: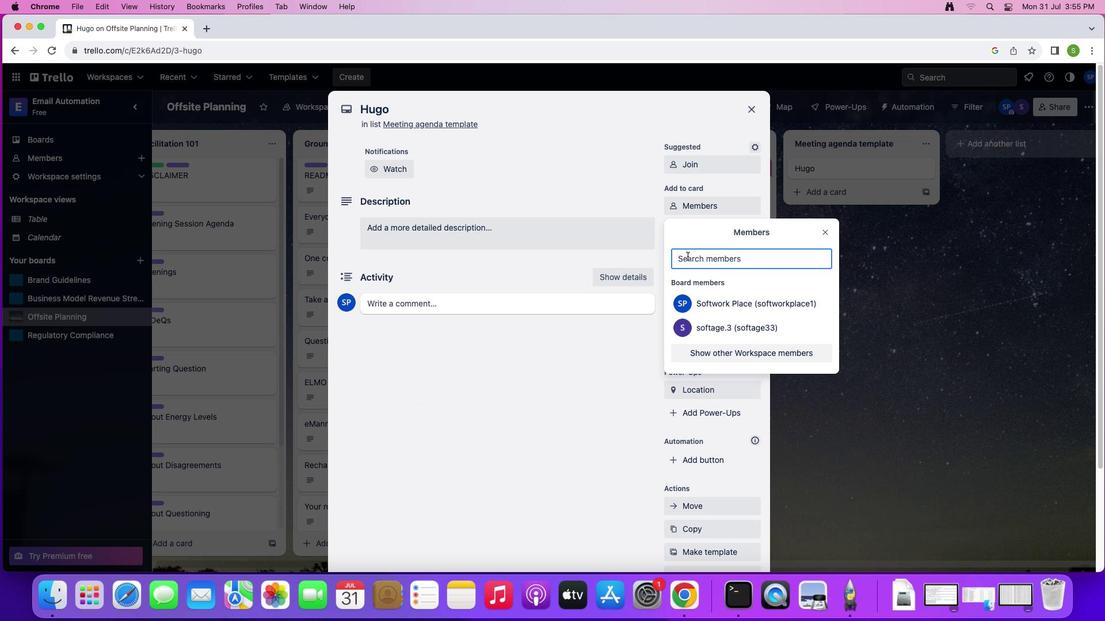 
Action: Mouse pressed left at (691, 260)
Screenshot: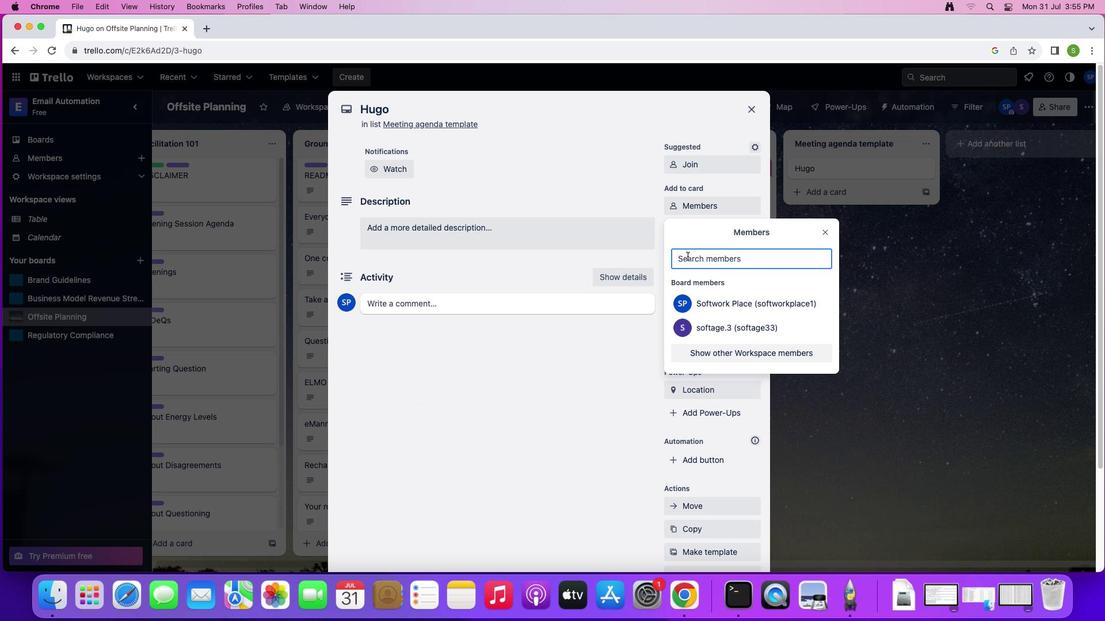 
Action: Mouse moved to (701, 258)
Screenshot: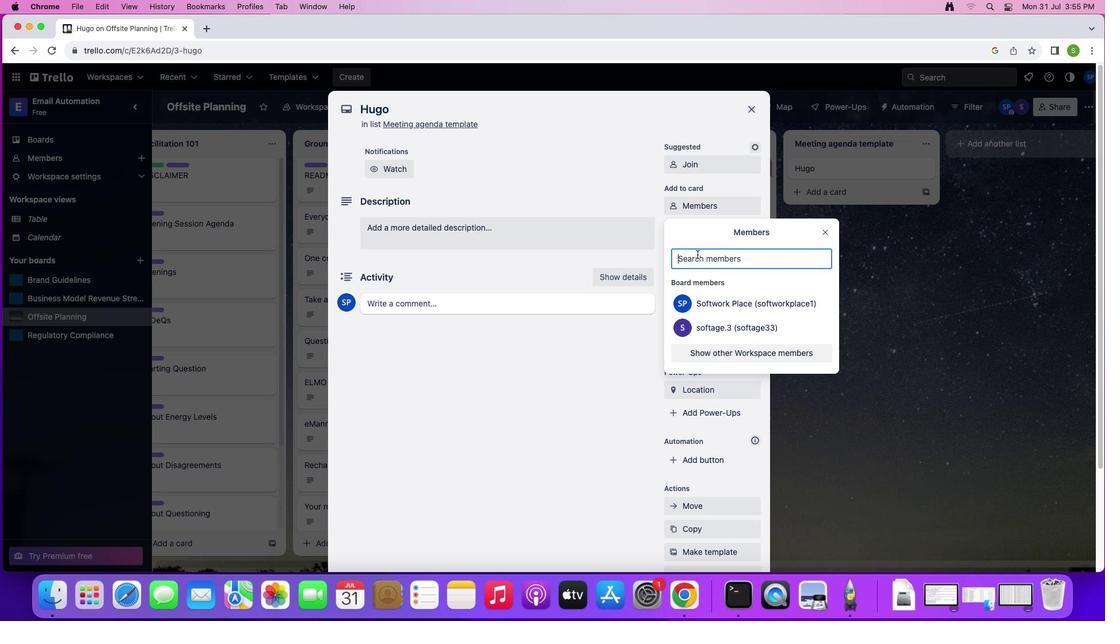 
Action: Key pressed 's''o''f''t''a''g''e''.''3'Key.shift'@''s''o''f''t''a''g''e''.''n''e''t'
Screenshot: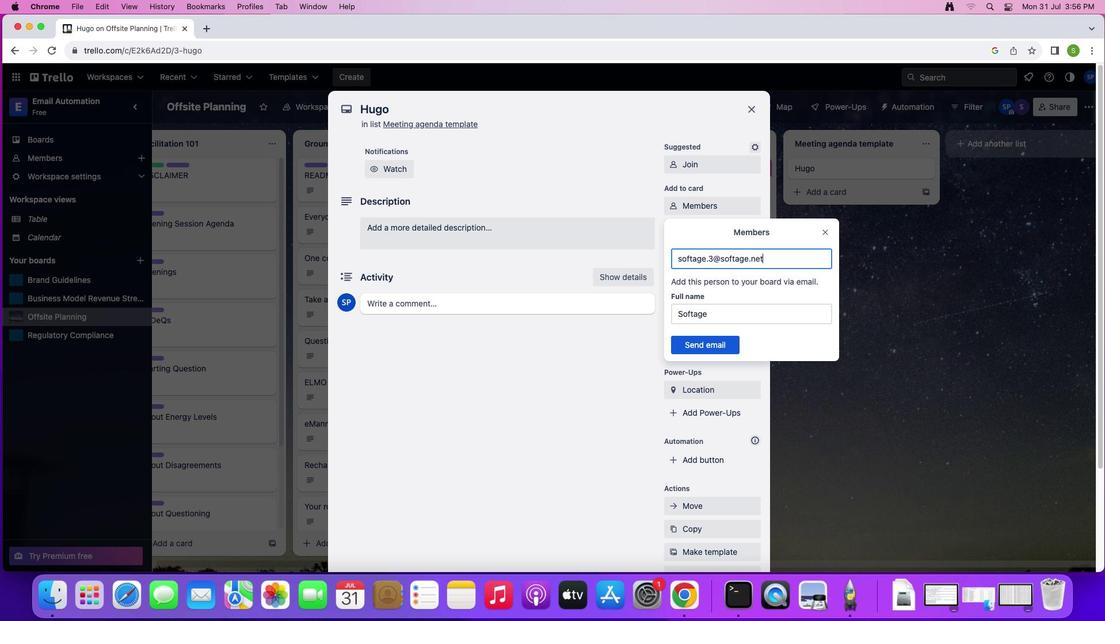
Action: Mouse moved to (705, 347)
Screenshot: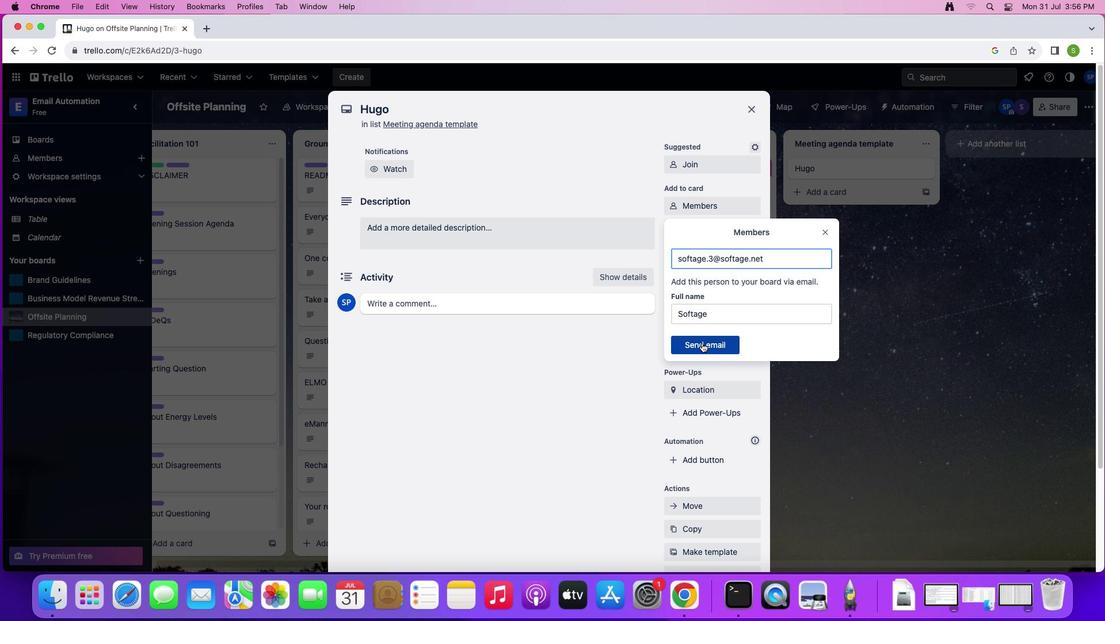 
Action: Mouse pressed left at (705, 347)
Screenshot: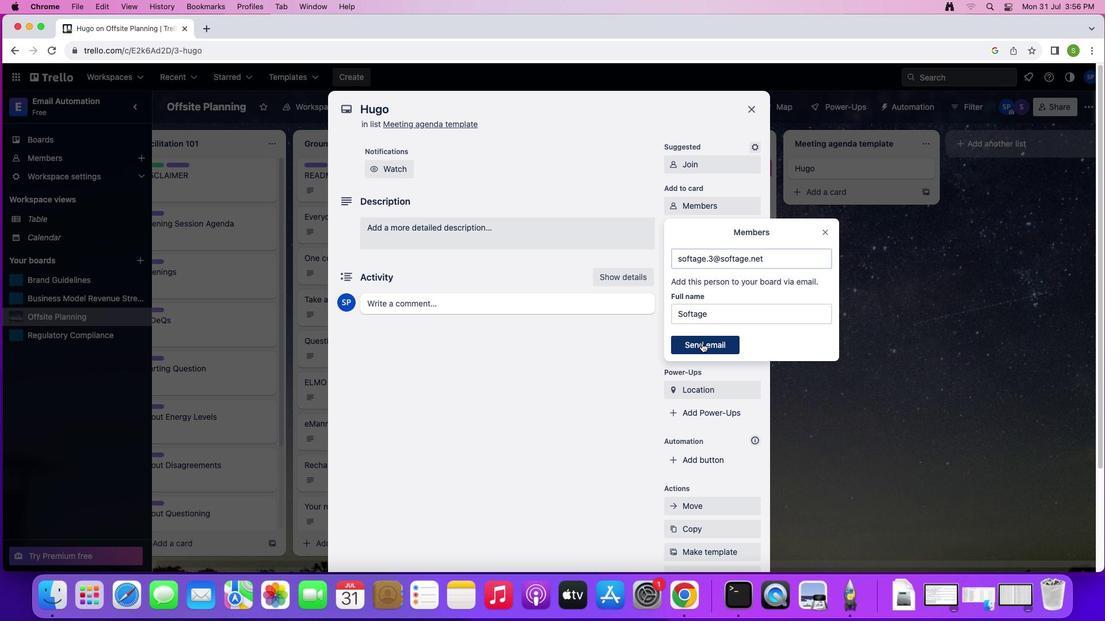 
Action: Mouse moved to (706, 234)
Screenshot: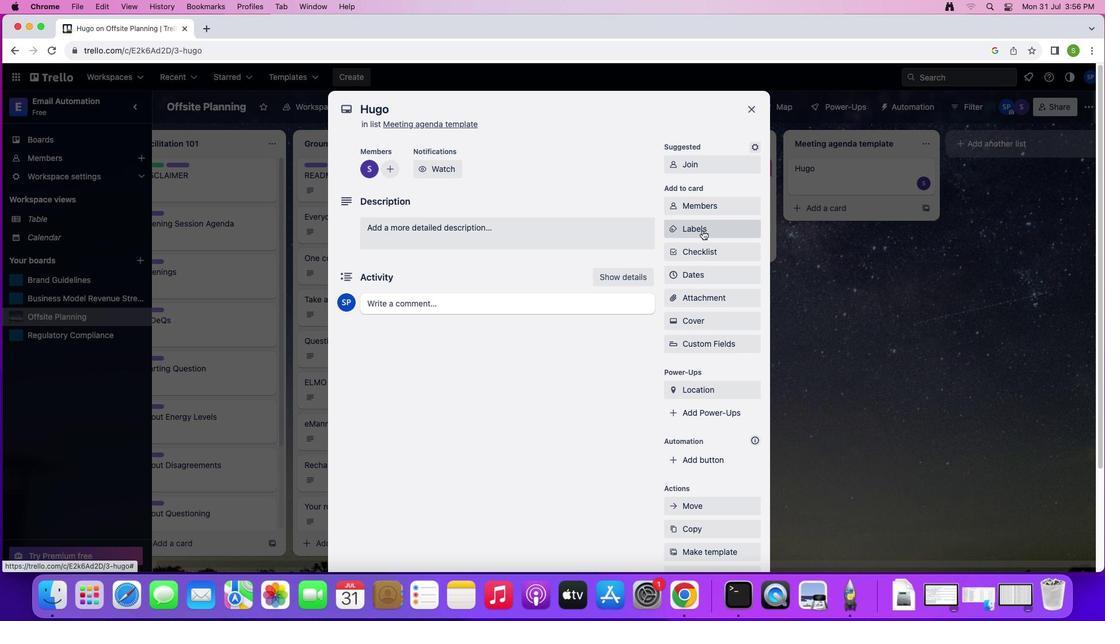 
Action: Mouse pressed left at (706, 234)
Screenshot: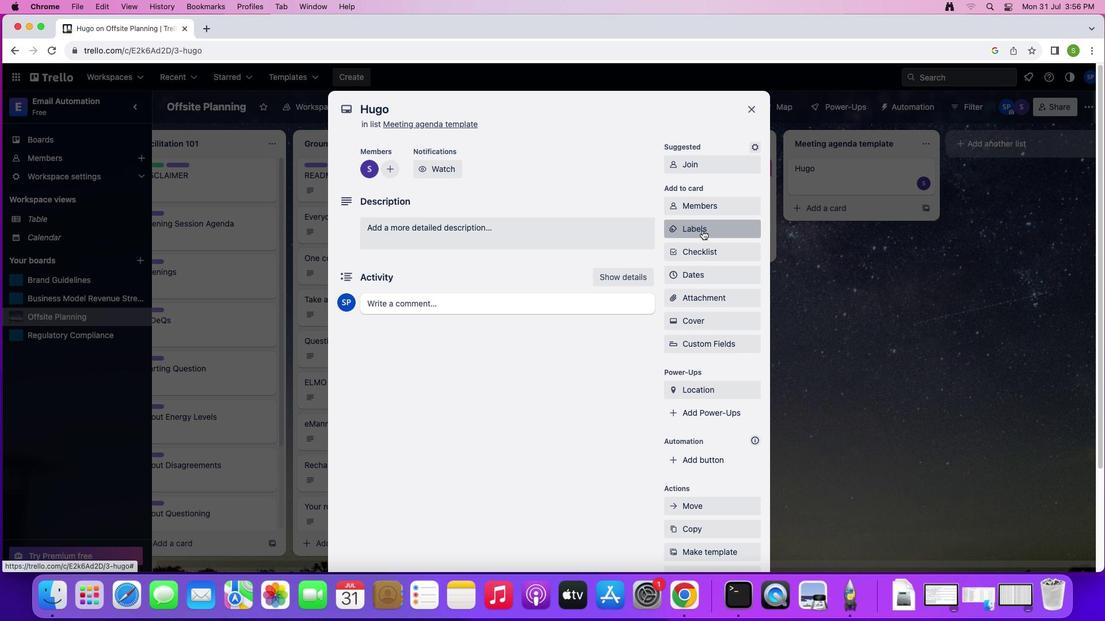 
Action: Mouse moved to (735, 404)
Screenshot: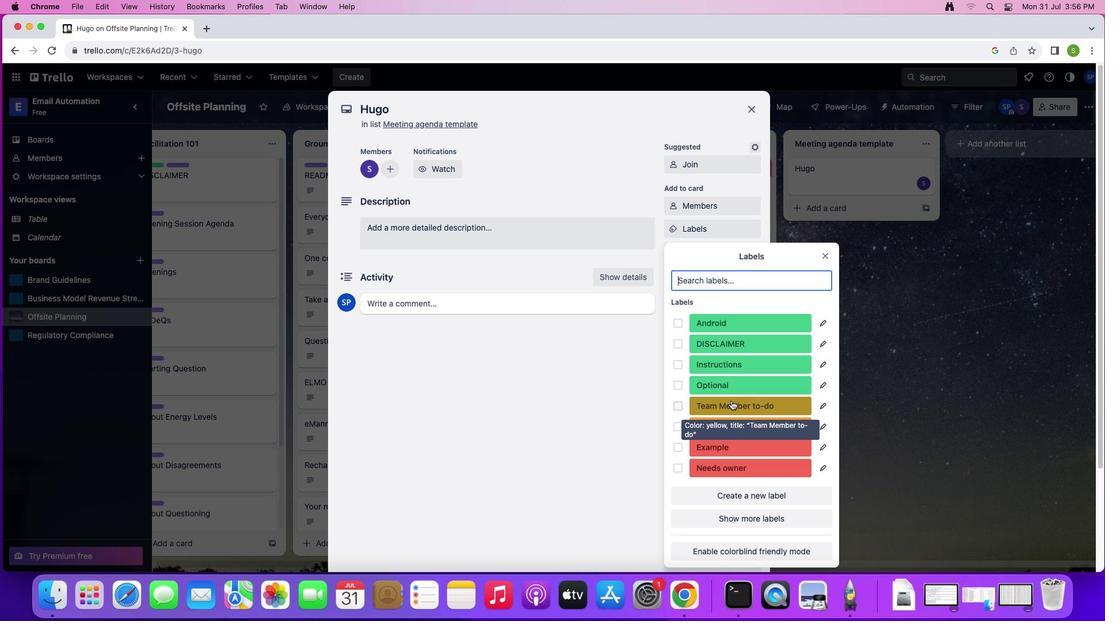 
Action: Mouse pressed left at (735, 404)
Screenshot: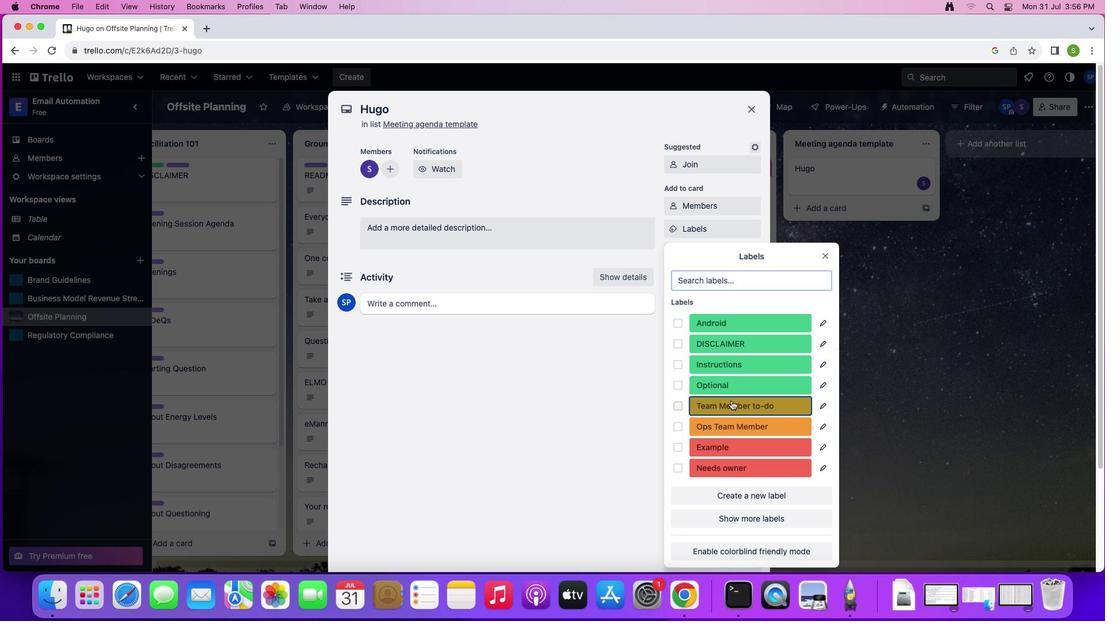 
Action: Mouse moved to (828, 267)
Screenshot: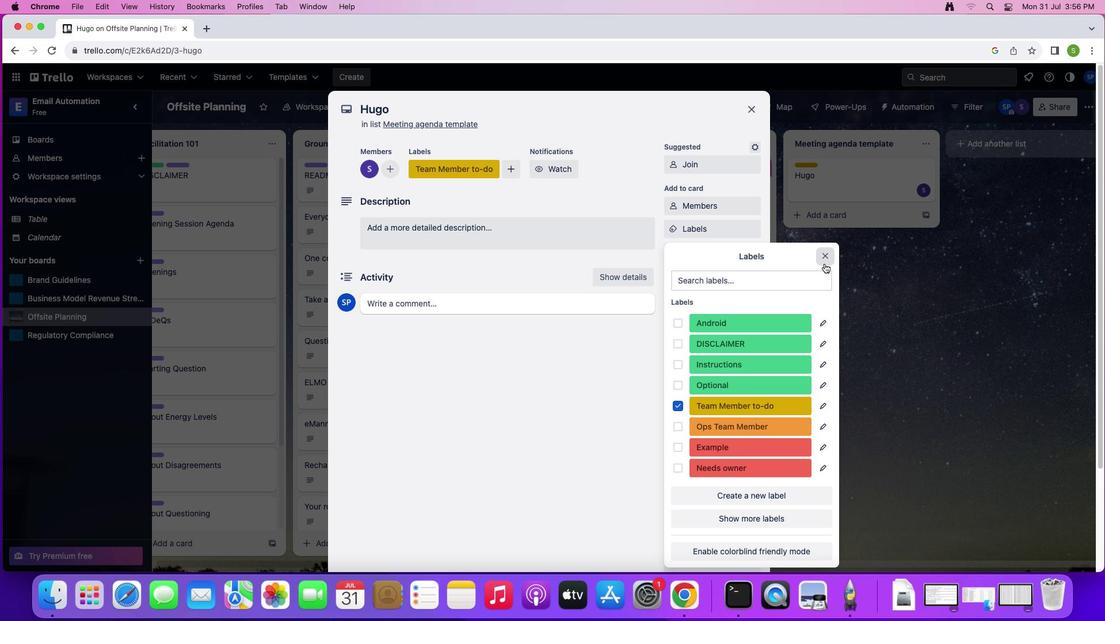 
Action: Mouse pressed left at (828, 267)
Screenshot: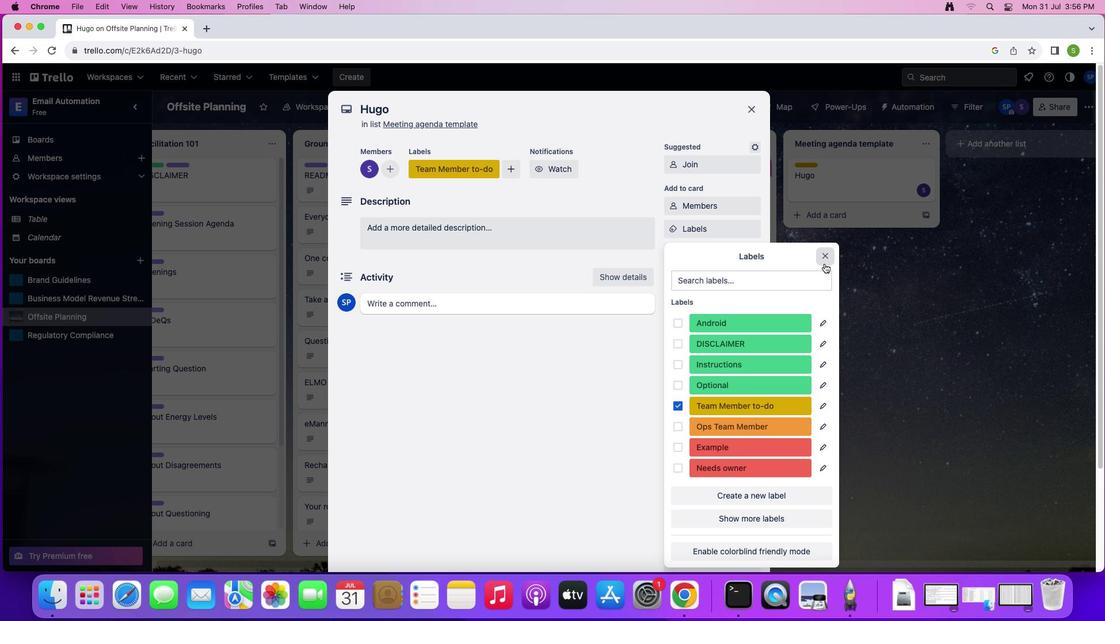 
Action: Mouse moved to (720, 260)
Screenshot: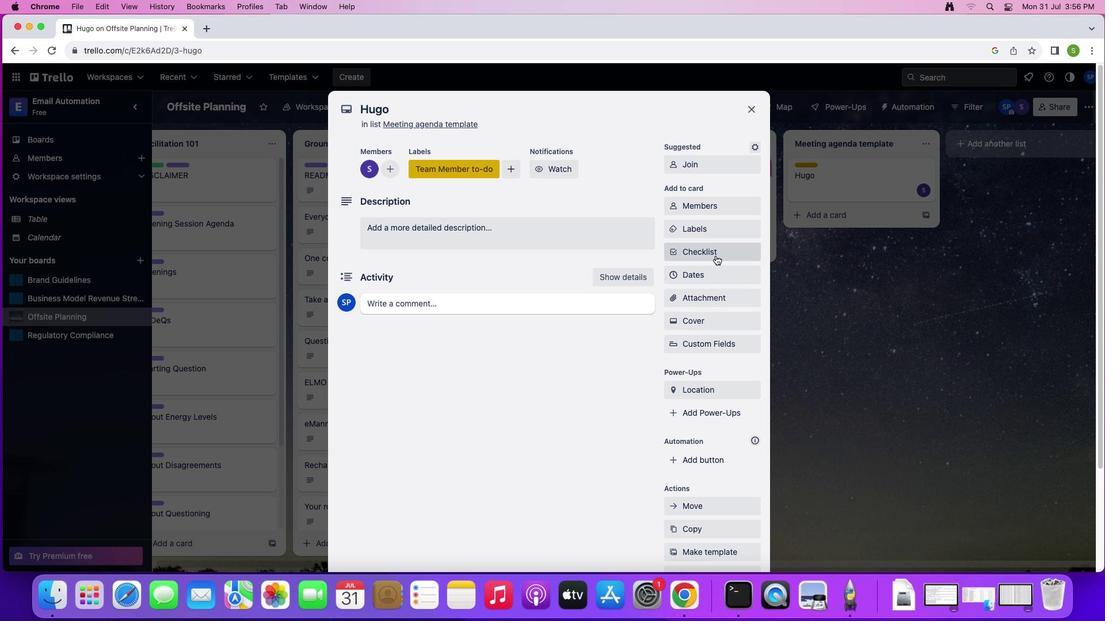 
Action: Mouse pressed left at (720, 260)
Screenshot: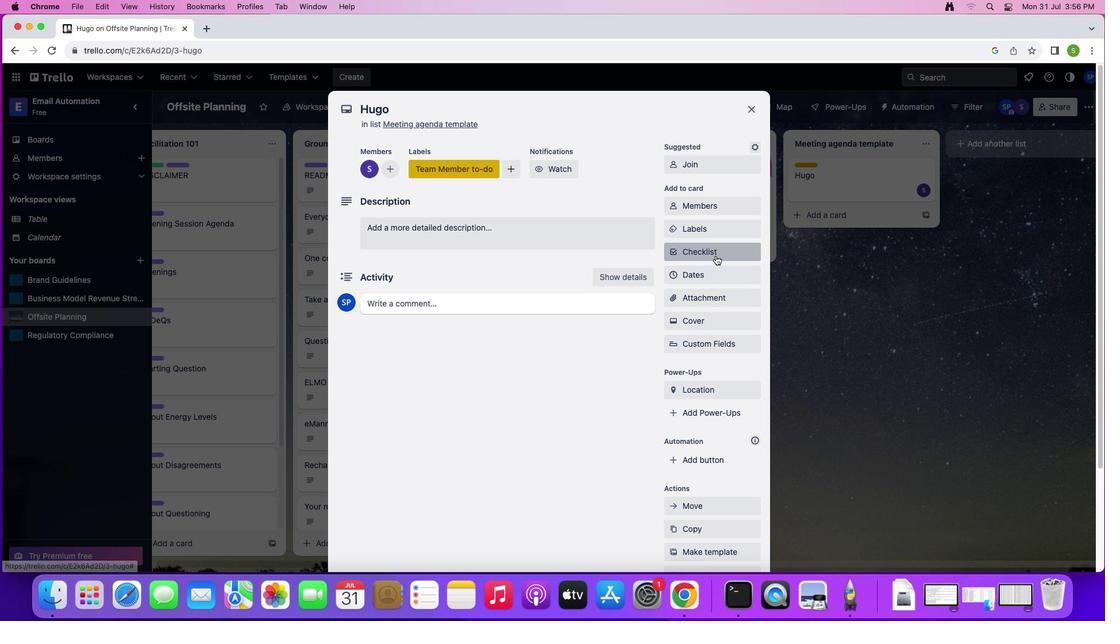 
Action: Mouse moved to (705, 373)
Screenshot: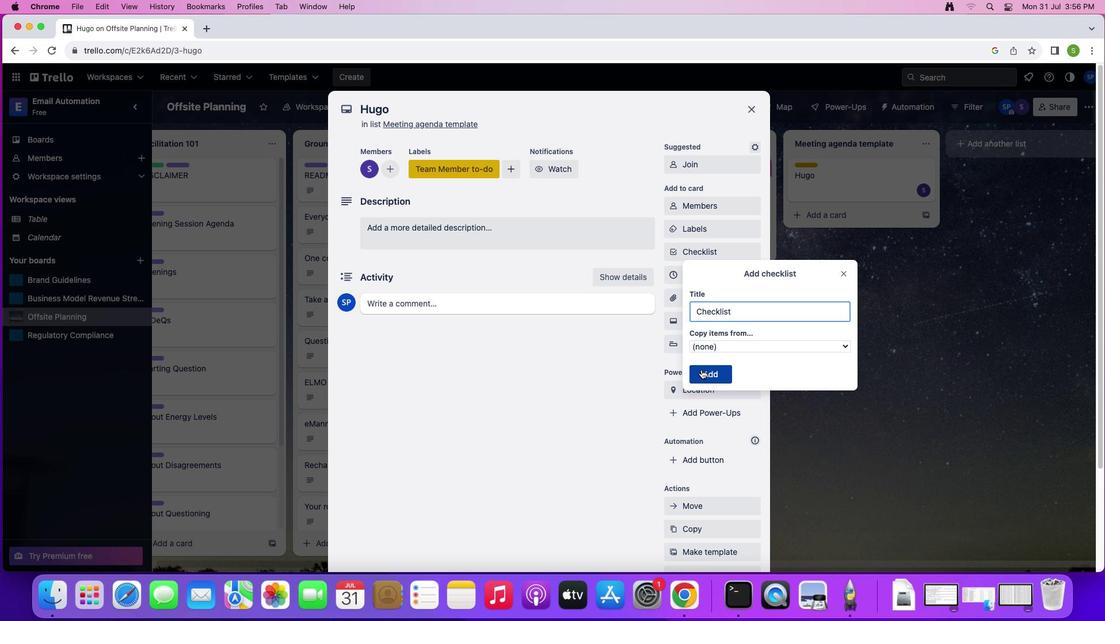 
Action: Mouse pressed left at (705, 373)
Screenshot: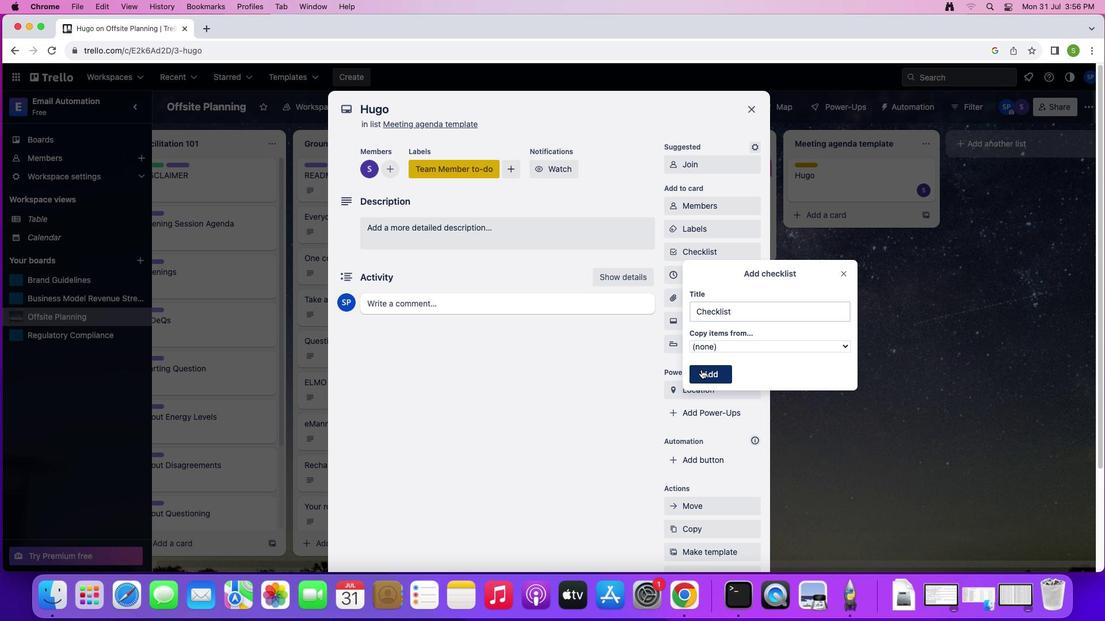 
Action: Mouse moved to (694, 280)
Screenshot: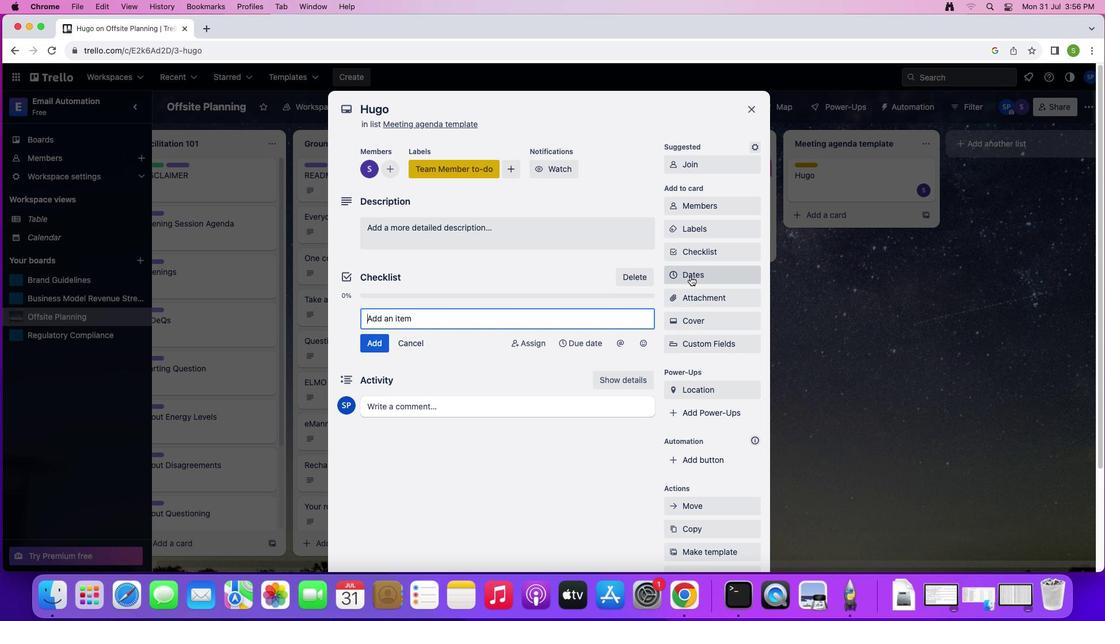 
Action: Mouse pressed left at (694, 280)
Screenshot: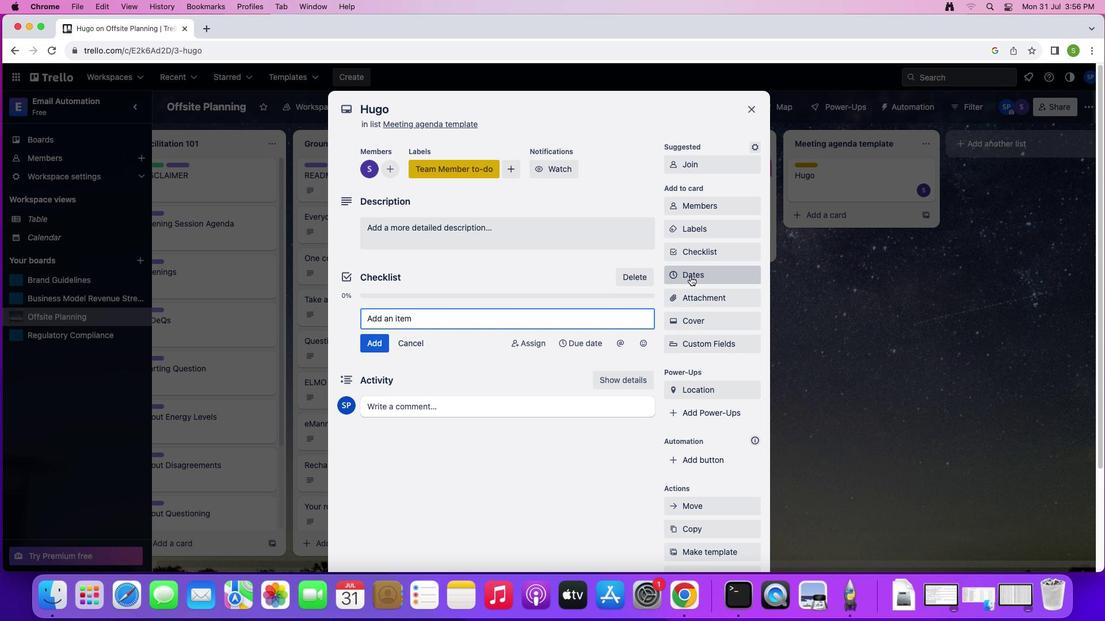 
Action: Mouse moved to (731, 253)
Screenshot: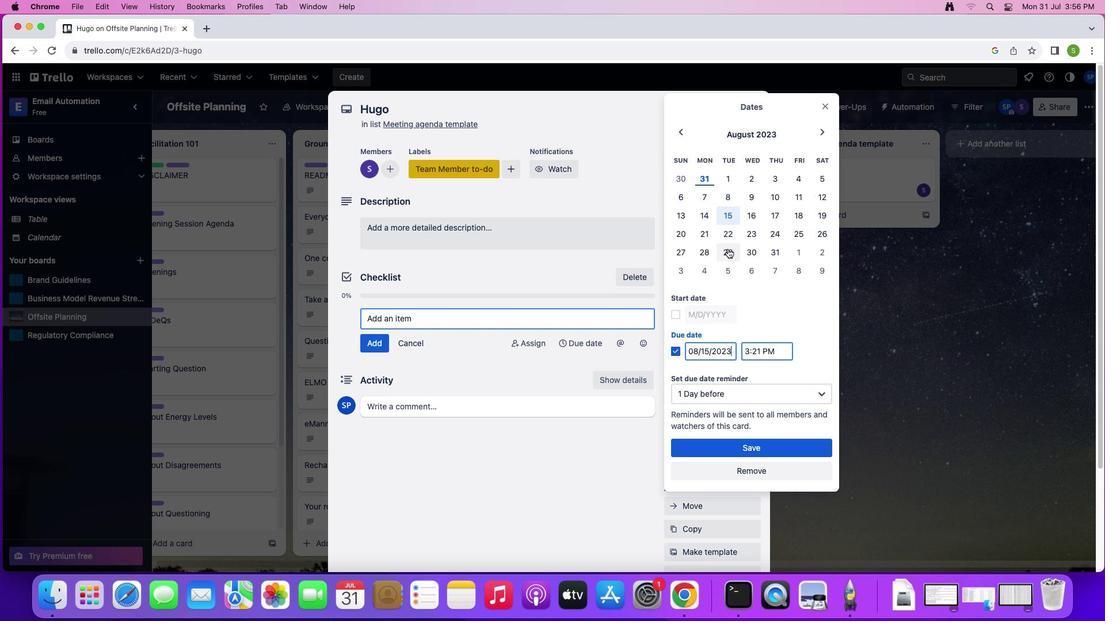 
Action: Mouse pressed left at (731, 253)
Screenshot: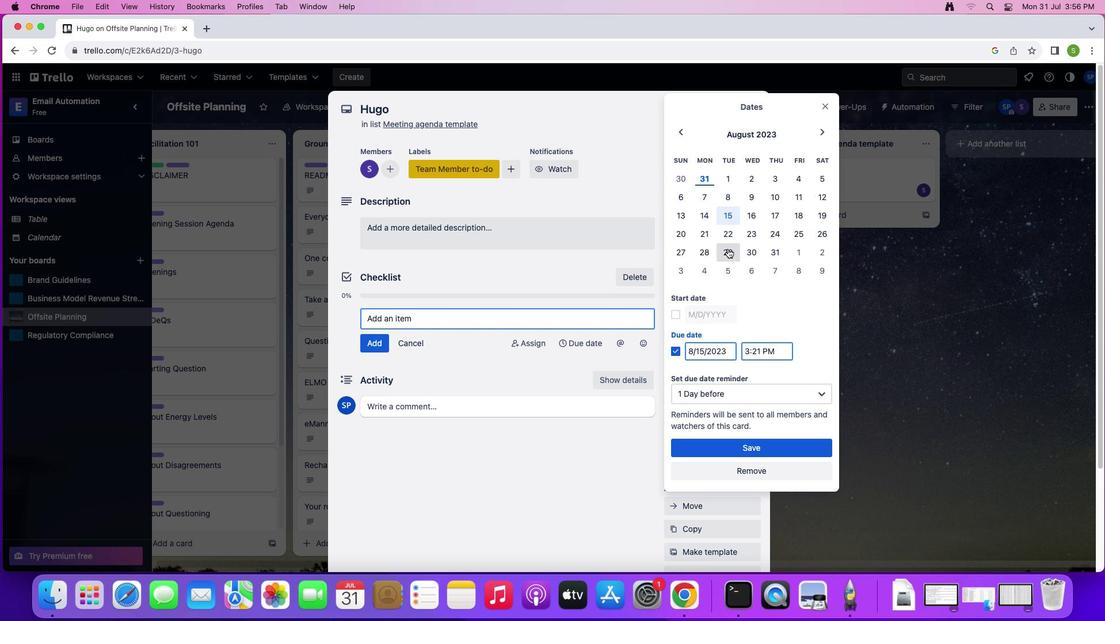 
Action: Mouse moved to (678, 314)
Screenshot: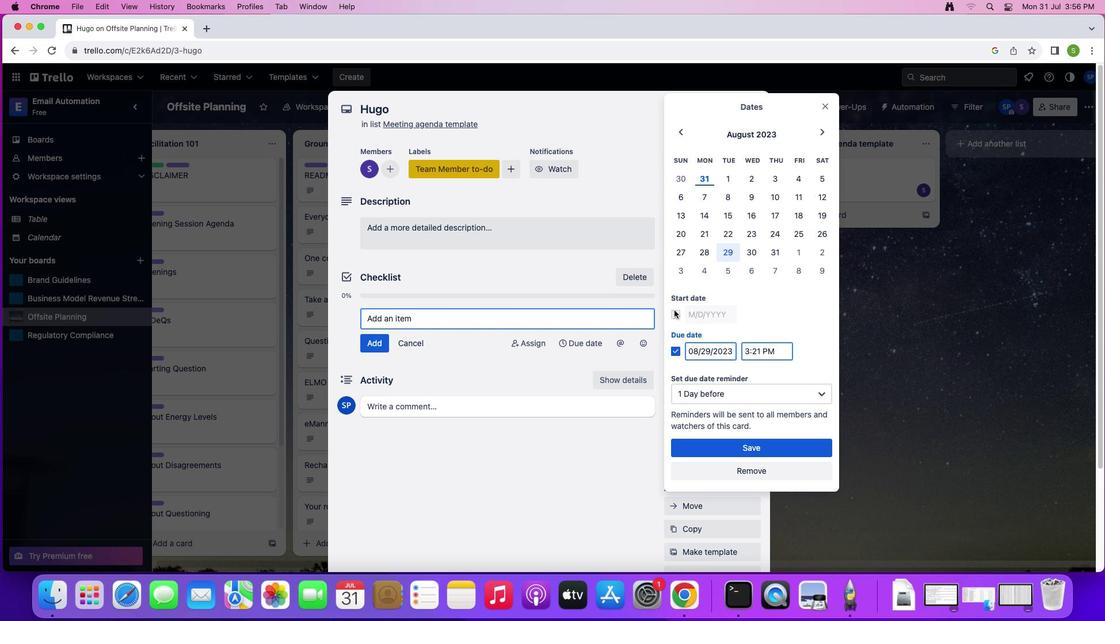 
Action: Mouse pressed left at (678, 314)
Screenshot: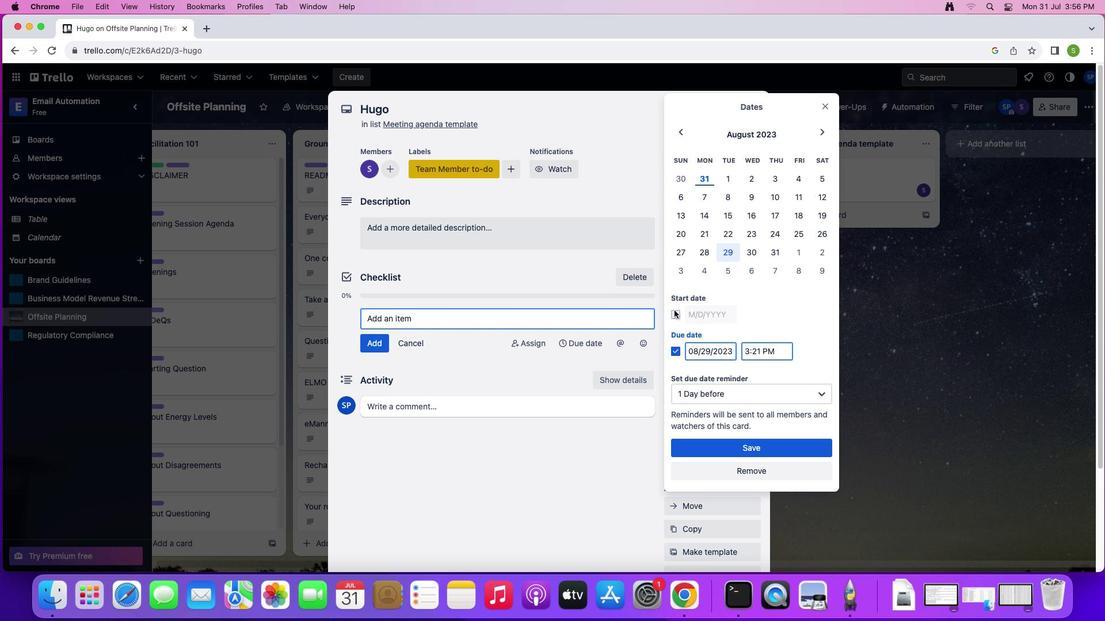 
Action: Mouse moved to (719, 451)
Screenshot: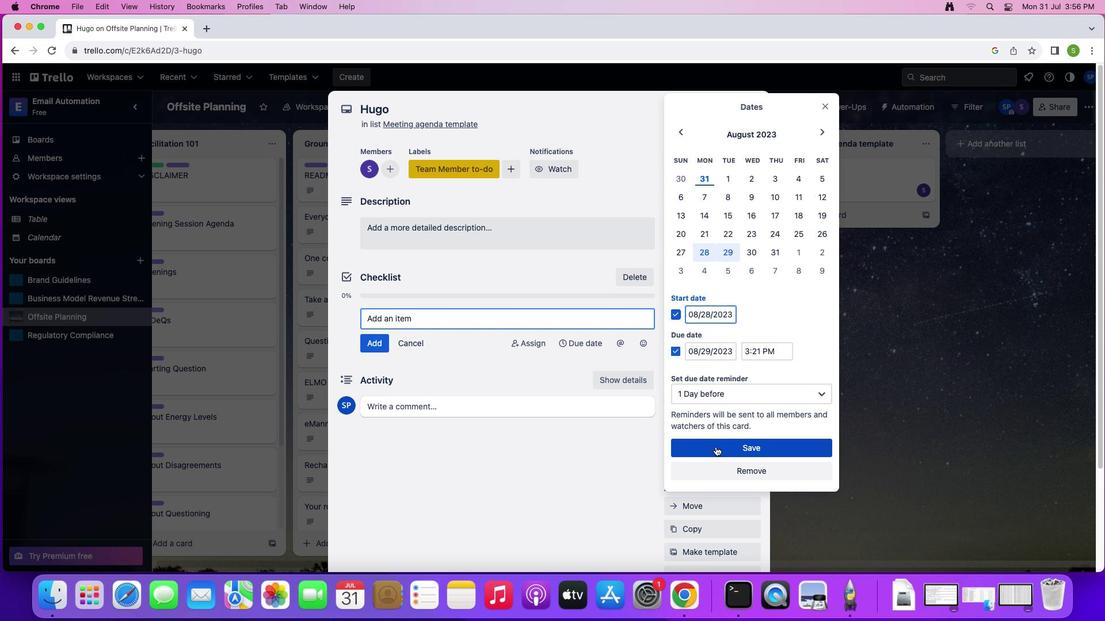 
Action: Mouse pressed left at (719, 451)
Screenshot: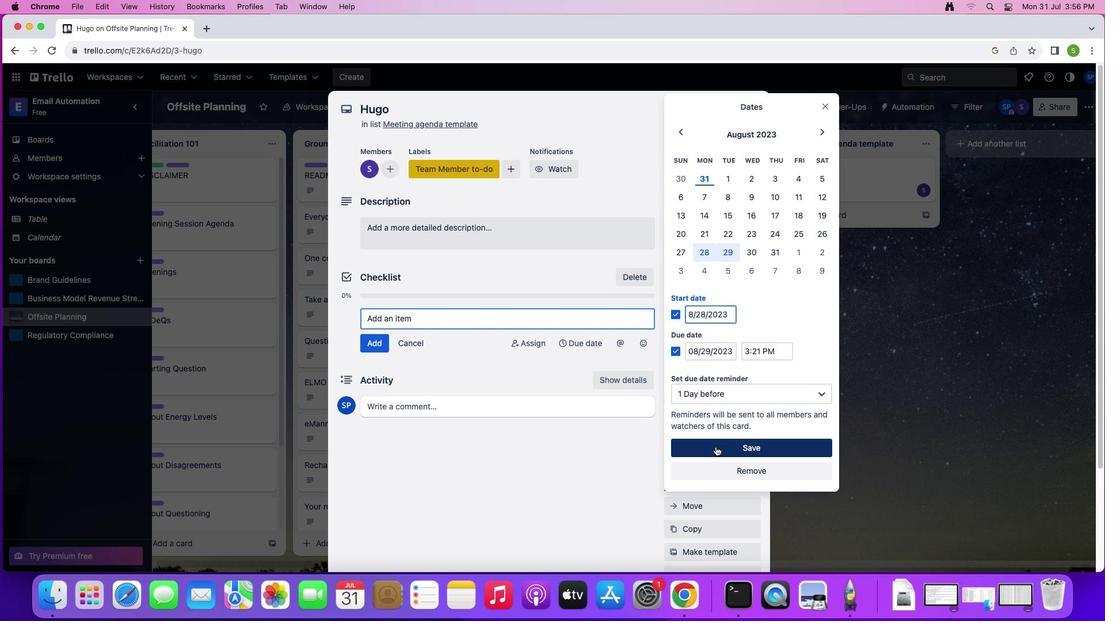 
Action: Mouse moved to (711, 328)
Screenshot: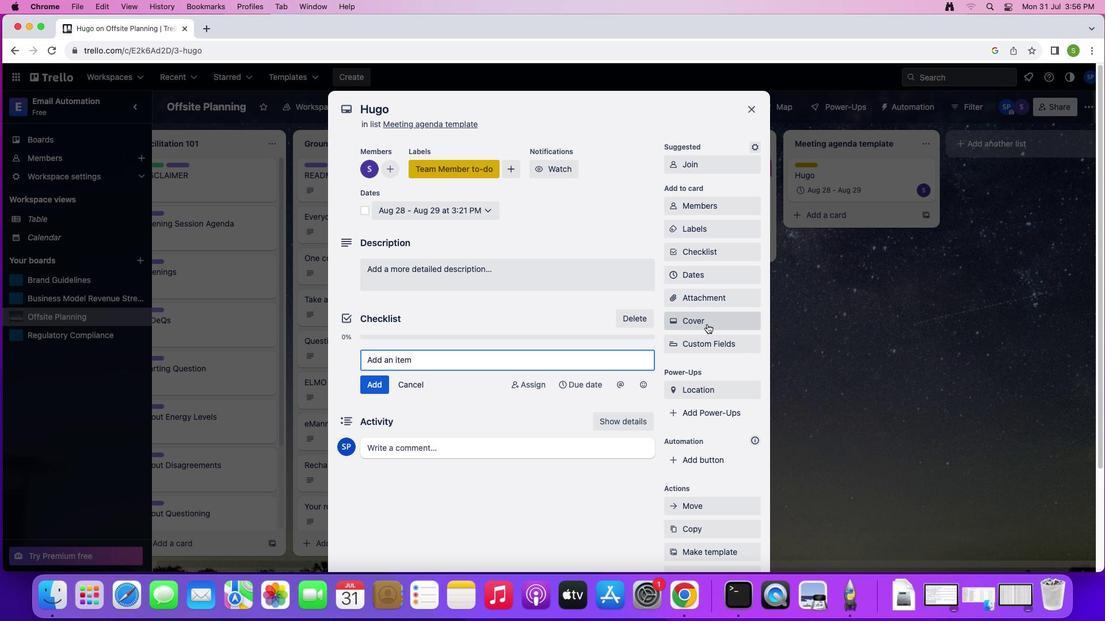 
Action: Mouse pressed left at (711, 328)
Screenshot: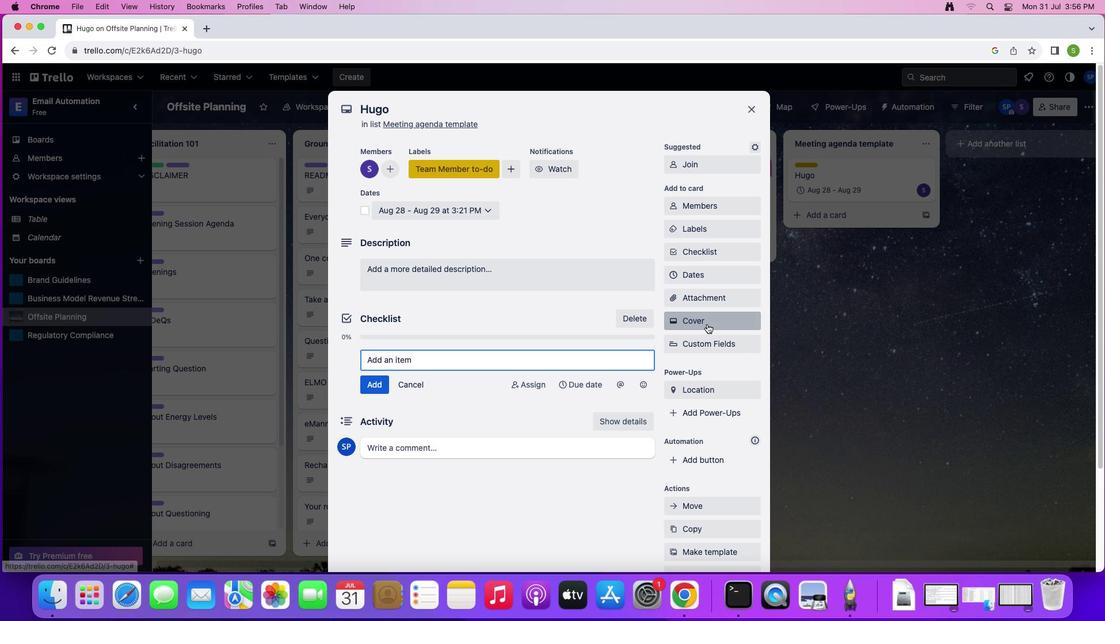 
Action: Mouse moved to (723, 371)
Screenshot: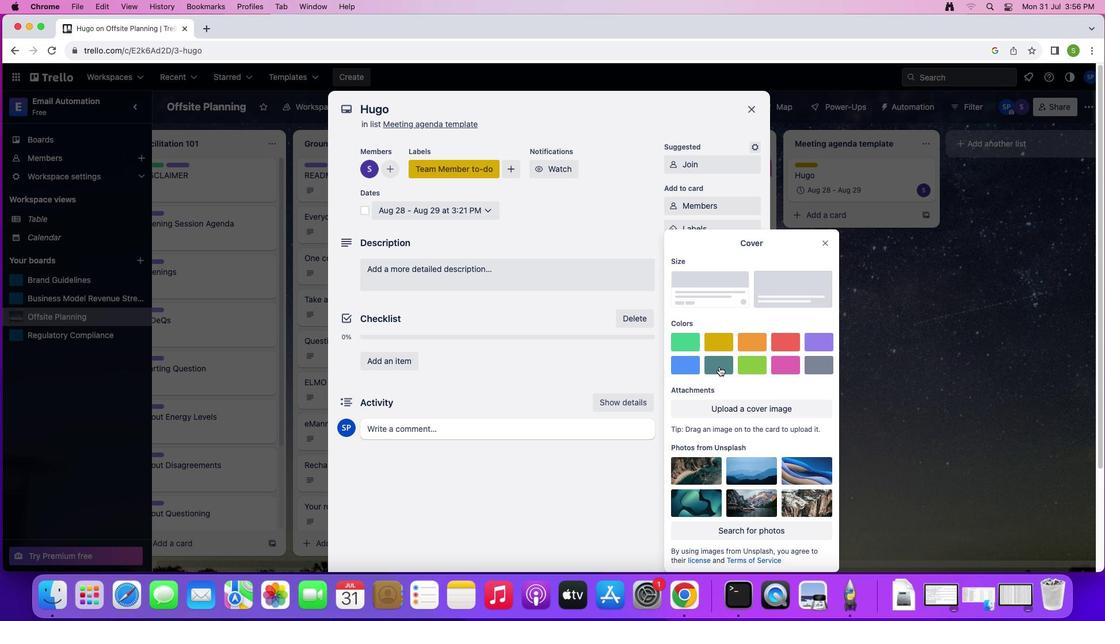 
Action: Mouse pressed left at (723, 371)
Screenshot: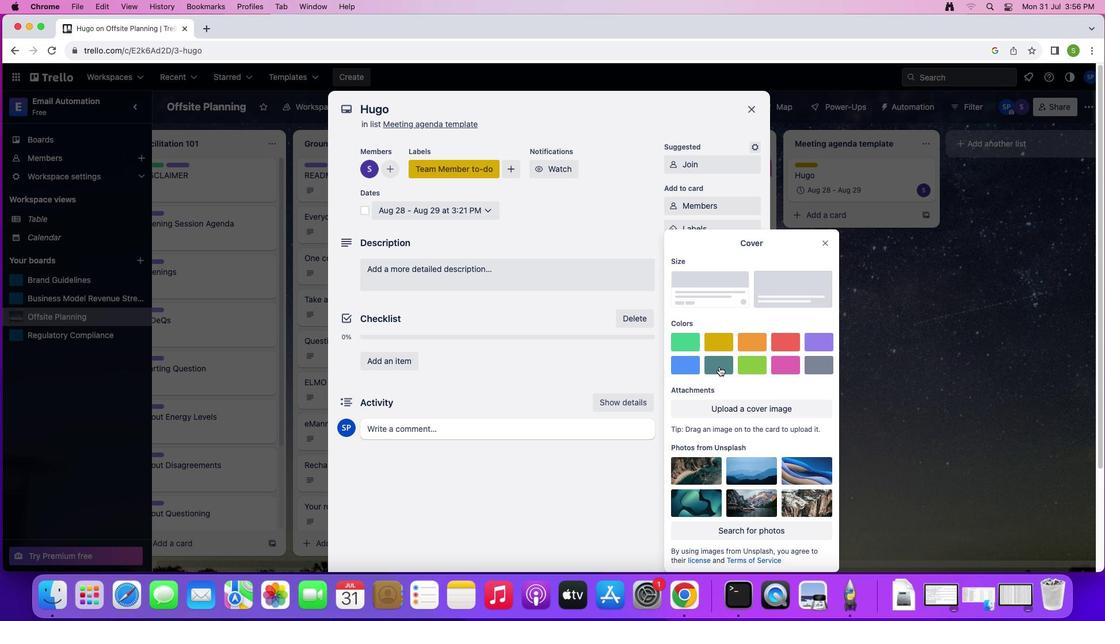 
Action: Mouse moved to (828, 227)
Screenshot: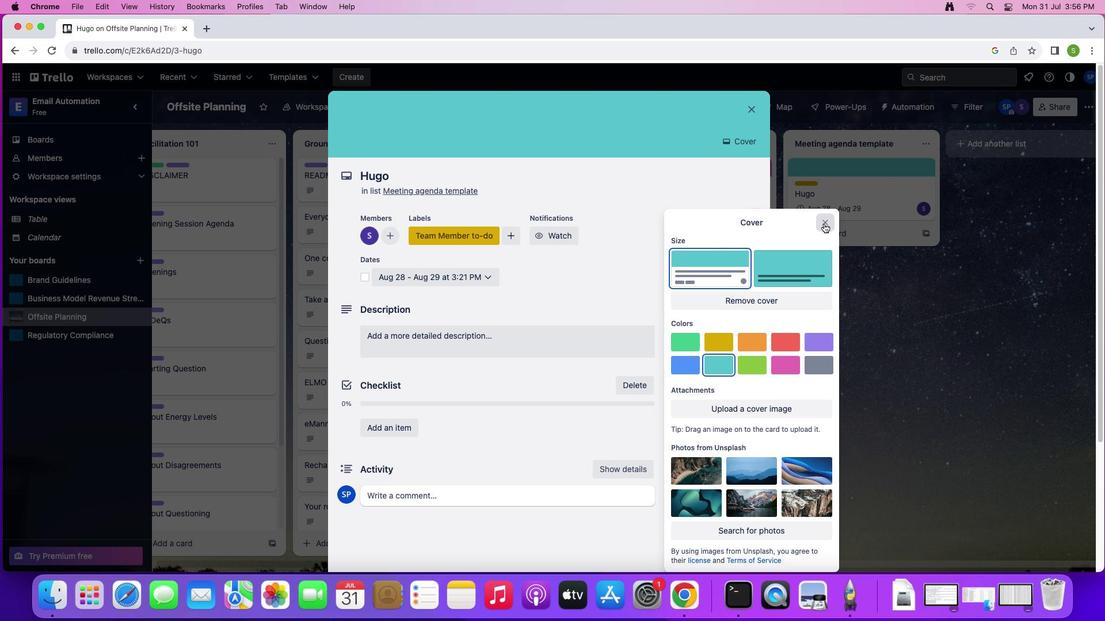 
Action: Mouse pressed left at (828, 227)
Screenshot: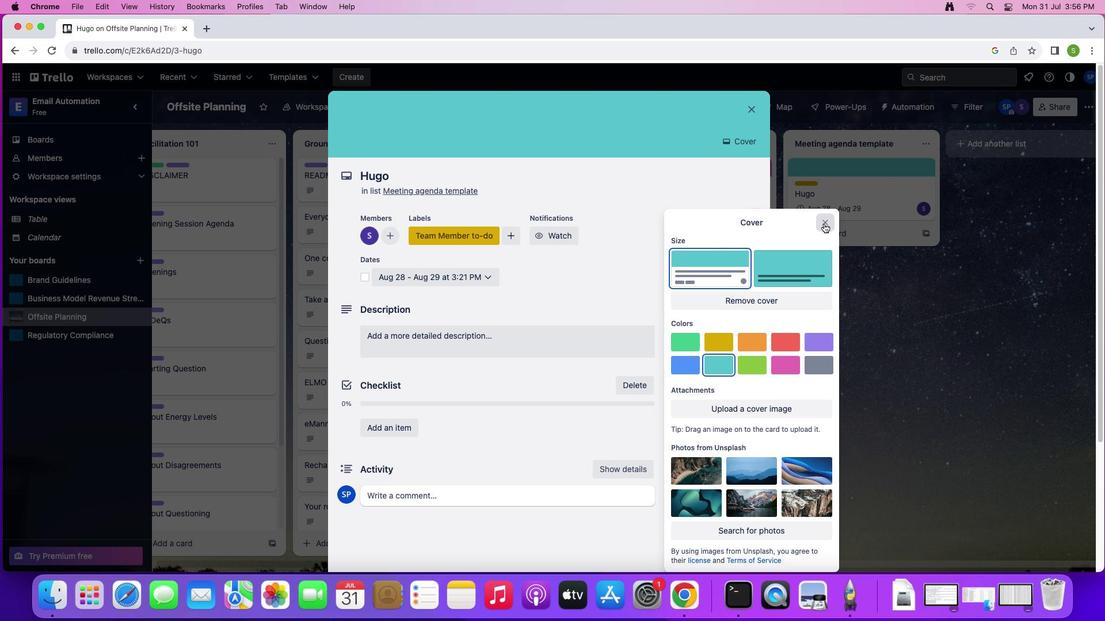 
Action: Mouse moved to (491, 345)
Screenshot: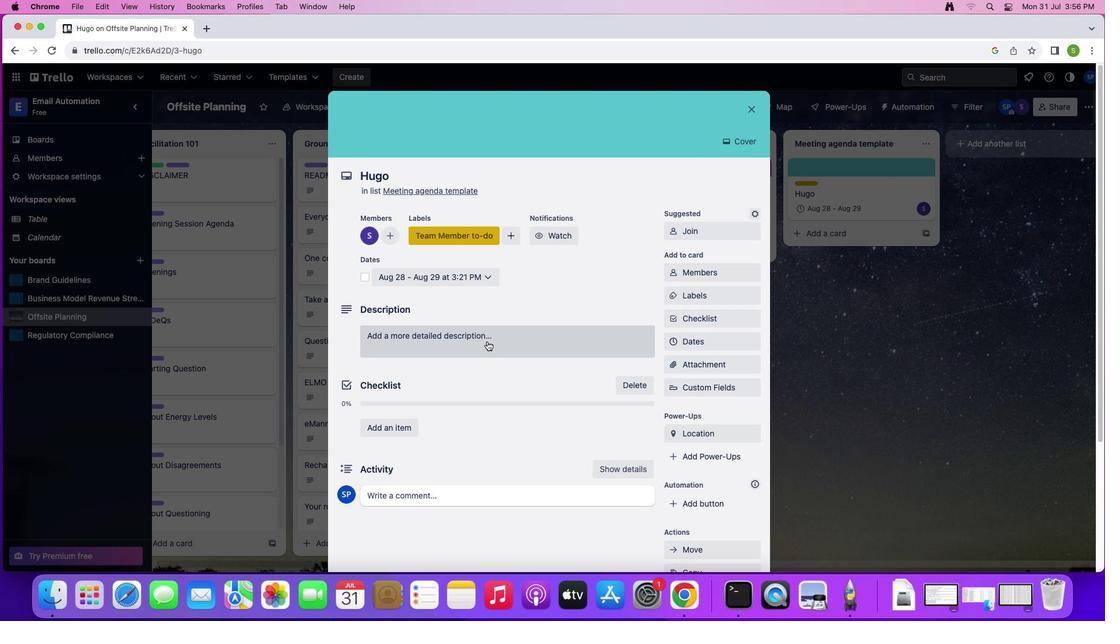 
Action: Mouse pressed left at (491, 345)
Screenshot: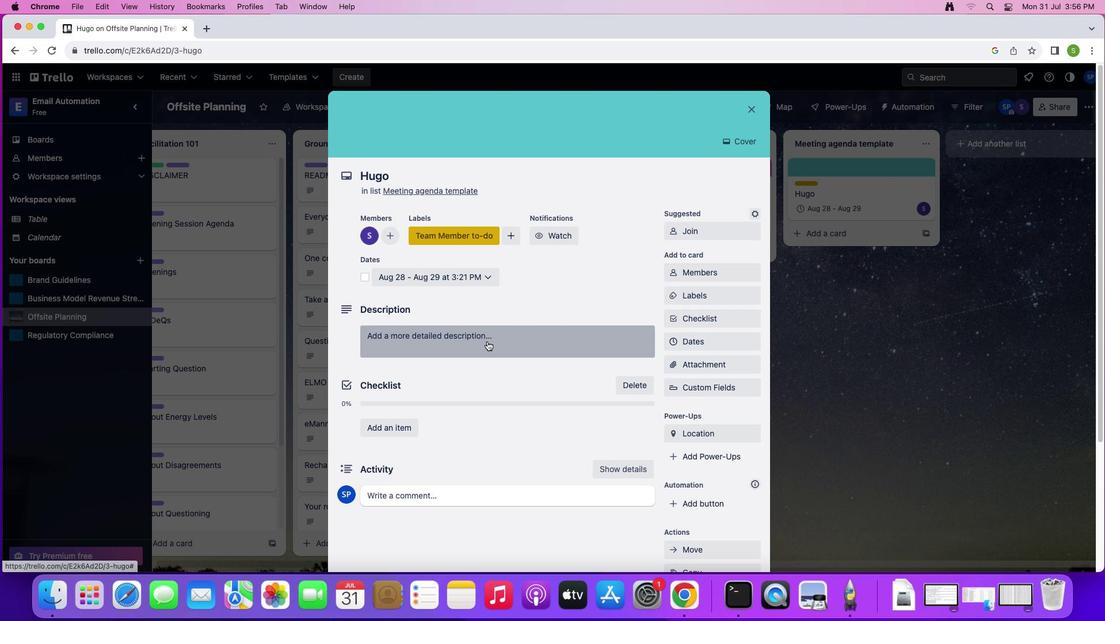 
Action: Mouse moved to (619, 366)
Screenshot: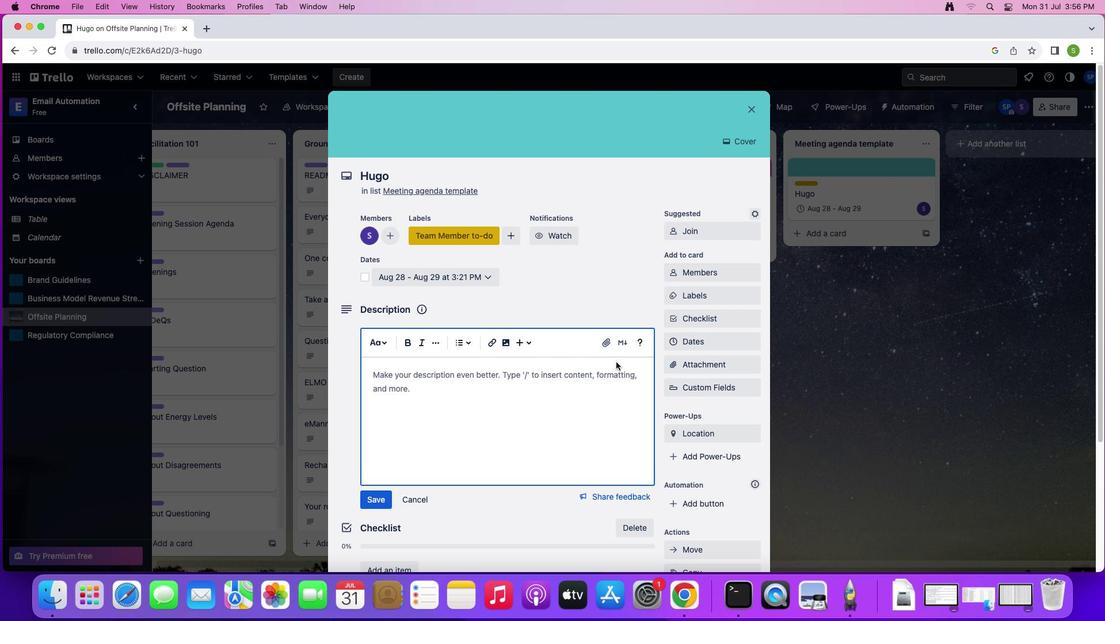
Action: Key pressed Key.shift'P''l''a''n'Key.space'm''o''o''o''r''e'
Screenshot: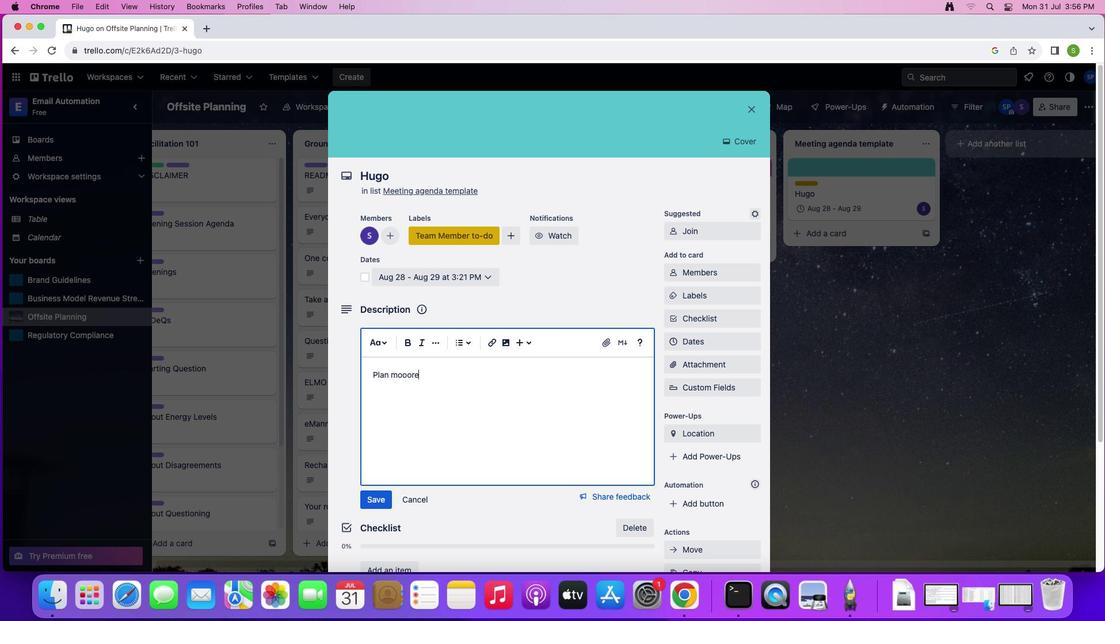 
Action: Mouse moved to (417, 381)
Screenshot: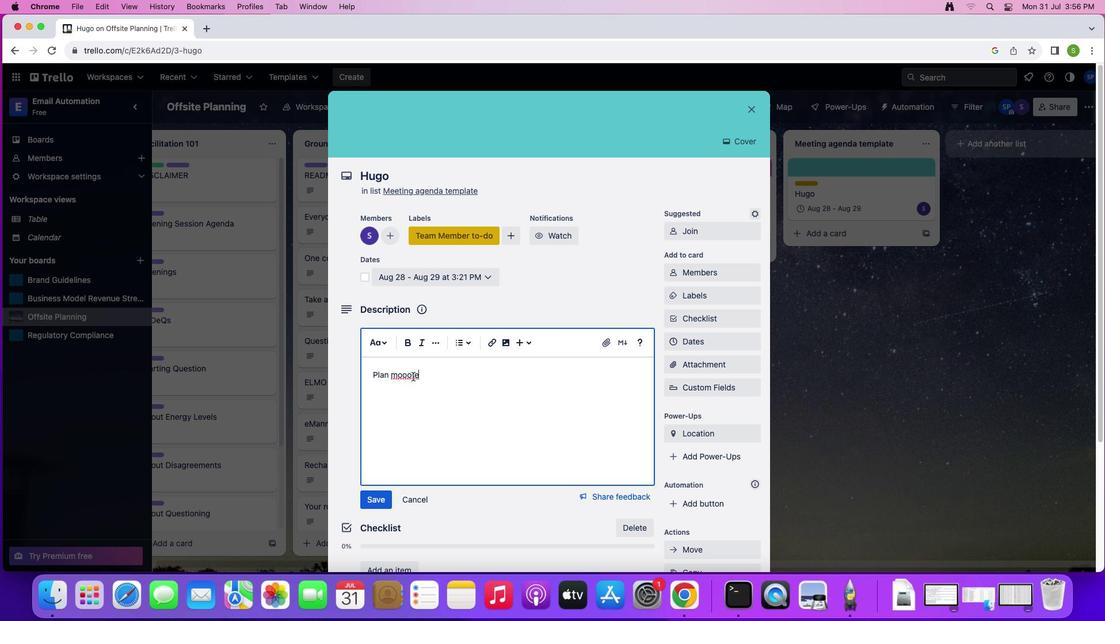 
Action: Mouse pressed left at (417, 381)
Screenshot: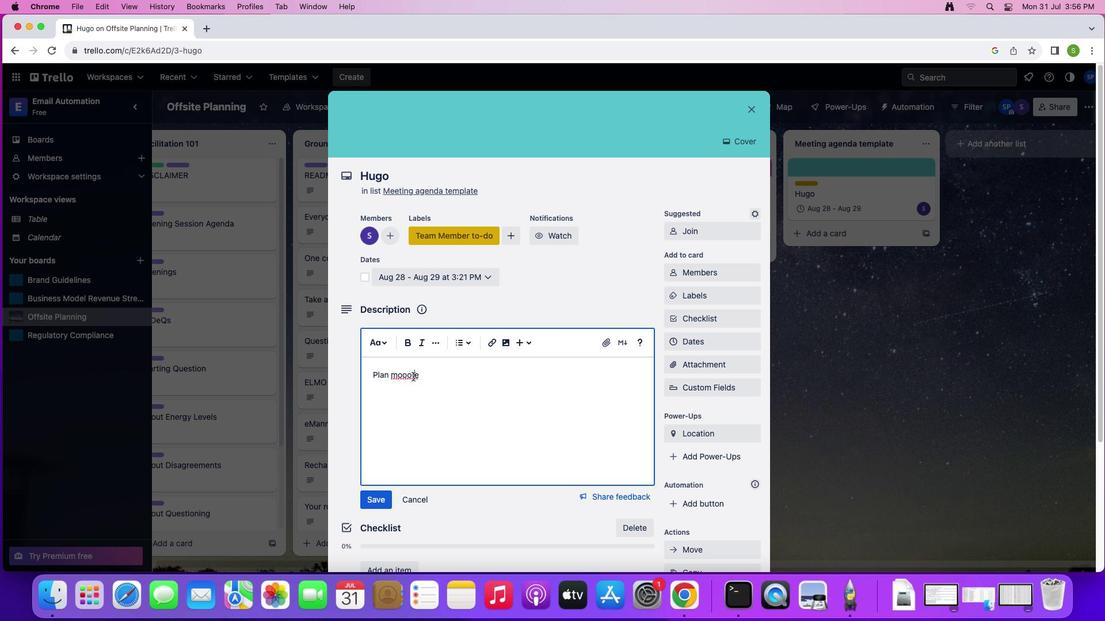 
Action: Mouse moved to (504, 412)
Screenshot: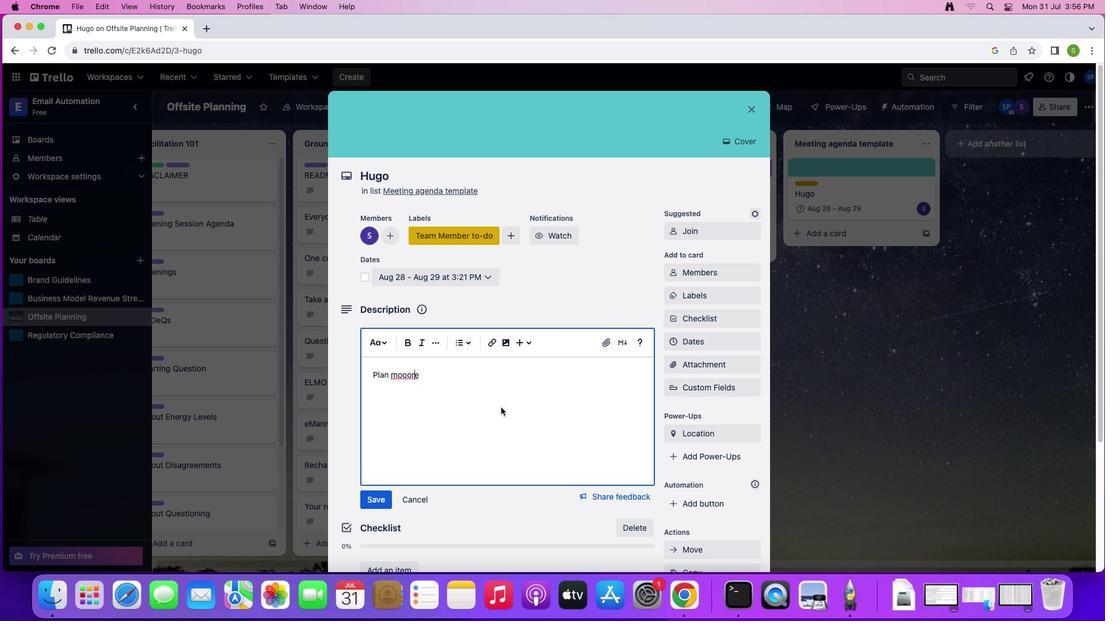 
Action: Key pressed Key.leftKey.backspaceKey.backspace
Screenshot: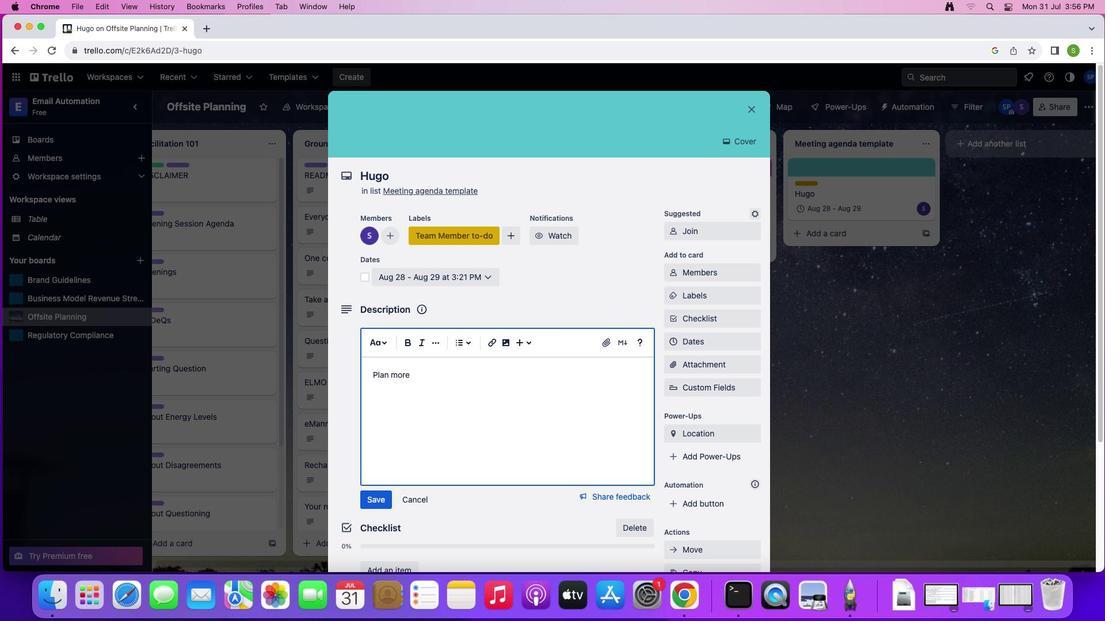 
Action: Mouse moved to (436, 381)
Screenshot: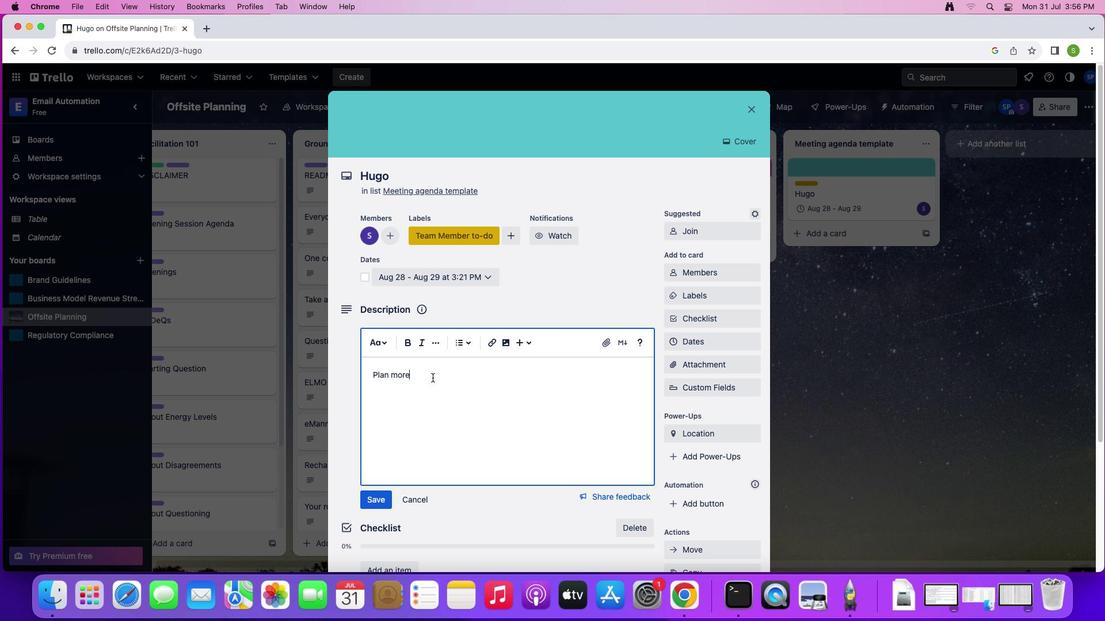 
Action: Mouse pressed left at (436, 381)
Screenshot: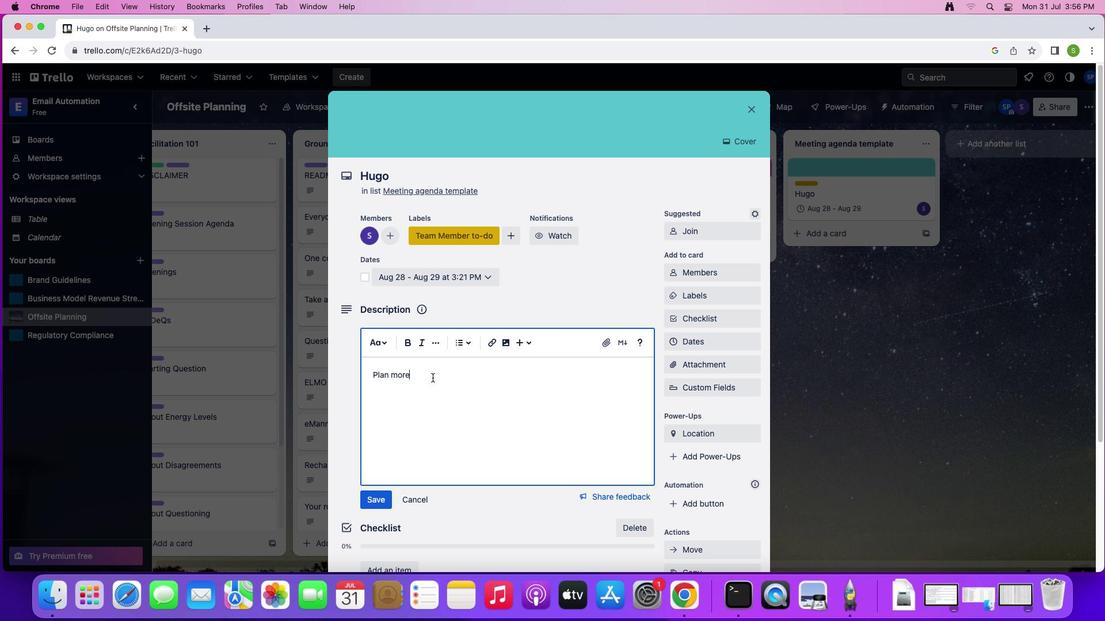 
Action: Mouse moved to (496, 402)
Screenshot: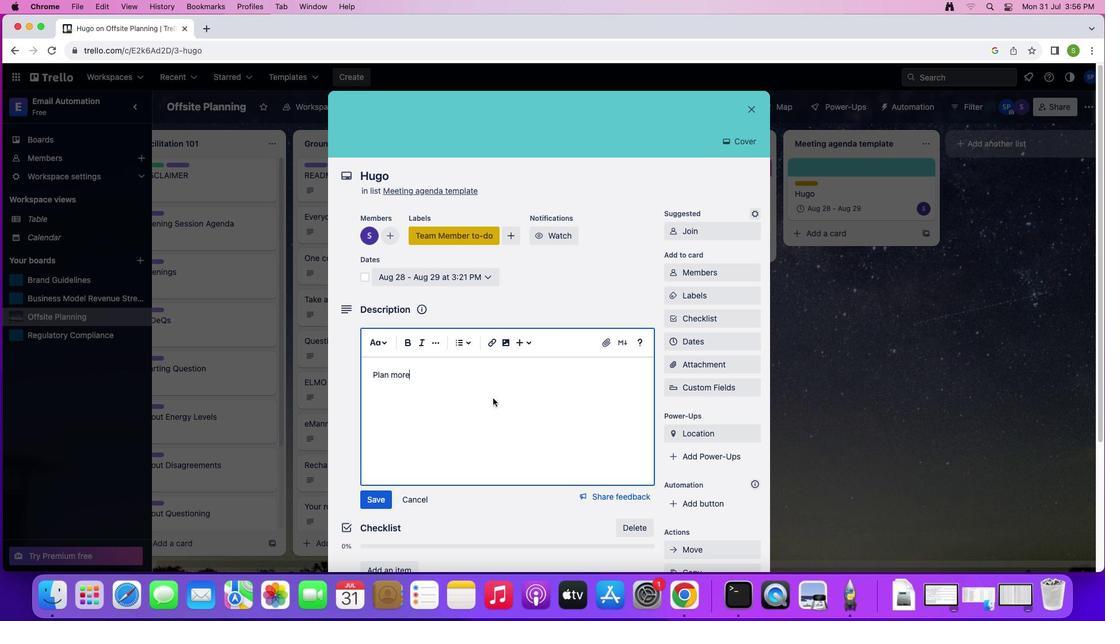 
Action: Key pressed Key.space
Screenshot: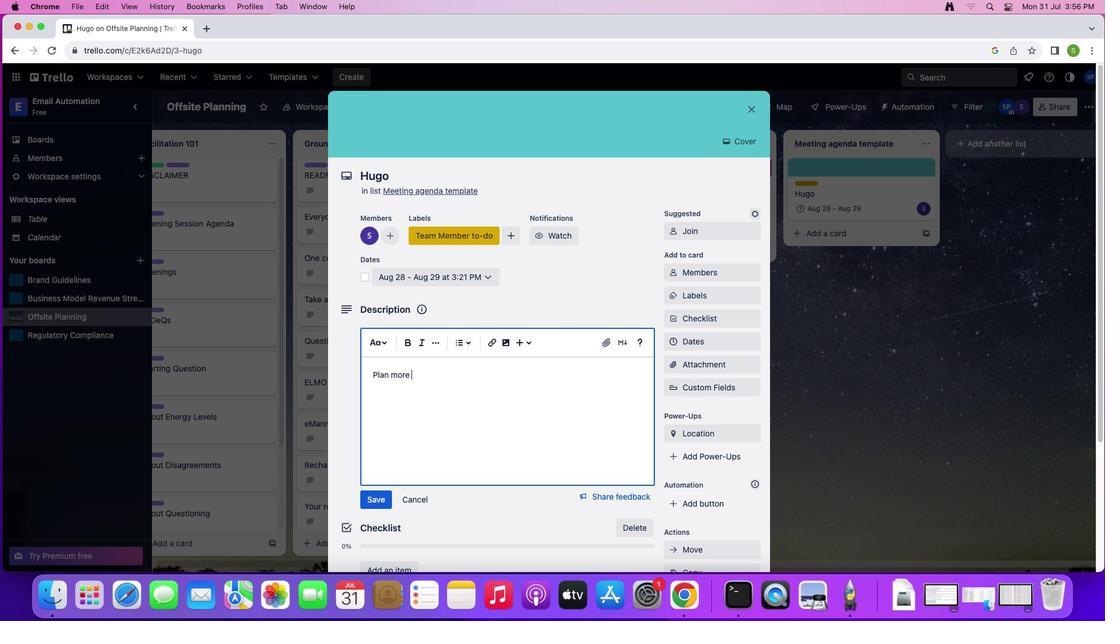 
Action: Mouse moved to (497, 395)
Screenshot: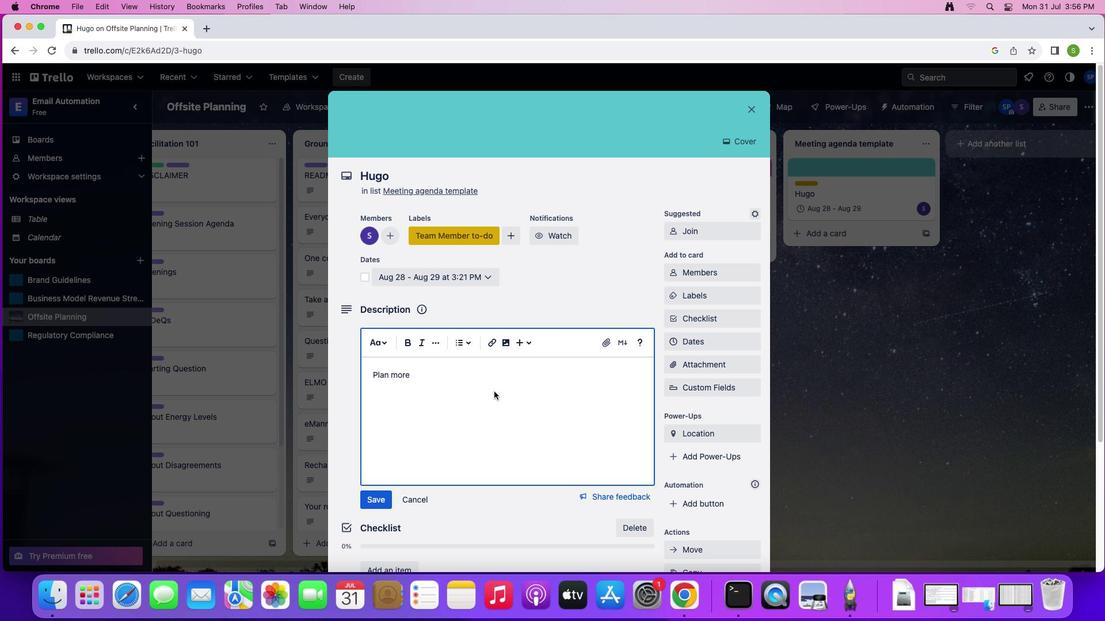 
Action: Key pressed 'e''f''f''e''c''t''i''v''e'Key.space'a''n''d'Key.space'b''e''t''t''e''r'Key.space't''e''a''m'Key.space'm''e''e''t''i''n''g''.'
Screenshot: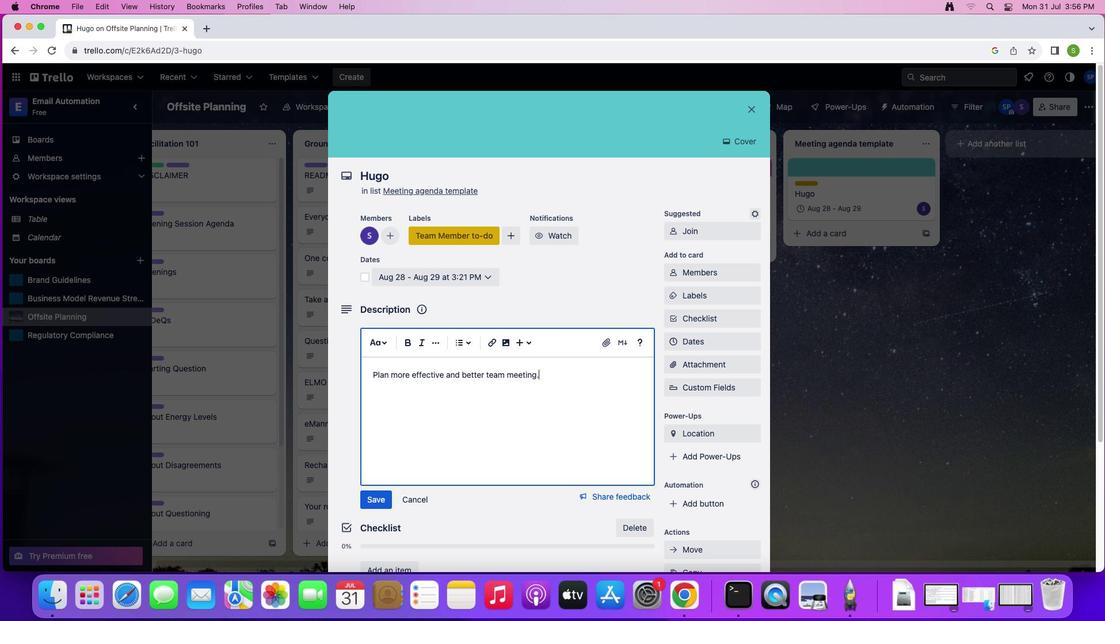 
Action: Mouse moved to (386, 501)
Screenshot: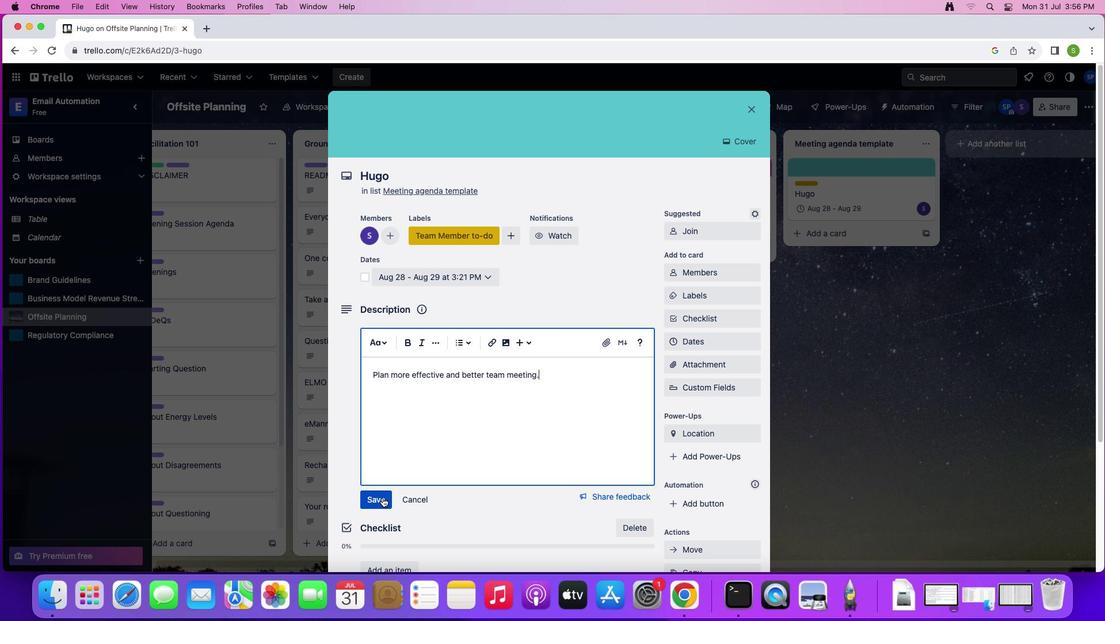 
Action: Mouse pressed left at (386, 501)
Screenshot: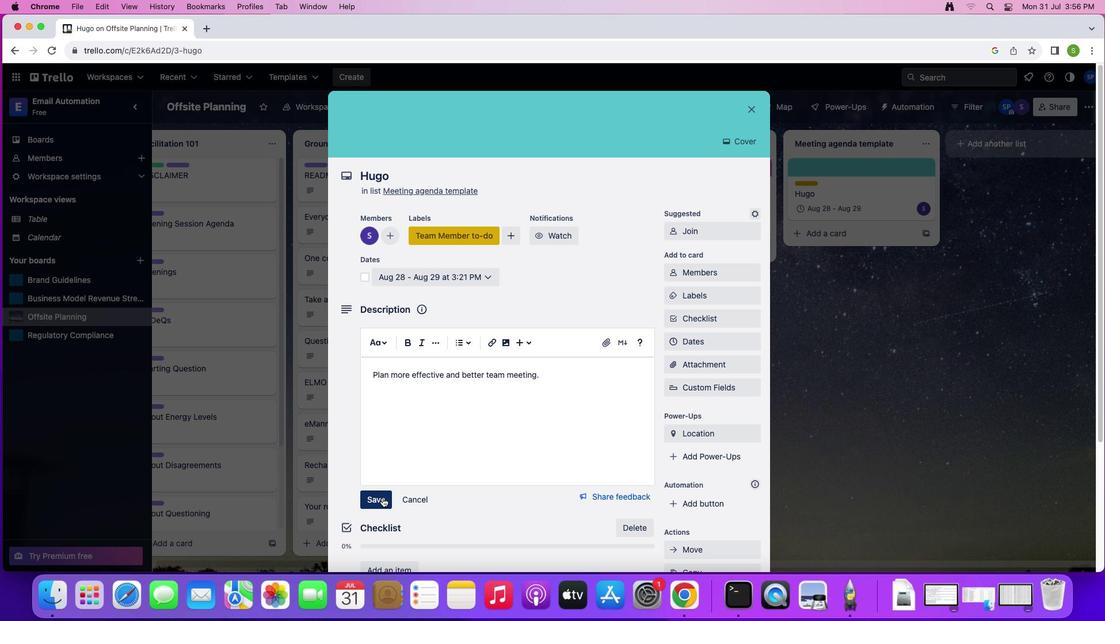 
Action: Mouse moved to (759, 111)
Screenshot: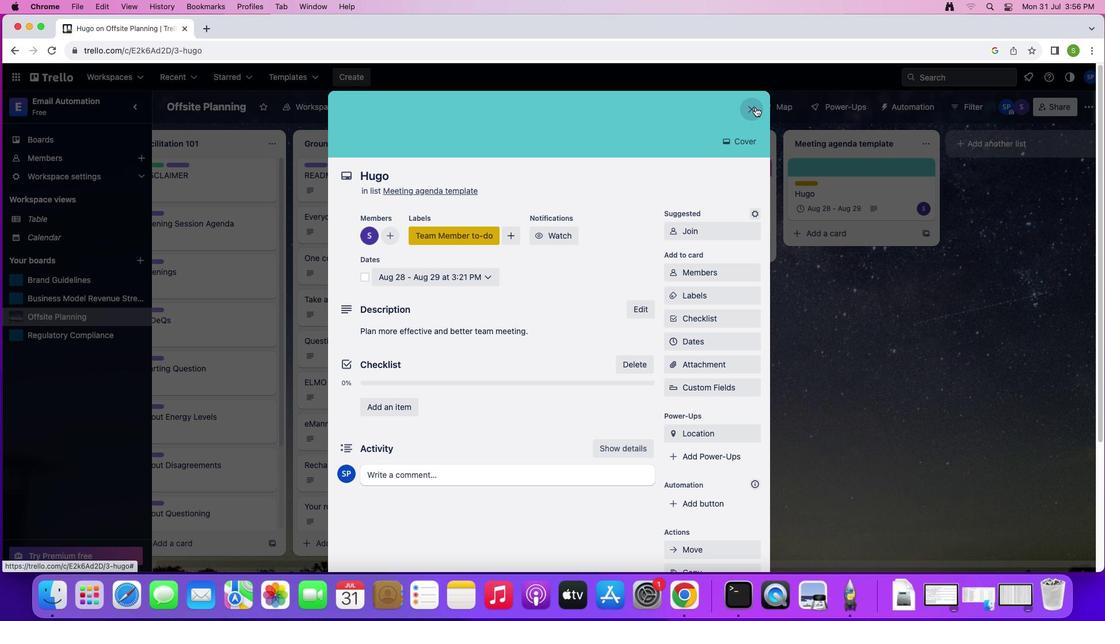 
Action: Mouse pressed left at (759, 111)
Screenshot: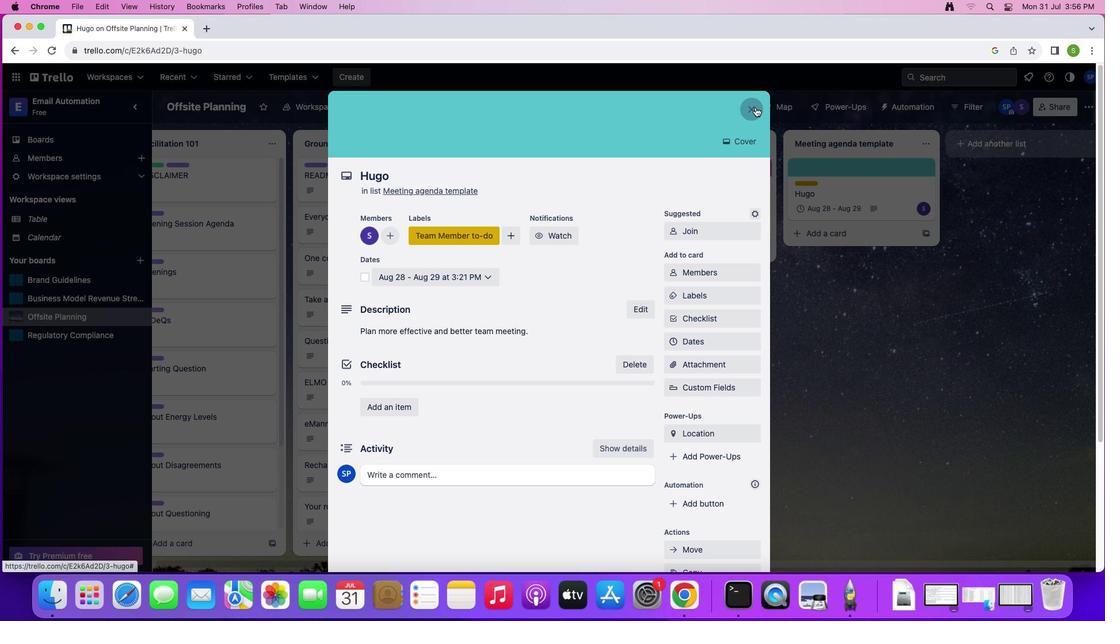 
Action: Mouse moved to (822, 396)
Screenshot: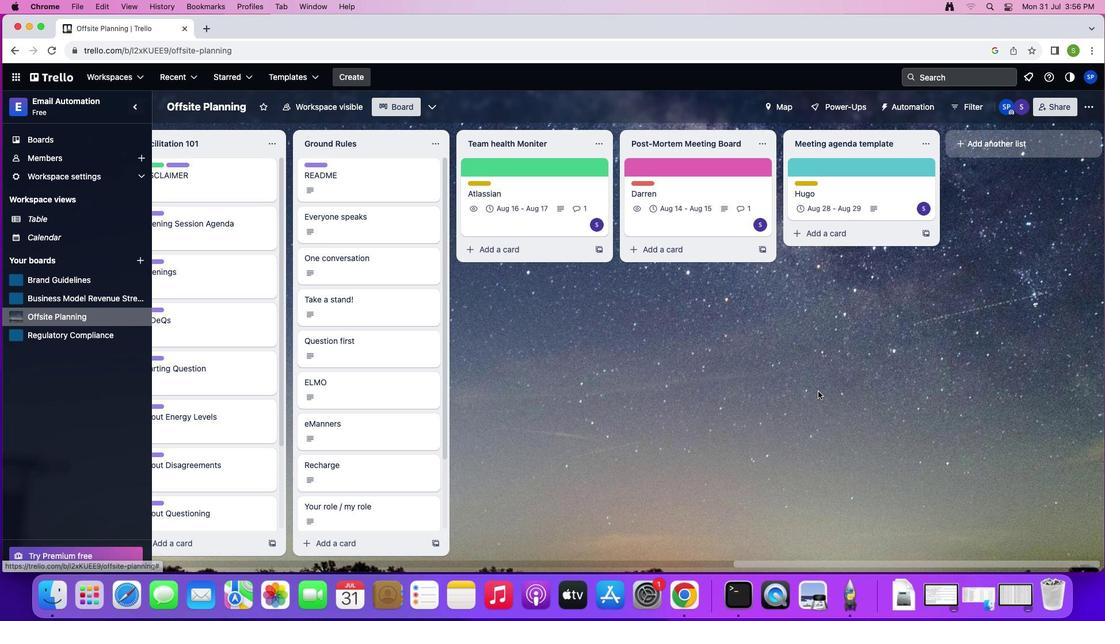
